Task: Find a one-way flight from Tyler to Raleigh for 7 people in business class on August 5th, with 6 checked bags, departing between 17:00 - 18:00 and arriving between 13:00 - 14:00.
Action: Mouse moved to (312, 102)
Screenshot: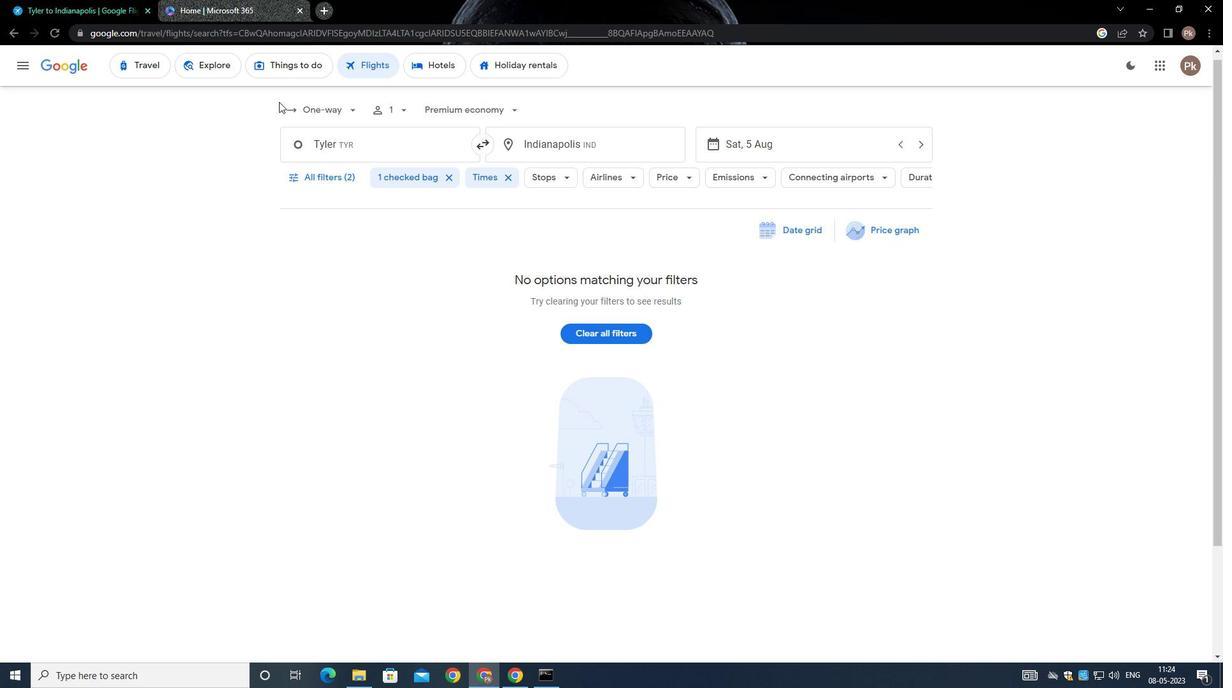 
Action: Mouse pressed left at (312, 102)
Screenshot: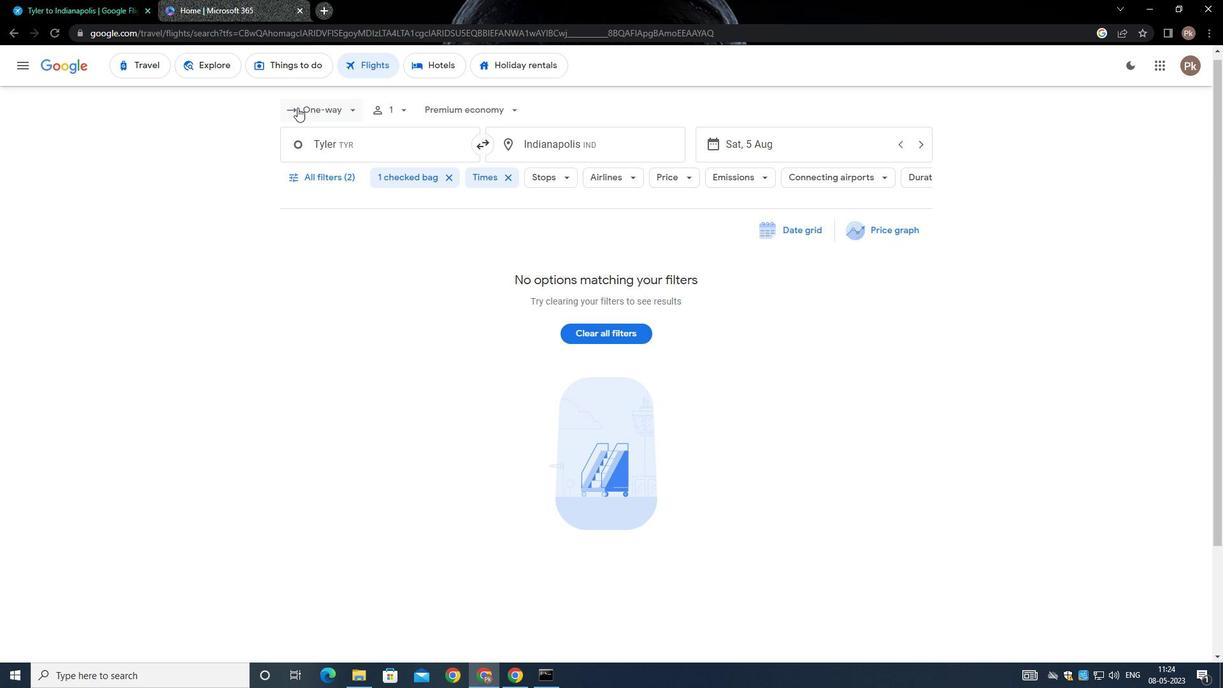 
Action: Mouse moved to (340, 167)
Screenshot: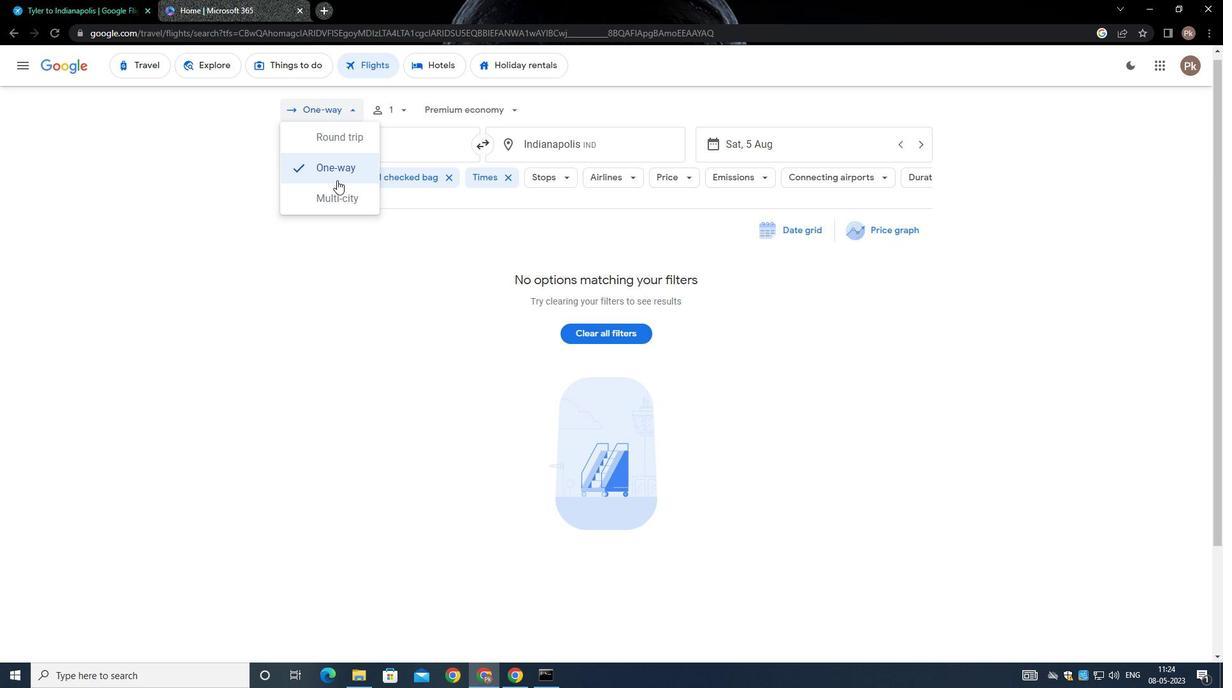 
Action: Mouse pressed left at (340, 167)
Screenshot: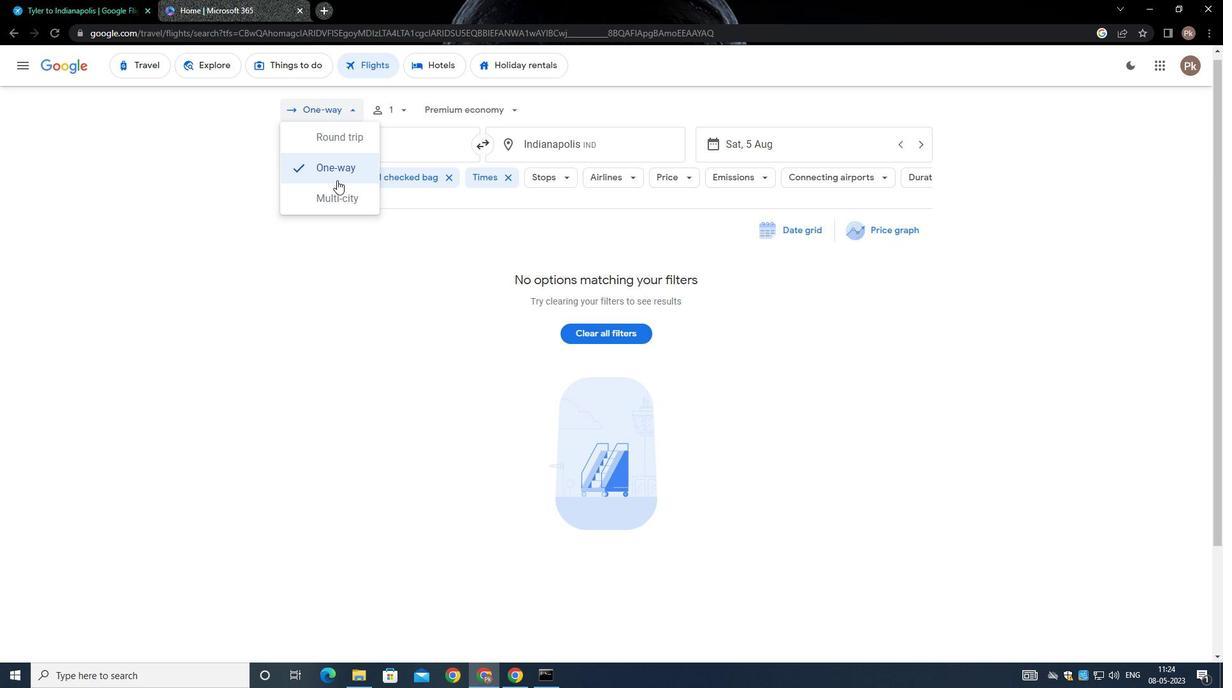 
Action: Mouse moved to (404, 101)
Screenshot: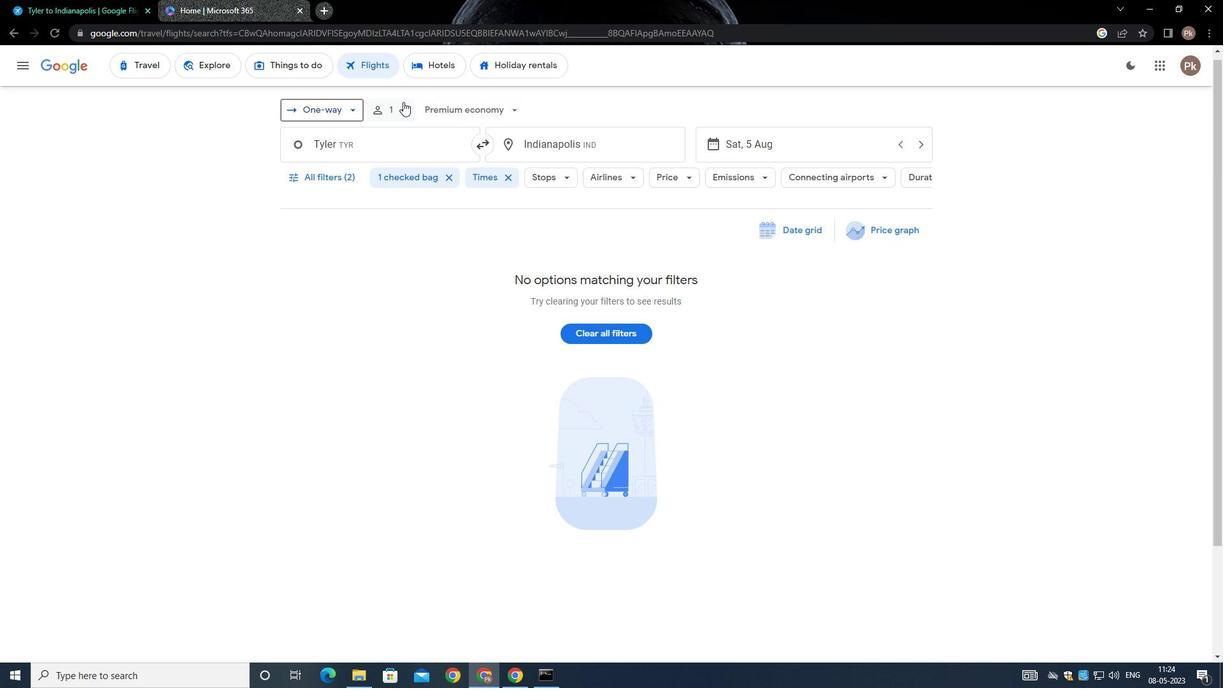 
Action: Mouse pressed left at (404, 101)
Screenshot: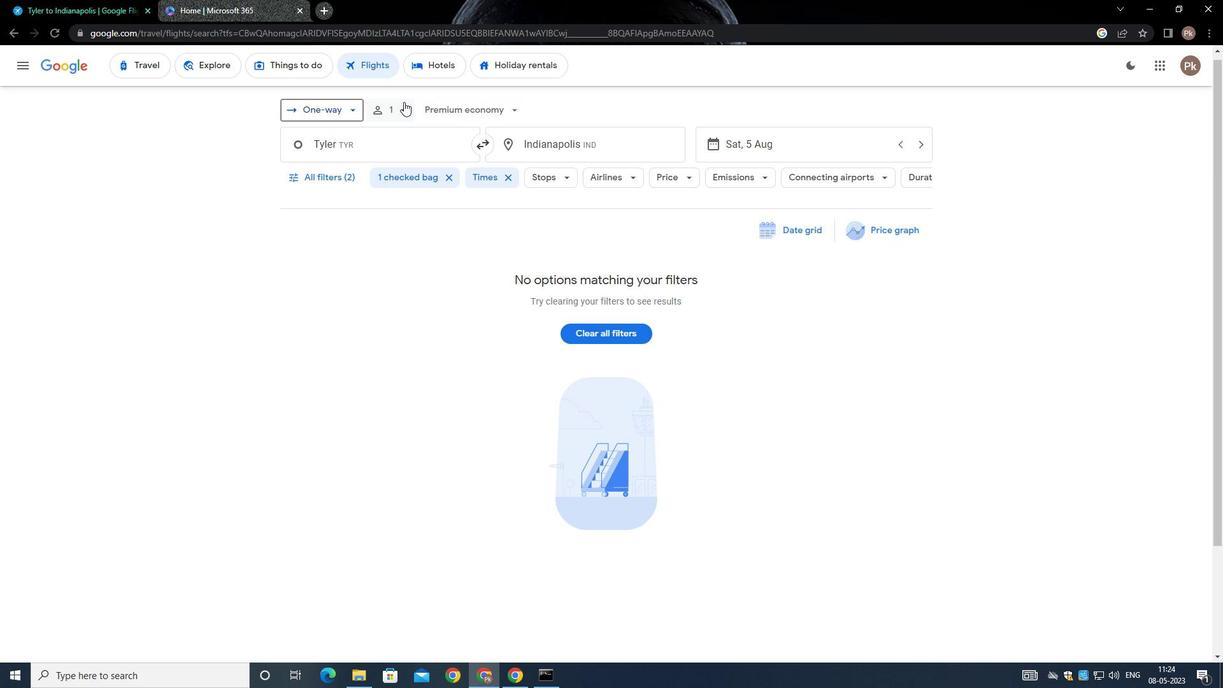 
Action: Mouse moved to (499, 144)
Screenshot: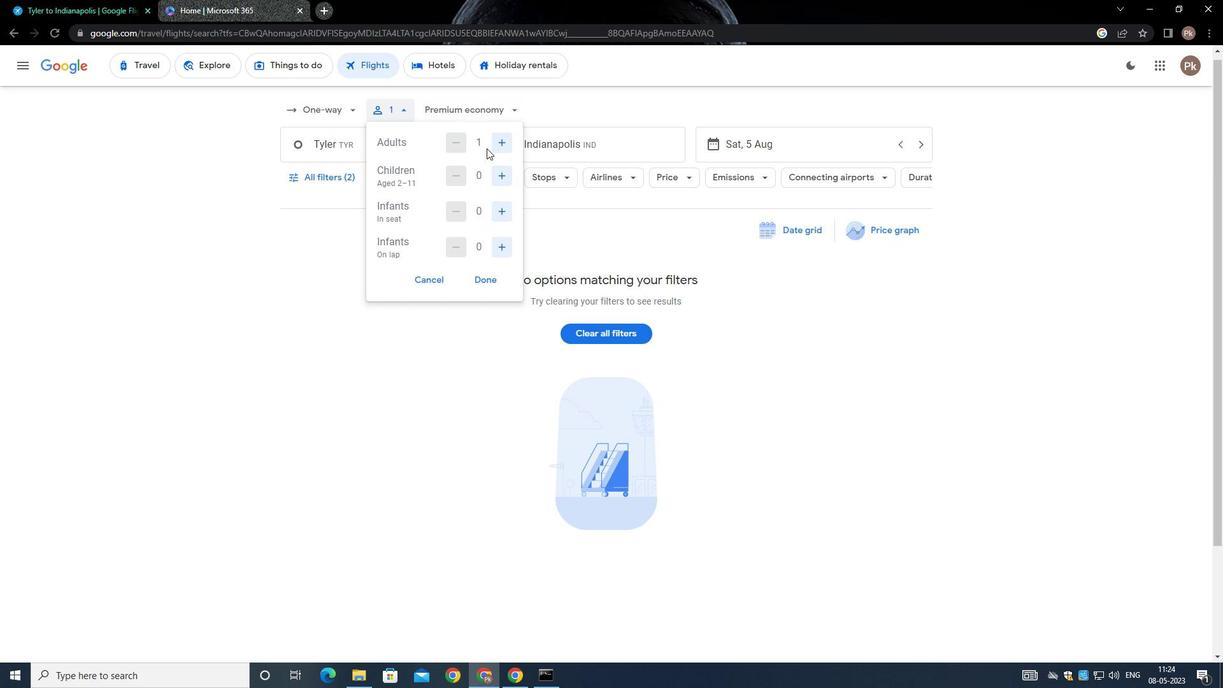 
Action: Mouse pressed left at (499, 144)
Screenshot: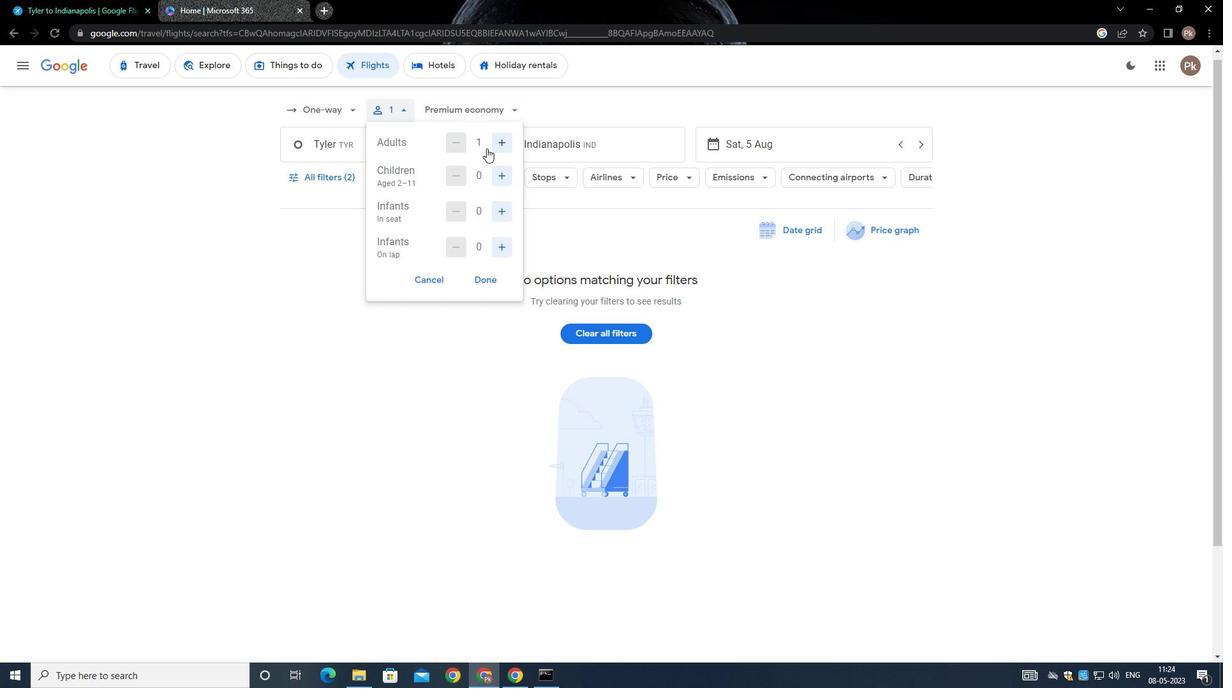
Action: Mouse moved to (502, 178)
Screenshot: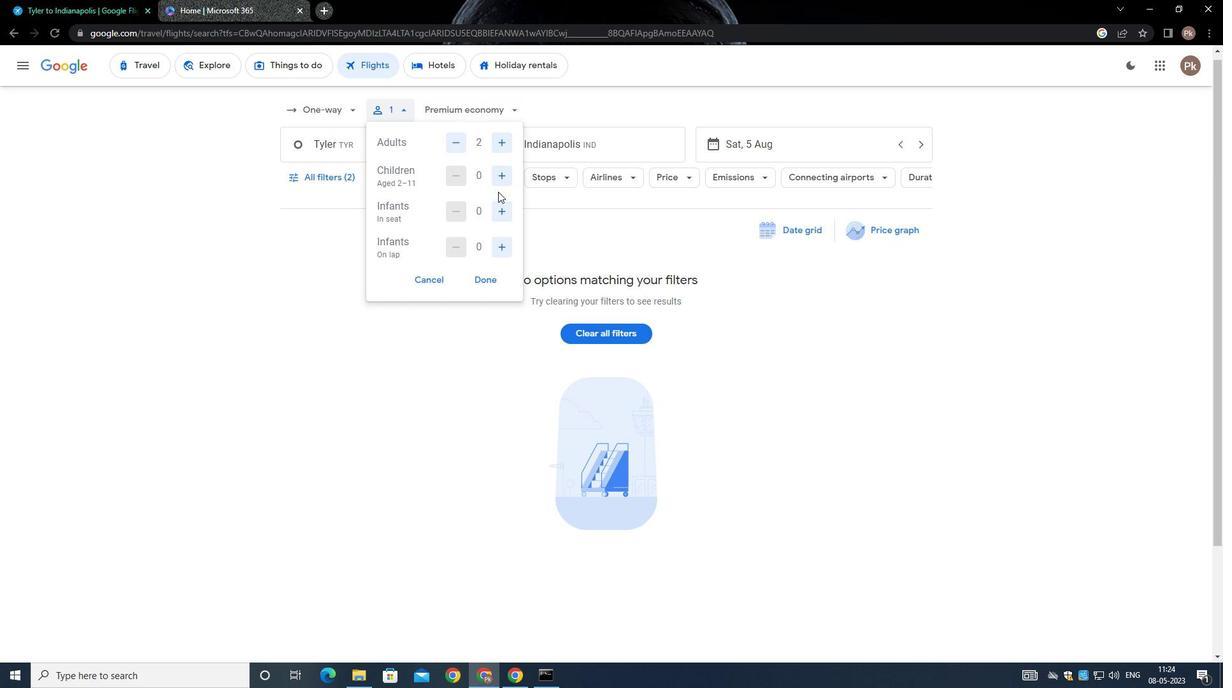
Action: Mouse pressed left at (502, 178)
Screenshot: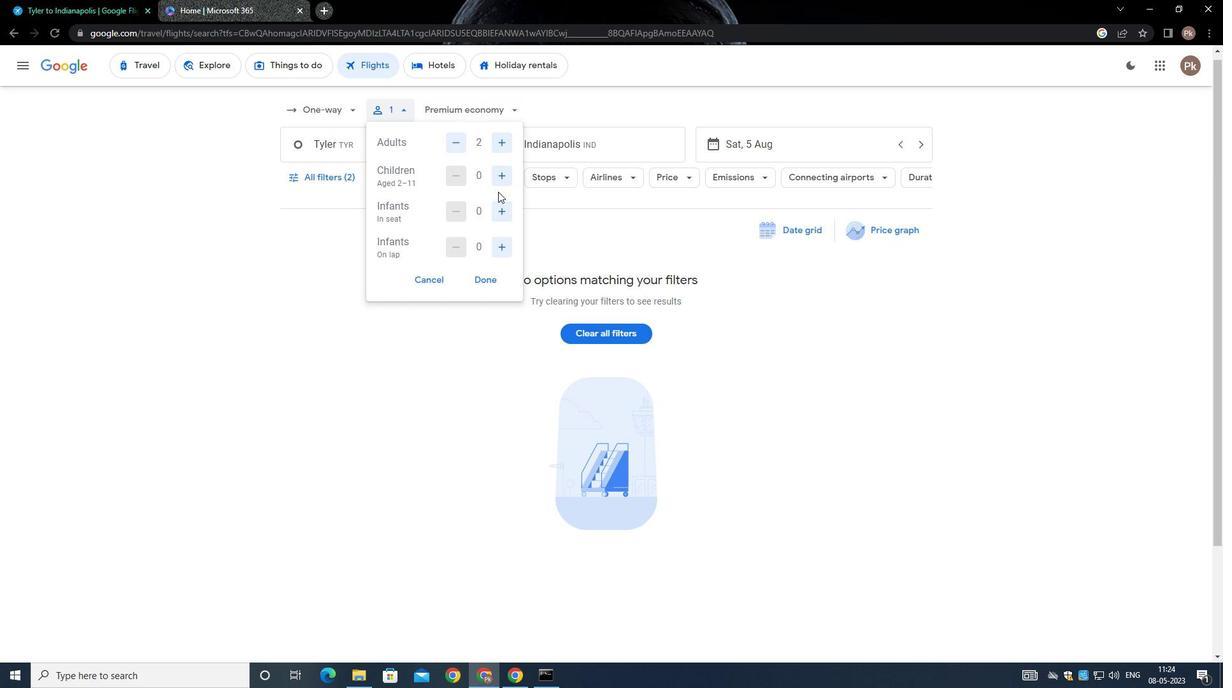 
Action: Mouse moved to (502, 177)
Screenshot: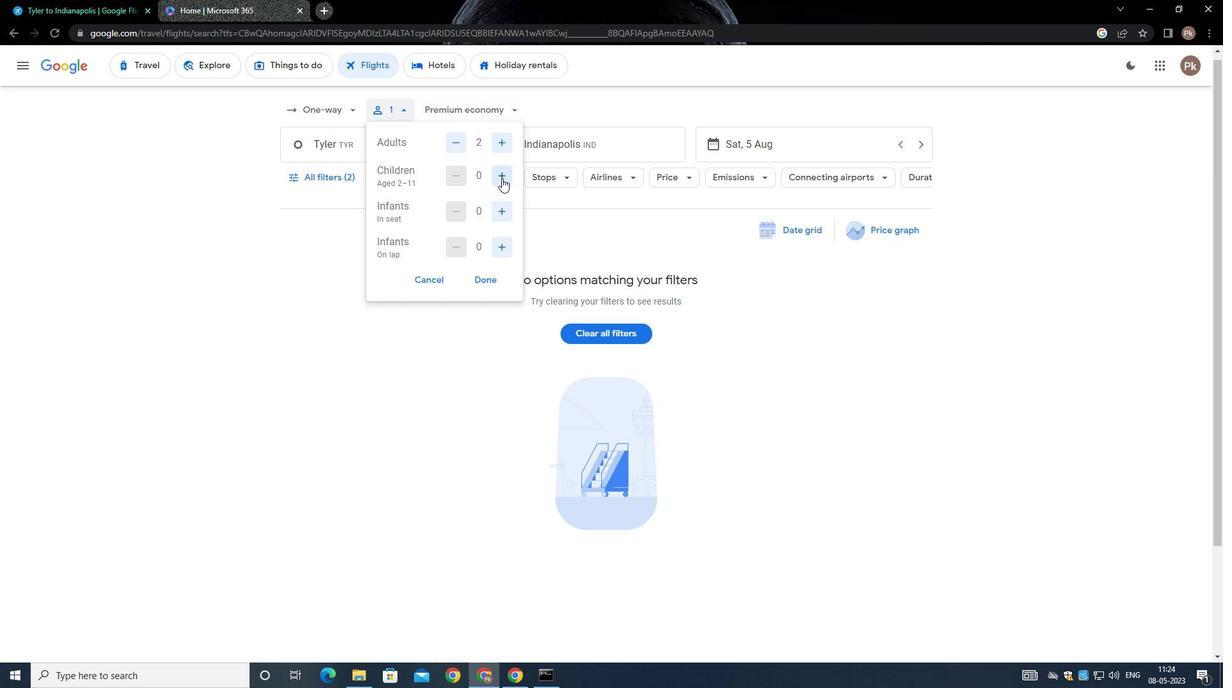 
Action: Mouse pressed left at (502, 177)
Screenshot: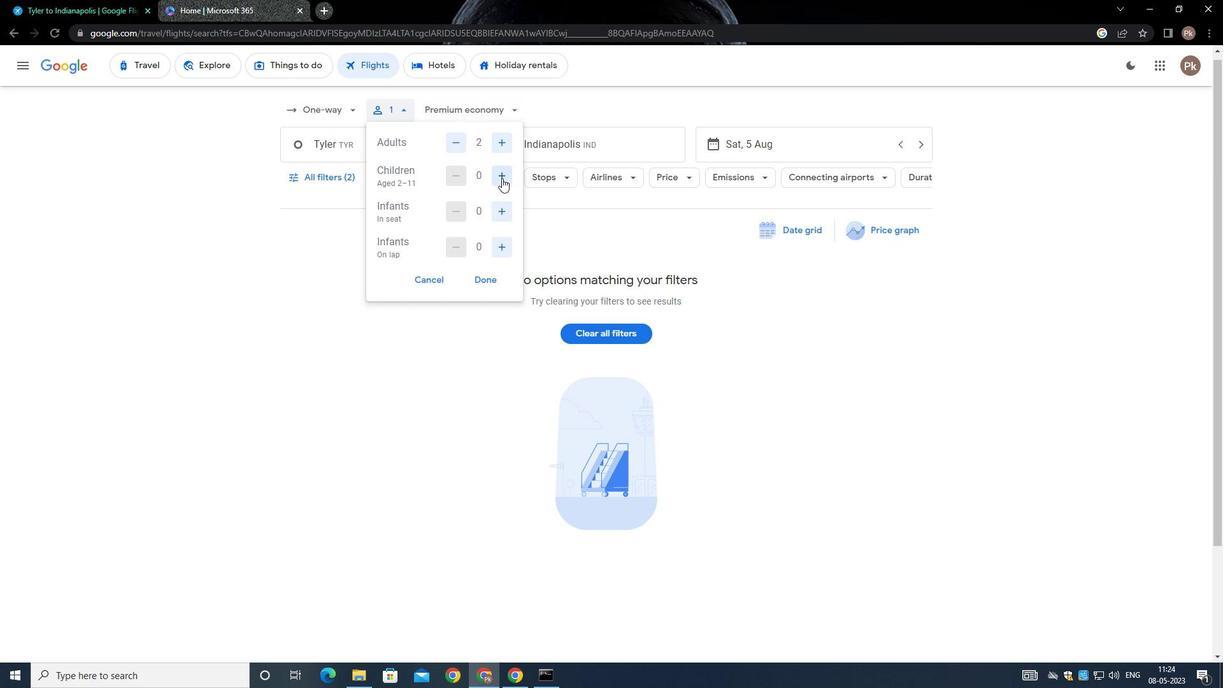 
Action: Mouse moved to (502, 177)
Screenshot: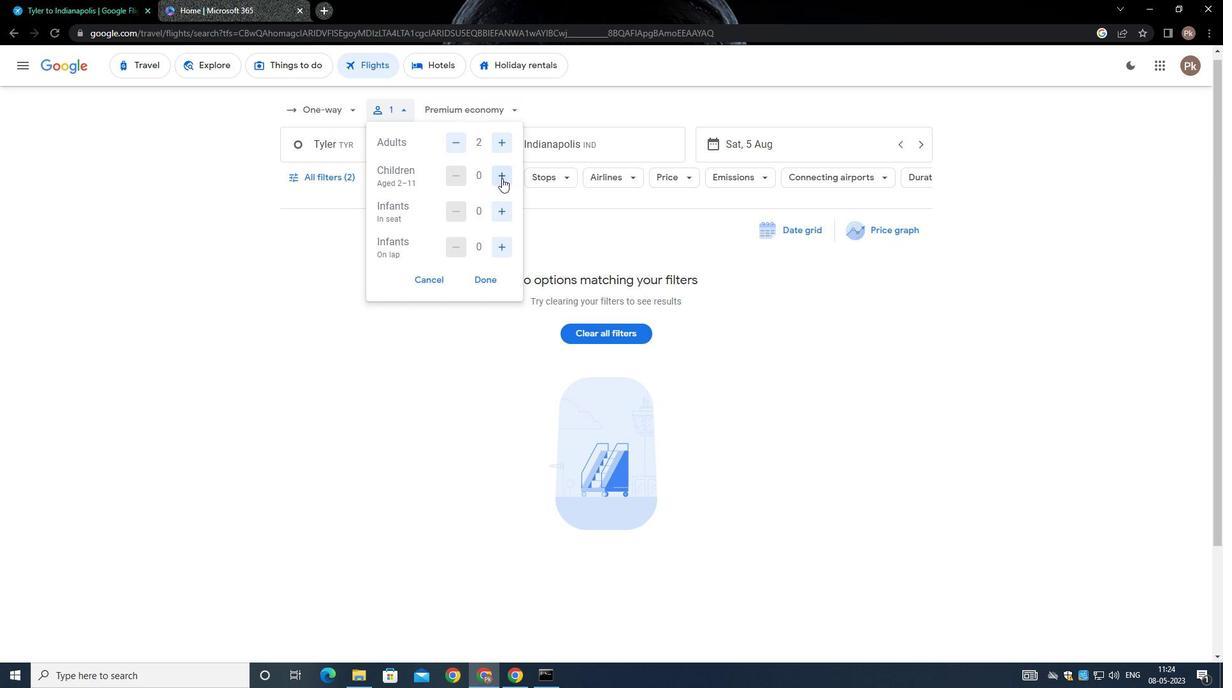 
Action: Mouse pressed left at (502, 177)
Screenshot: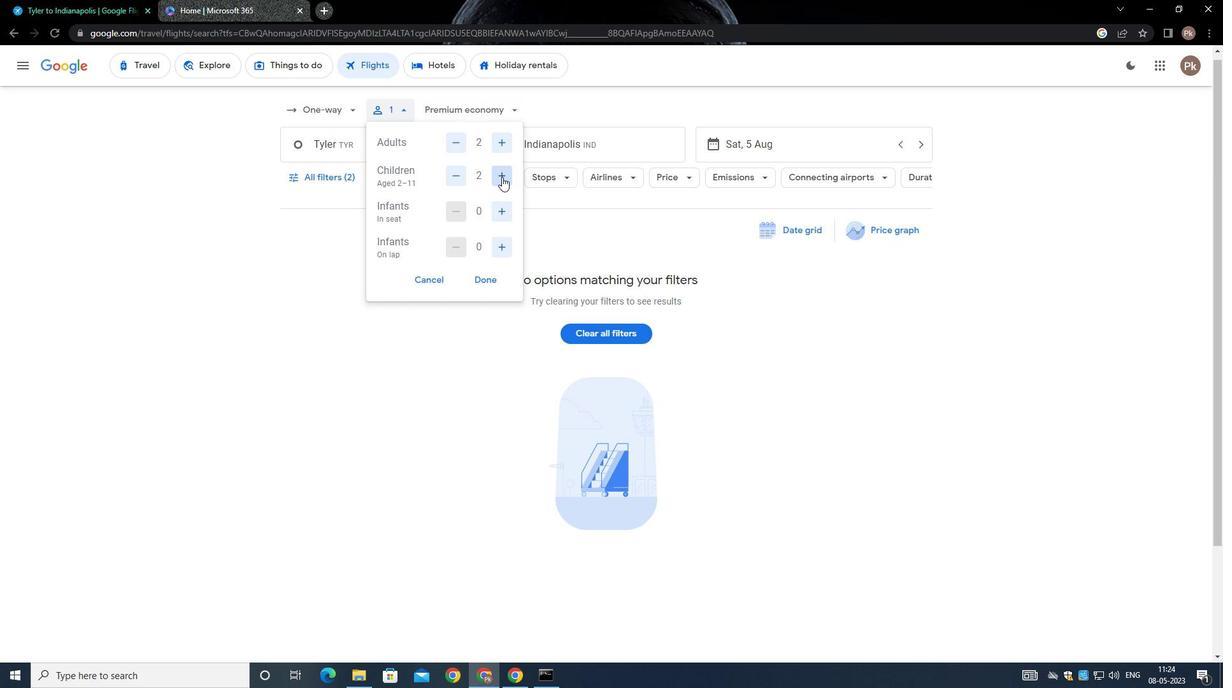 
Action: Mouse moved to (504, 174)
Screenshot: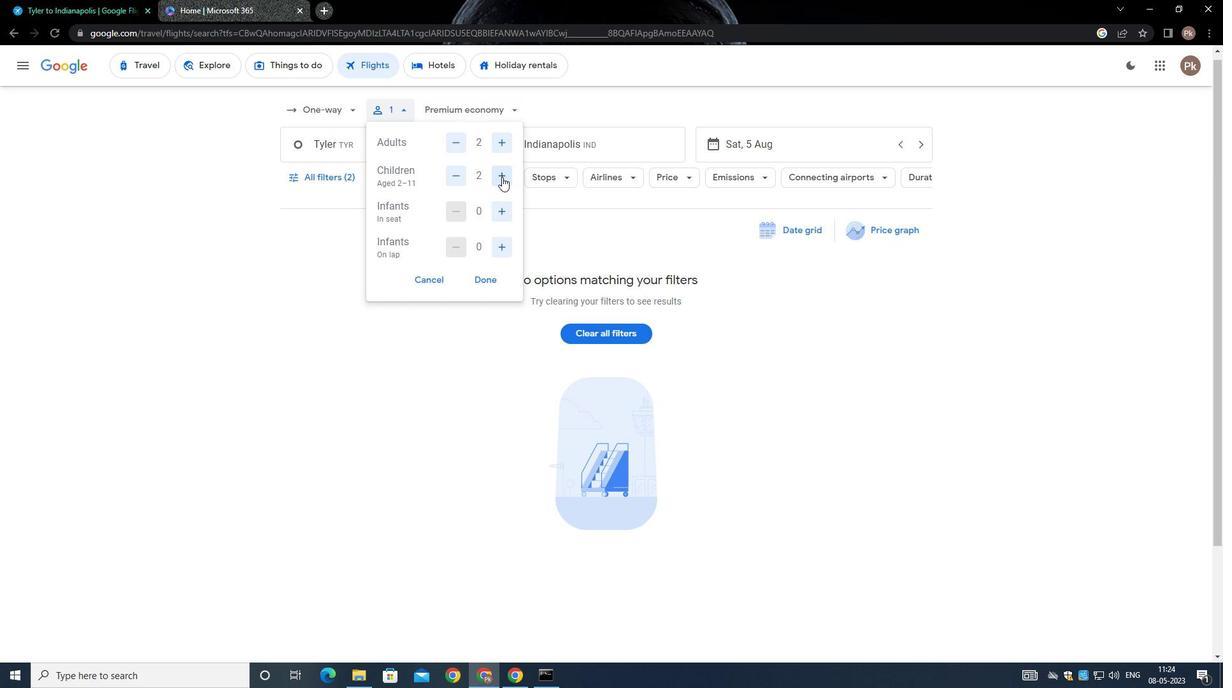 
Action: Mouse pressed left at (504, 174)
Screenshot: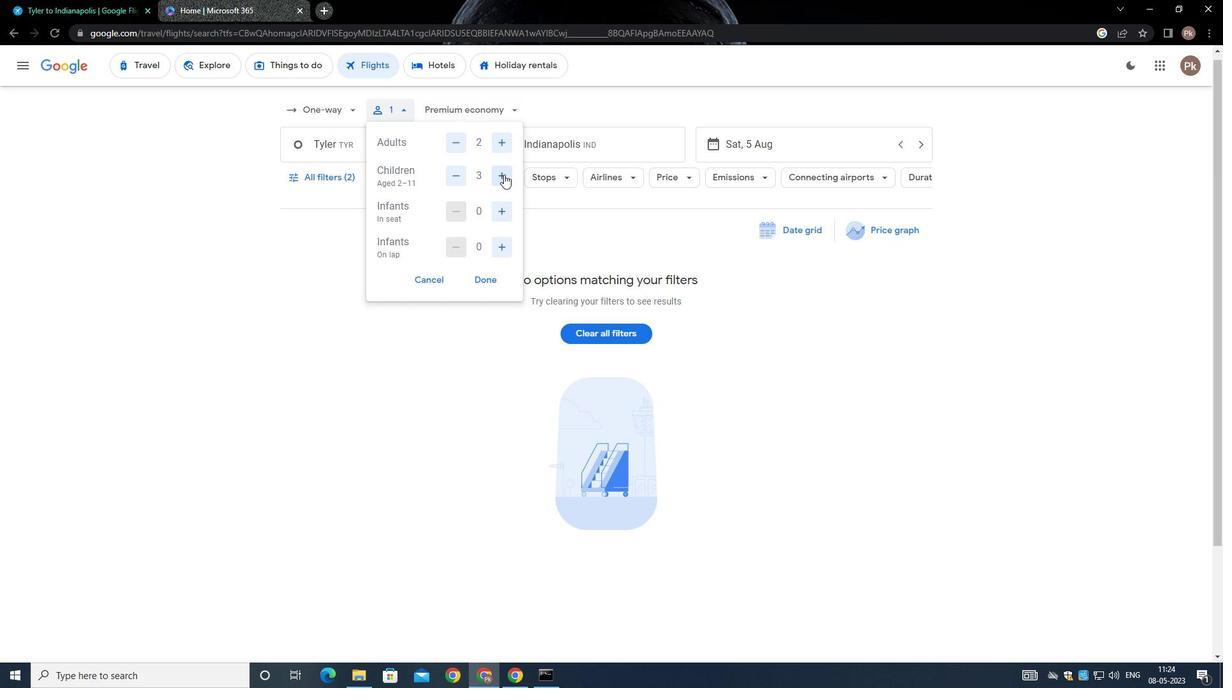 
Action: Mouse moved to (501, 250)
Screenshot: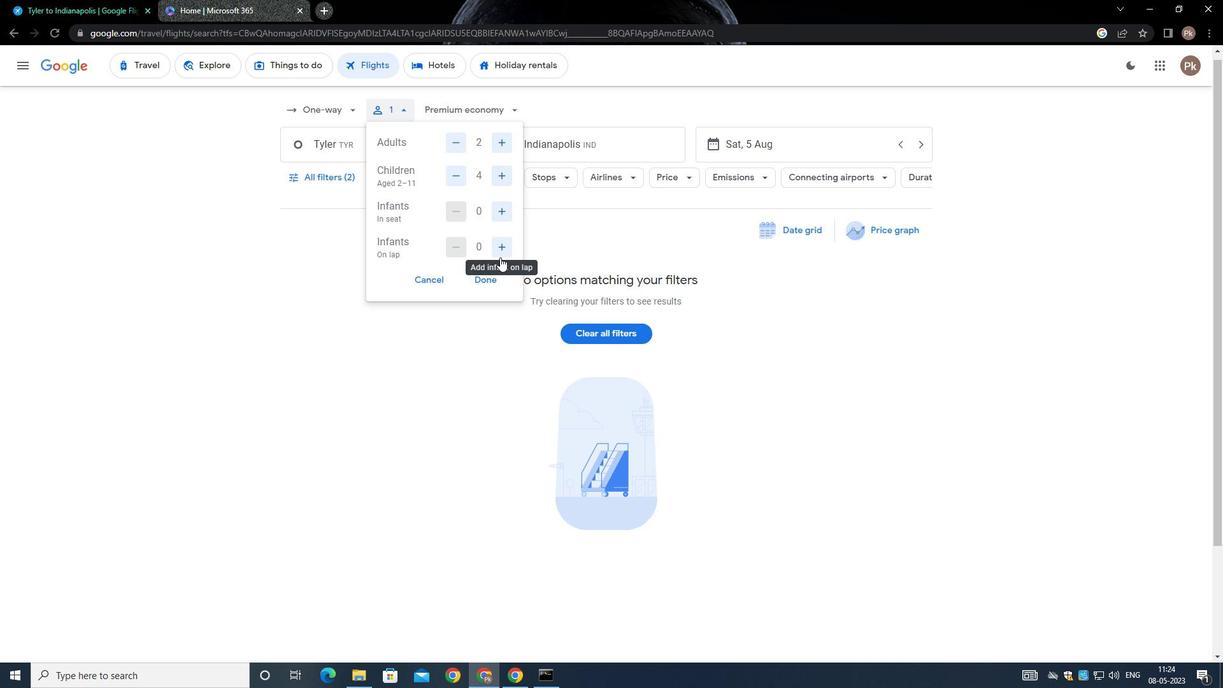 
Action: Mouse pressed left at (501, 250)
Screenshot: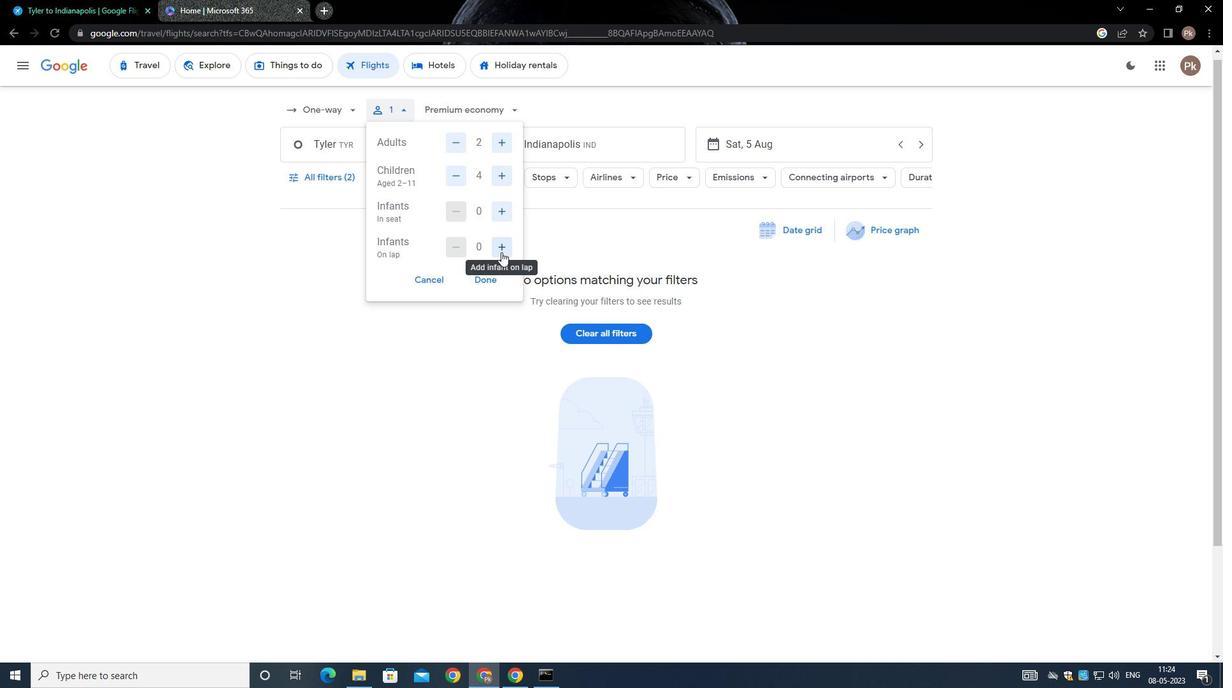 
Action: Mouse moved to (483, 277)
Screenshot: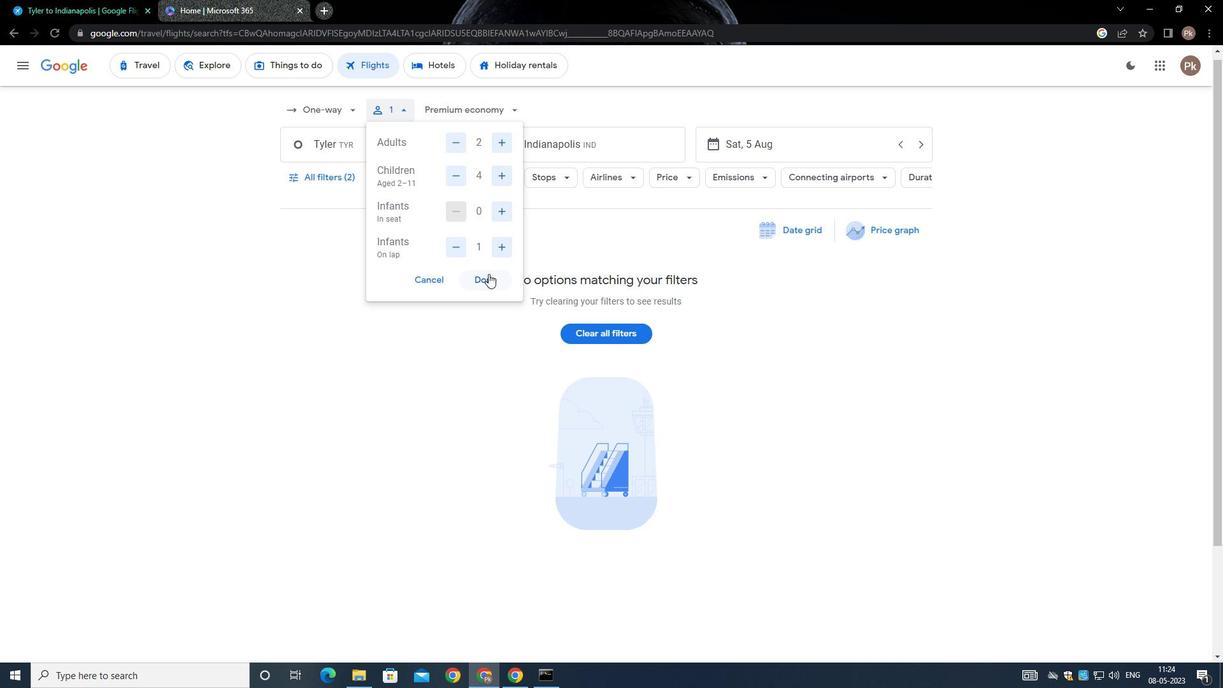 
Action: Mouse pressed left at (483, 277)
Screenshot: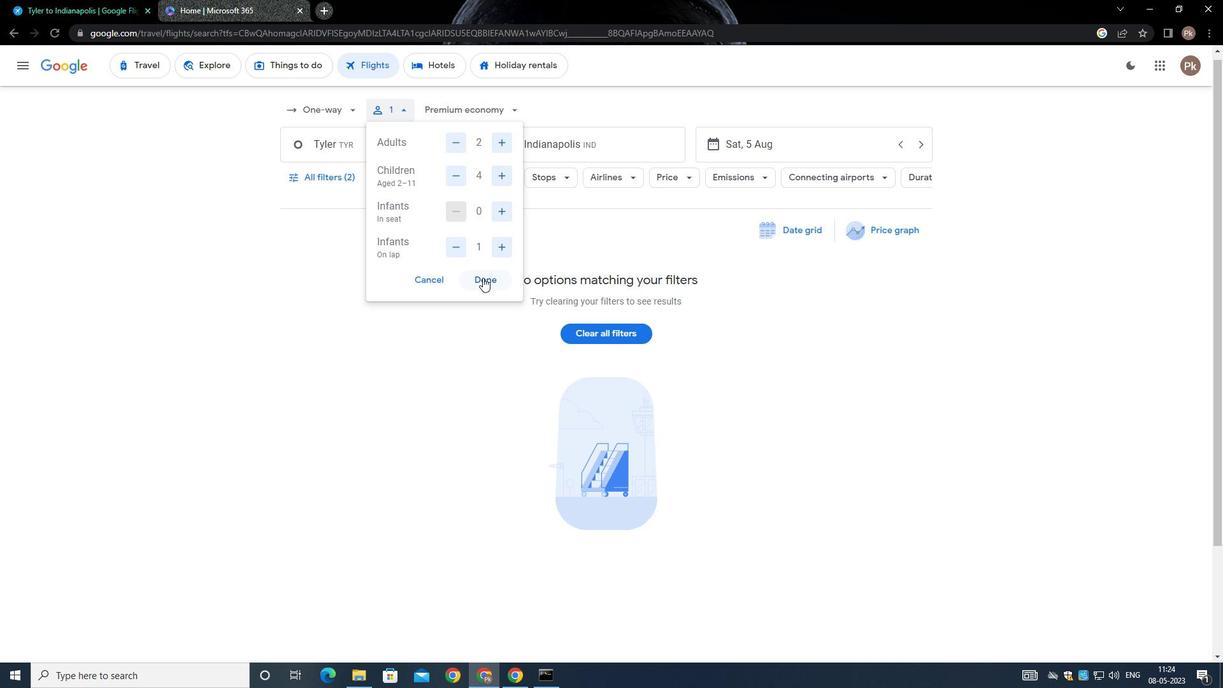 
Action: Mouse moved to (466, 101)
Screenshot: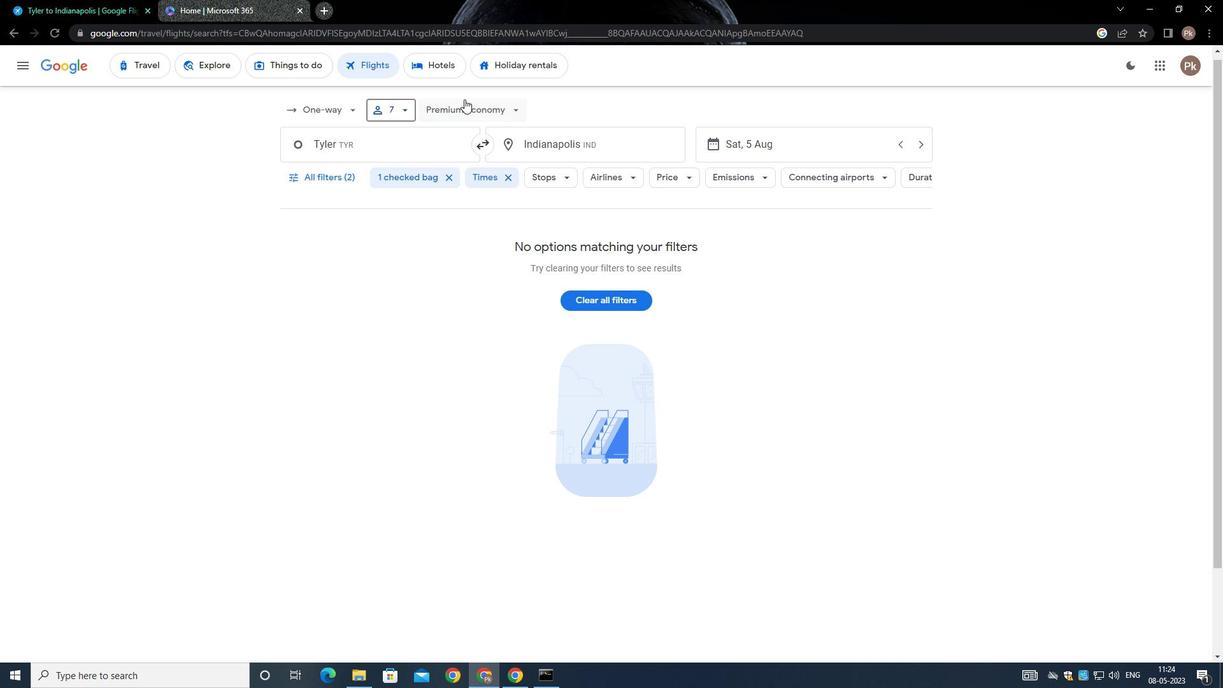 
Action: Mouse pressed left at (466, 101)
Screenshot: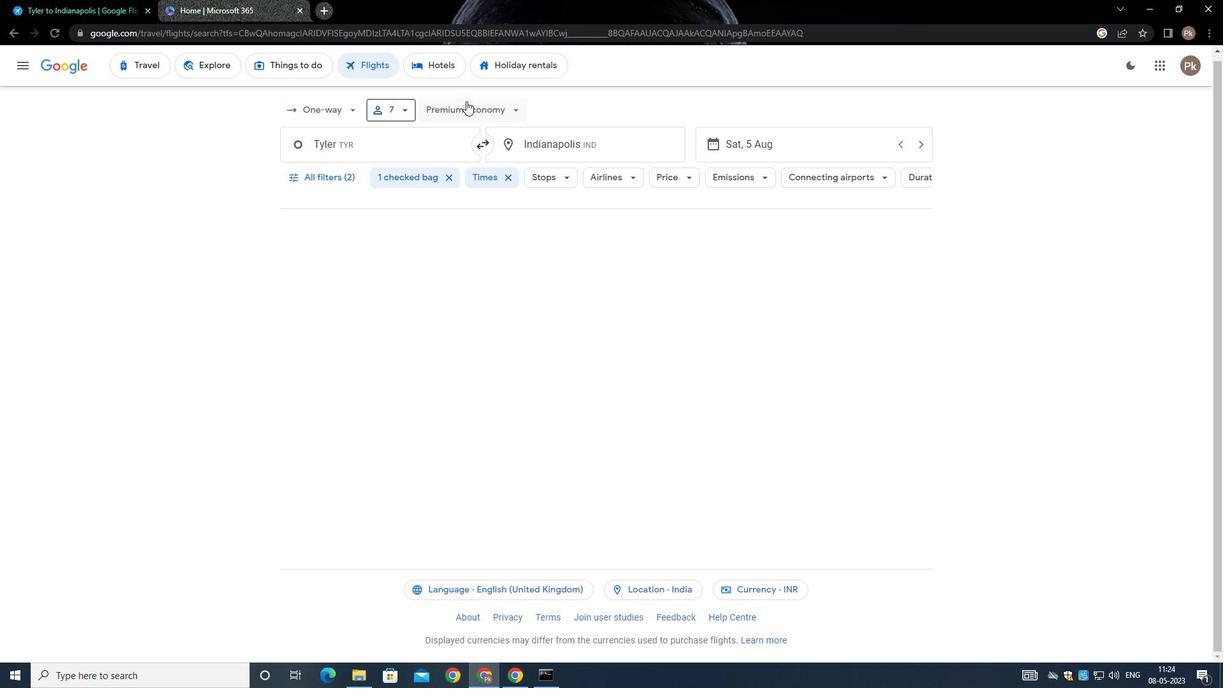 
Action: Mouse moved to (469, 199)
Screenshot: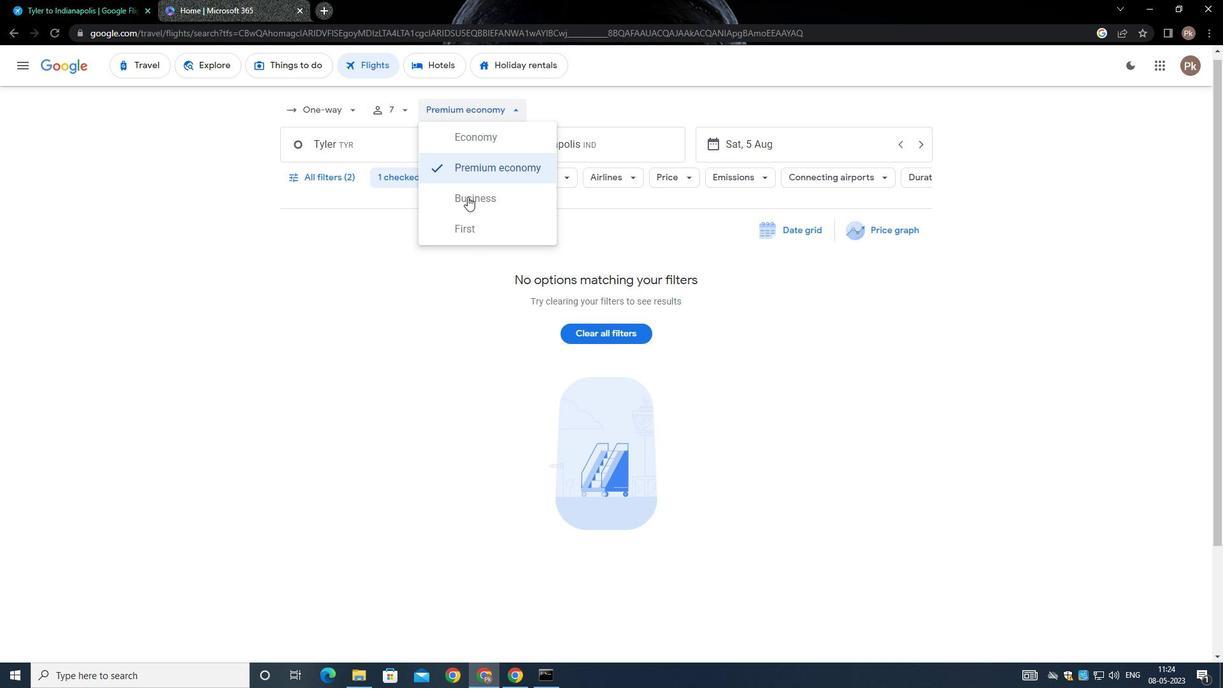
Action: Mouse pressed left at (469, 199)
Screenshot: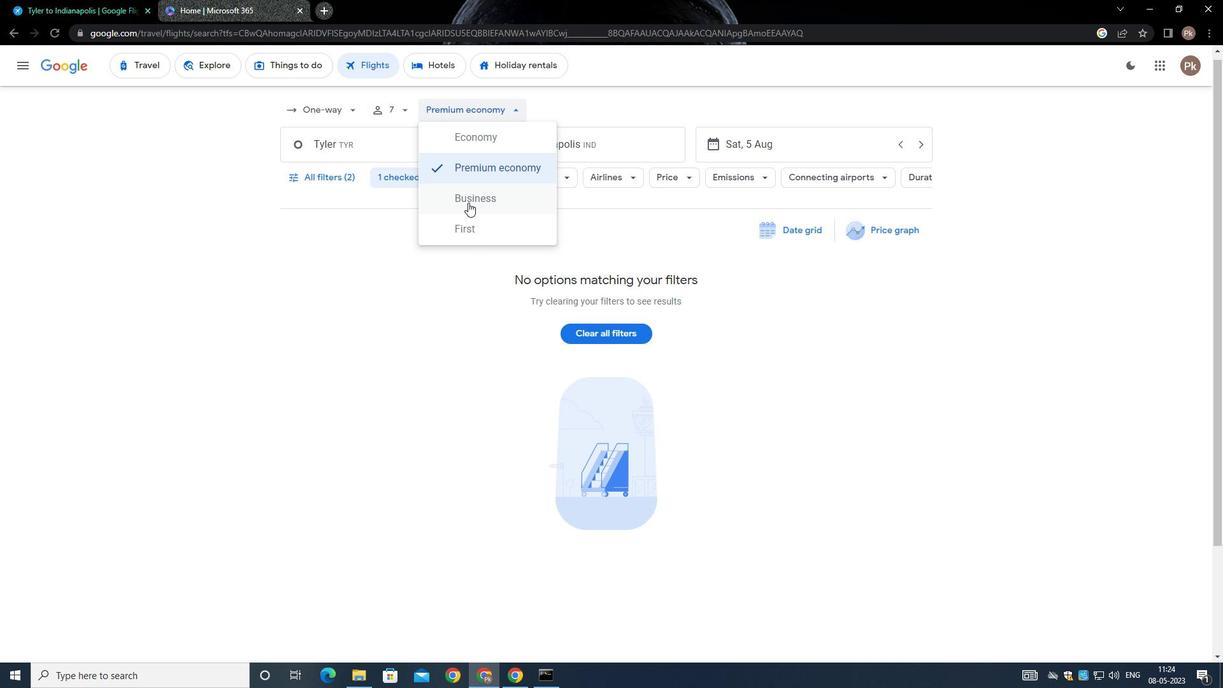 
Action: Mouse moved to (377, 141)
Screenshot: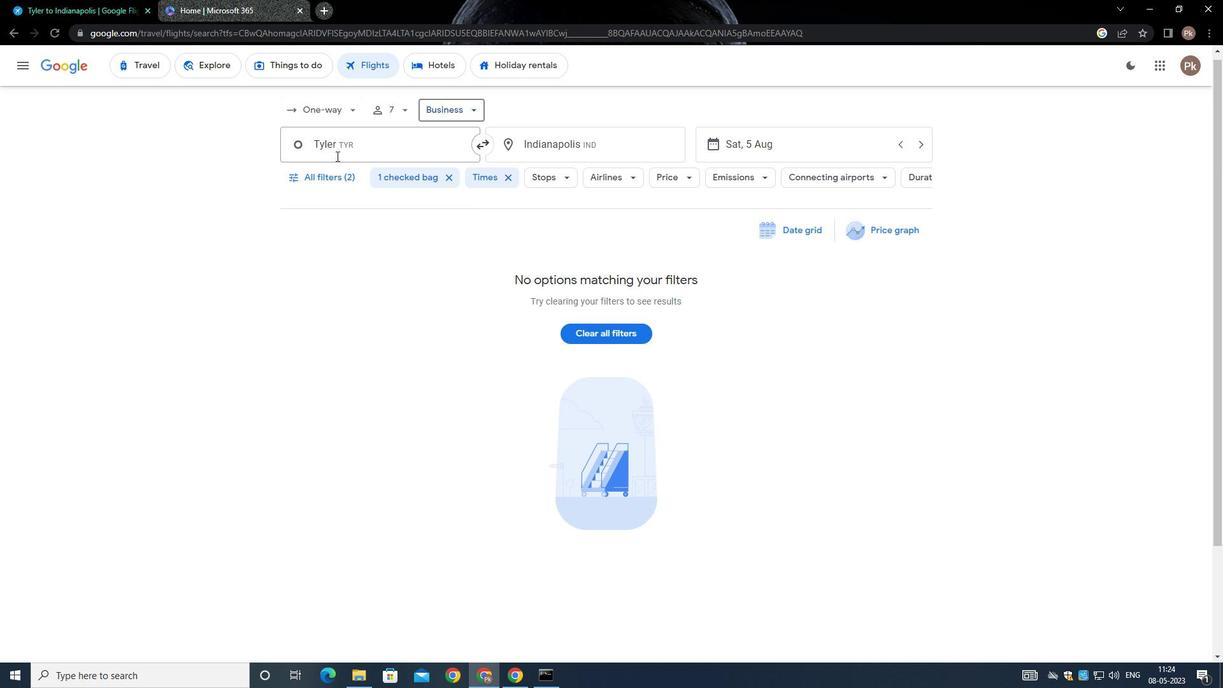 
Action: Mouse pressed left at (377, 141)
Screenshot: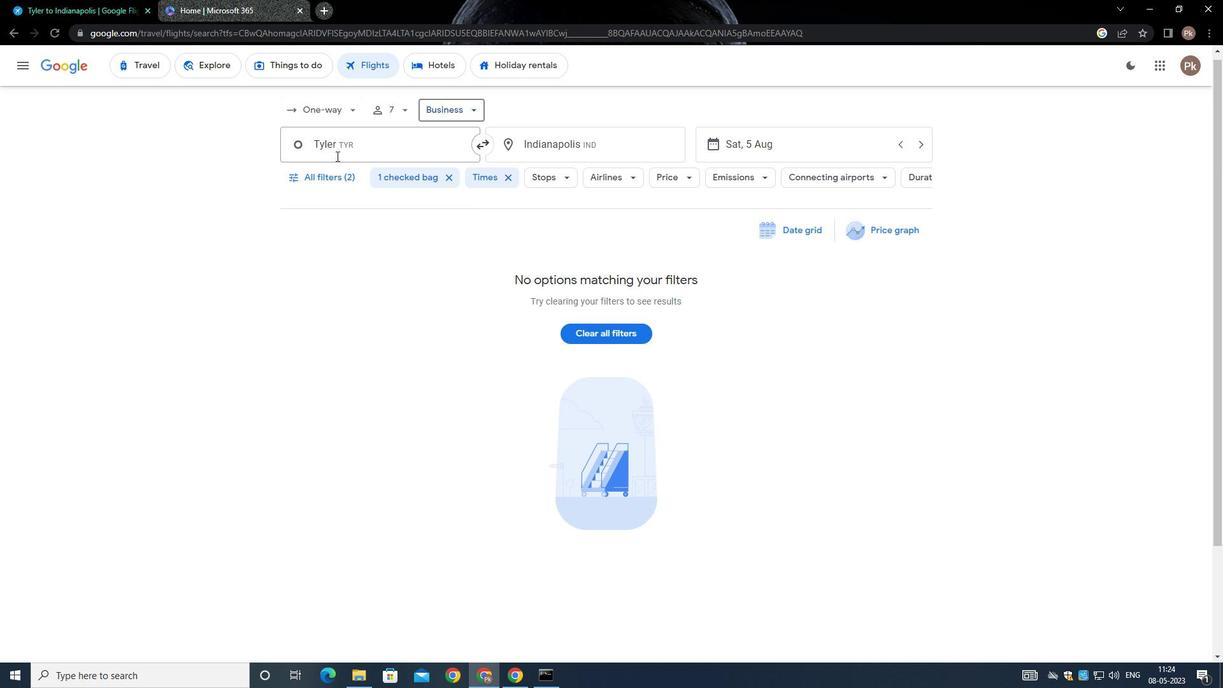 
Action: Mouse moved to (373, 282)
Screenshot: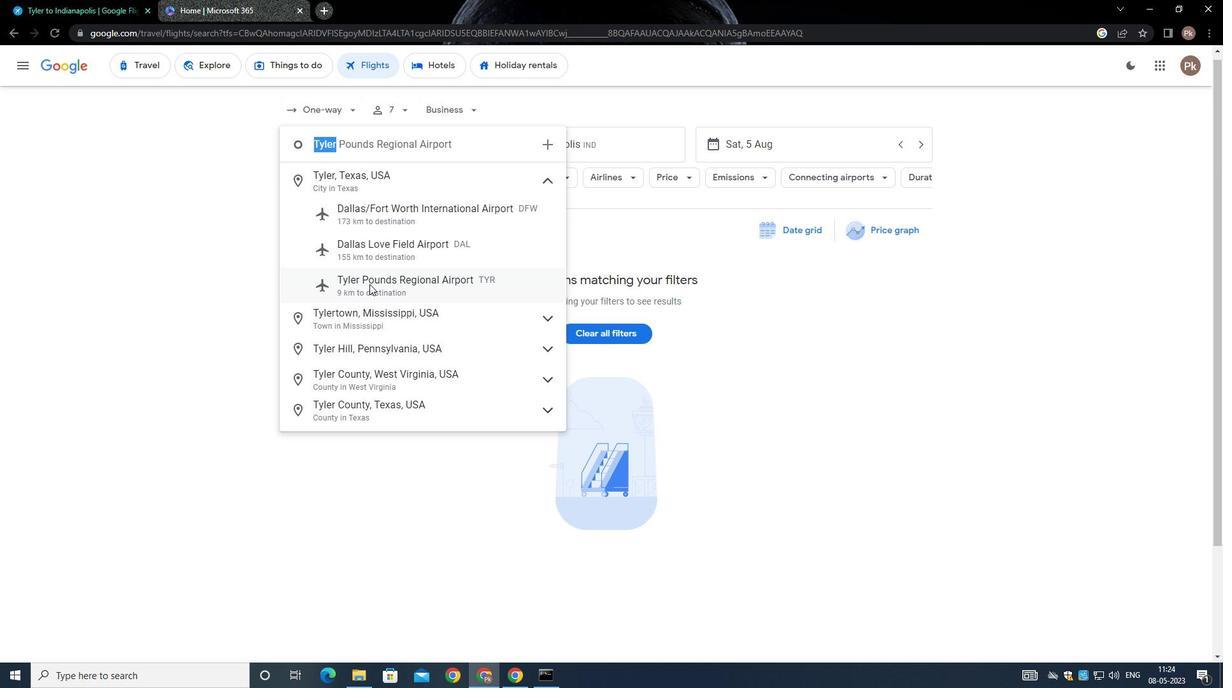 
Action: Mouse pressed left at (373, 282)
Screenshot: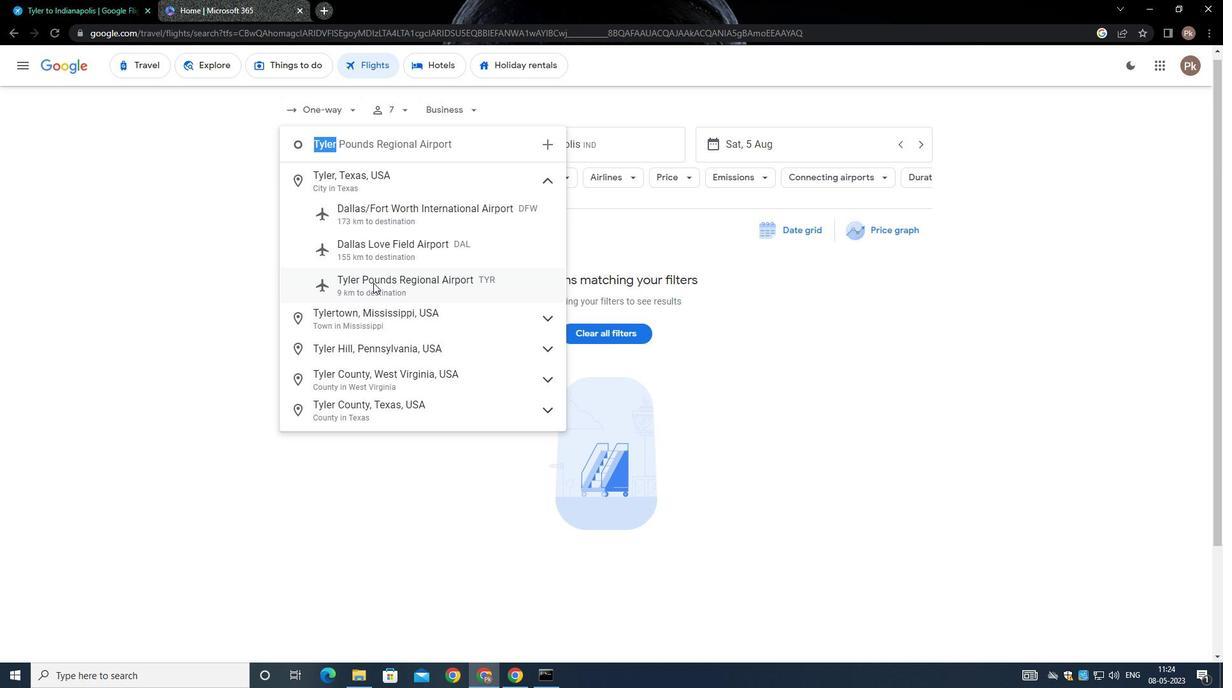 
Action: Mouse moved to (559, 144)
Screenshot: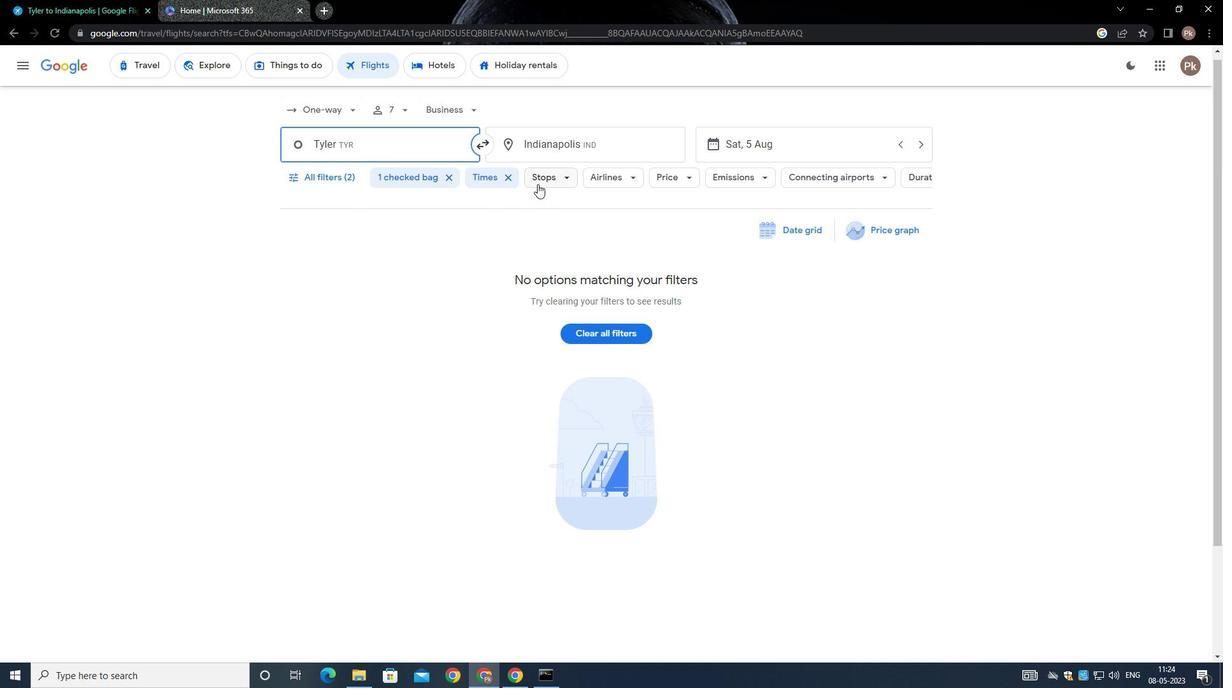 
Action: Mouse pressed left at (559, 144)
Screenshot: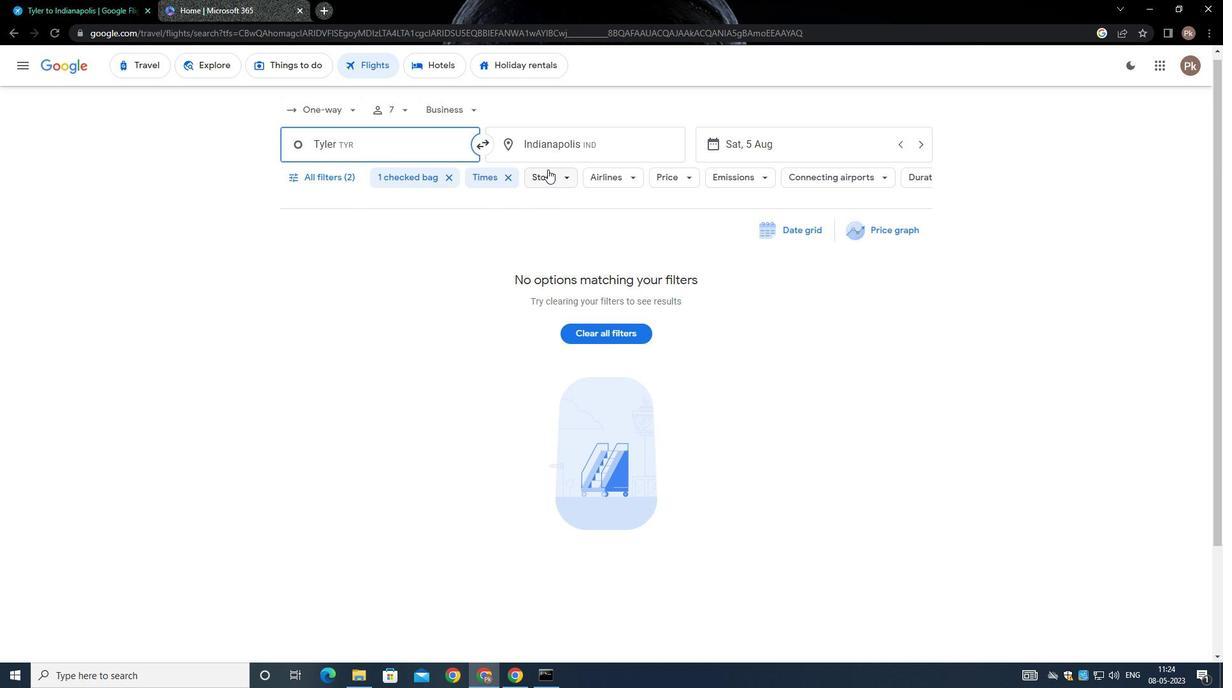 
Action: Mouse moved to (541, 136)
Screenshot: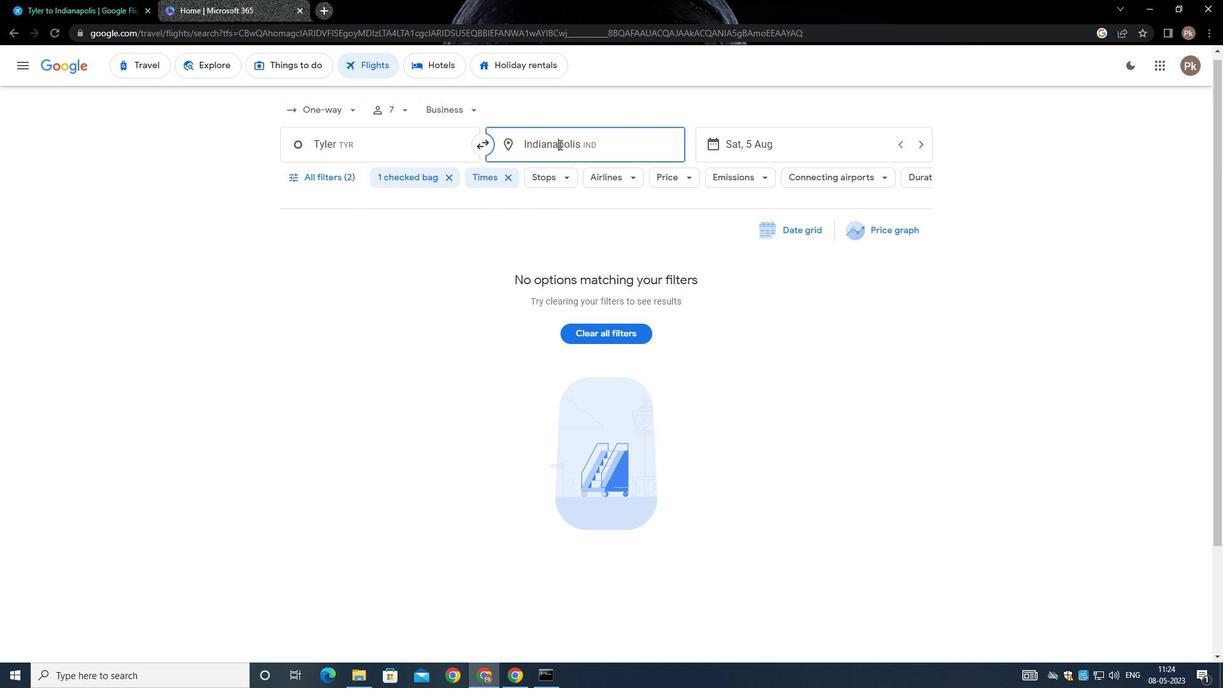 
Action: Key pressed <Key.backspace><Key.shift><Key.shift>RAK<Key.backspace>LEI
Screenshot: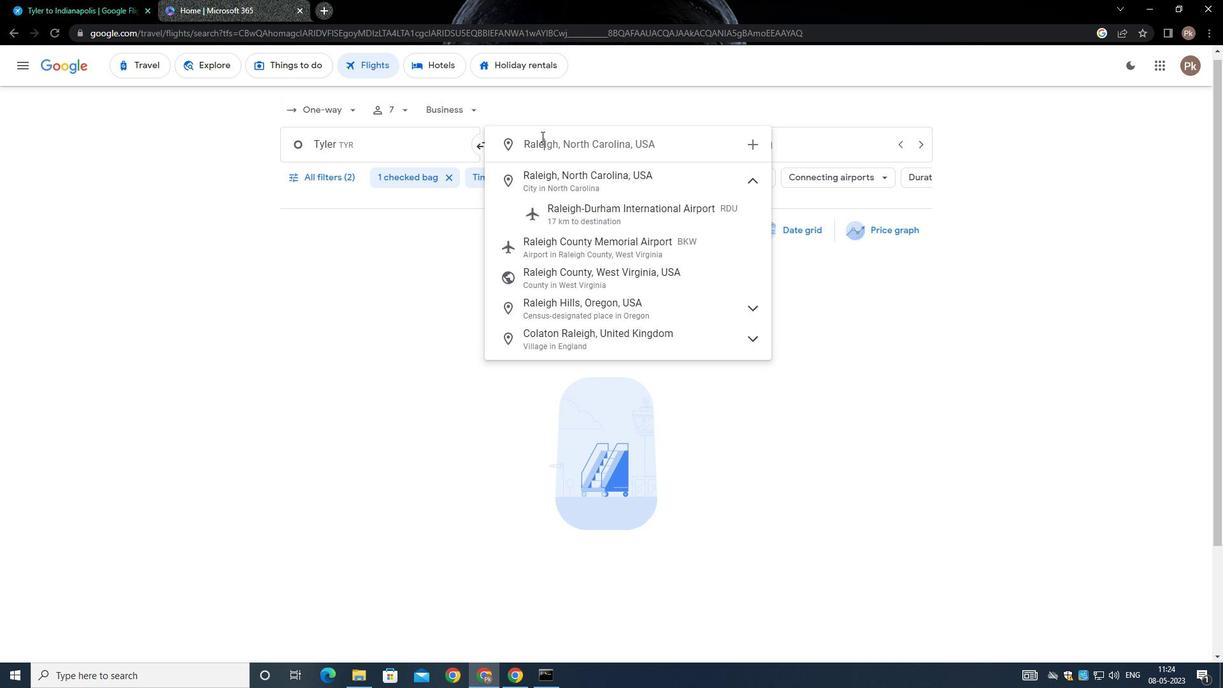 
Action: Mouse moved to (636, 205)
Screenshot: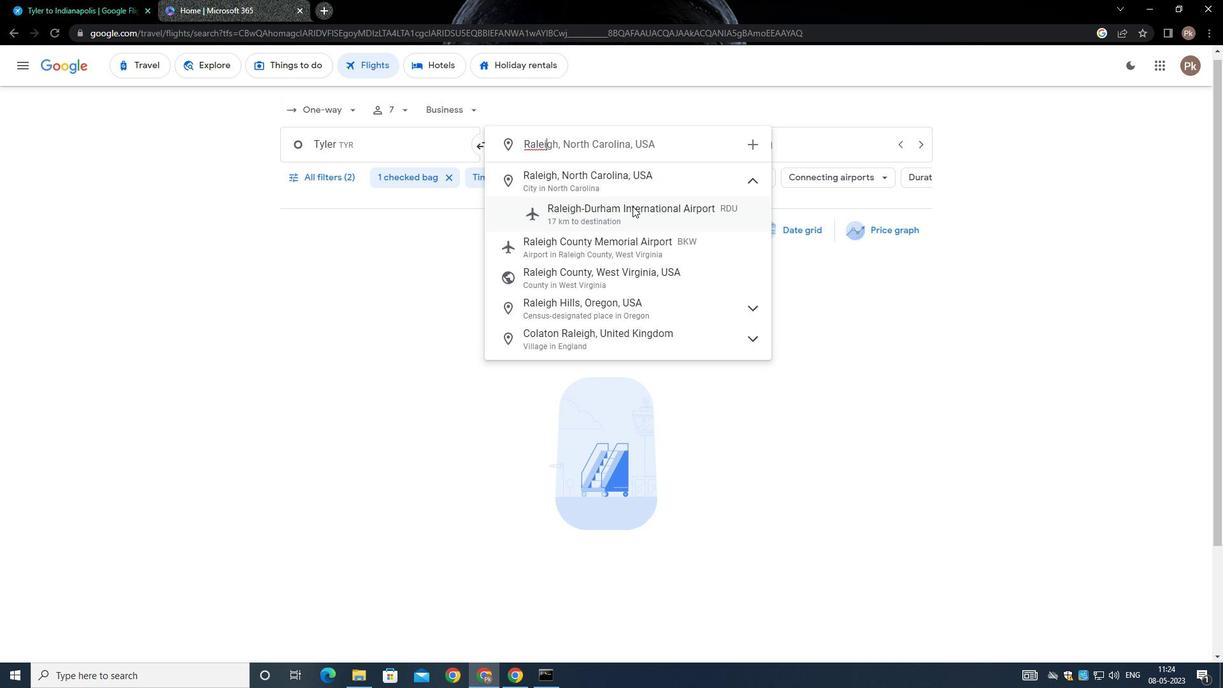 
Action: Mouse pressed left at (636, 205)
Screenshot: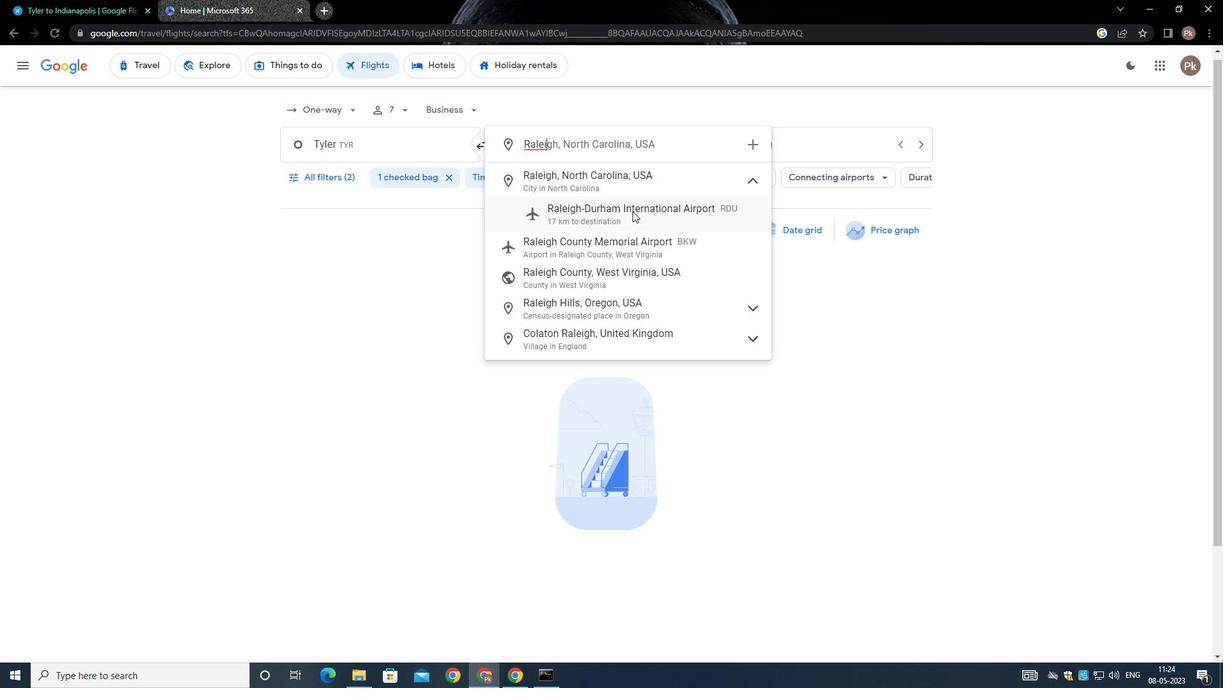 
Action: Mouse moved to (784, 139)
Screenshot: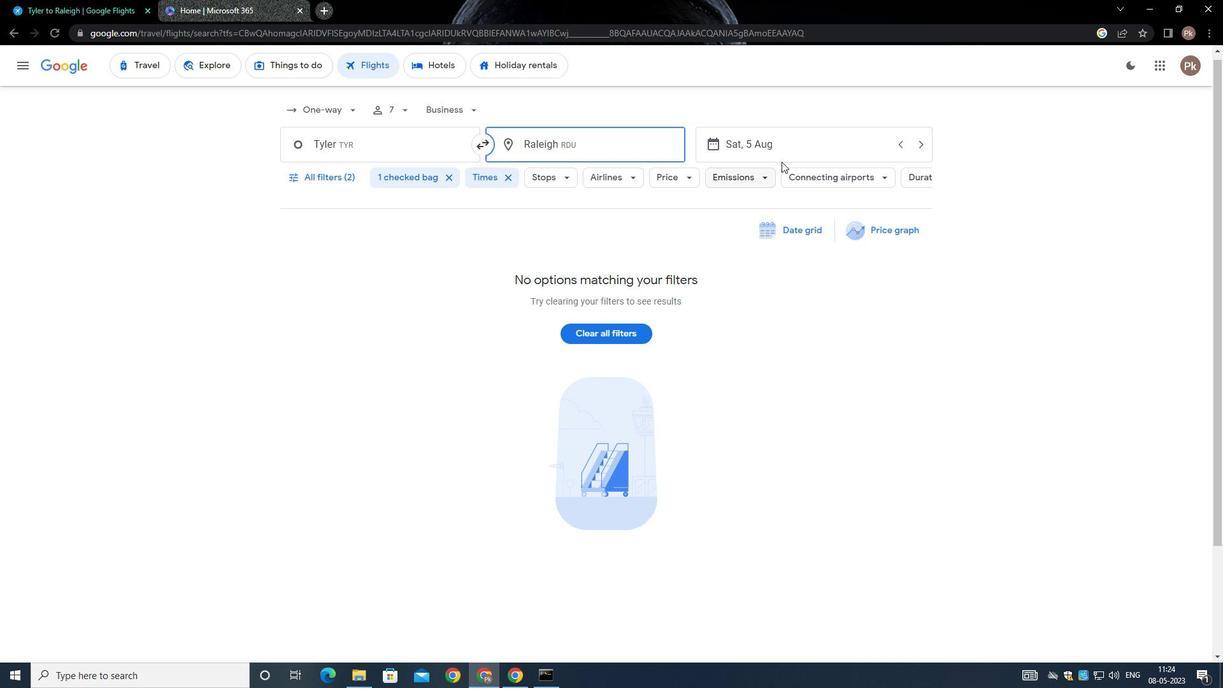 
Action: Mouse pressed left at (784, 139)
Screenshot: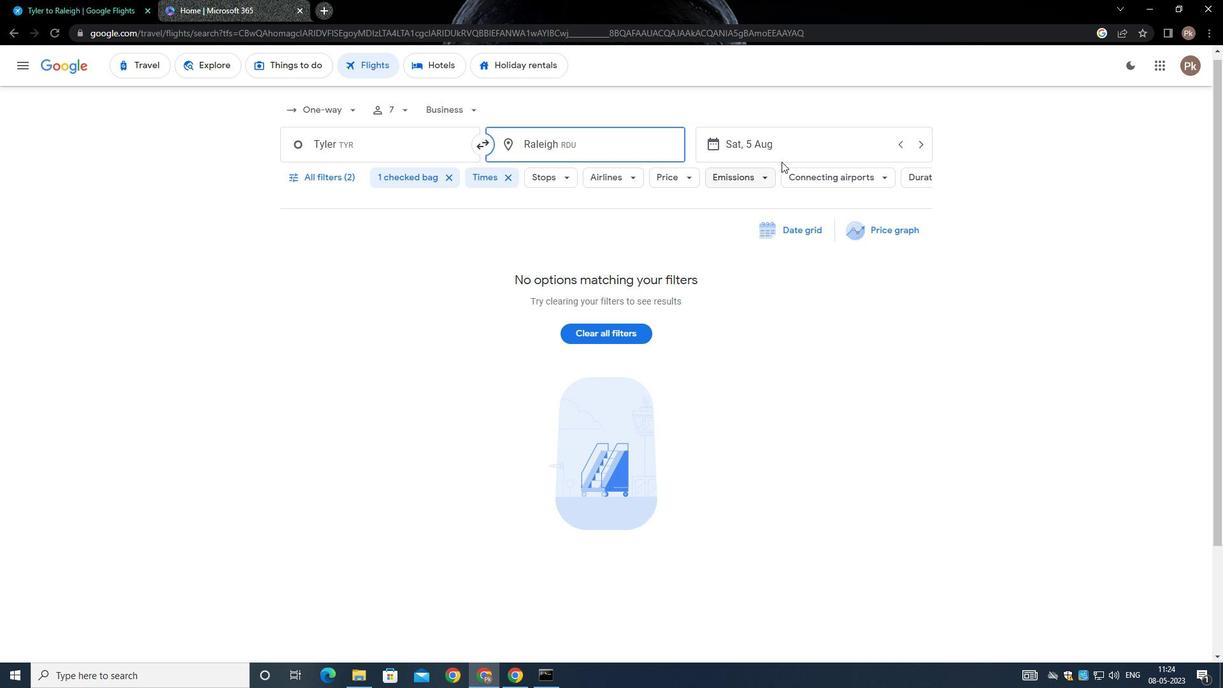 
Action: Mouse moved to (657, 251)
Screenshot: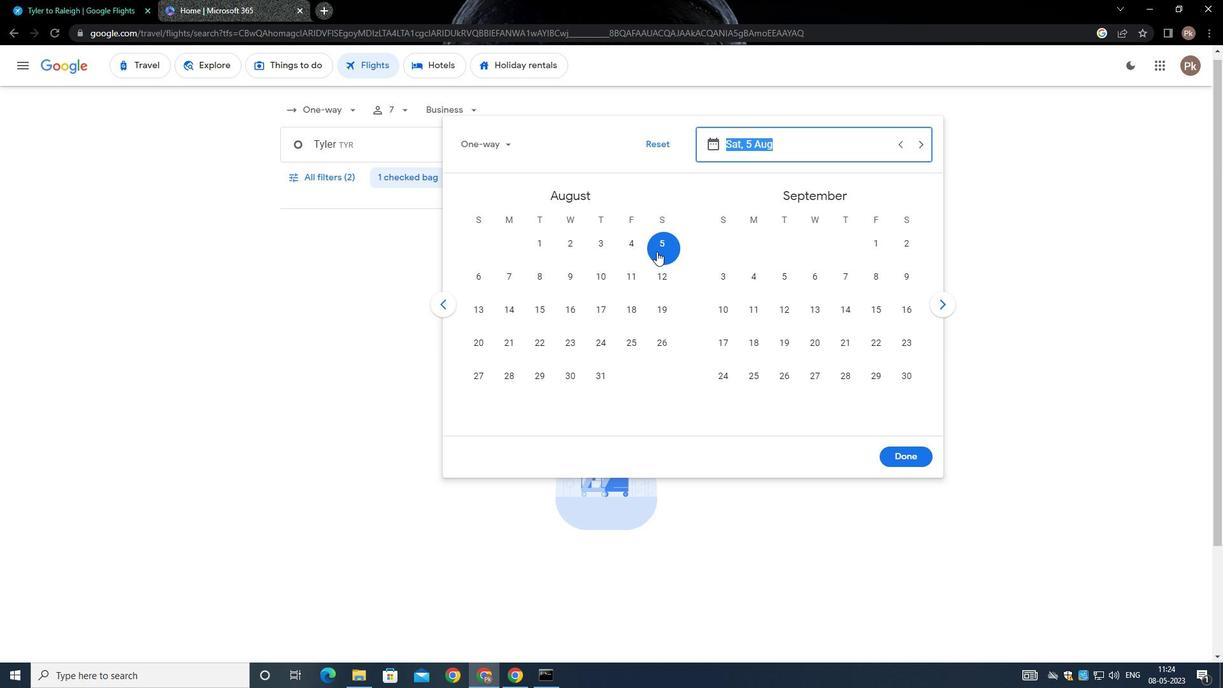 
Action: Mouse pressed left at (657, 251)
Screenshot: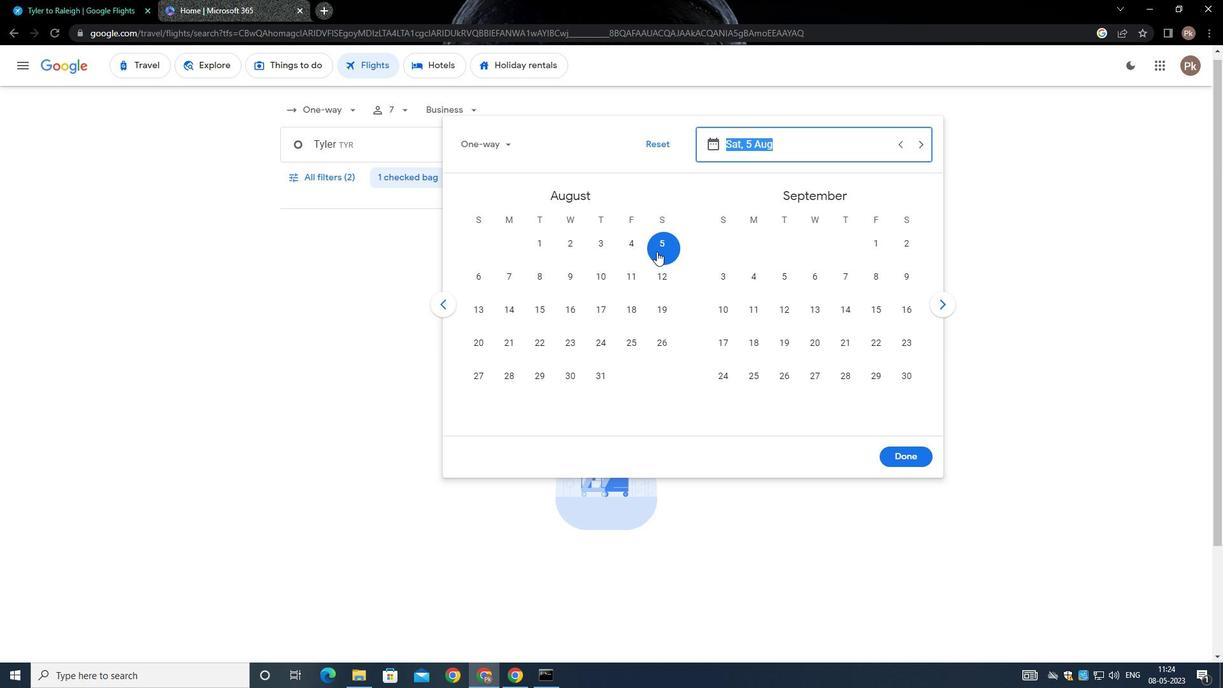 
Action: Mouse moved to (920, 456)
Screenshot: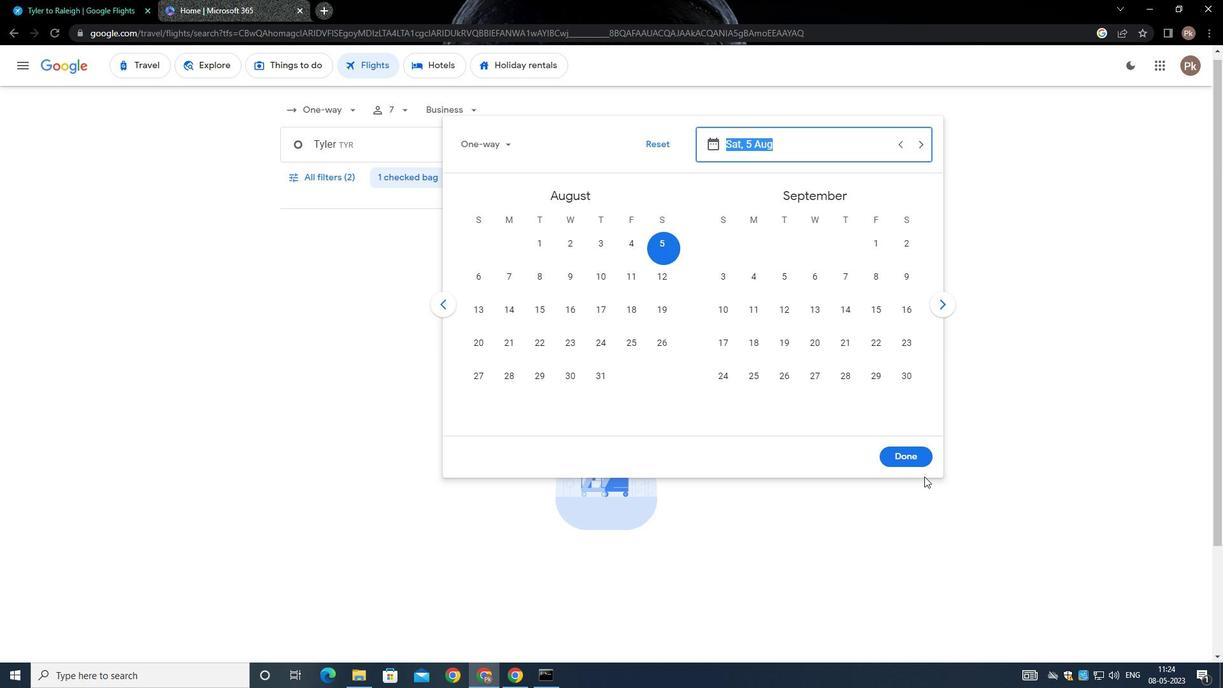 
Action: Mouse pressed left at (920, 456)
Screenshot: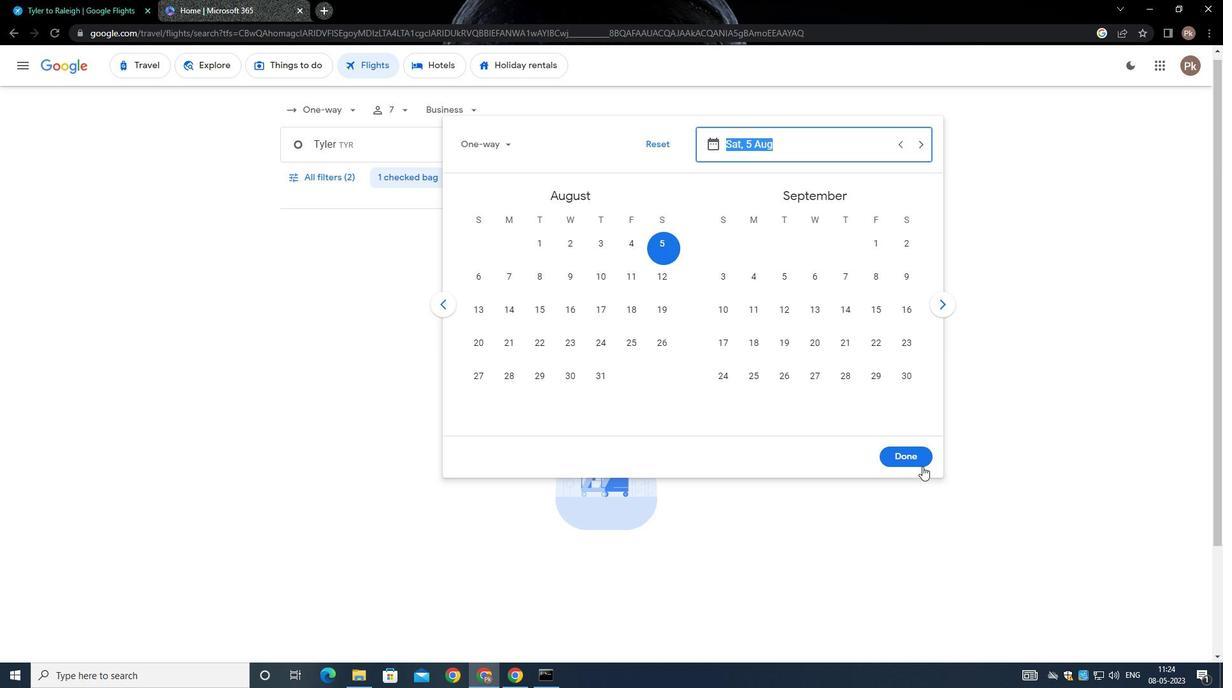 
Action: Mouse moved to (332, 182)
Screenshot: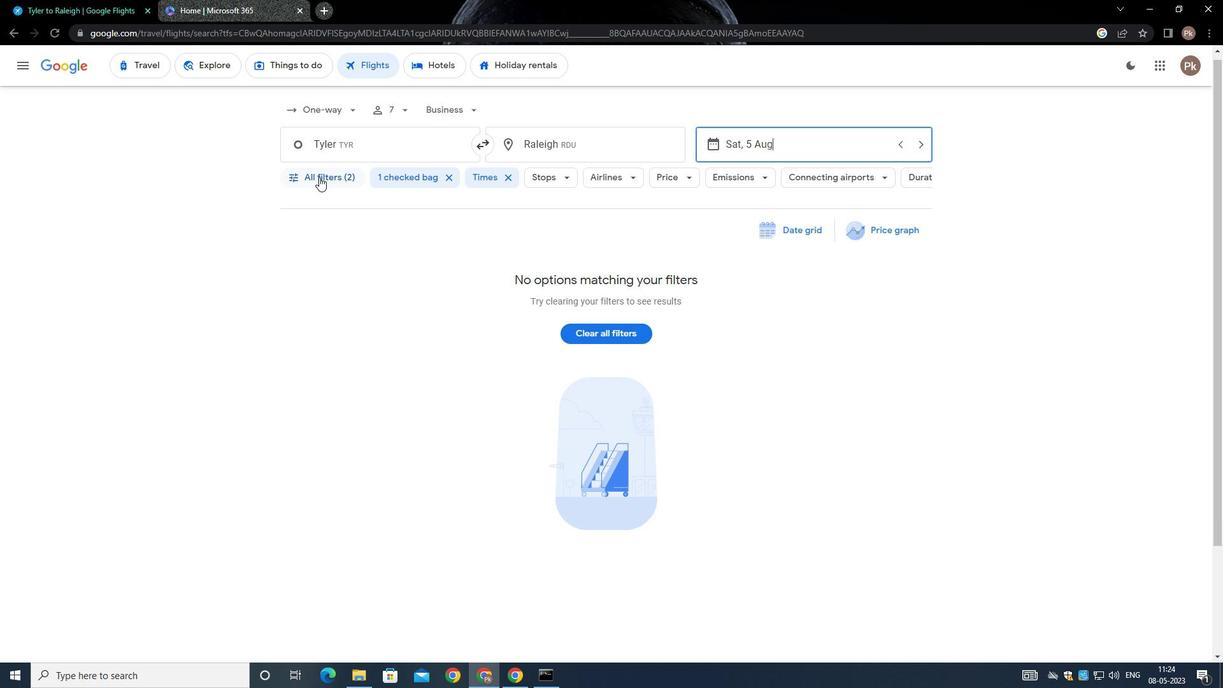 
Action: Mouse pressed left at (332, 182)
Screenshot: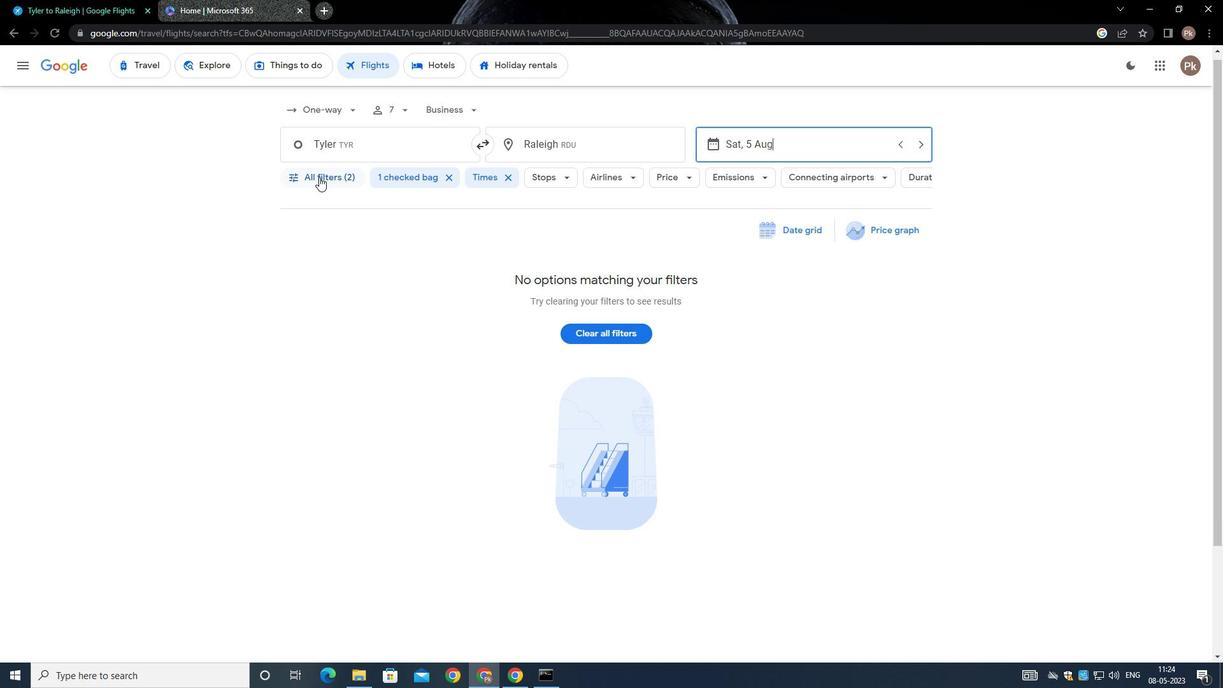 
Action: Mouse moved to (463, 448)
Screenshot: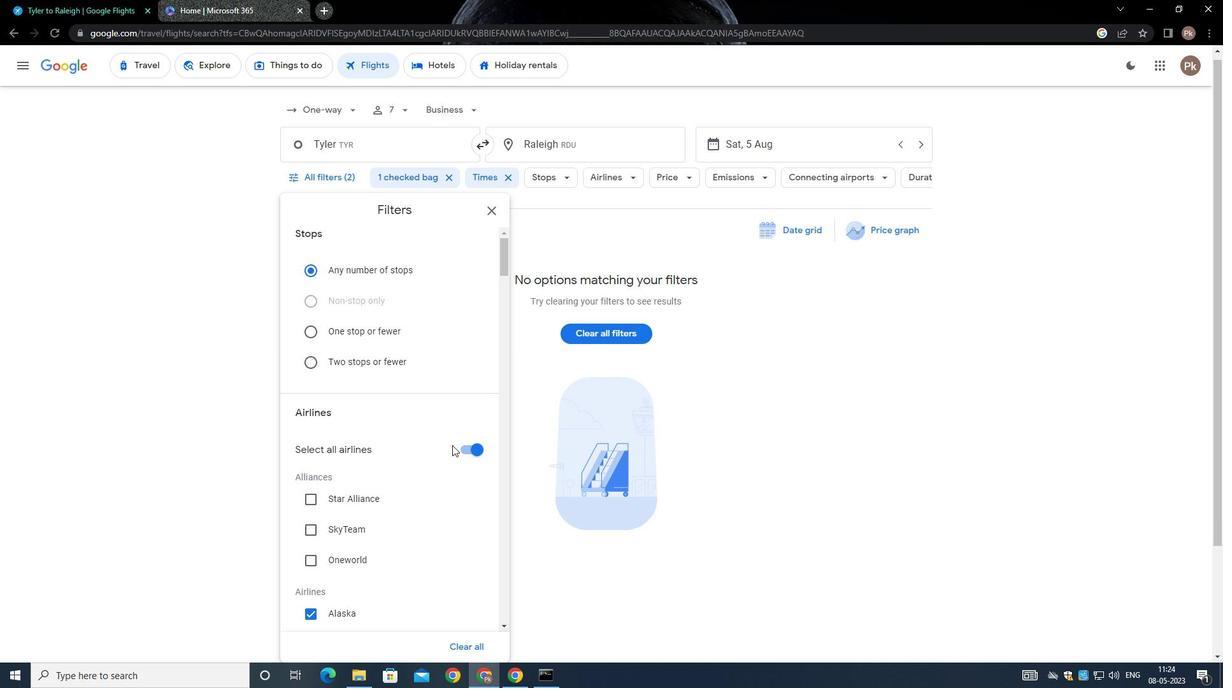 
Action: Mouse pressed left at (463, 448)
Screenshot: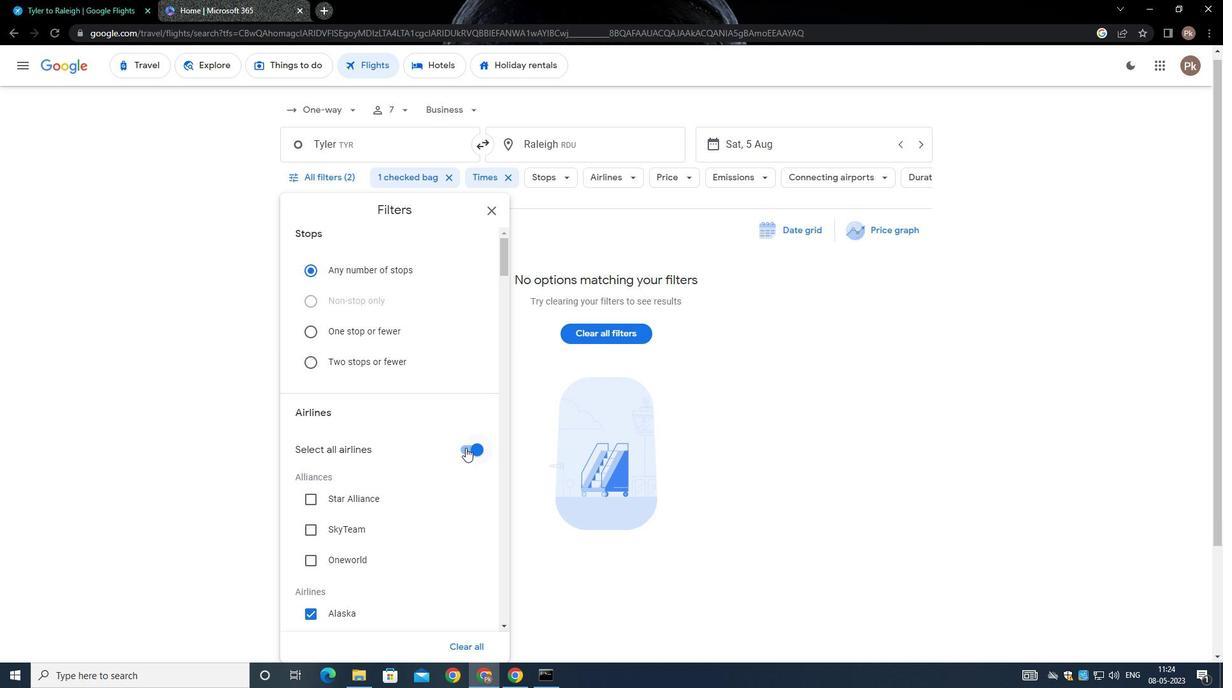
Action: Mouse moved to (456, 443)
Screenshot: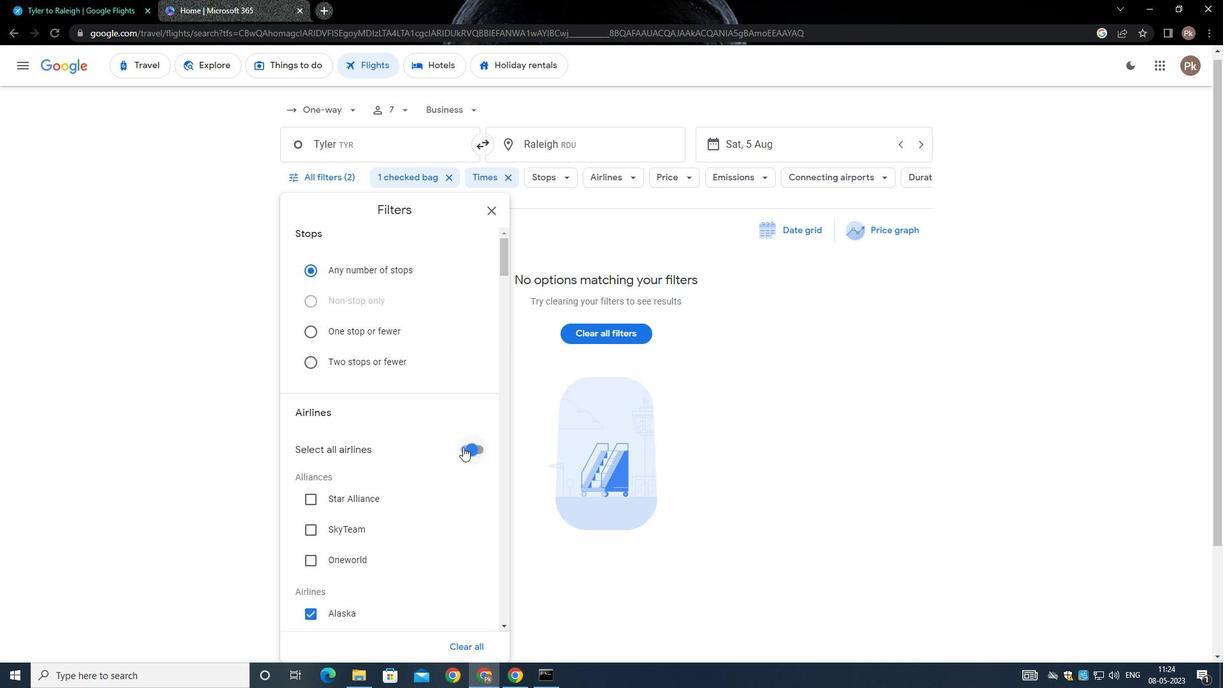 
Action: Mouse scrolled (456, 442) with delta (0, 0)
Screenshot: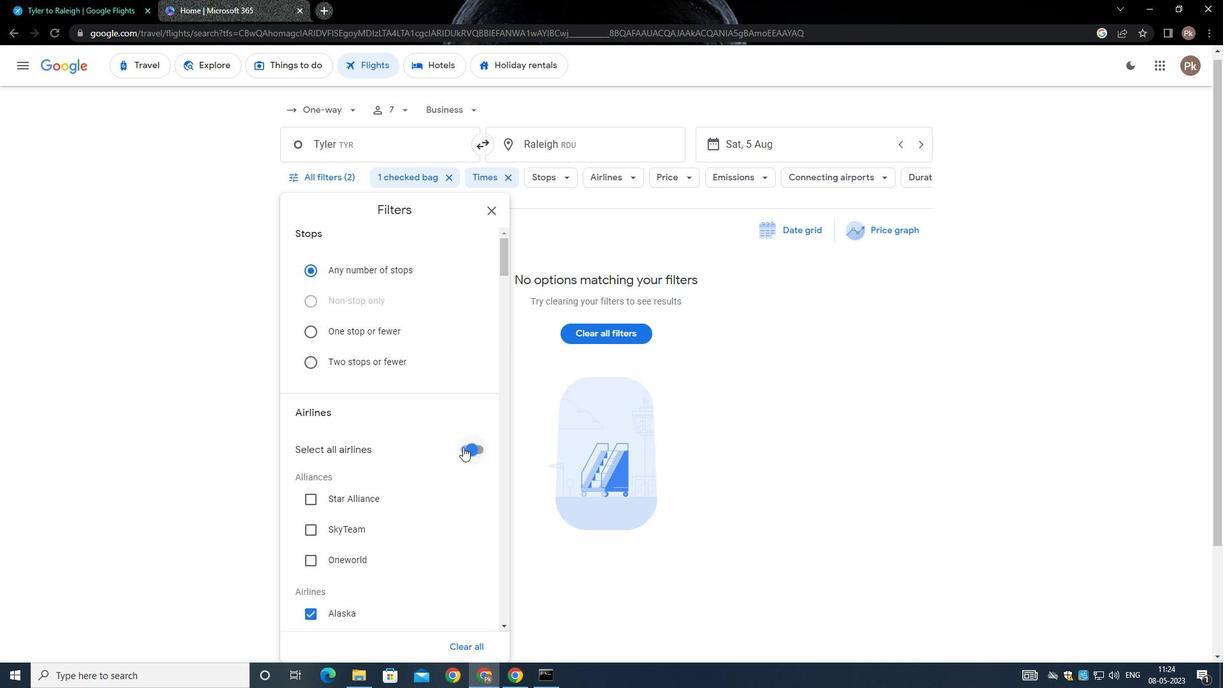 
Action: Mouse moved to (455, 443)
Screenshot: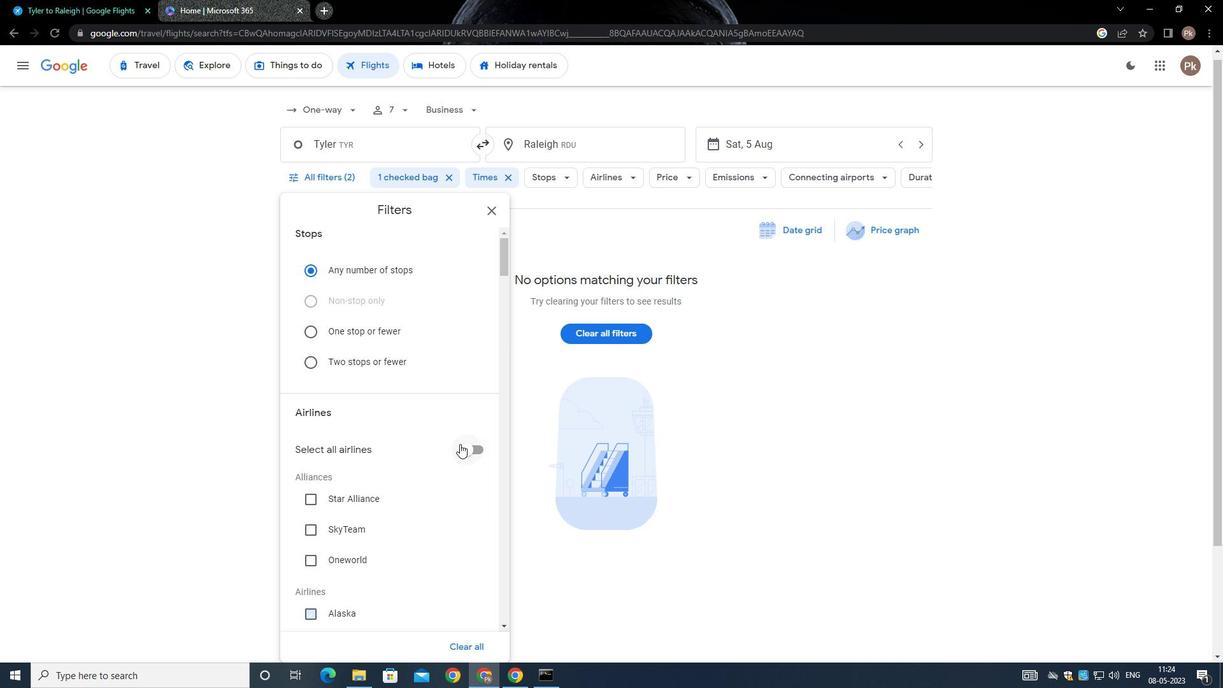 
Action: Mouse scrolled (455, 442) with delta (0, 0)
Screenshot: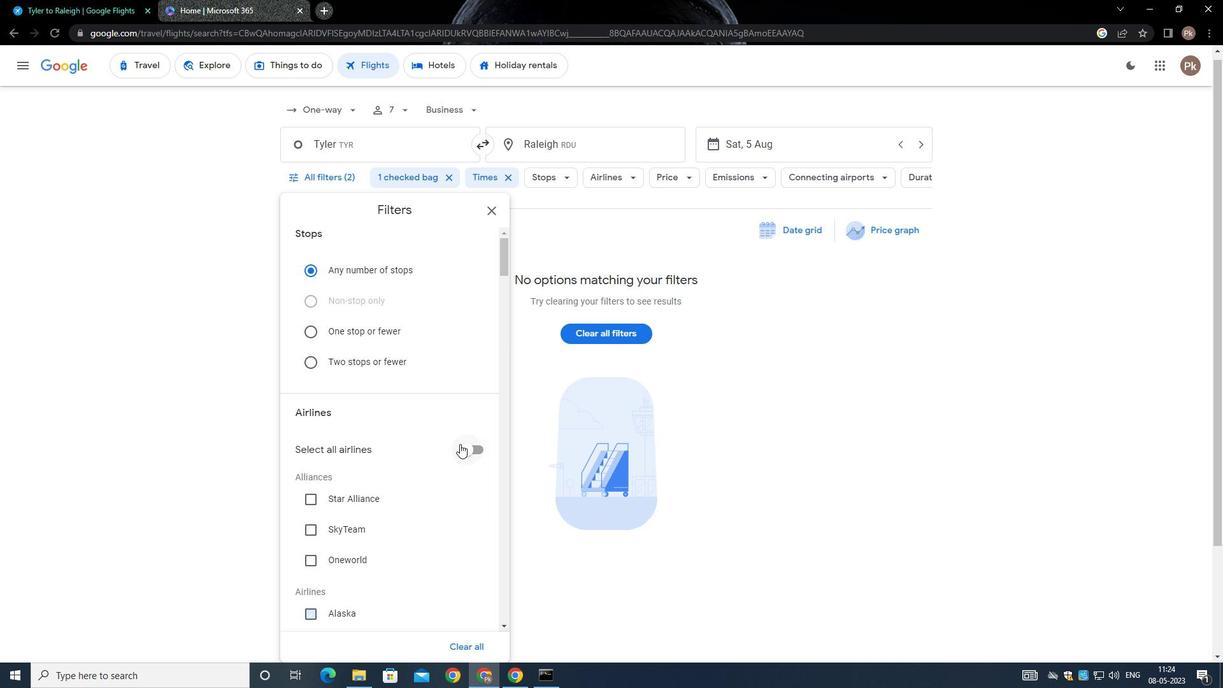 
Action: Mouse moved to (452, 444)
Screenshot: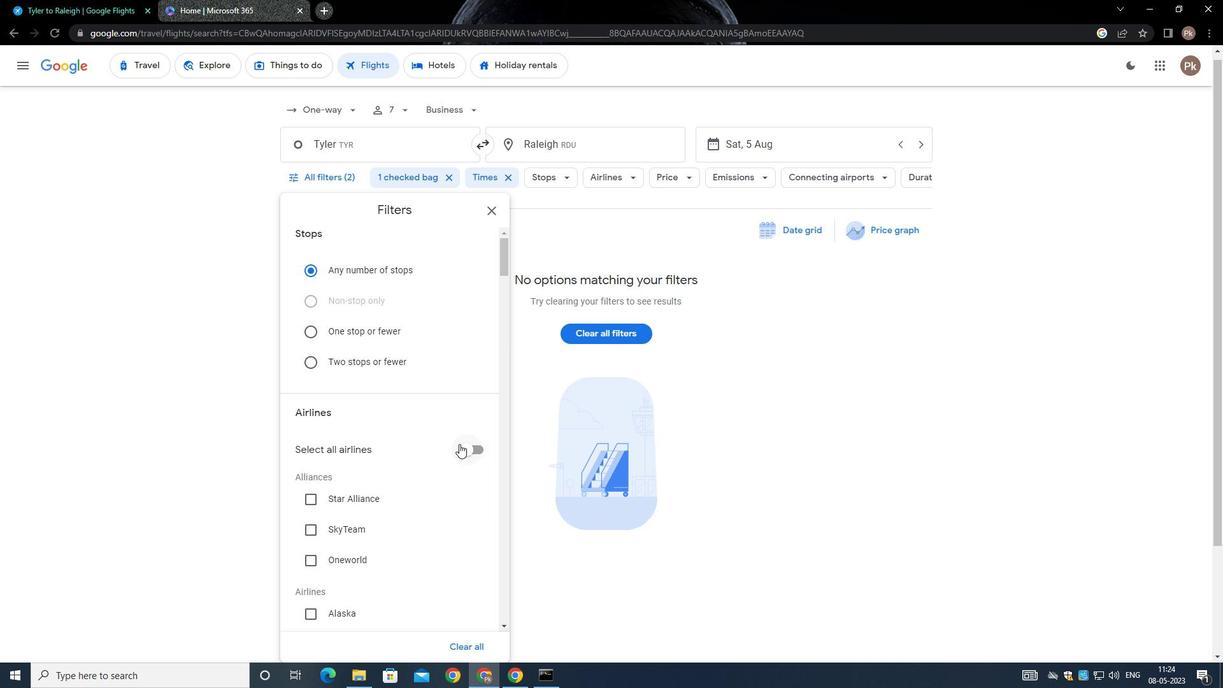 
Action: Mouse scrolled (452, 443) with delta (0, 0)
Screenshot: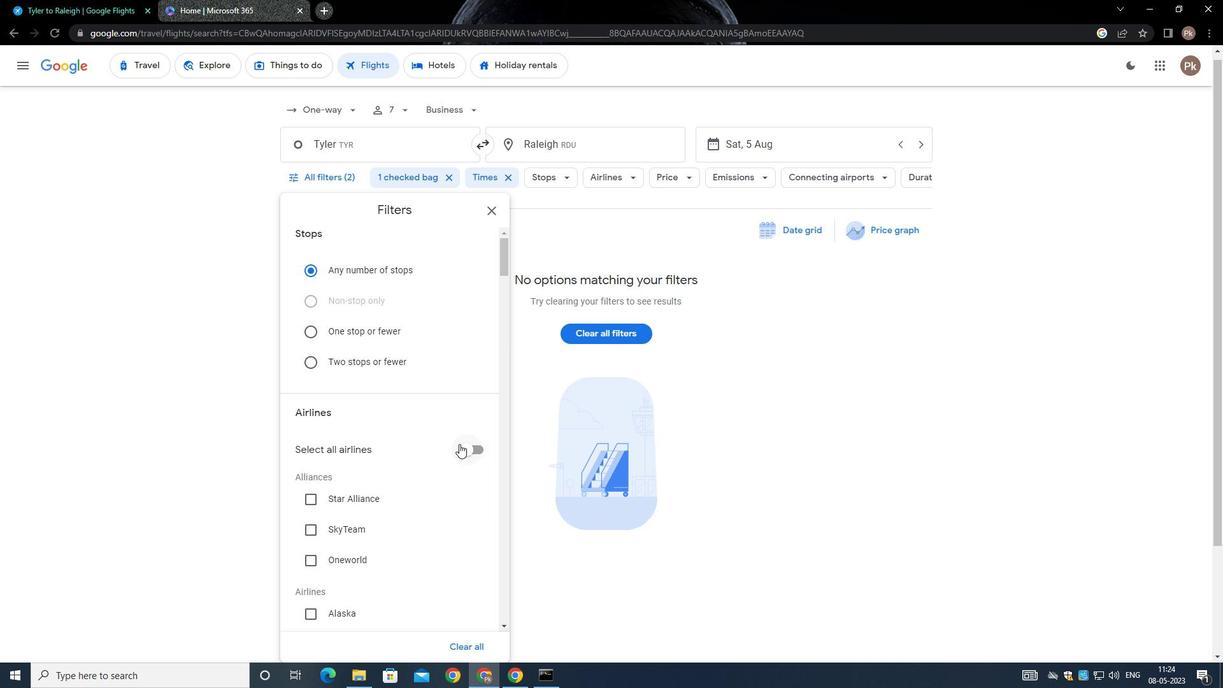 
Action: Mouse moved to (452, 444)
Screenshot: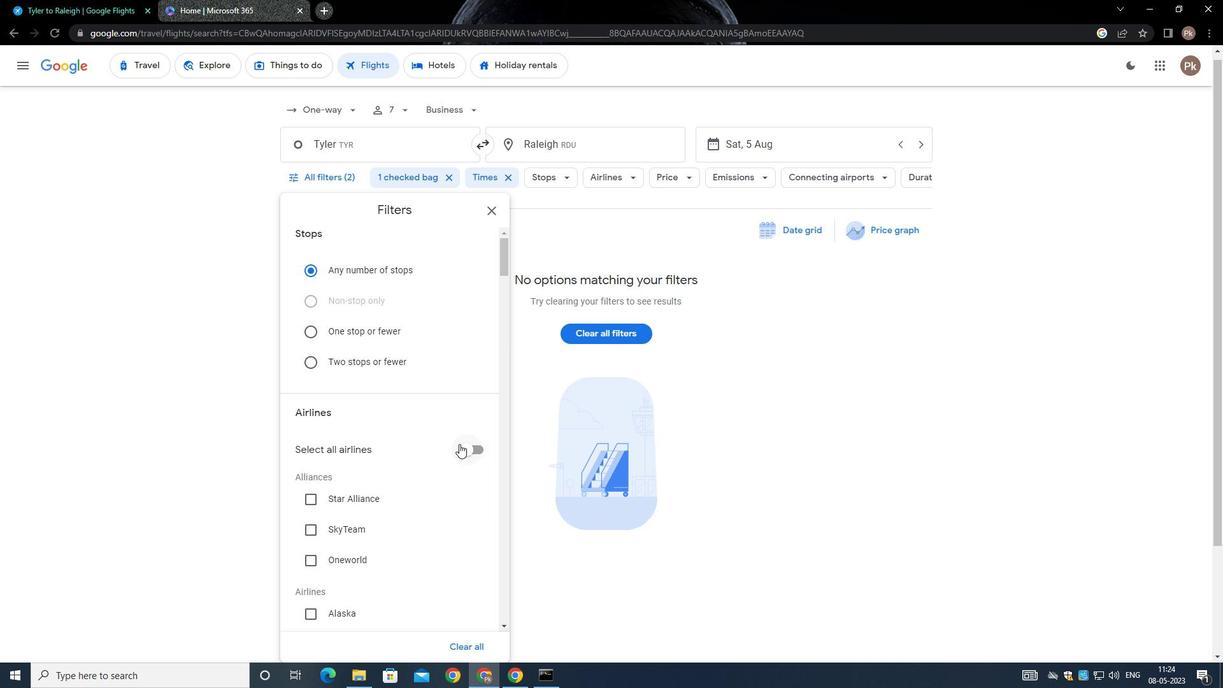 
Action: Mouse scrolled (452, 444) with delta (0, 0)
Screenshot: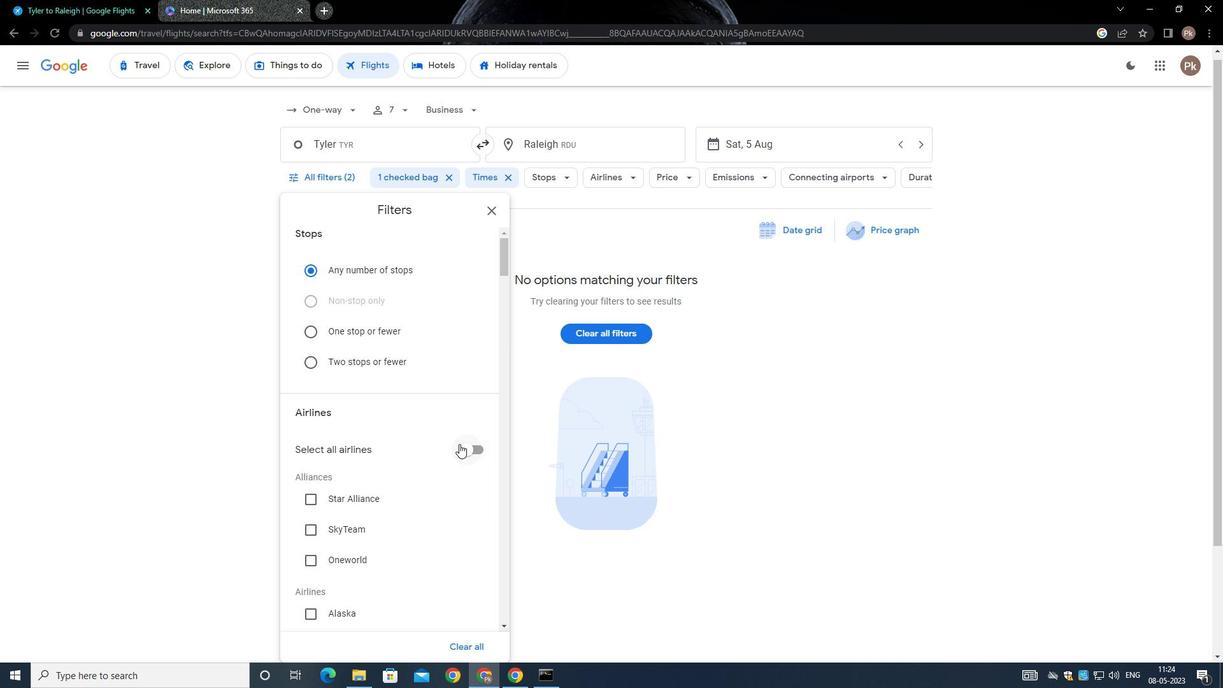 
Action: Mouse moved to (451, 444)
Screenshot: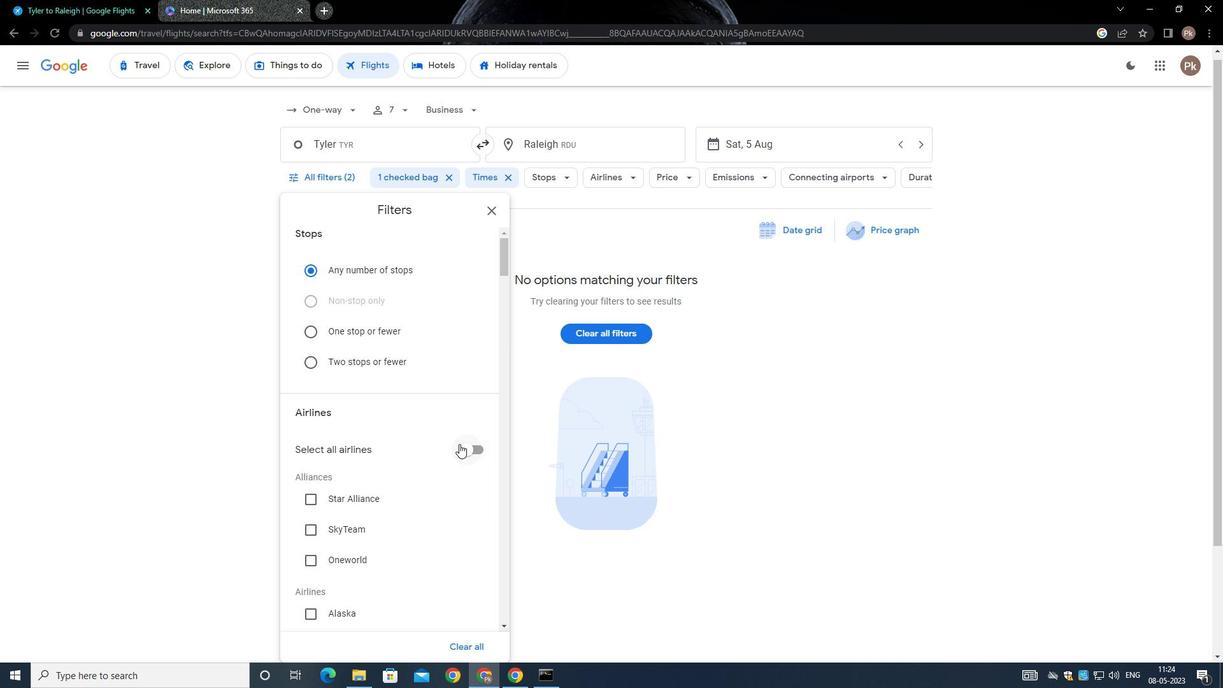 
Action: Mouse scrolled (451, 444) with delta (0, 0)
Screenshot: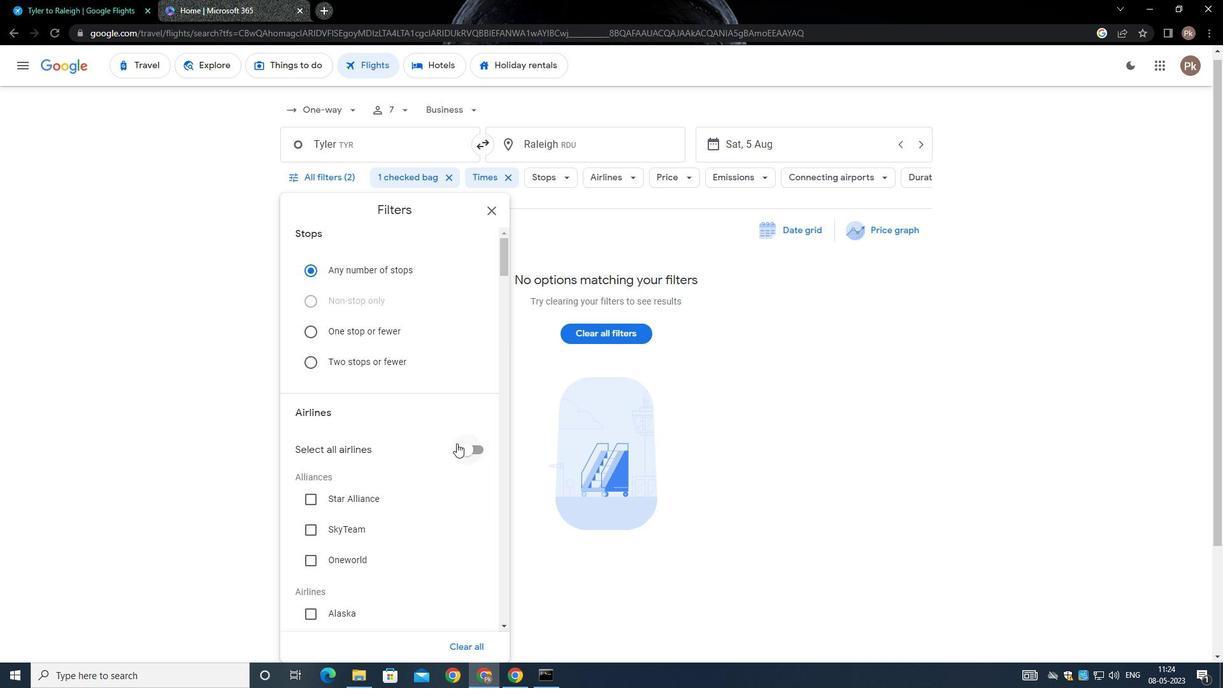 
Action: Mouse moved to (450, 444)
Screenshot: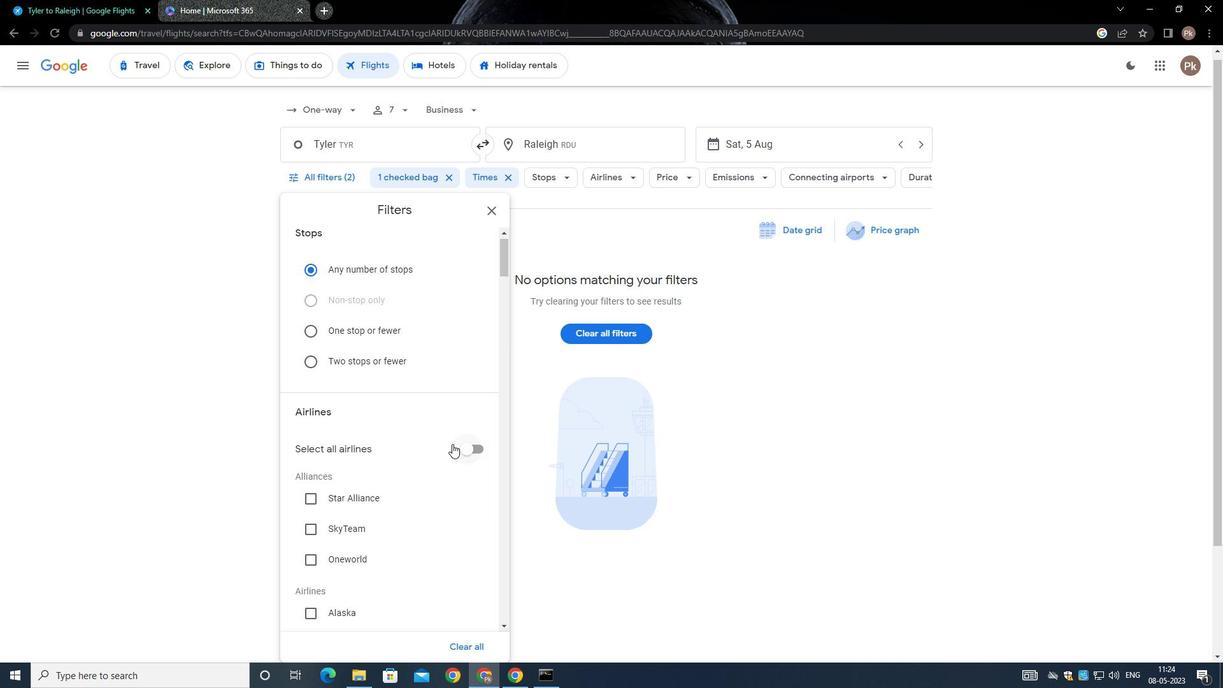 
Action: Mouse scrolled (450, 444) with delta (0, 0)
Screenshot: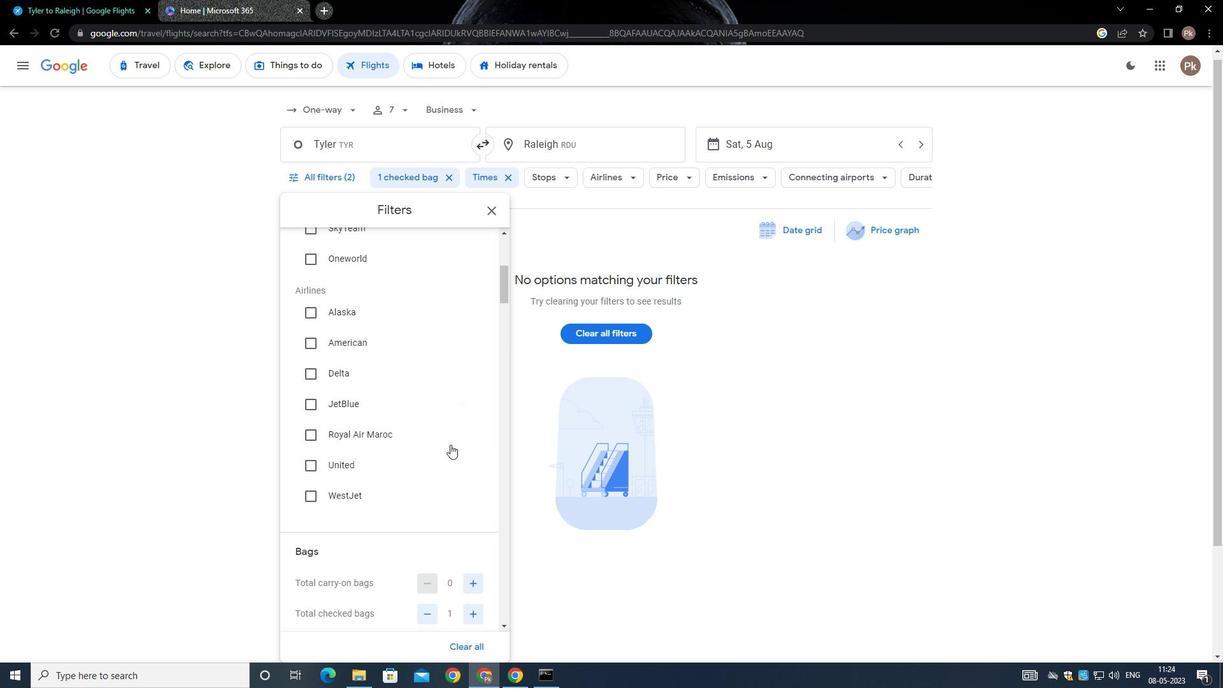 
Action: Mouse scrolled (450, 444) with delta (0, 0)
Screenshot: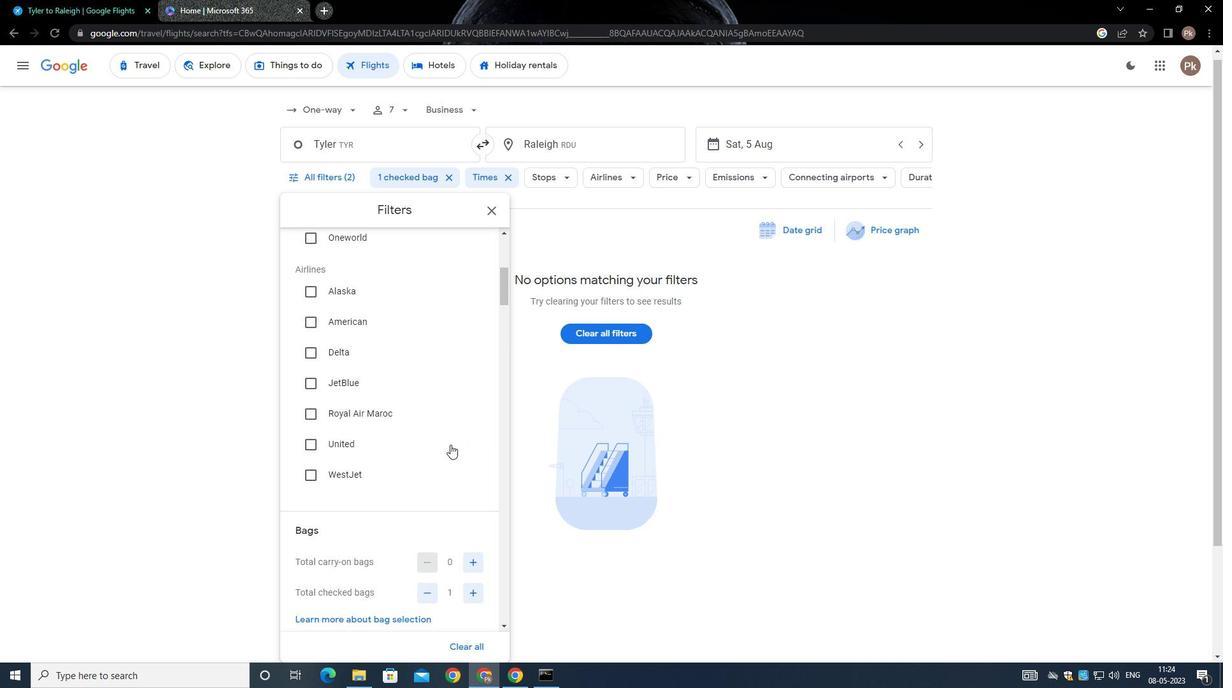 
Action: Mouse moved to (476, 467)
Screenshot: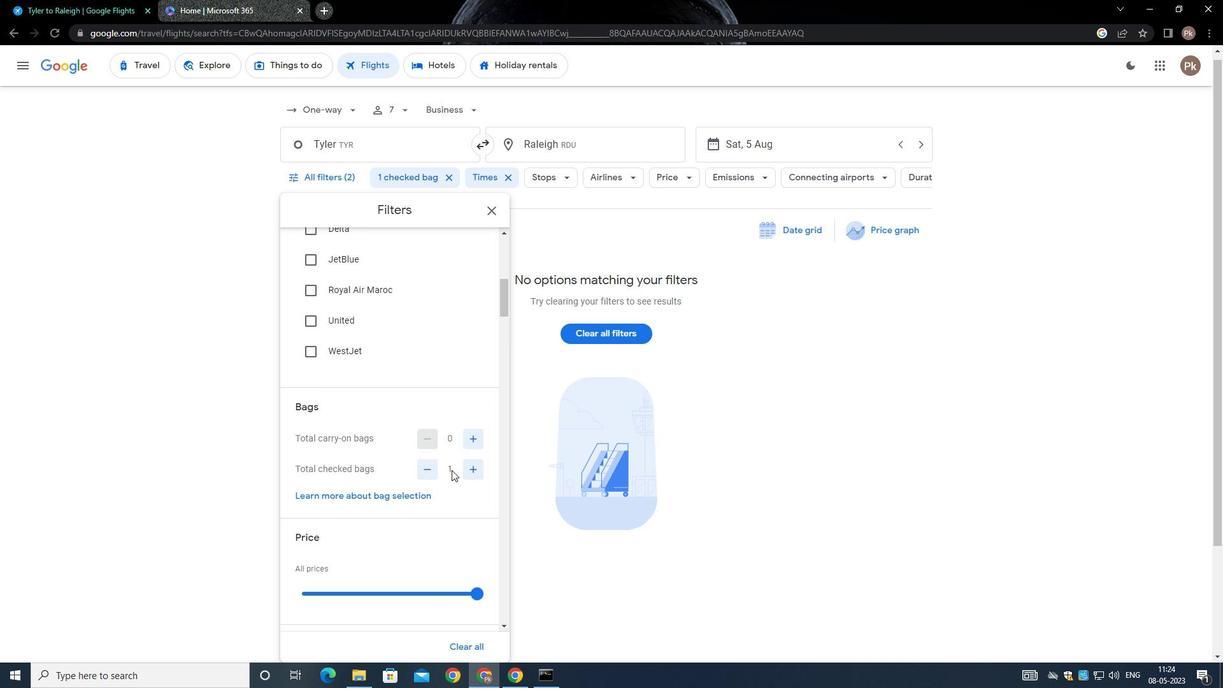 
Action: Mouse pressed left at (476, 467)
Screenshot: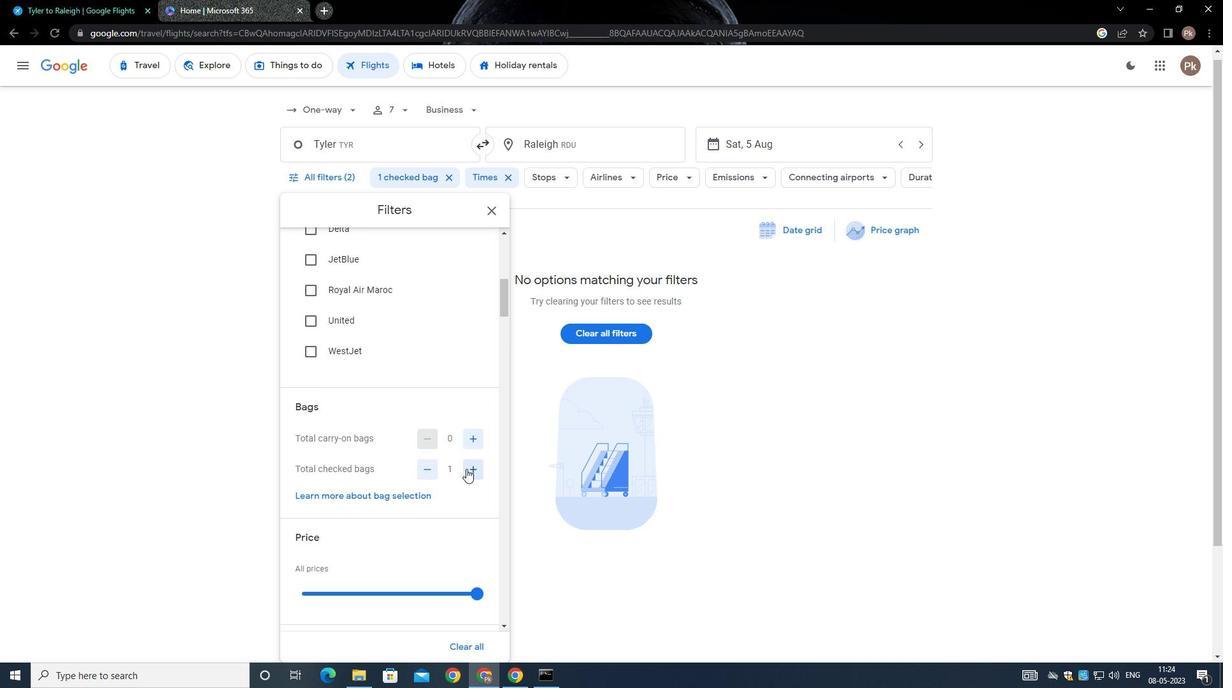 
Action: Mouse pressed left at (476, 467)
Screenshot: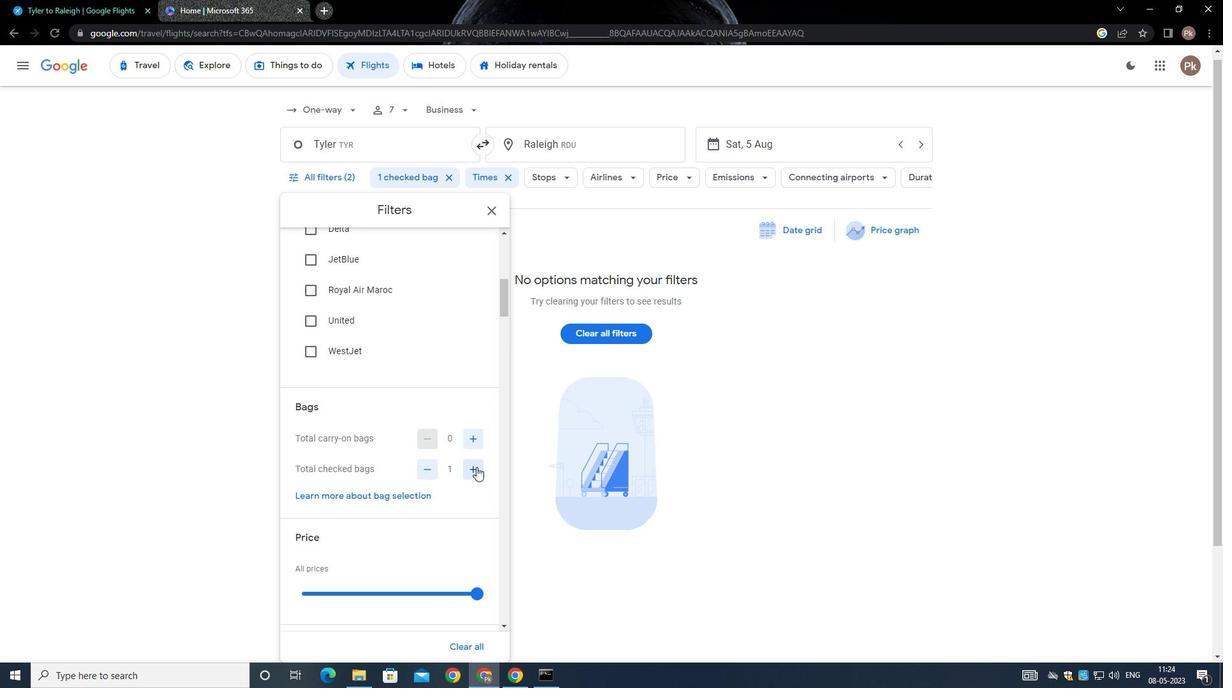 
Action: Mouse pressed left at (476, 467)
Screenshot: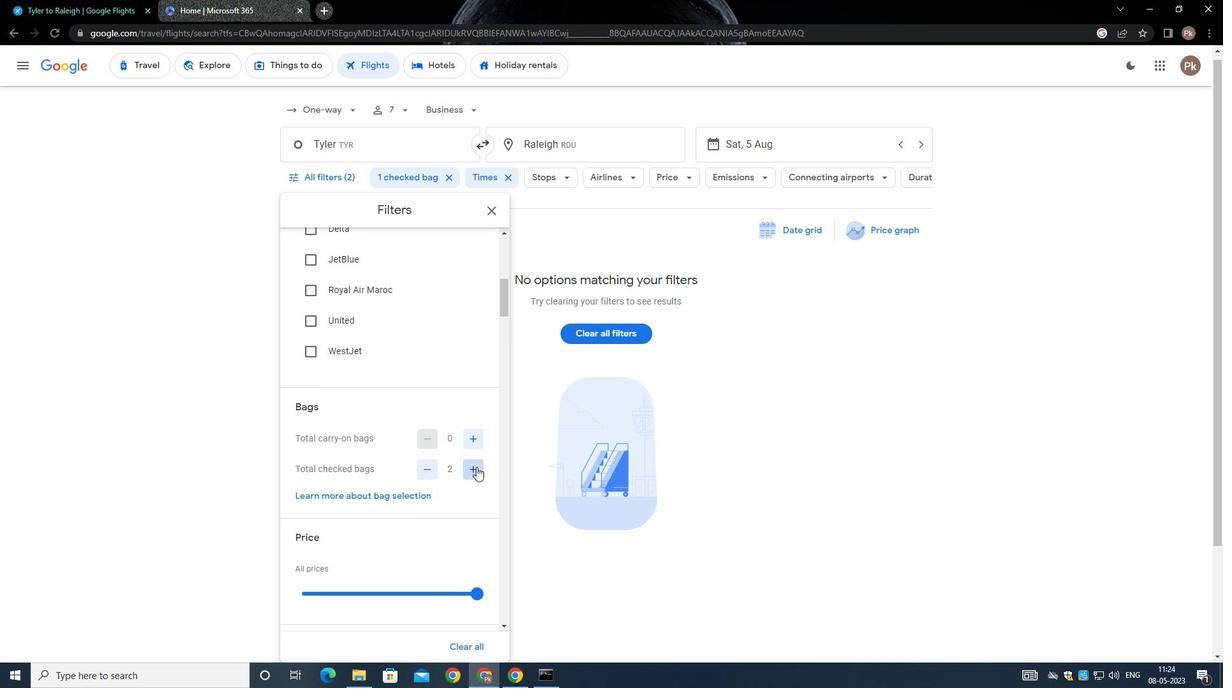 
Action: Mouse pressed left at (476, 467)
Screenshot: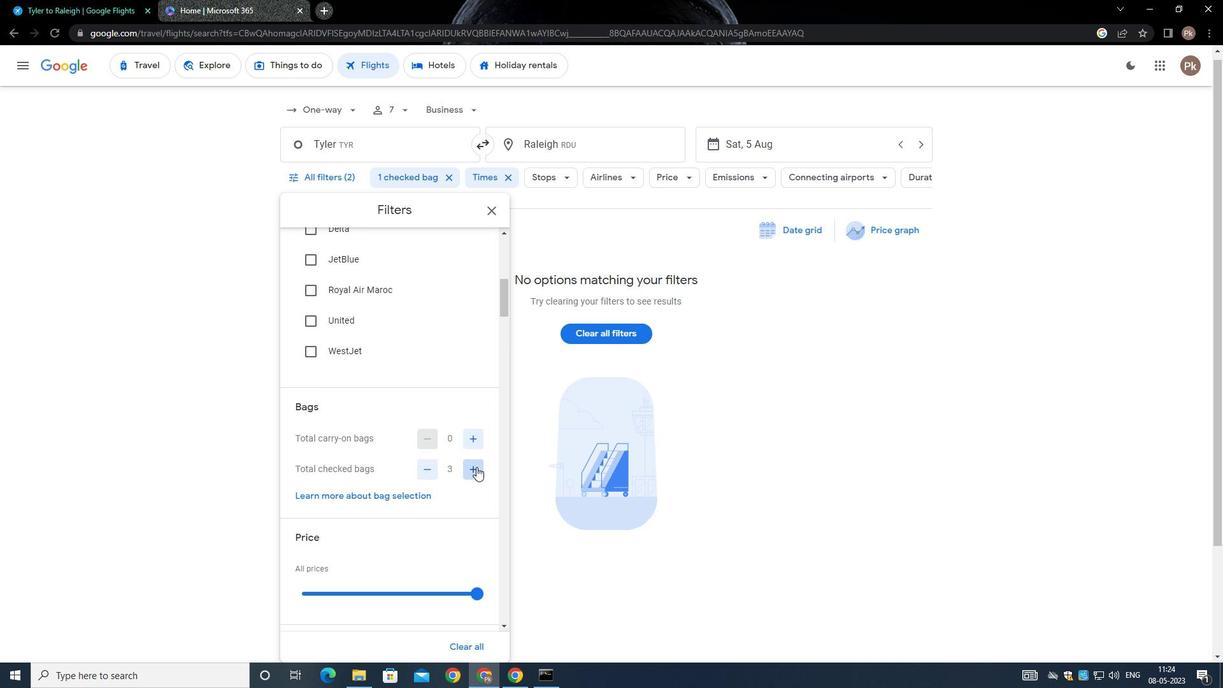 
Action: Mouse pressed left at (476, 467)
Screenshot: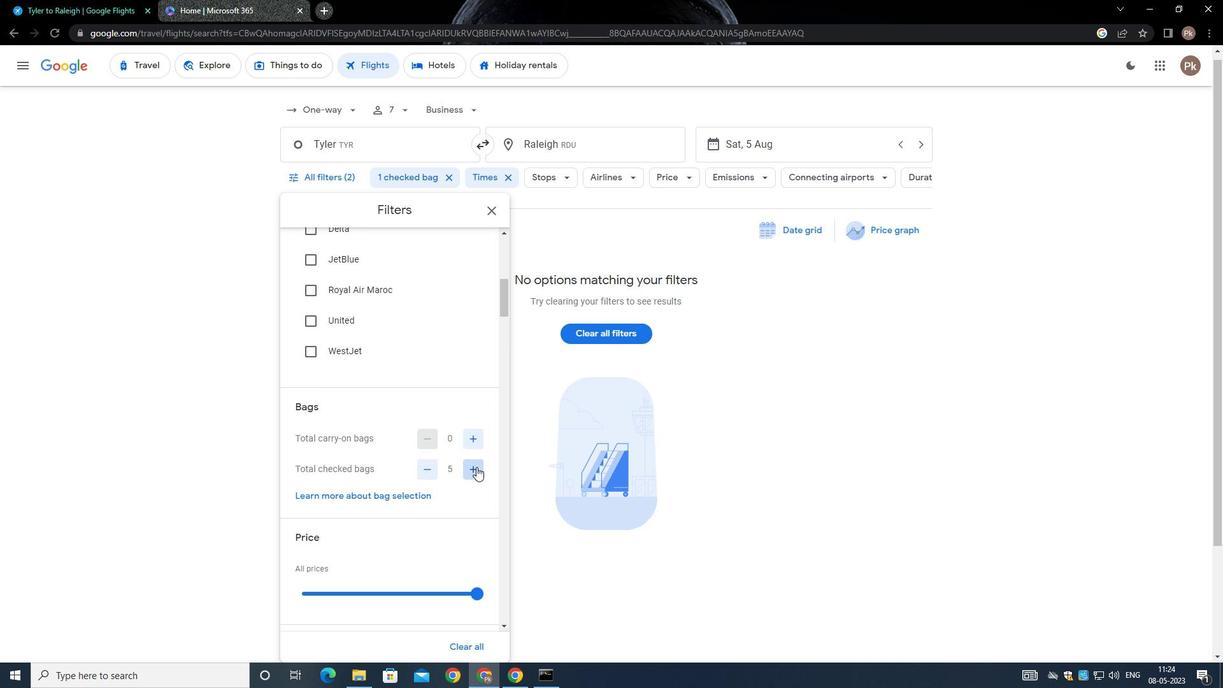 
Action: Mouse moved to (470, 487)
Screenshot: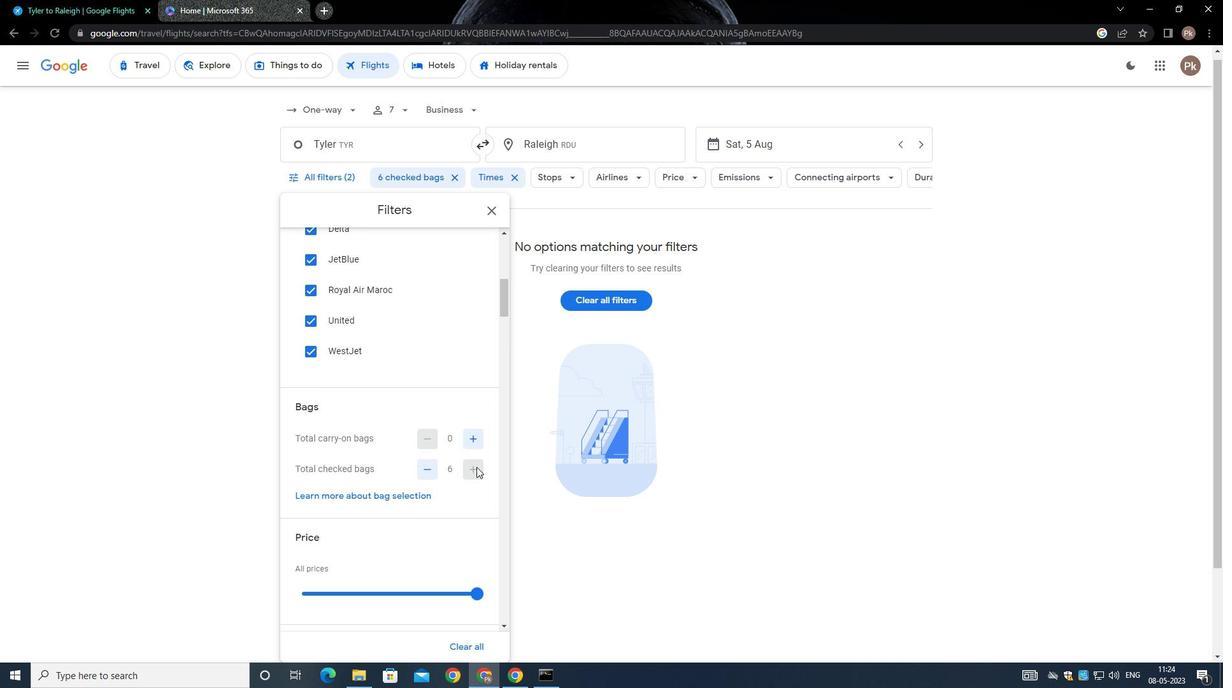 
Action: Mouse scrolled (470, 486) with delta (0, 0)
Screenshot: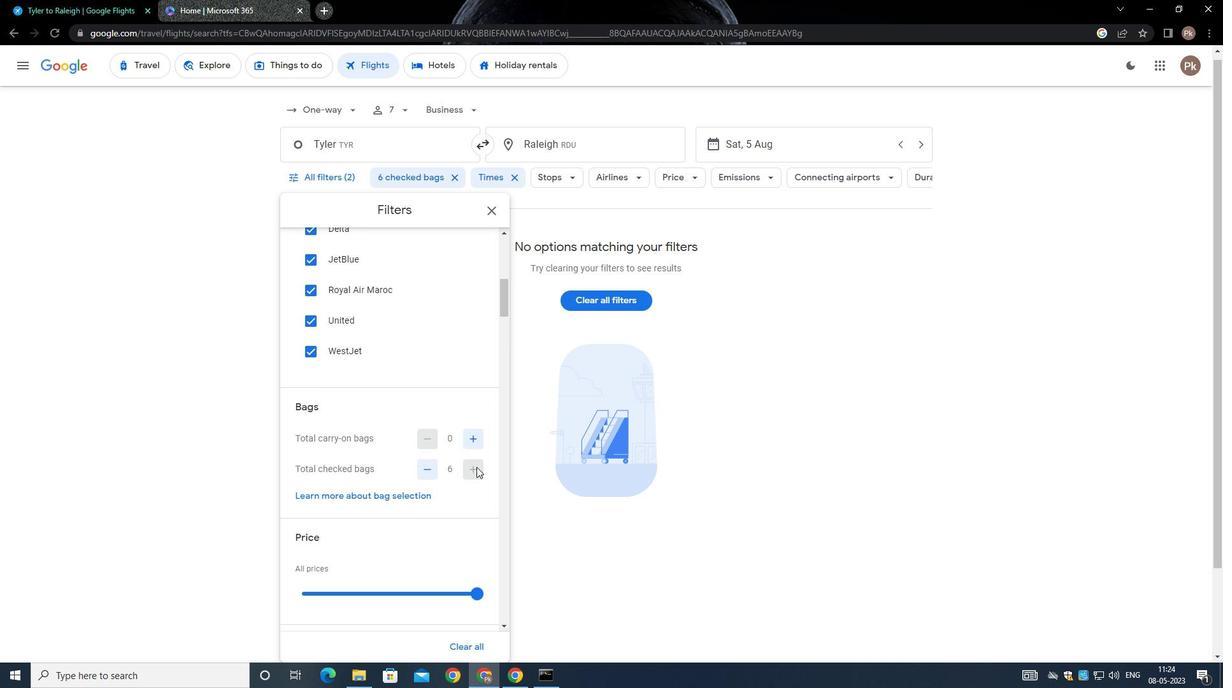 
Action: Mouse moved to (468, 493)
Screenshot: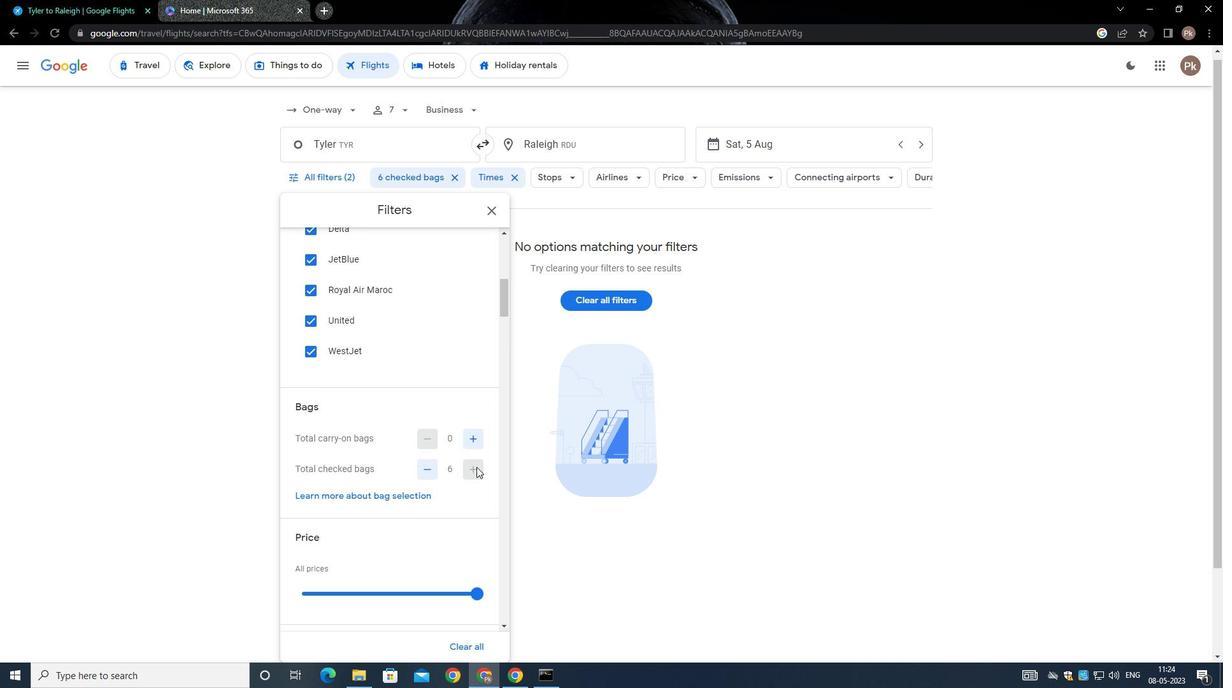 
Action: Mouse scrolled (468, 492) with delta (0, 0)
Screenshot: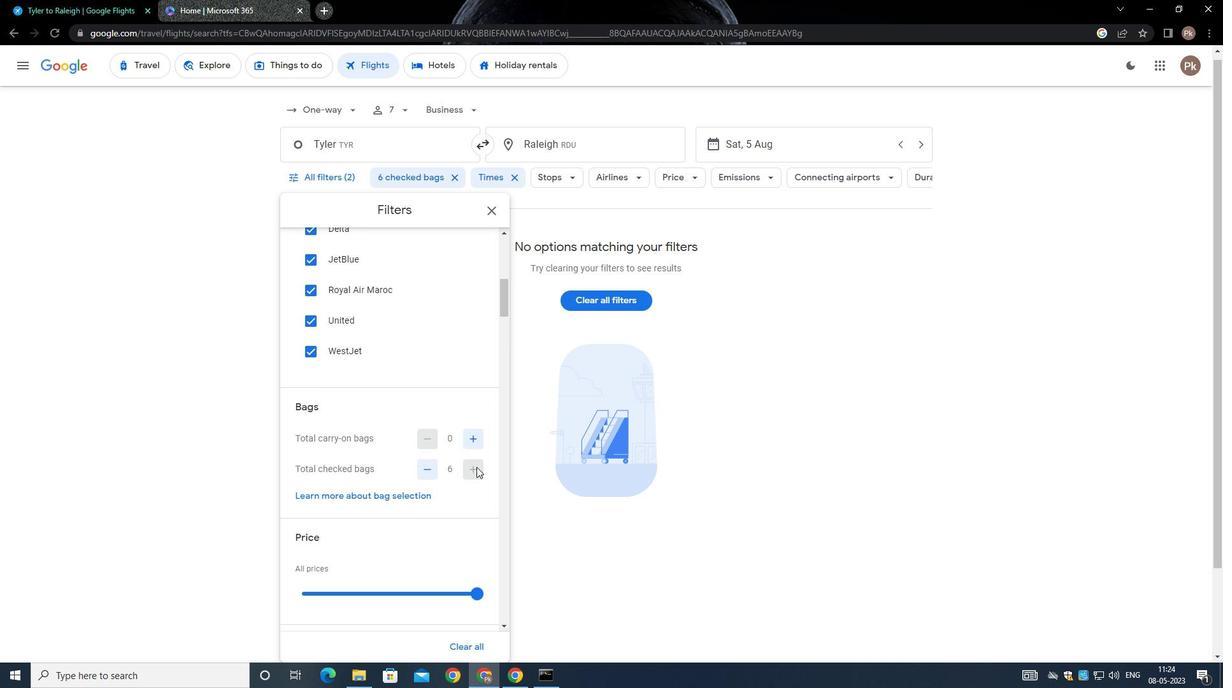 
Action: Mouse moved to (479, 467)
Screenshot: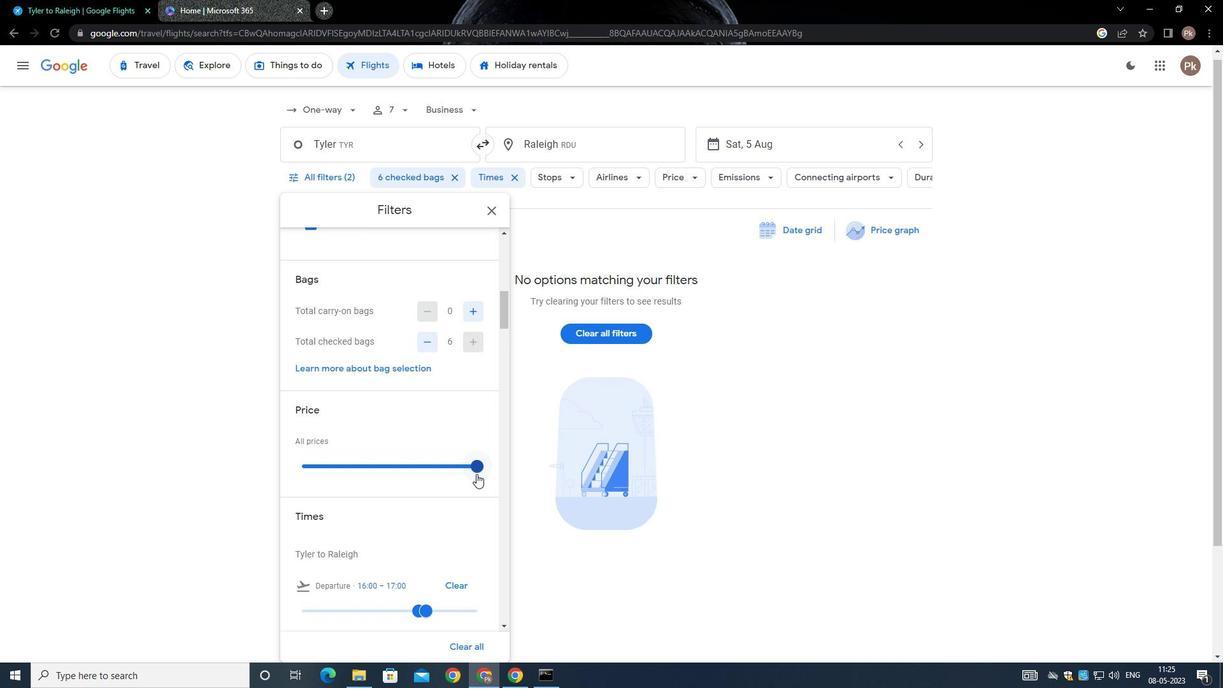 
Action: Mouse pressed left at (479, 467)
Screenshot: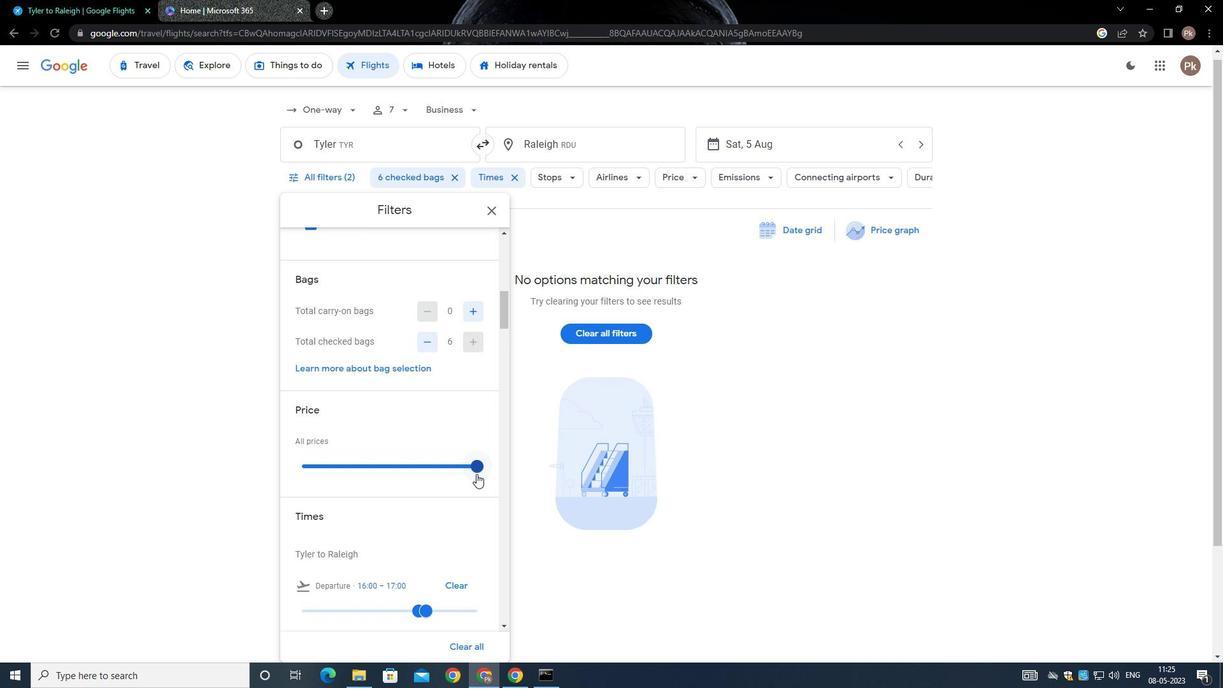 
Action: Mouse moved to (420, 567)
Screenshot: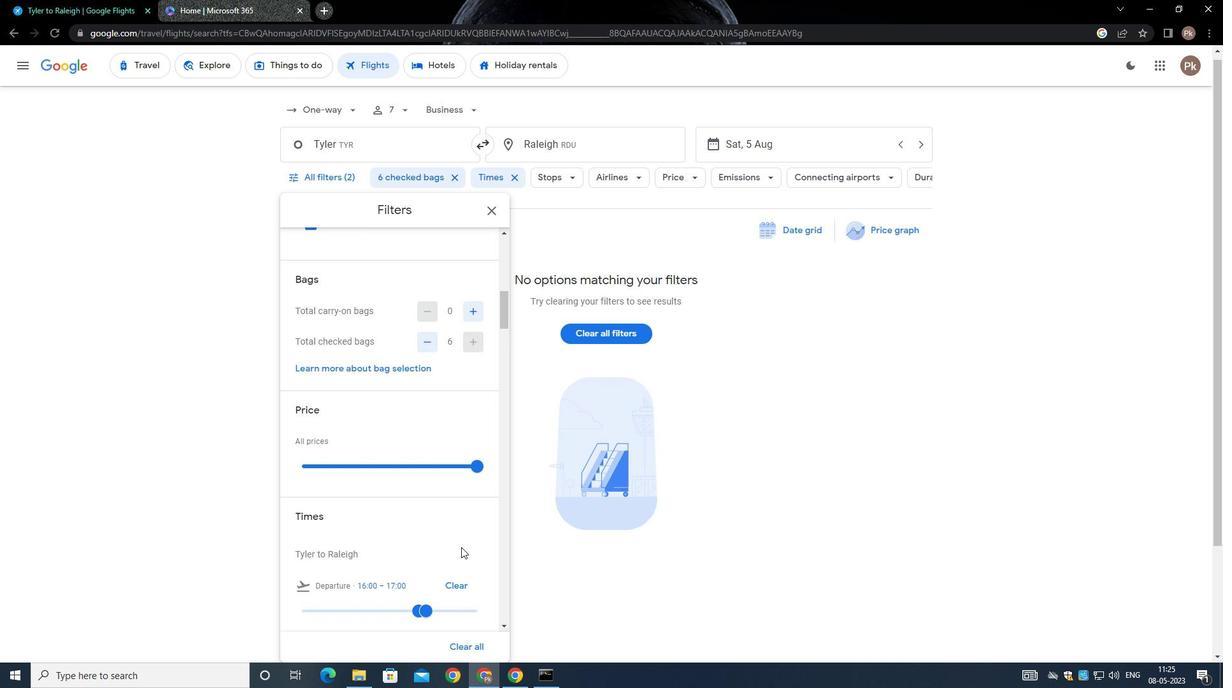 
Action: Mouse scrolled (420, 567) with delta (0, 0)
Screenshot: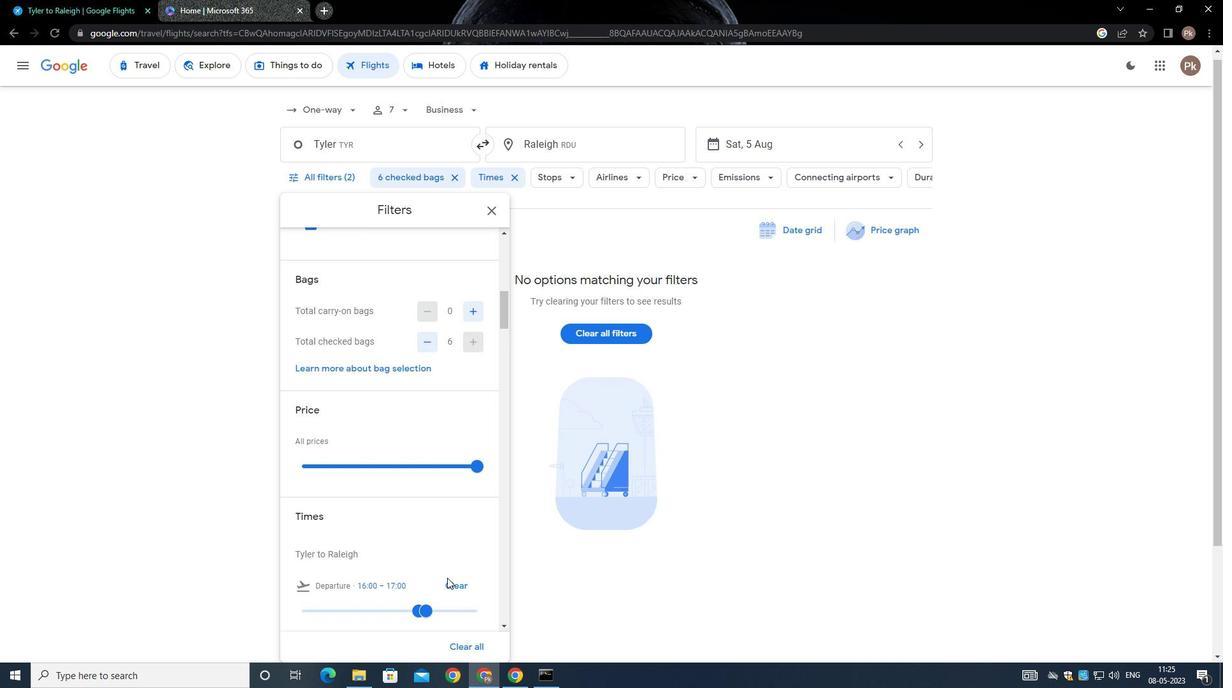 
Action: Mouse moved to (419, 567)
Screenshot: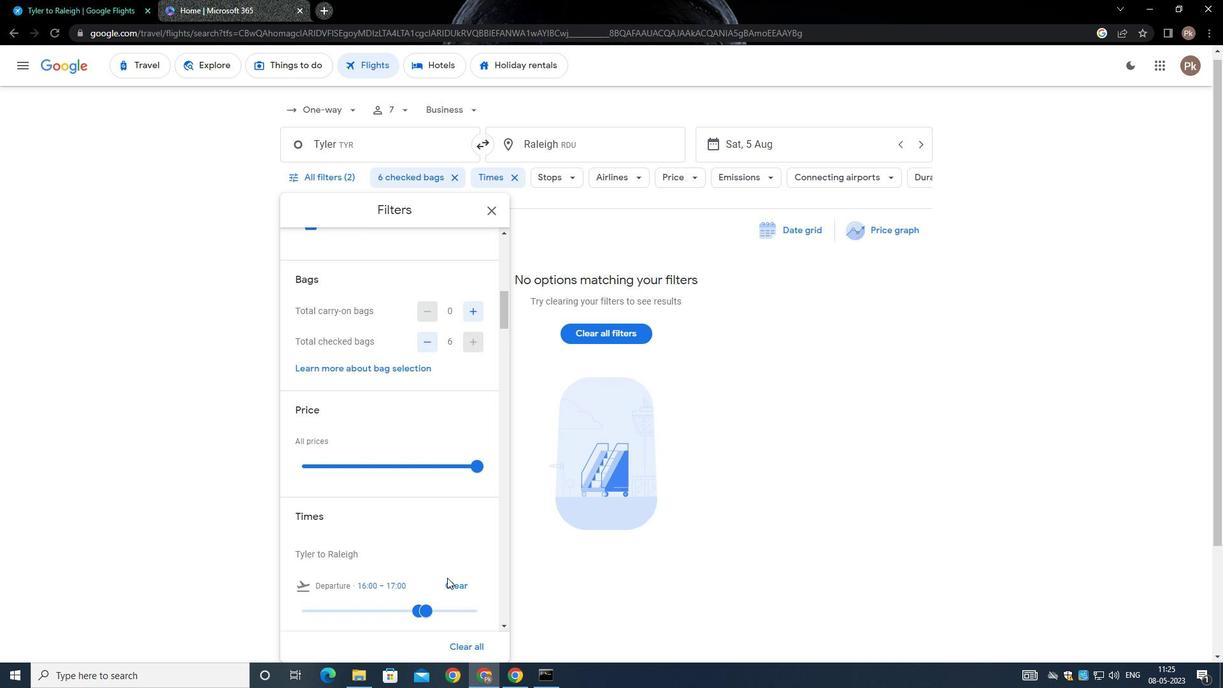 
Action: Mouse scrolled (419, 567) with delta (0, 0)
Screenshot: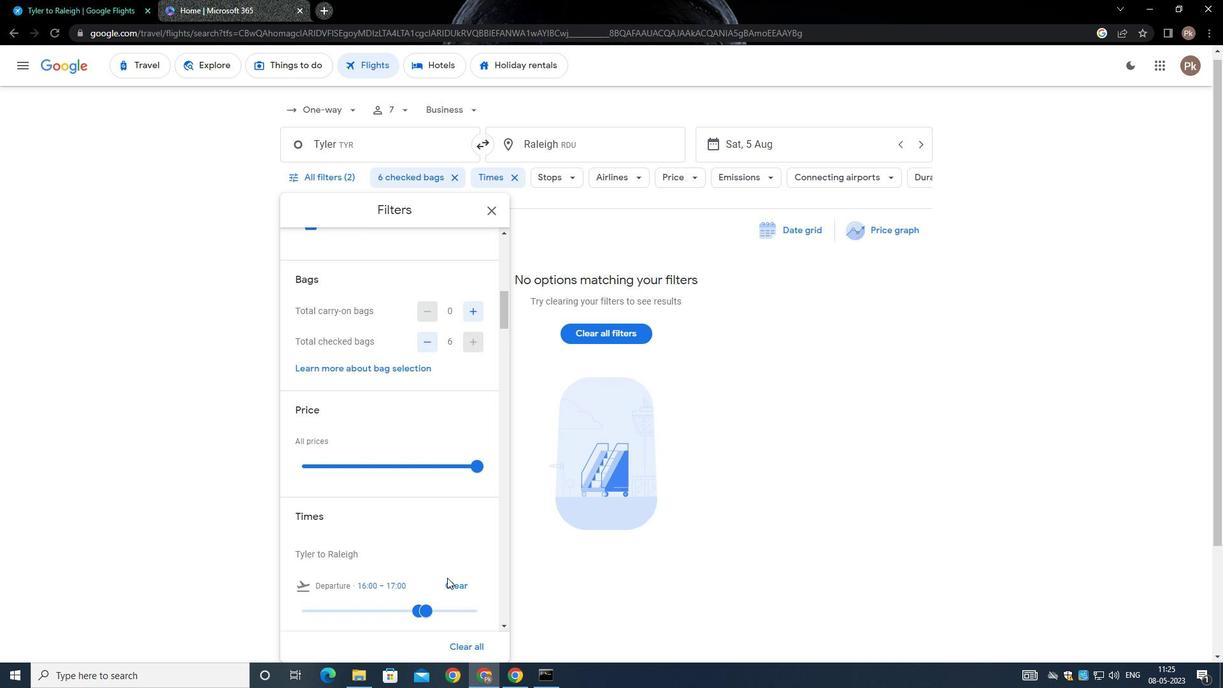 
Action: Mouse moved to (448, 487)
Screenshot: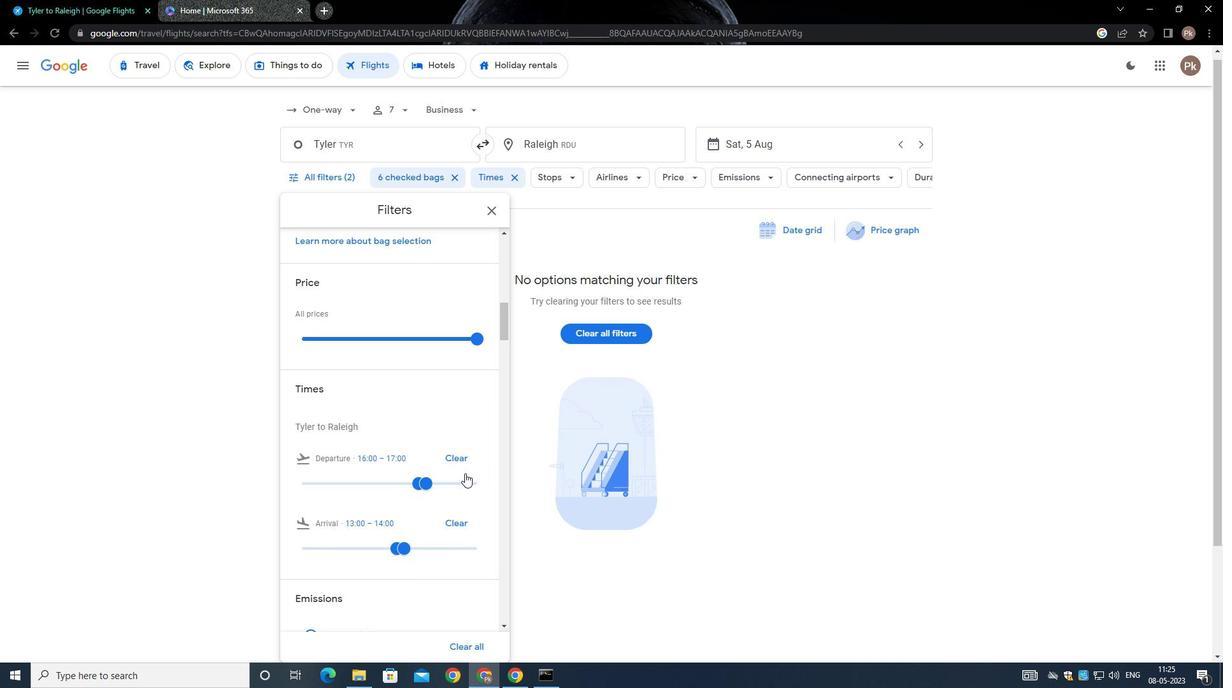 
Action: Mouse pressed left at (448, 487)
Screenshot: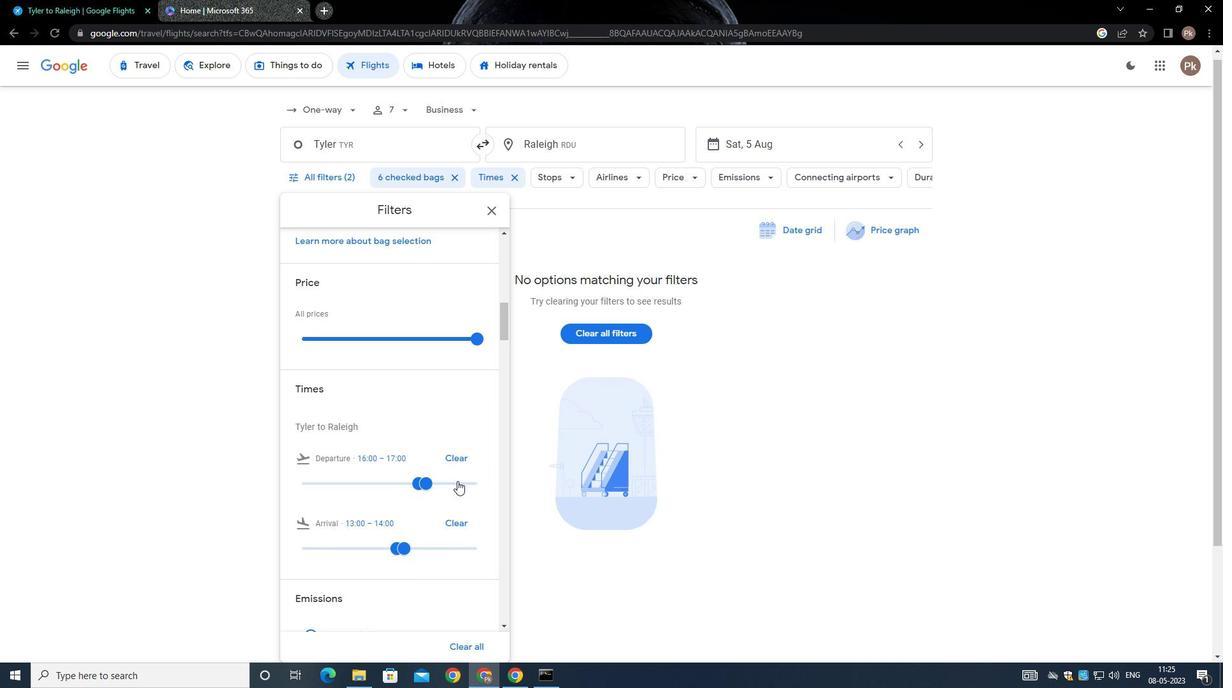 
Action: Mouse moved to (428, 483)
Screenshot: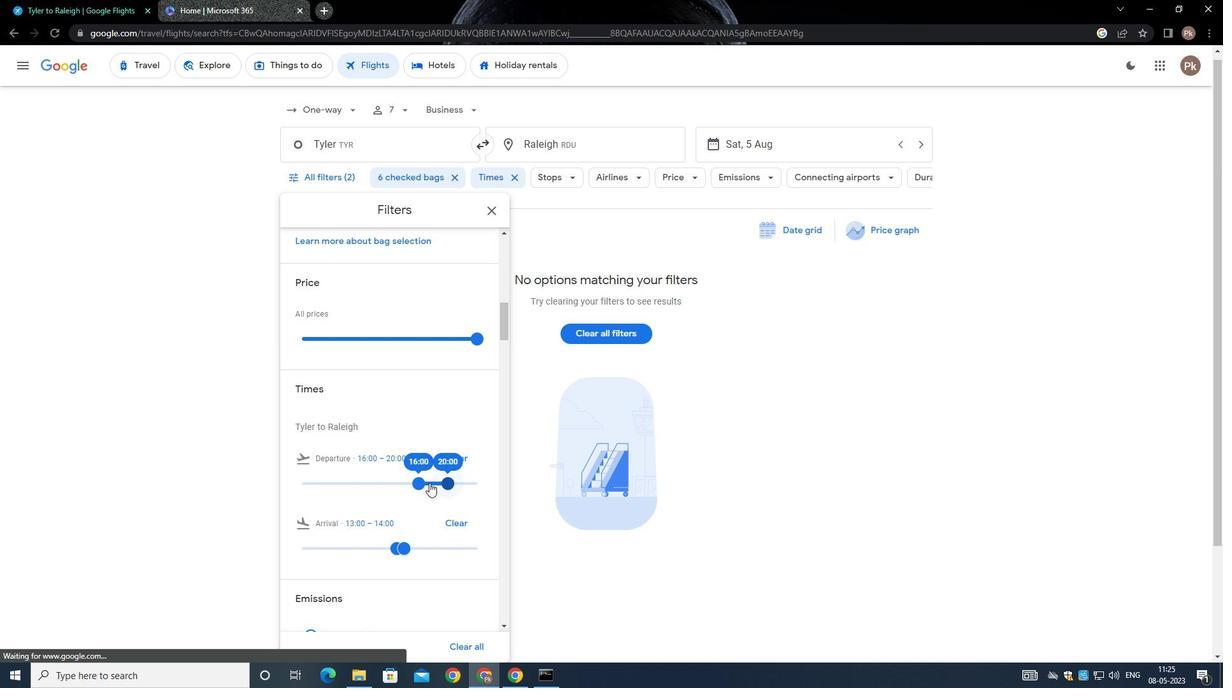 
Action: Mouse pressed left at (428, 483)
Screenshot: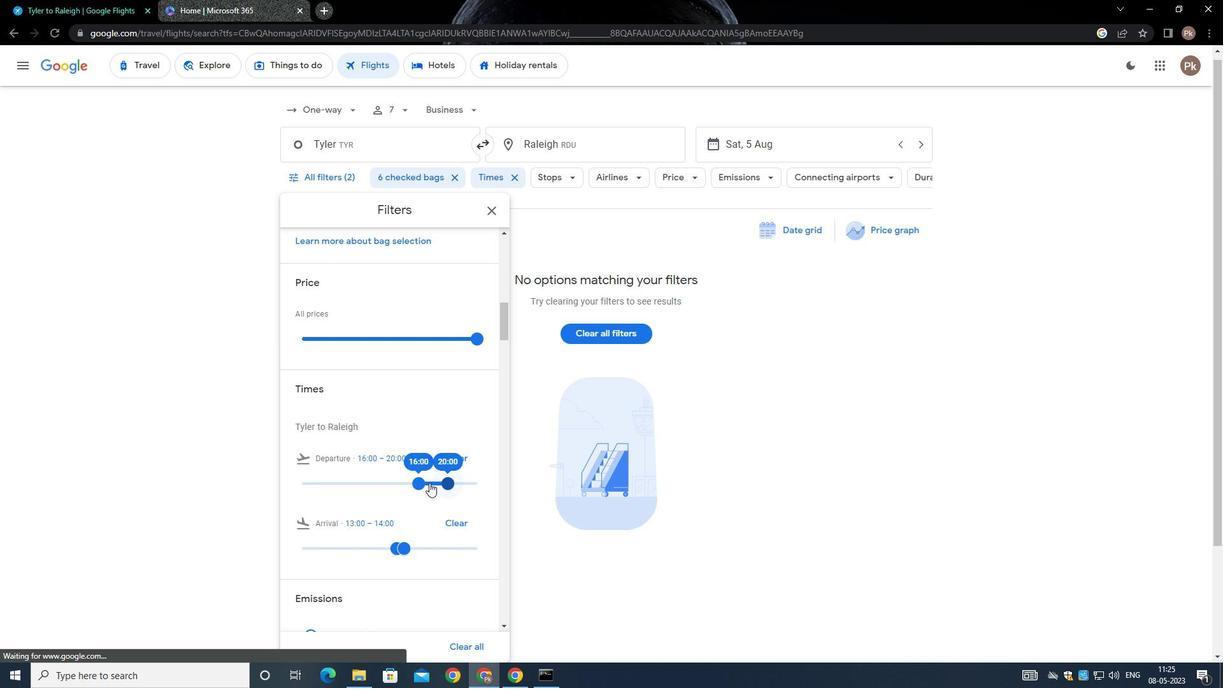 
Action: Mouse moved to (448, 479)
Screenshot: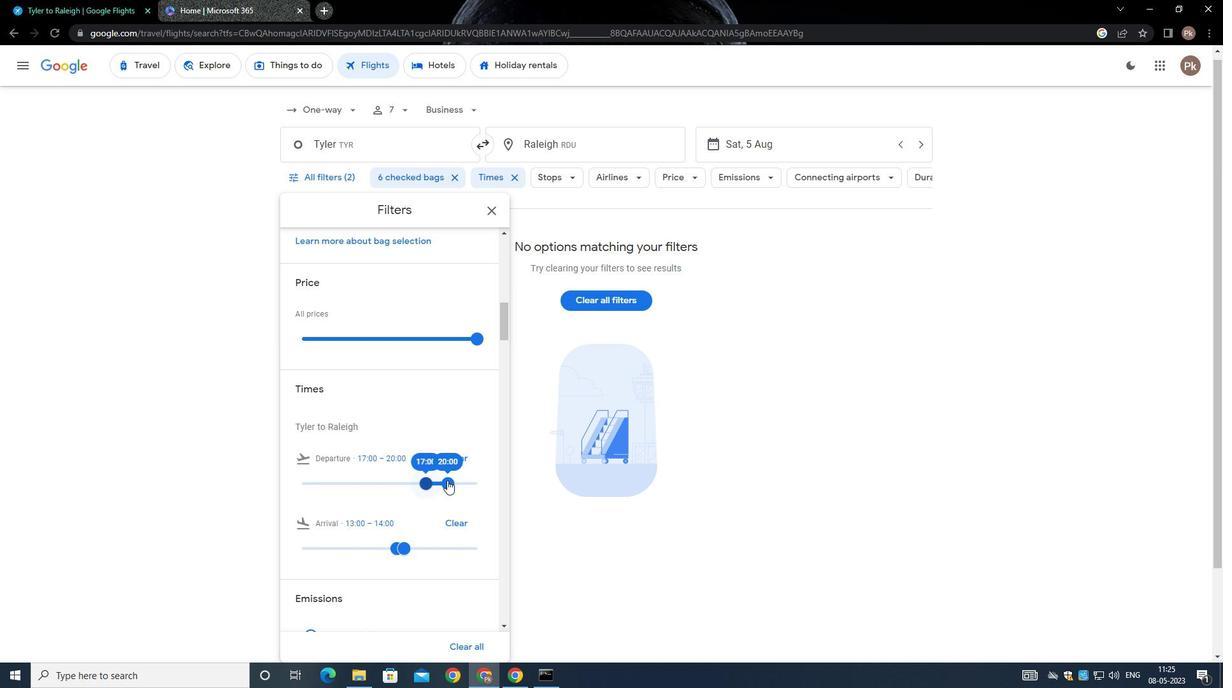 
Action: Mouse pressed left at (448, 479)
Screenshot: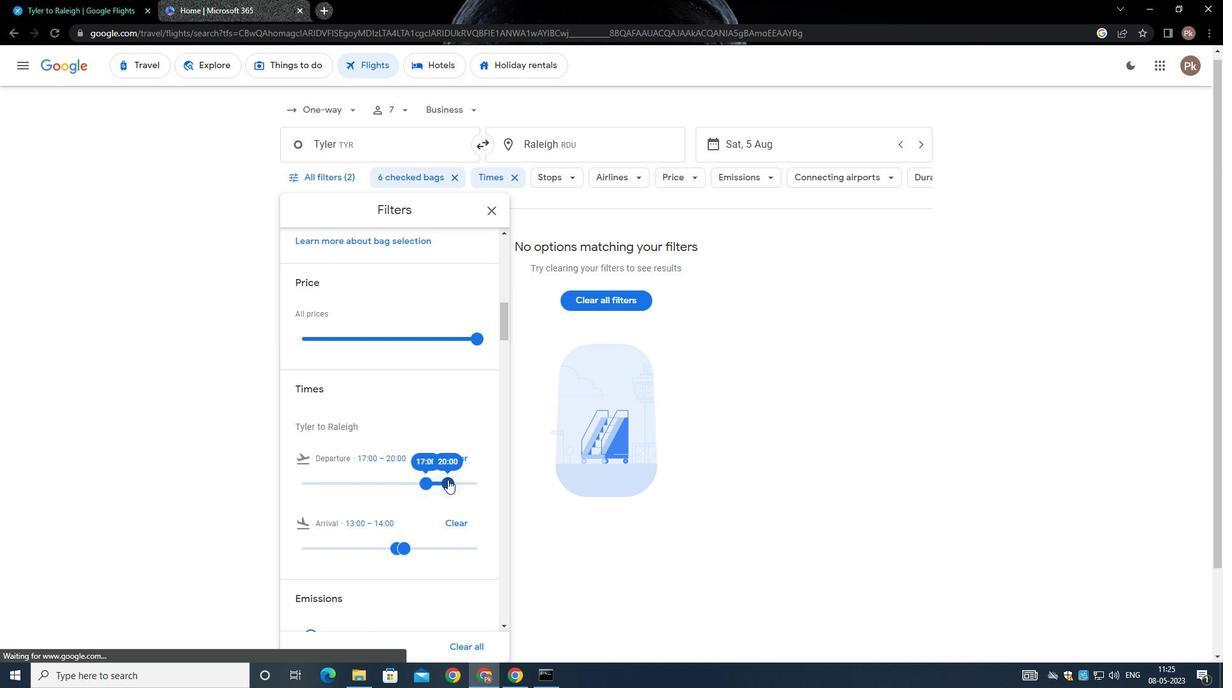 
Action: Mouse moved to (398, 470)
Screenshot: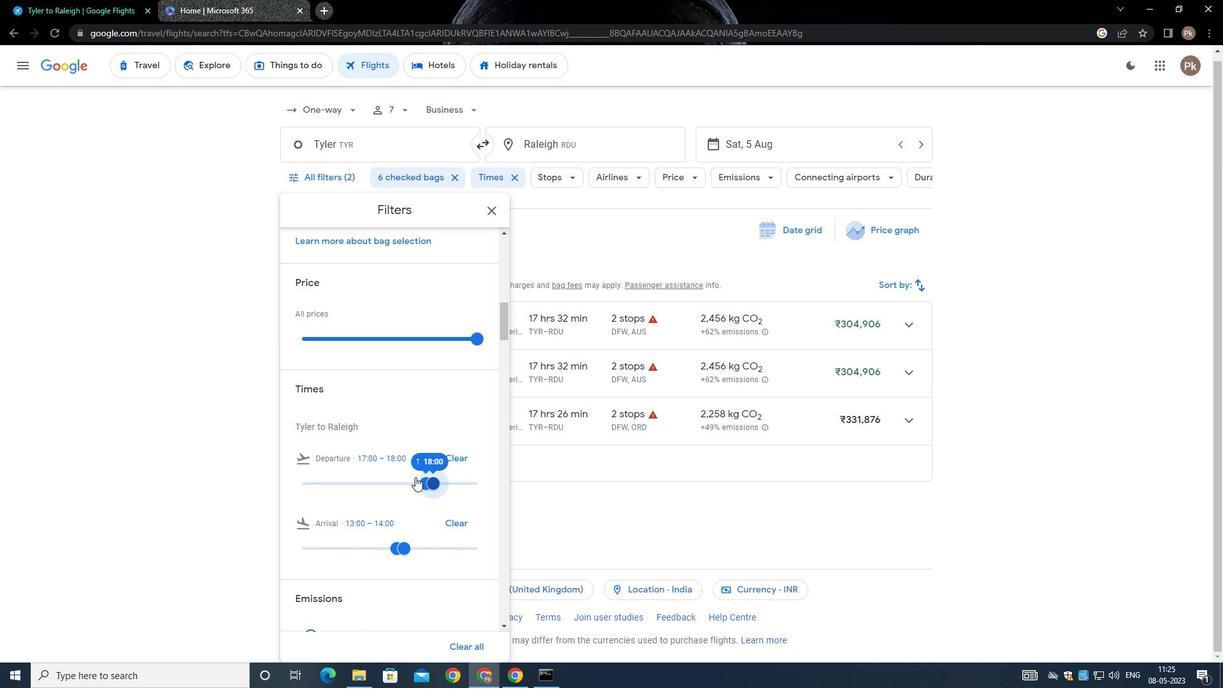 
Action: Mouse scrolled (398, 470) with delta (0, 0)
Screenshot: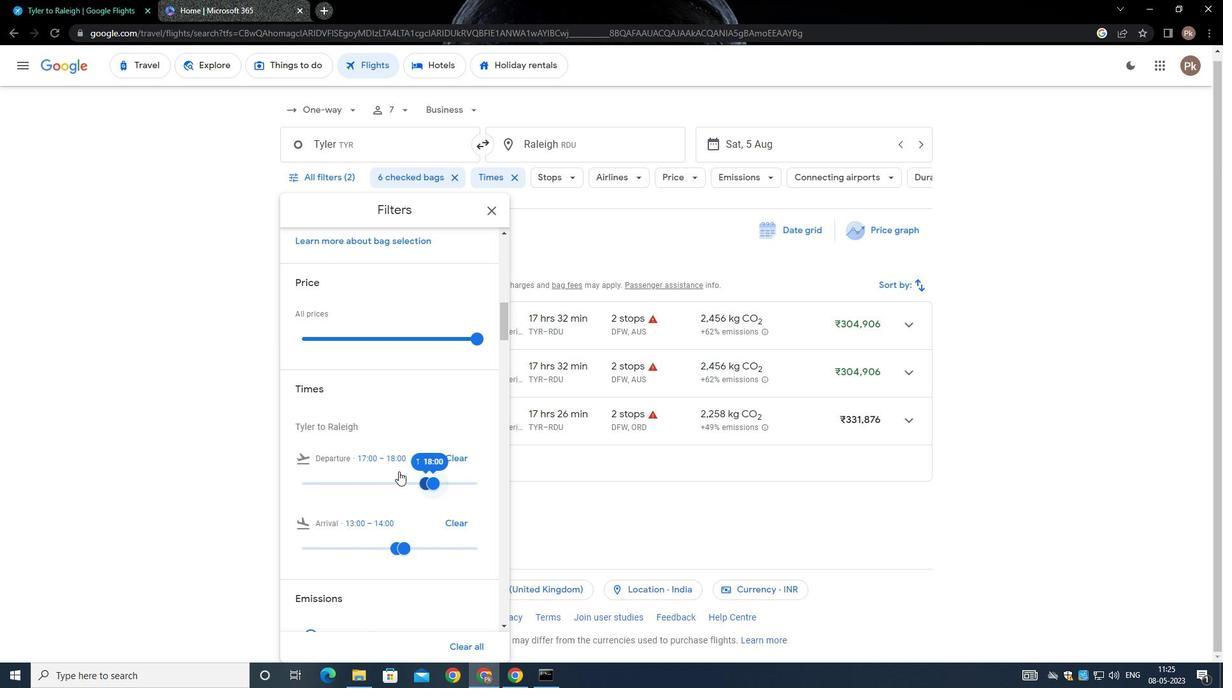 
Action: Mouse moved to (397, 472)
Screenshot: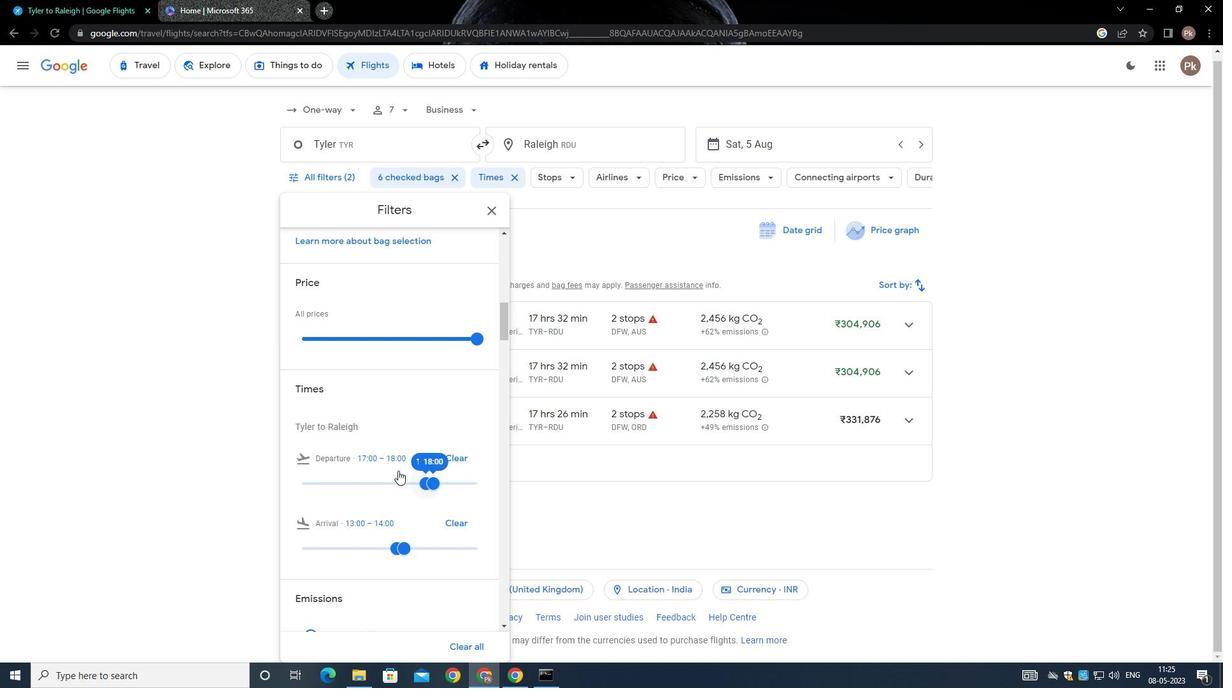 
Action: Mouse scrolled (397, 472) with delta (0, 0)
Screenshot: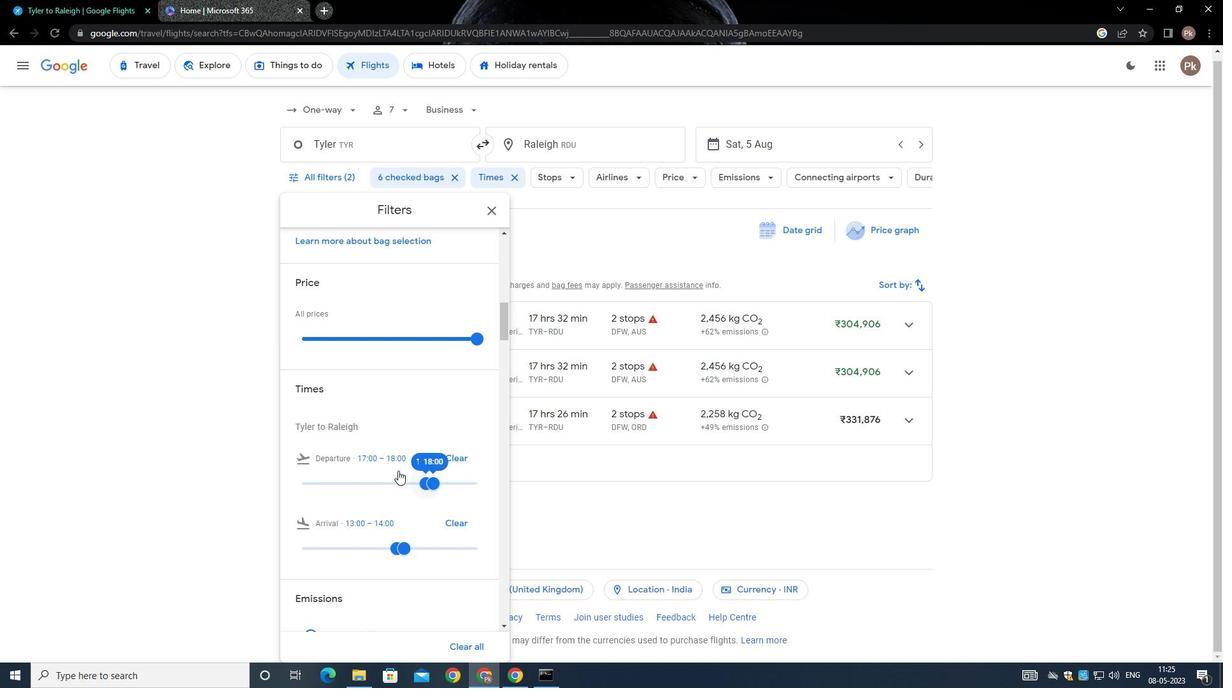 
Action: Mouse moved to (397, 476)
Screenshot: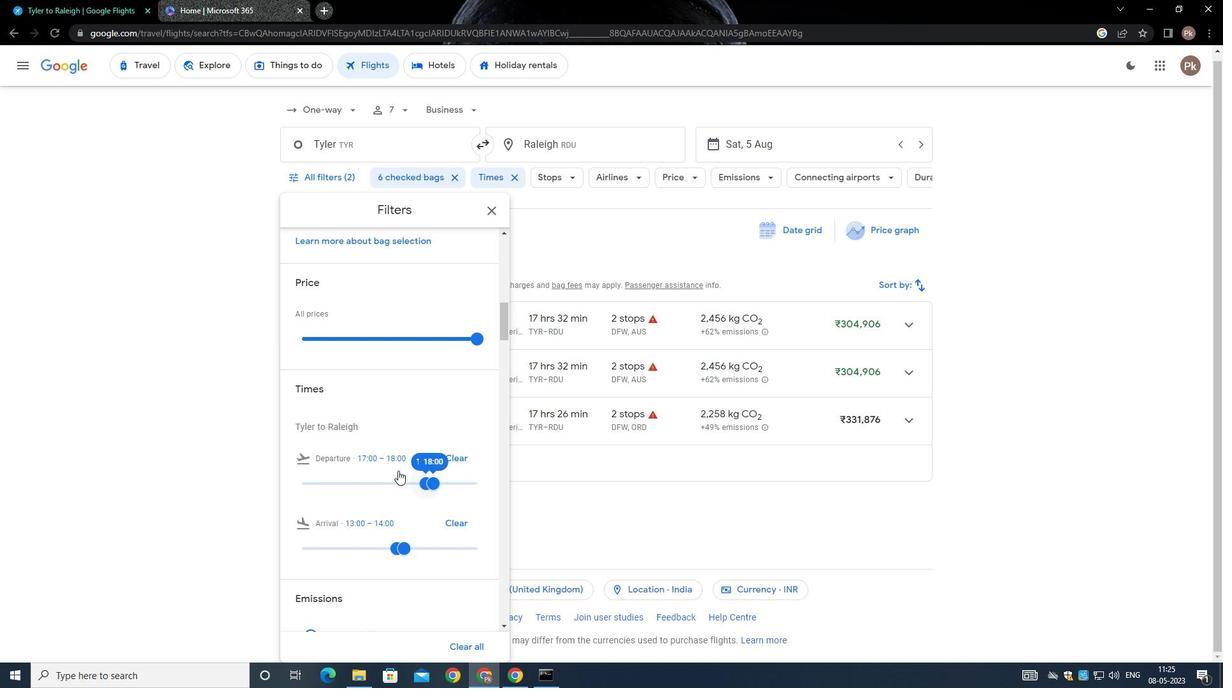 
Action: Mouse scrolled (397, 476) with delta (0, 0)
Screenshot: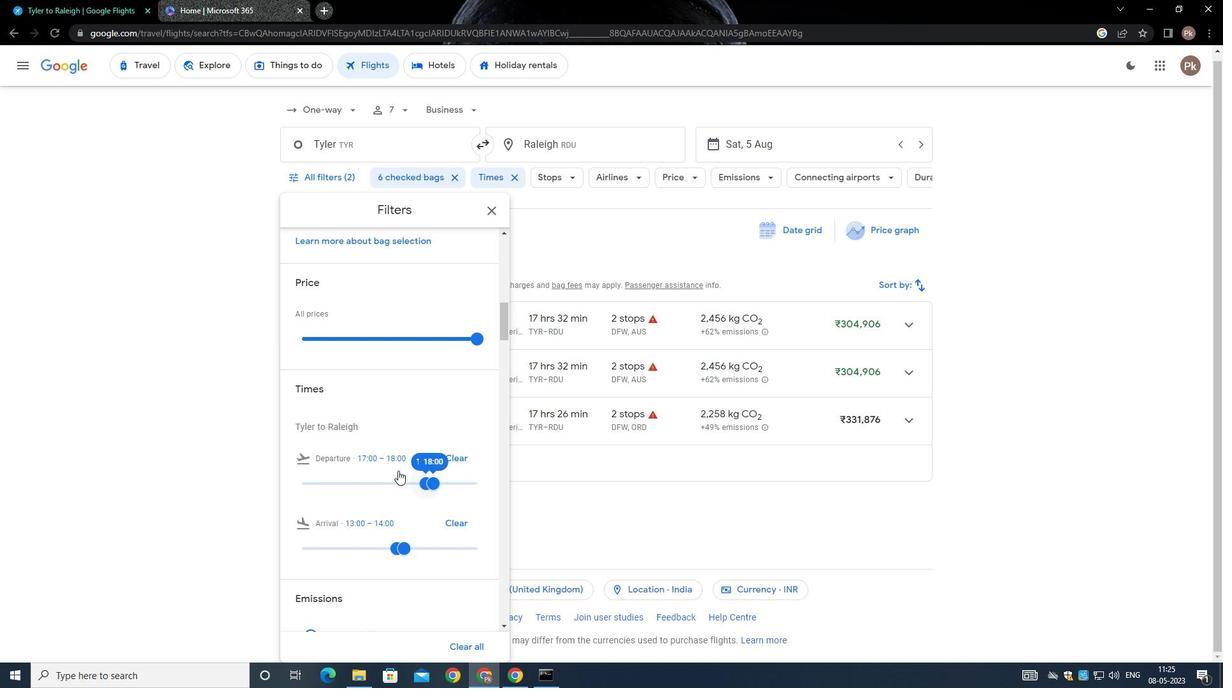 
Action: Mouse moved to (397, 477)
Screenshot: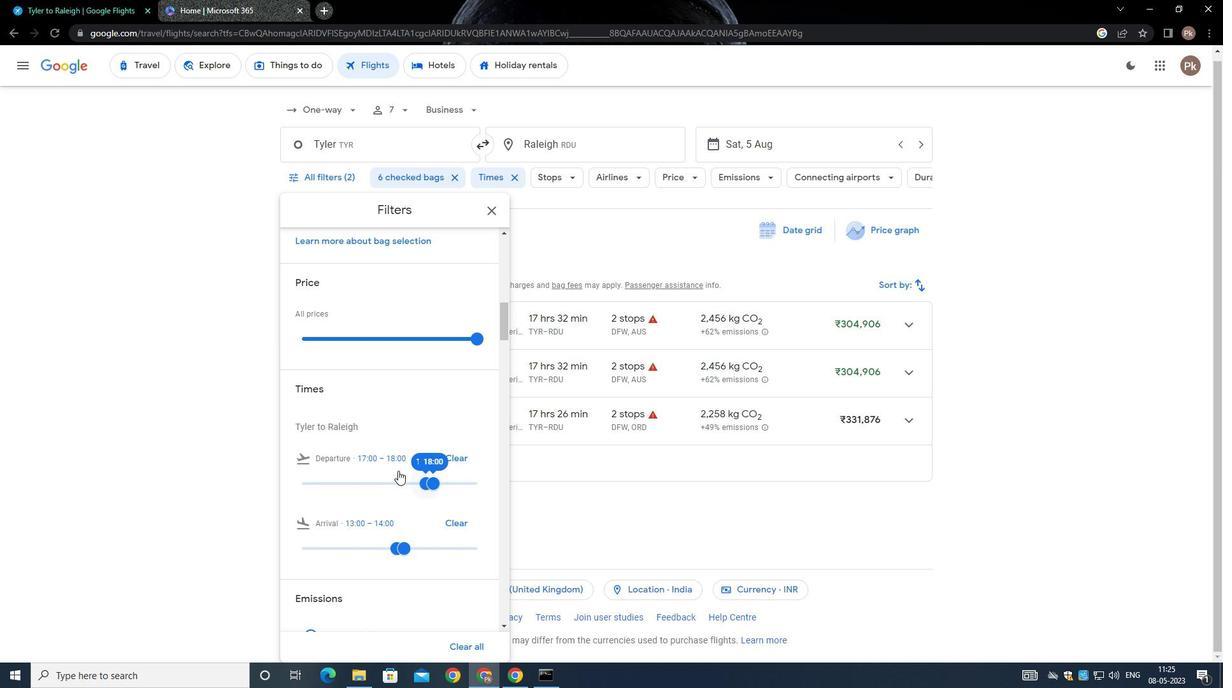 
Action: Mouse scrolled (397, 476) with delta (0, 0)
Screenshot: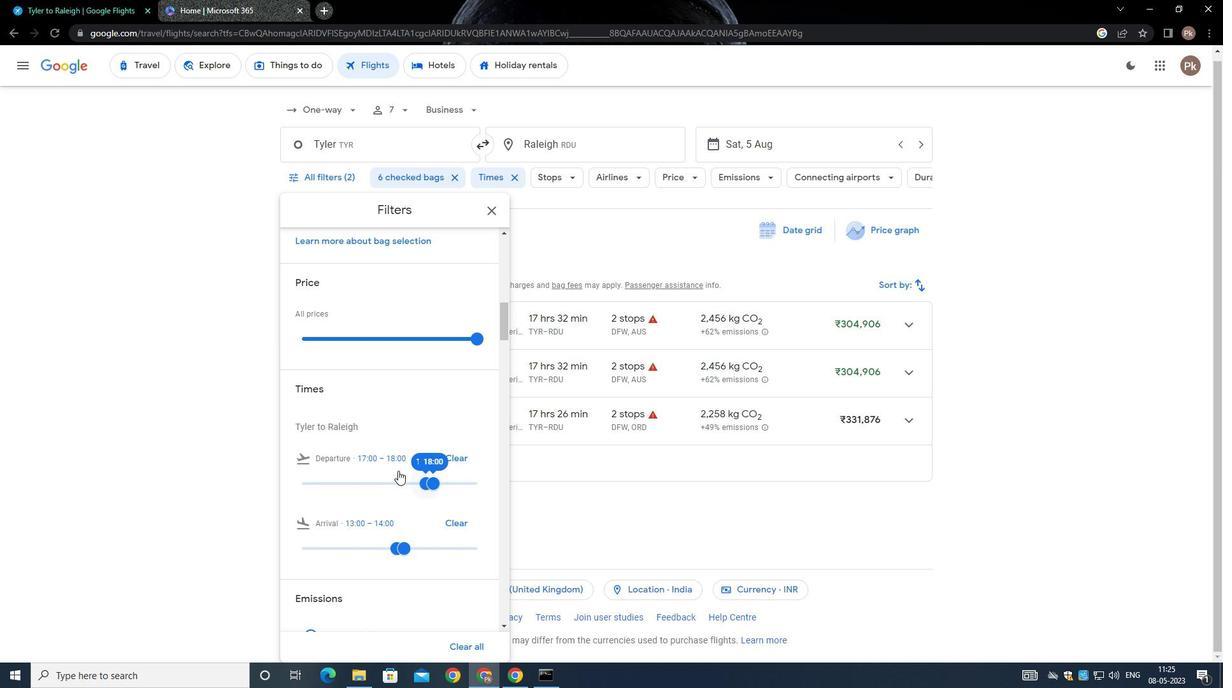 
Action: Mouse moved to (396, 478)
Screenshot: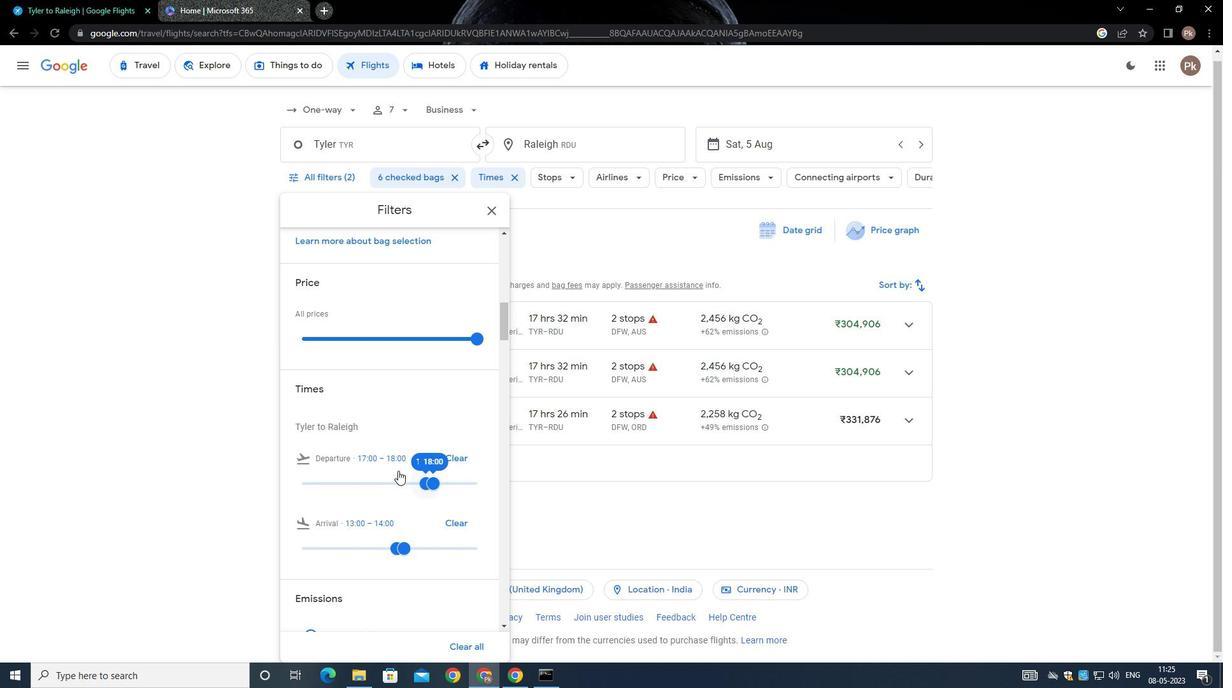 
Action: Mouse scrolled (396, 477) with delta (0, 0)
Screenshot: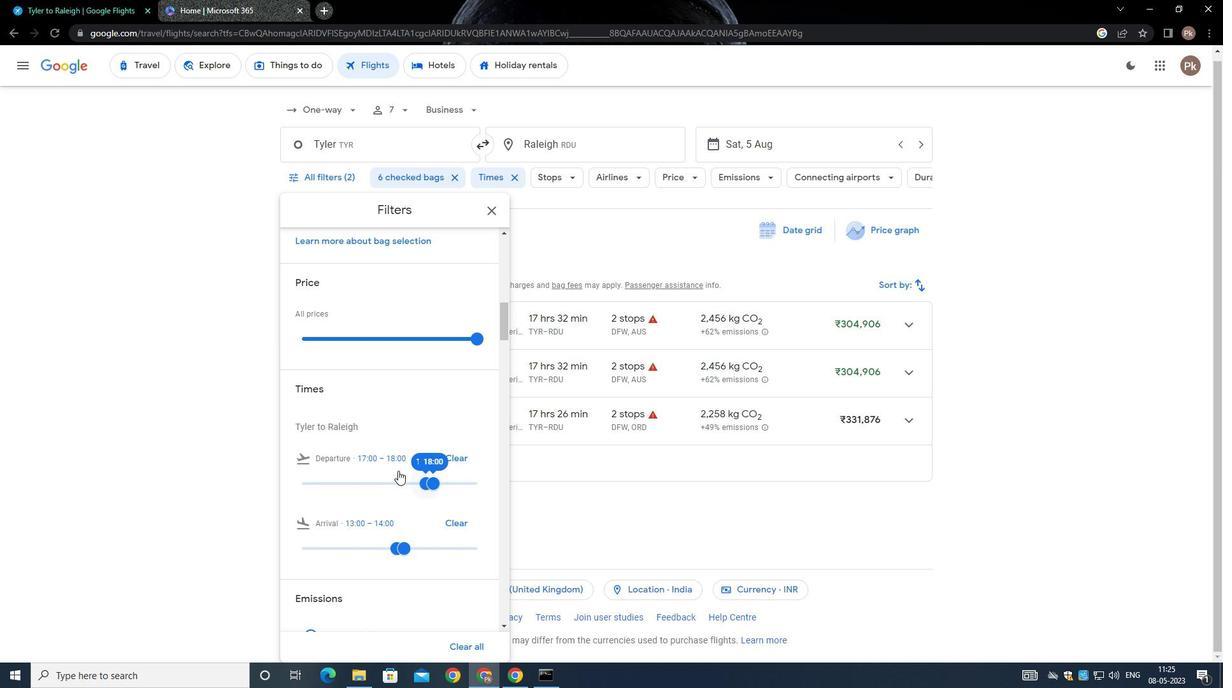 
Action: Mouse moved to (395, 479)
Screenshot: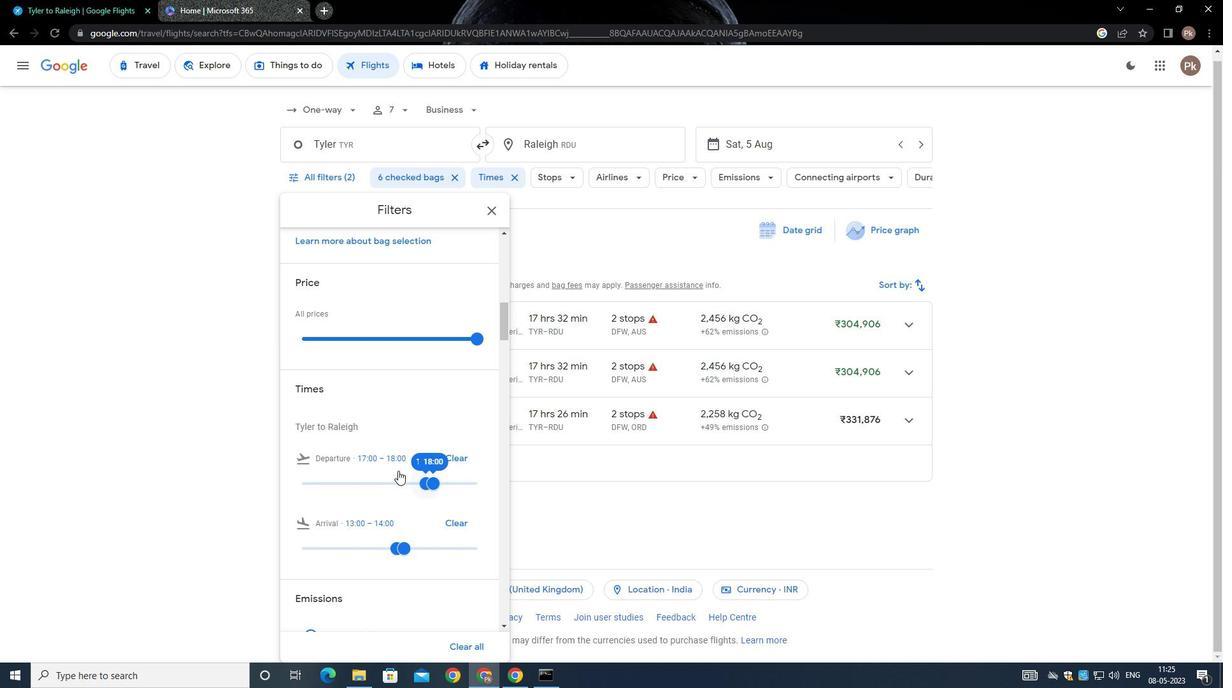 
Action: Mouse scrolled (395, 479) with delta (0, 0)
Screenshot: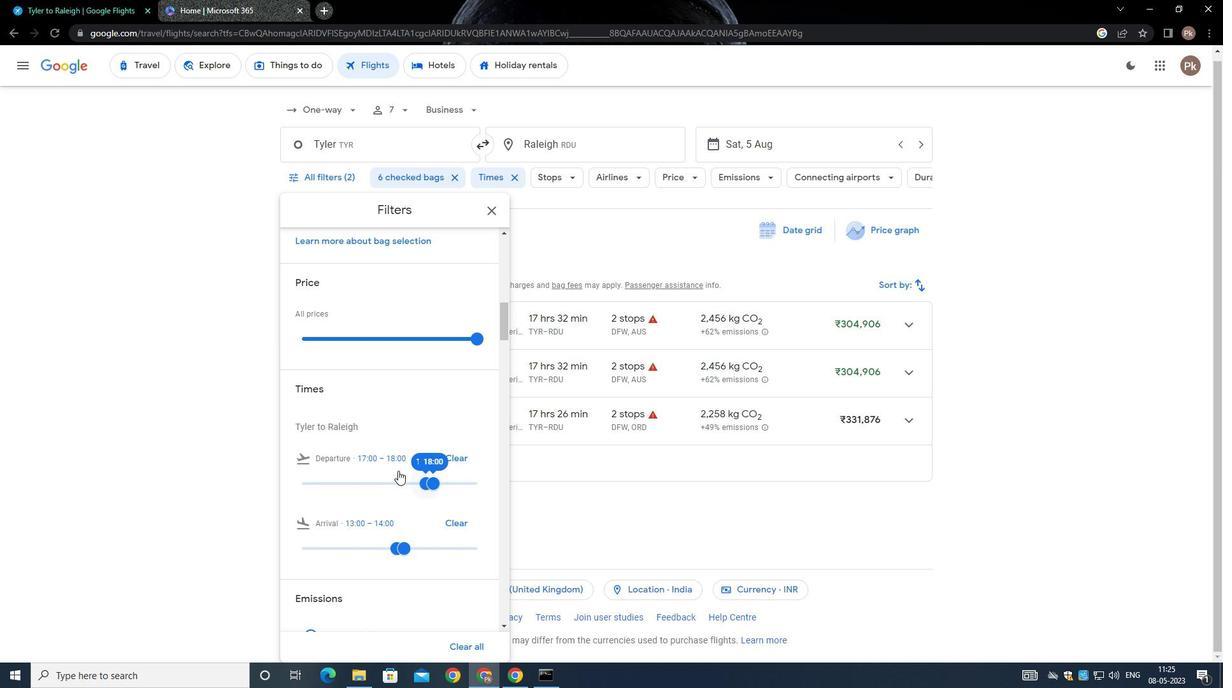 
Action: Mouse scrolled (395, 479) with delta (0, 0)
Screenshot: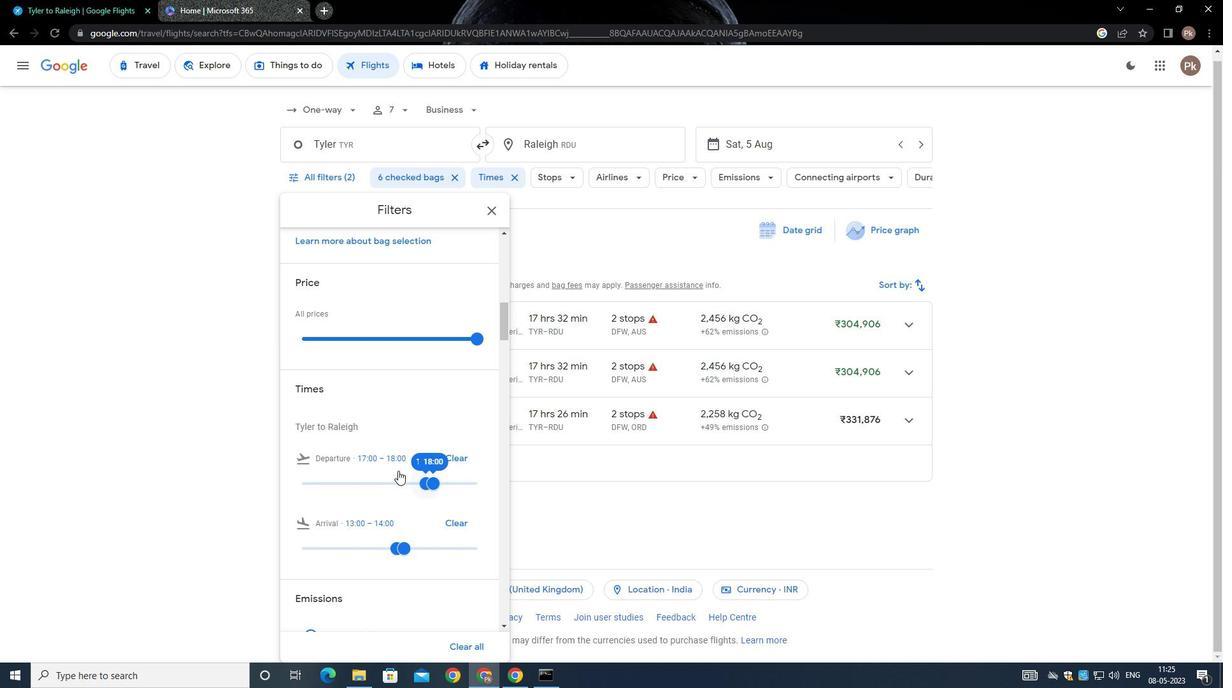 
Action: Mouse moved to (381, 476)
Screenshot: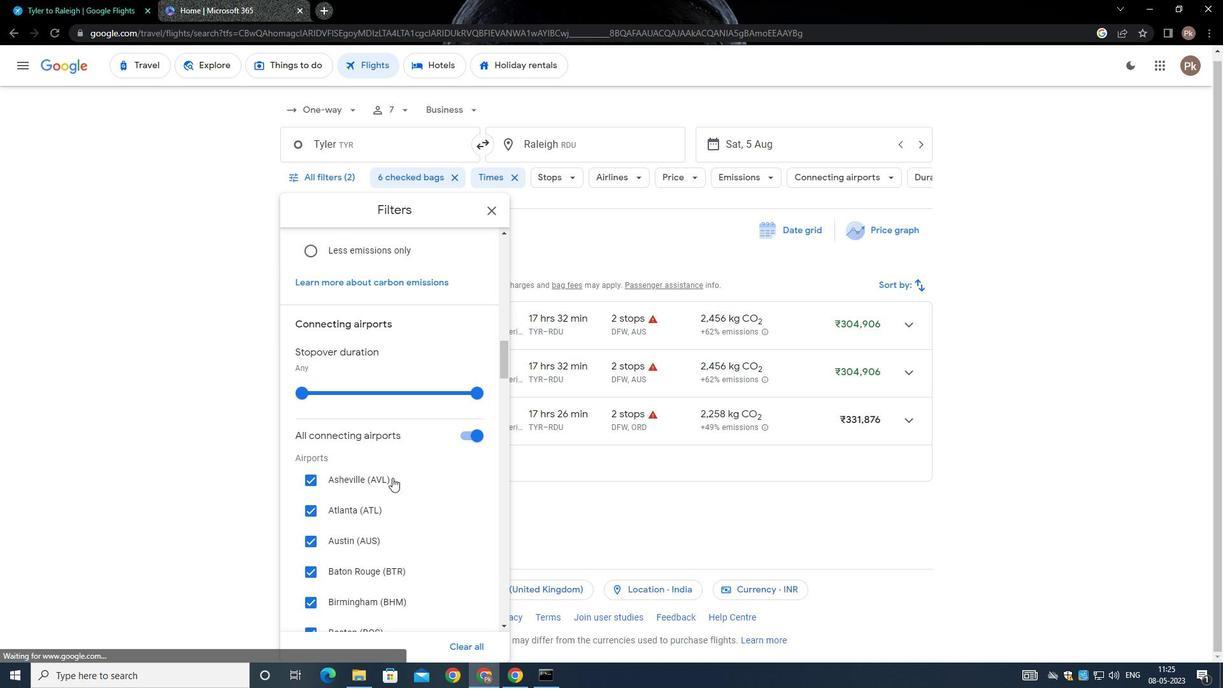
Action: Mouse scrolled (381, 475) with delta (0, 0)
Screenshot: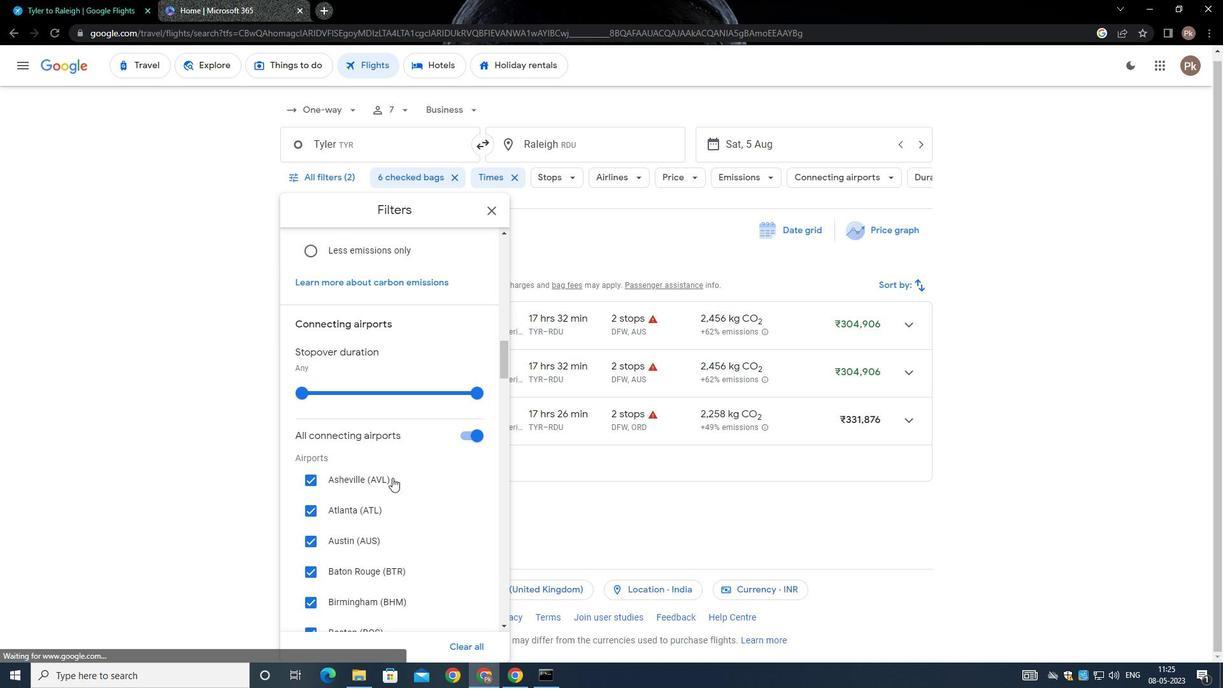 
Action: Mouse moved to (374, 478)
Screenshot: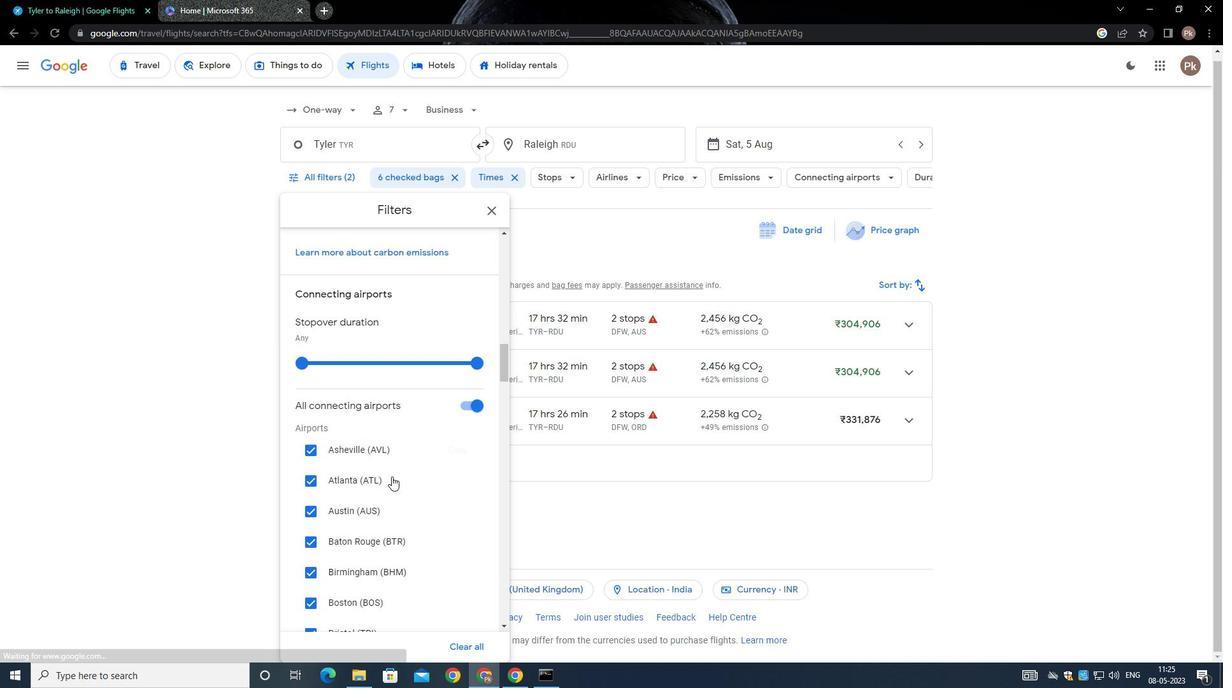 
Action: Mouse scrolled (374, 478) with delta (0, 0)
Screenshot: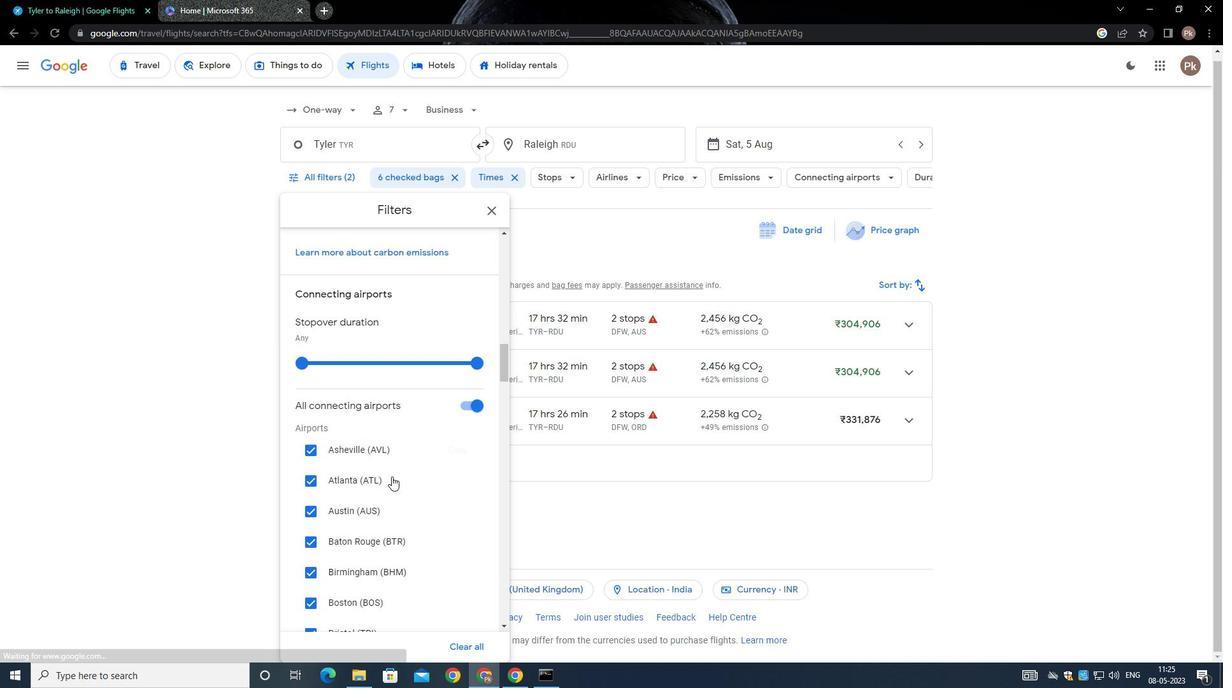 
Action: Mouse moved to (370, 481)
Screenshot: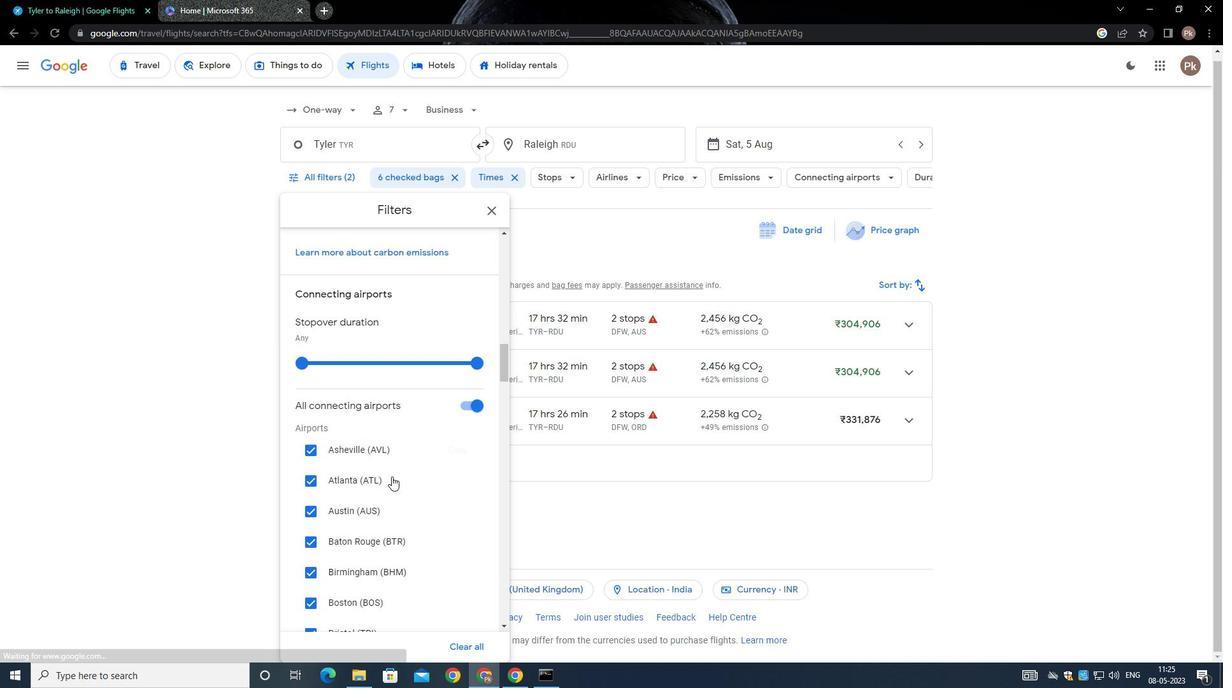 
Action: Mouse scrolled (370, 481) with delta (0, 0)
Screenshot: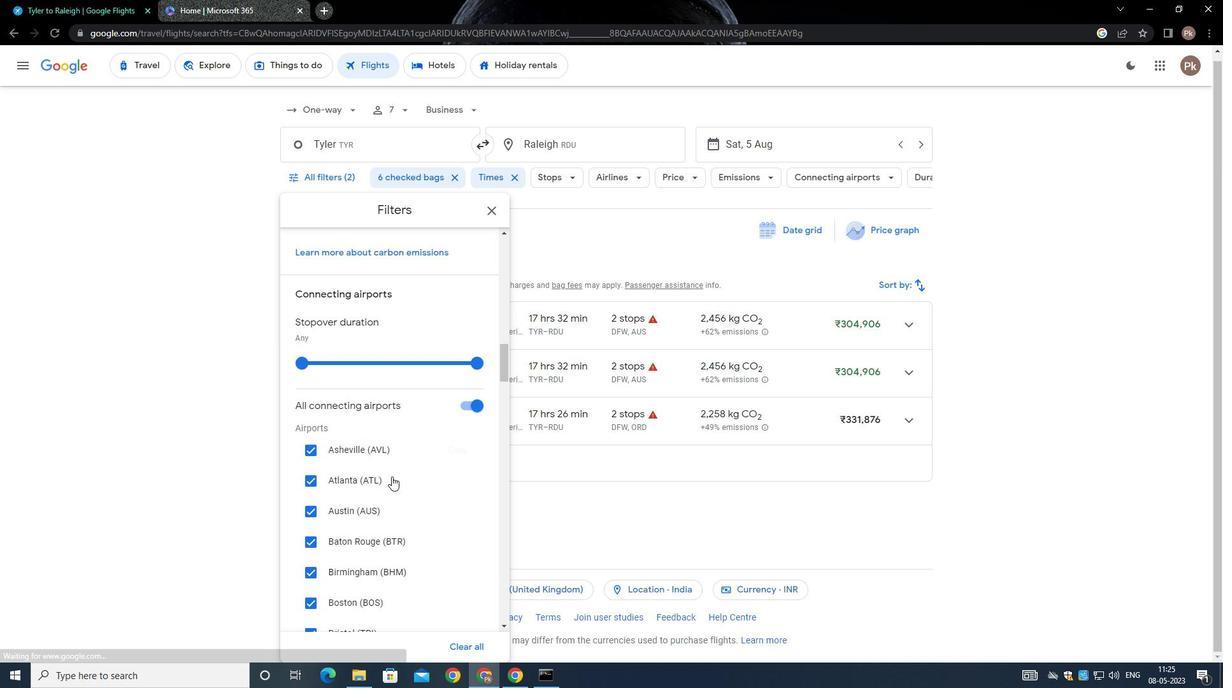 
Action: Mouse moved to (367, 485)
Screenshot: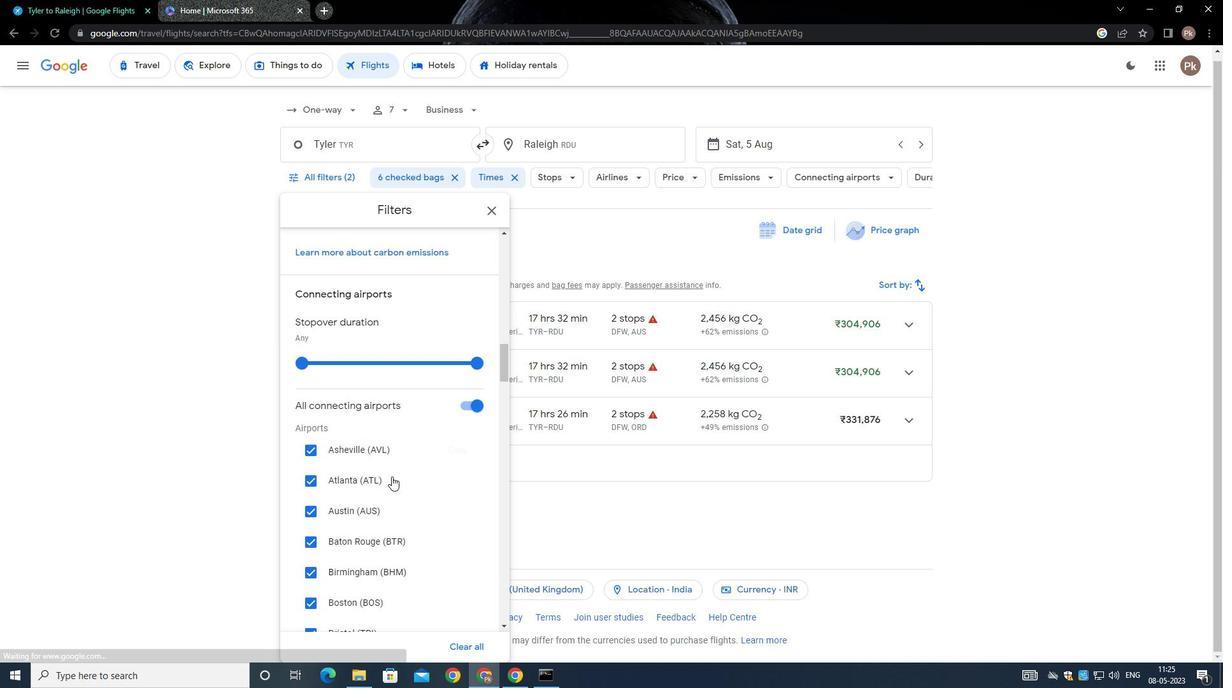 
Action: Mouse scrolled (367, 484) with delta (0, 0)
Screenshot: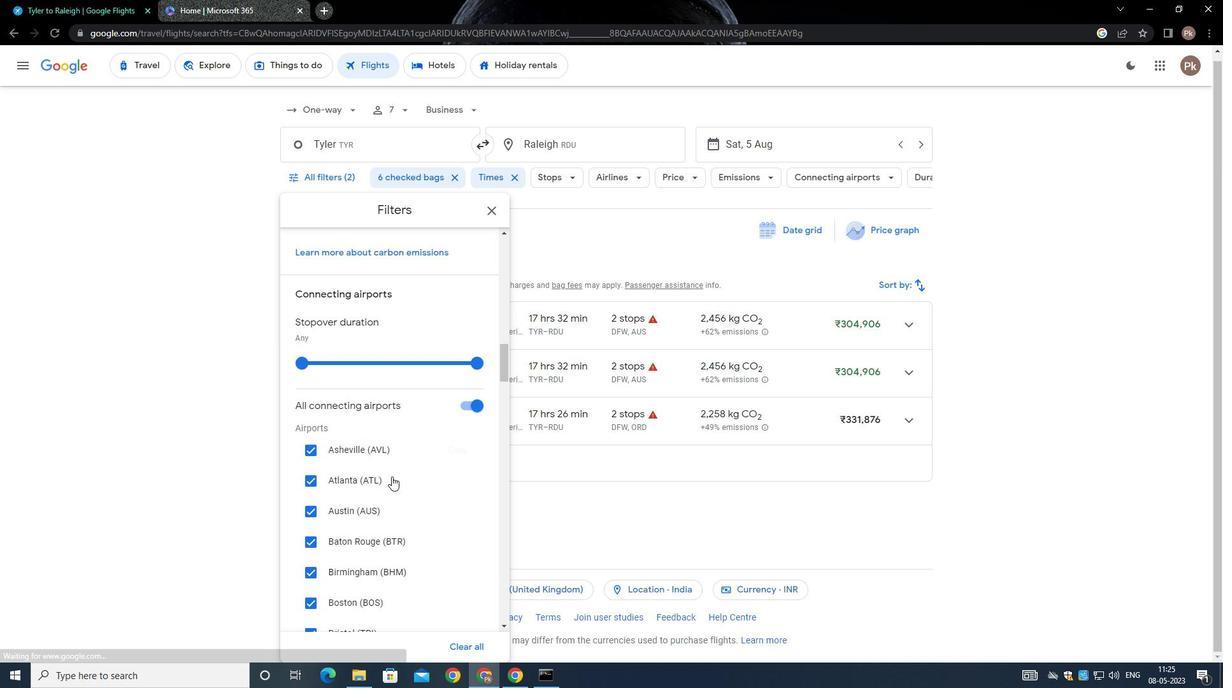 
Action: Mouse moved to (365, 485)
Screenshot: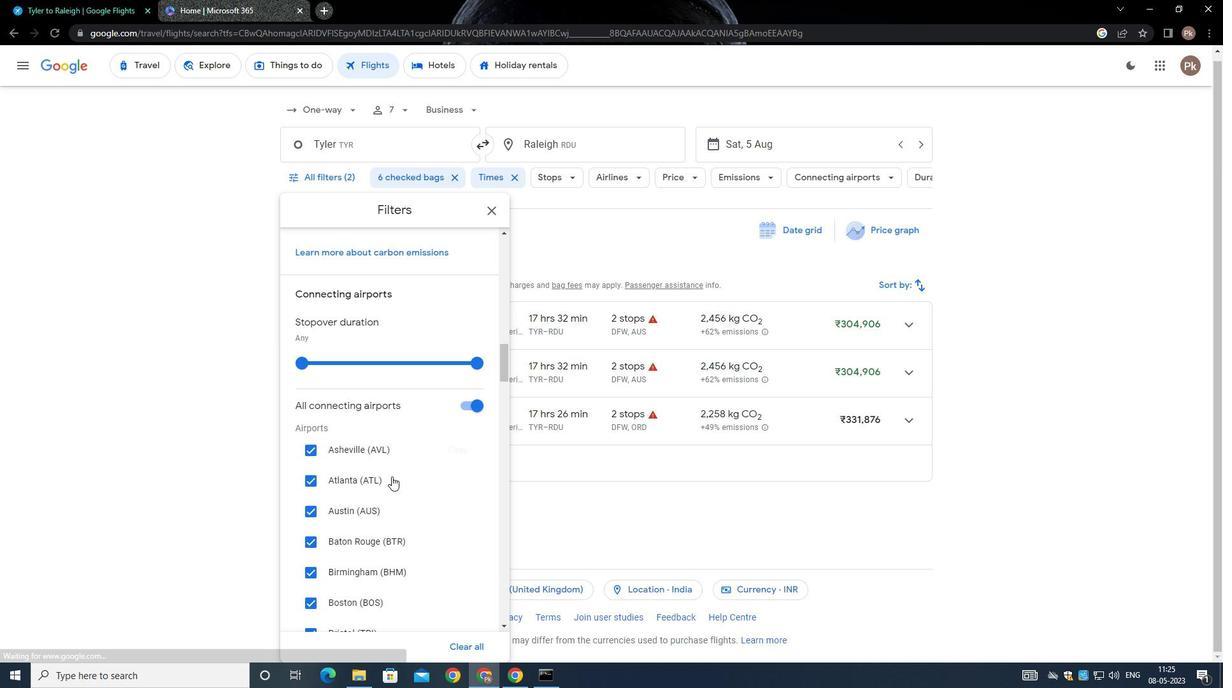 
Action: Mouse scrolled (365, 485) with delta (0, 0)
Screenshot: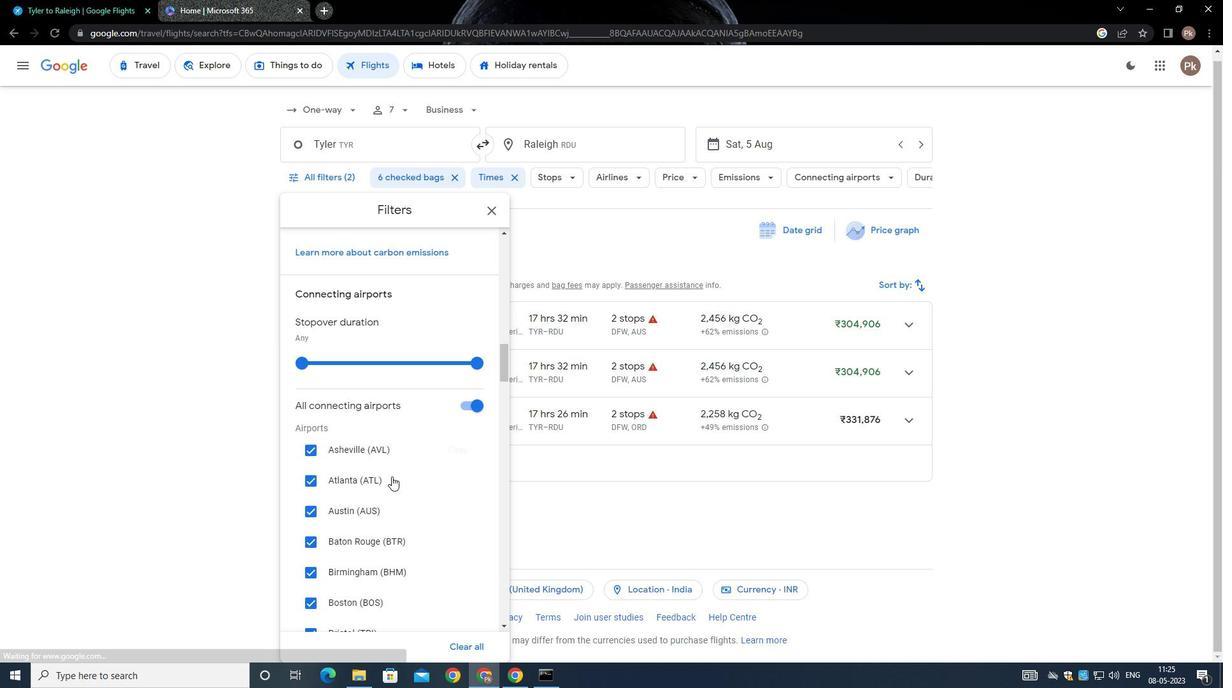 
Action: Mouse moved to (363, 486)
Screenshot: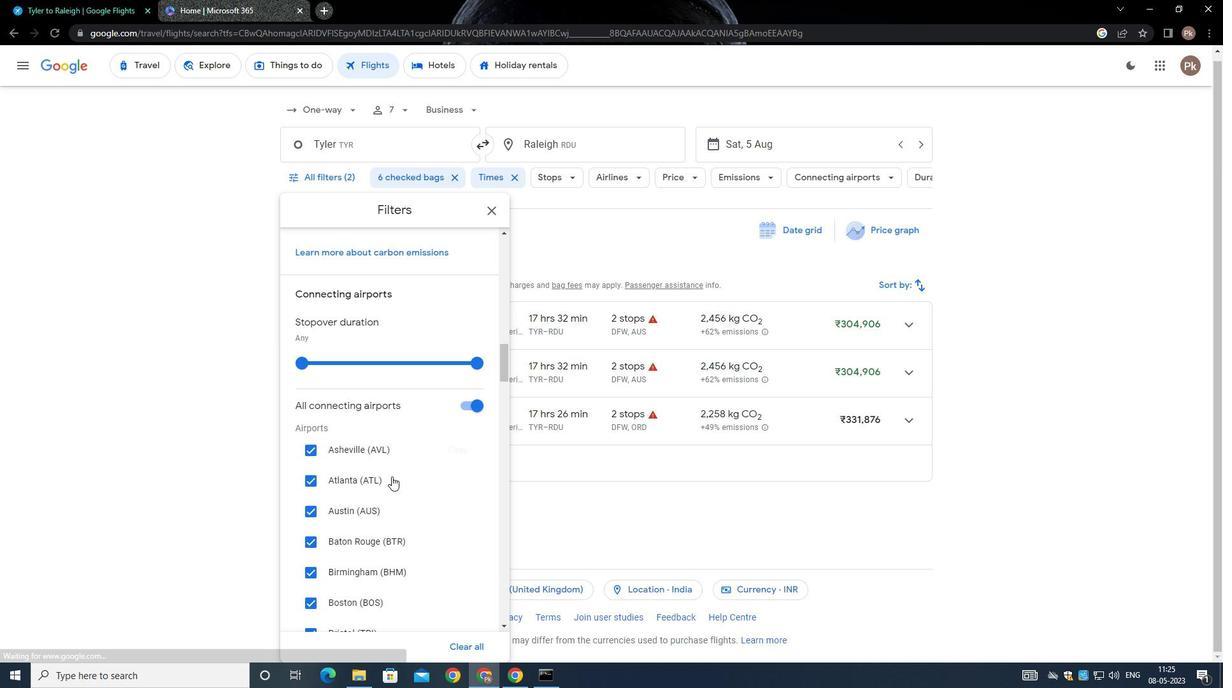 
Action: Mouse scrolled (363, 485) with delta (0, -1)
Screenshot: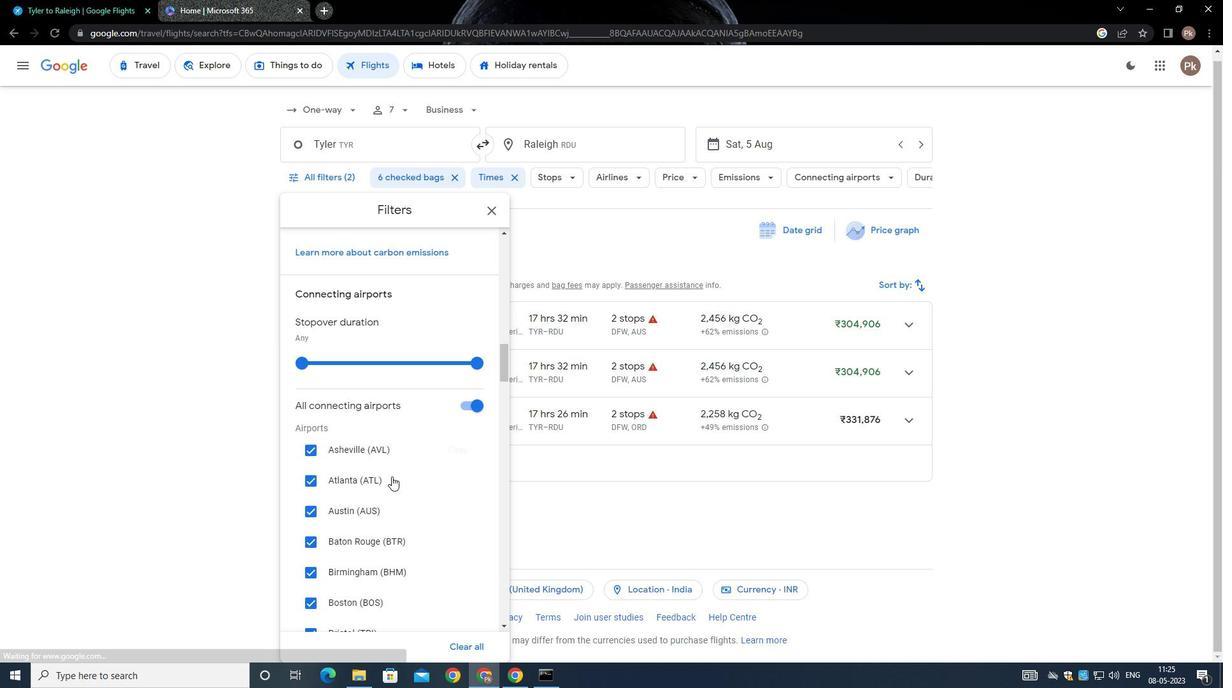 
Action: Mouse moved to (334, 475)
Screenshot: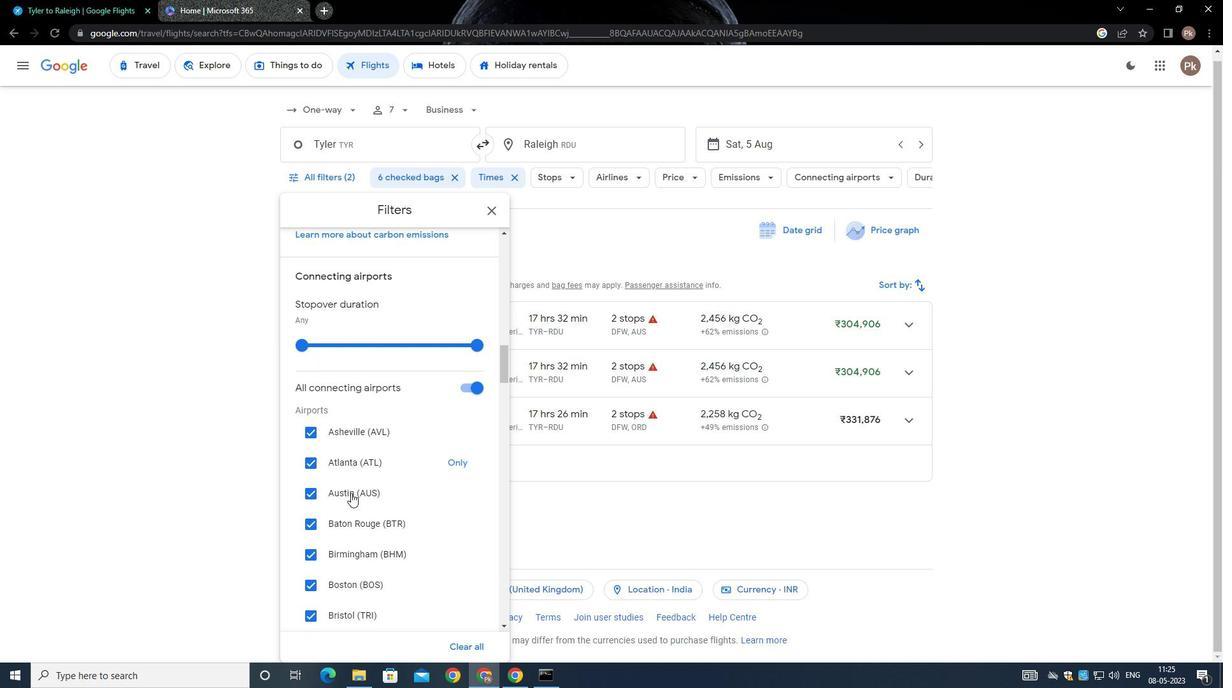 
Action: Mouse scrolled (334, 474) with delta (0, 0)
Screenshot: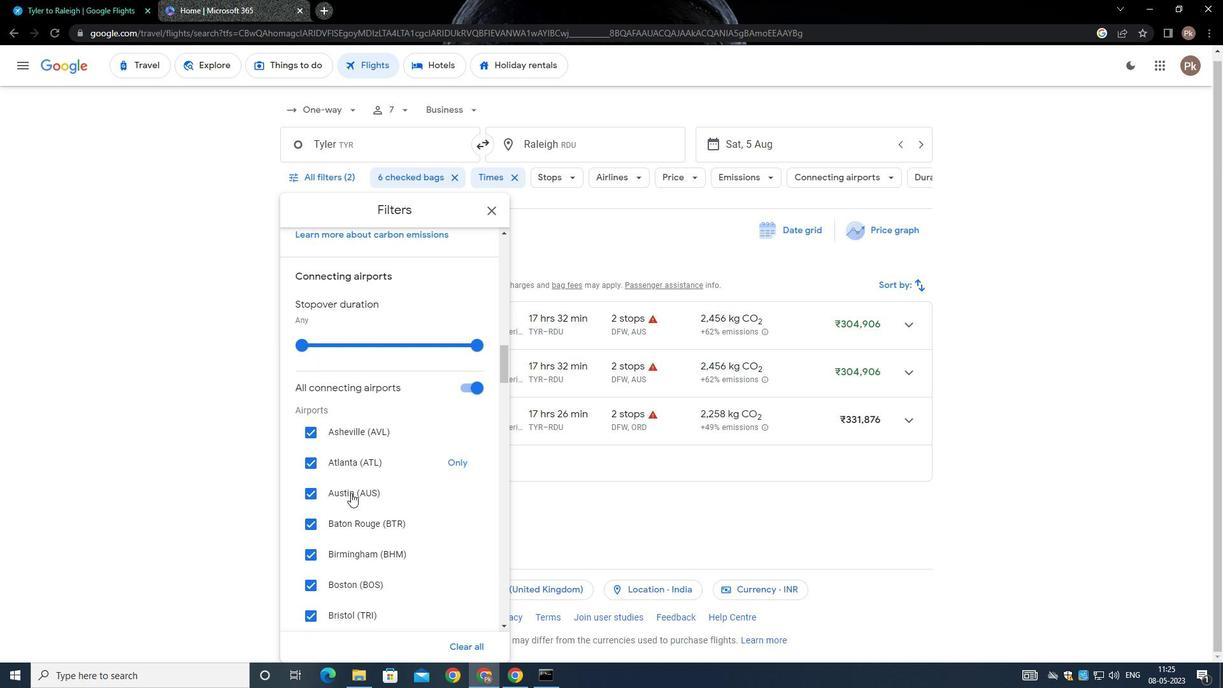 
Action: Mouse moved to (334, 476)
Screenshot: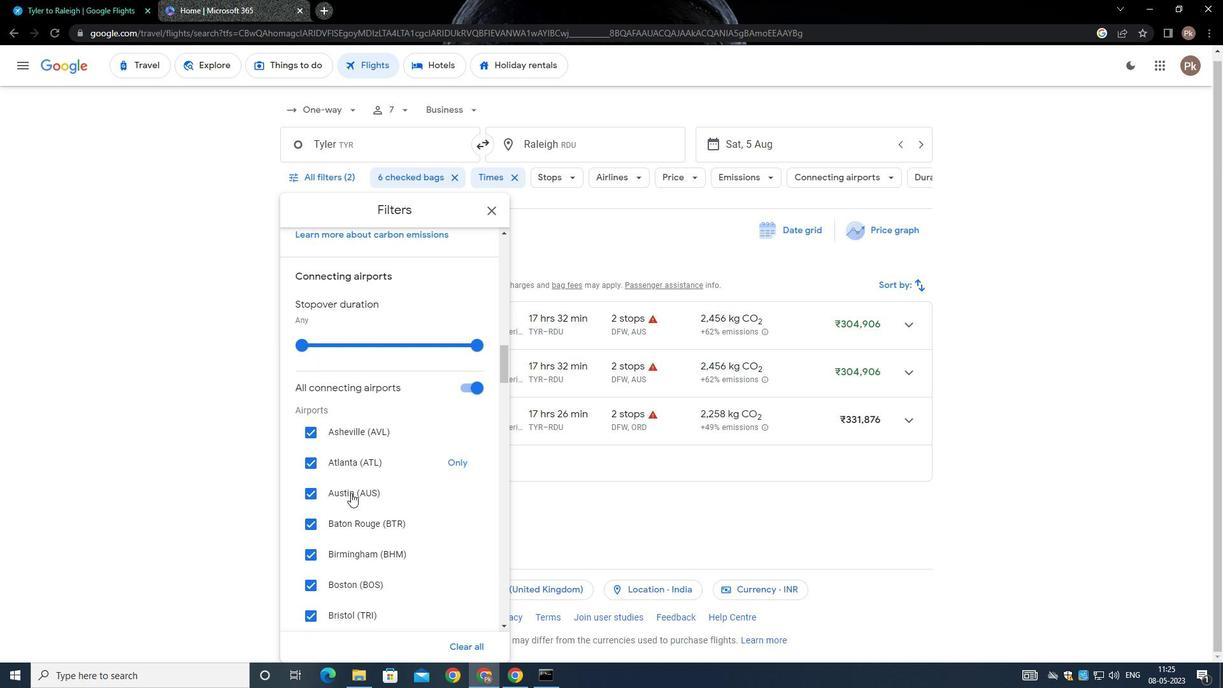
Action: Mouse scrolled (334, 476) with delta (0, 0)
Screenshot: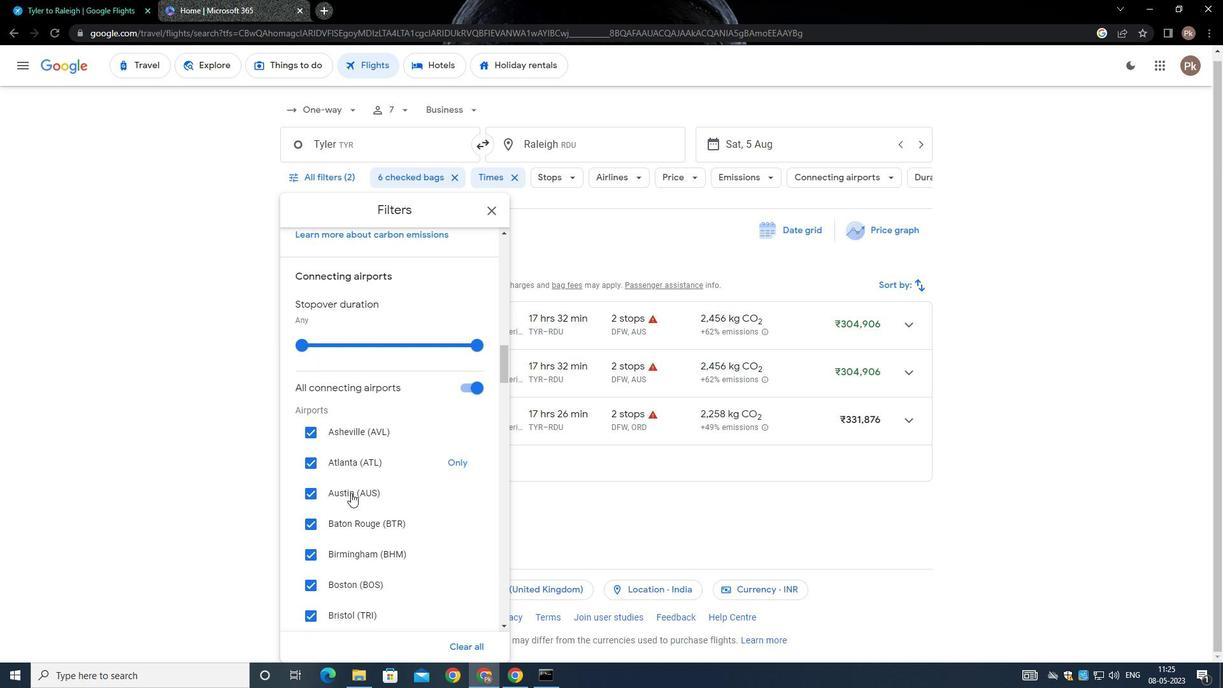
Action: Mouse moved to (334, 478)
Screenshot: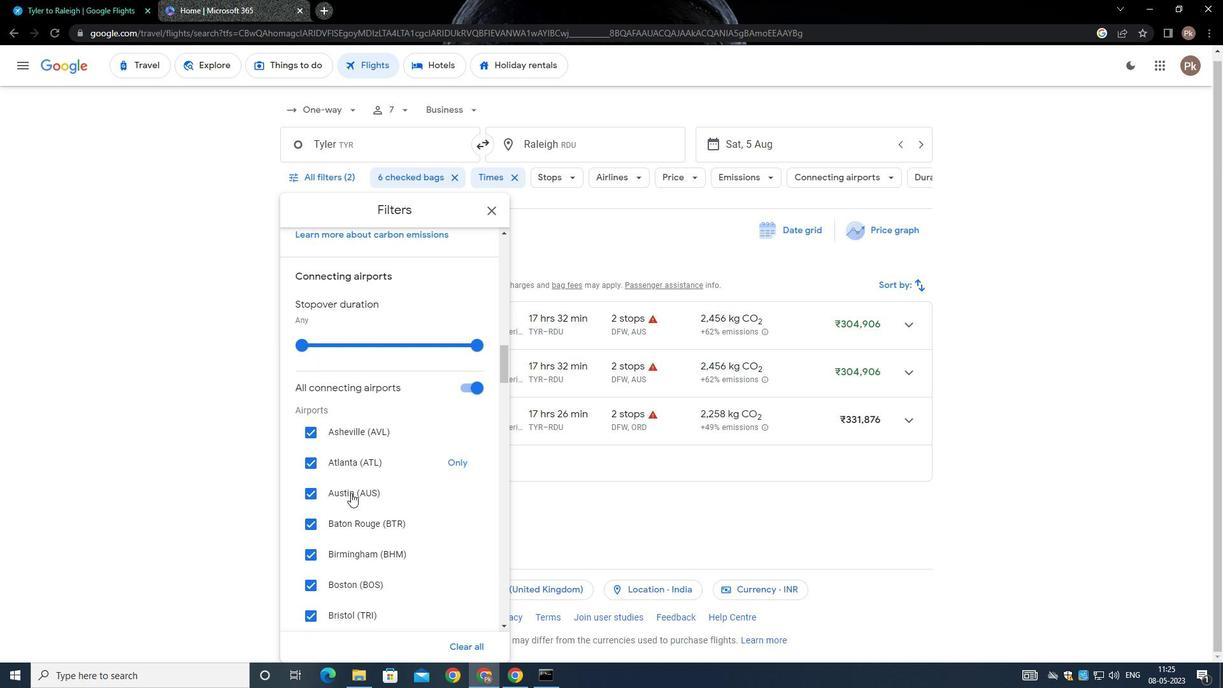 
Action: Mouse scrolled (334, 477) with delta (0, 0)
Screenshot: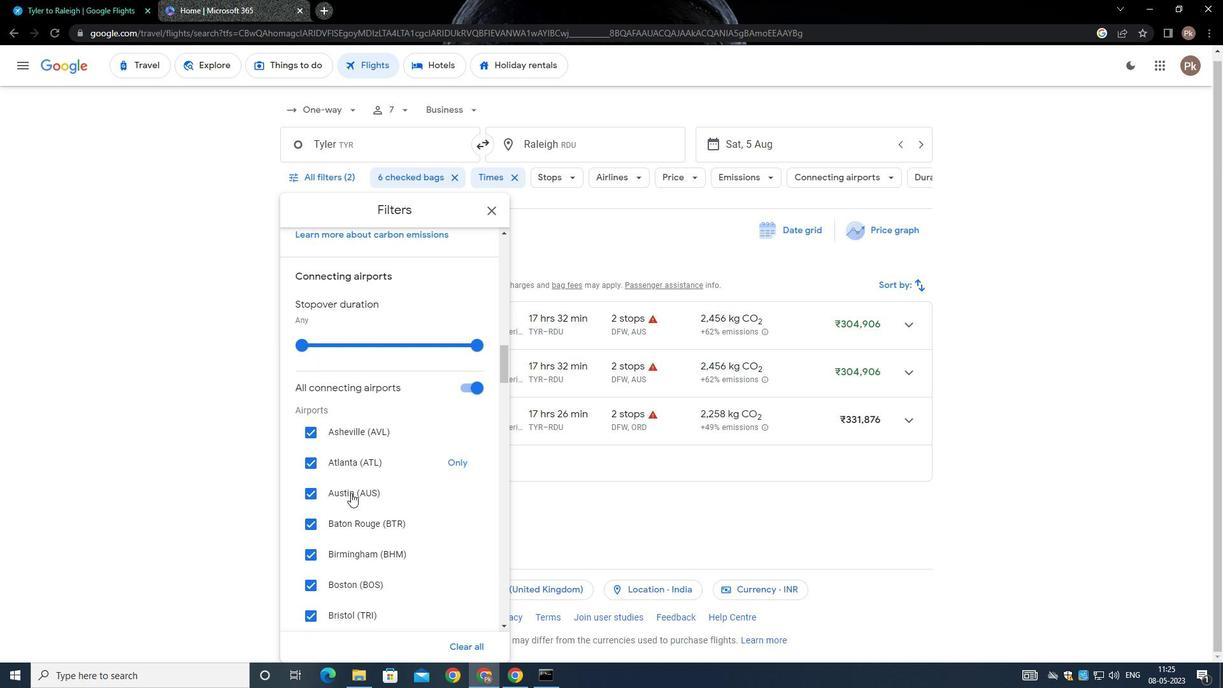 
Action: Mouse scrolled (334, 477) with delta (0, 0)
Screenshot: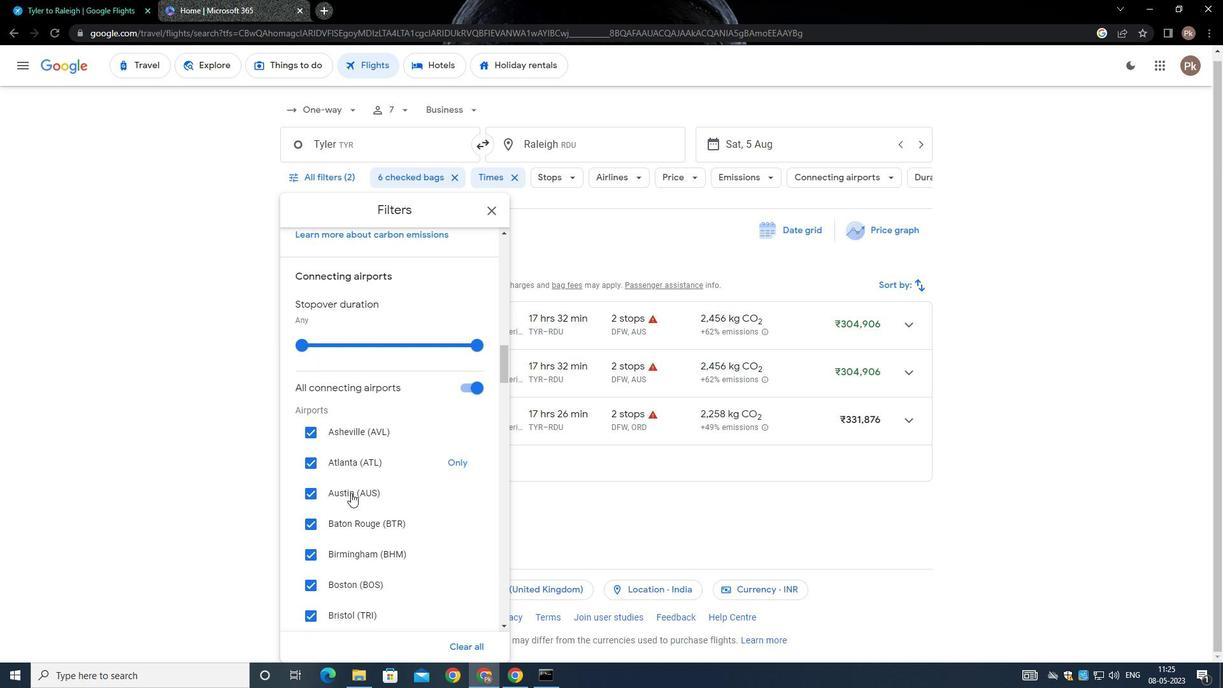 
Action: Mouse scrolled (334, 476) with delta (0, -1)
Screenshot: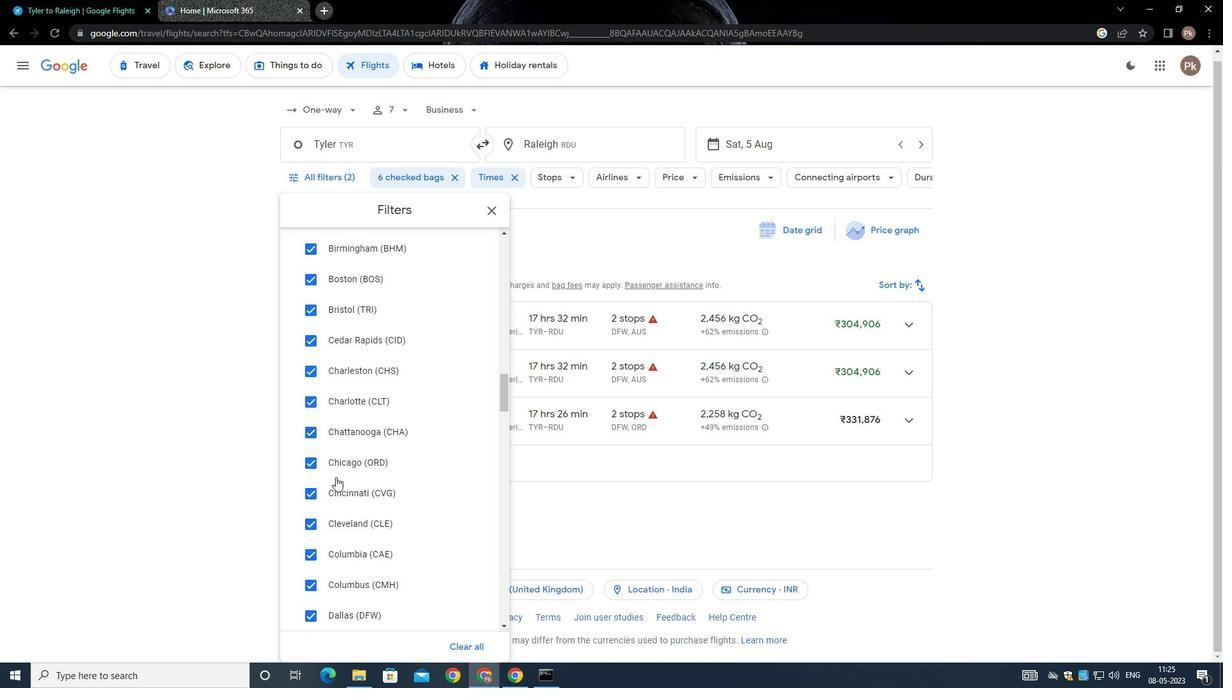 
Action: Mouse scrolled (334, 477) with delta (0, 0)
Screenshot: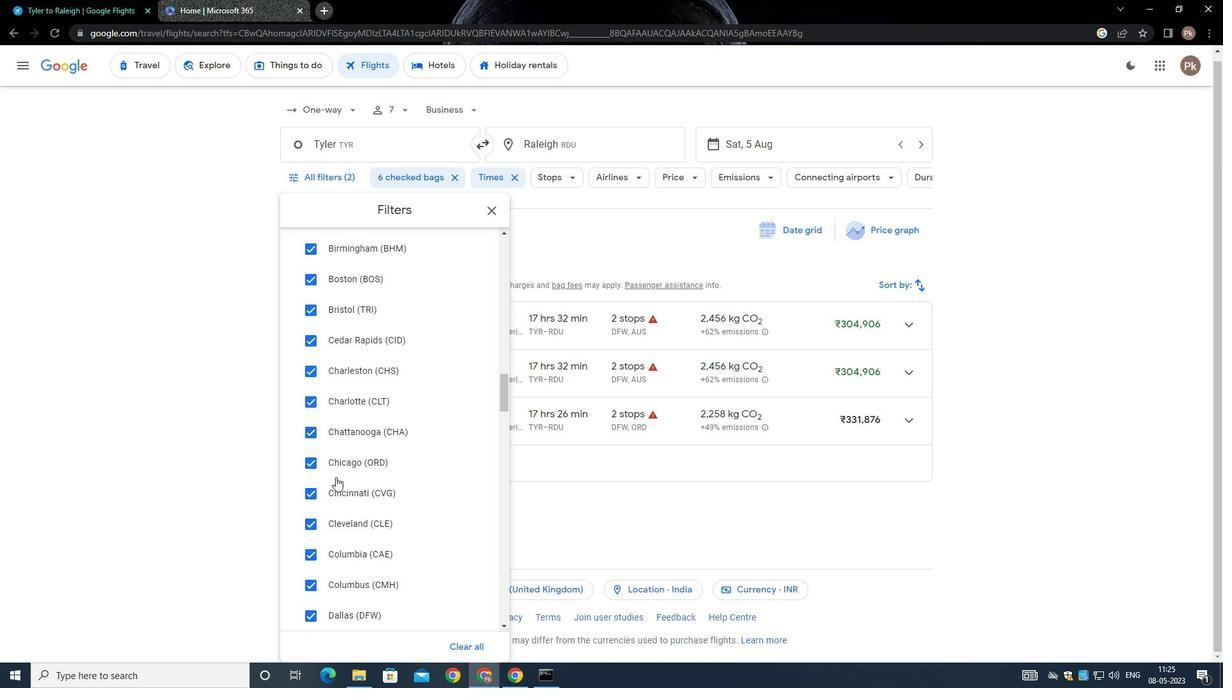 
Action: Mouse moved to (326, 471)
Screenshot: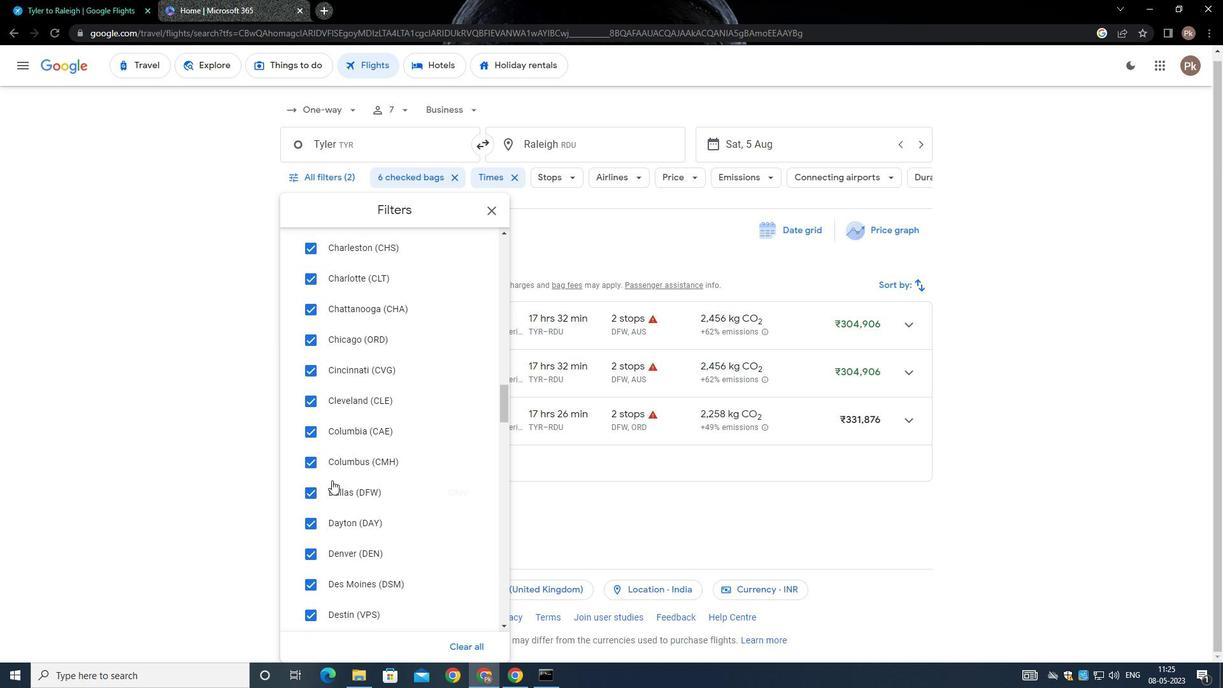 
Action: Mouse scrolled (326, 470) with delta (0, 0)
Screenshot: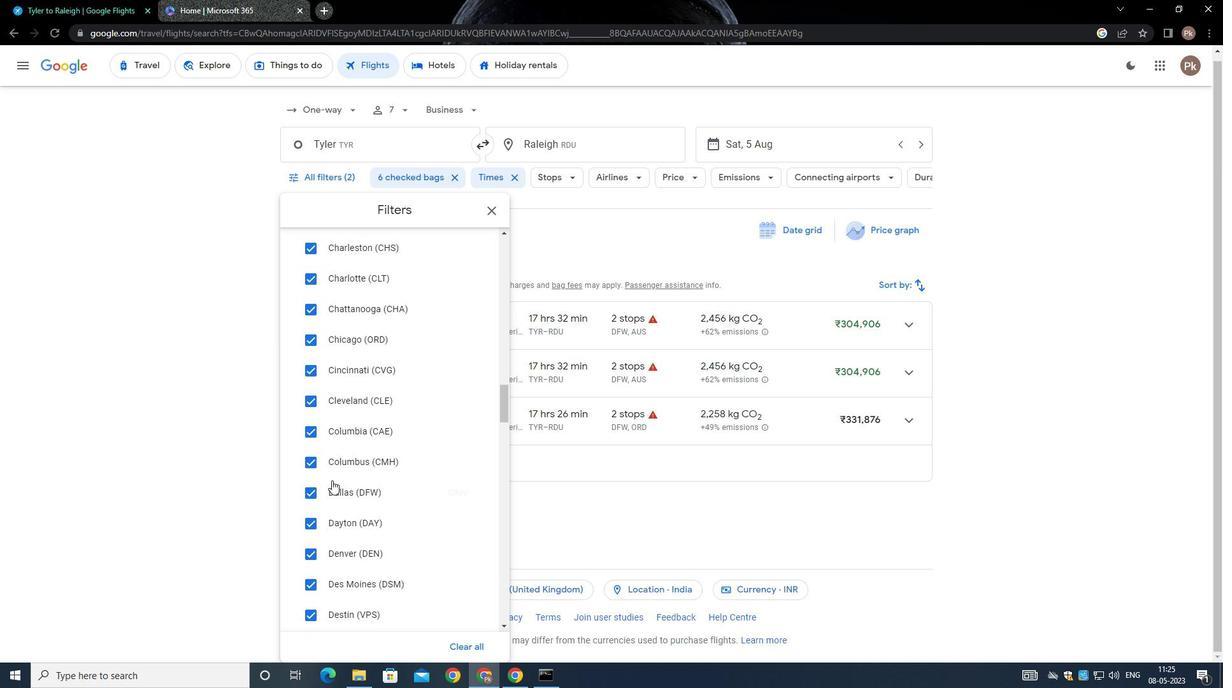 
Action: Mouse moved to (326, 472)
Screenshot: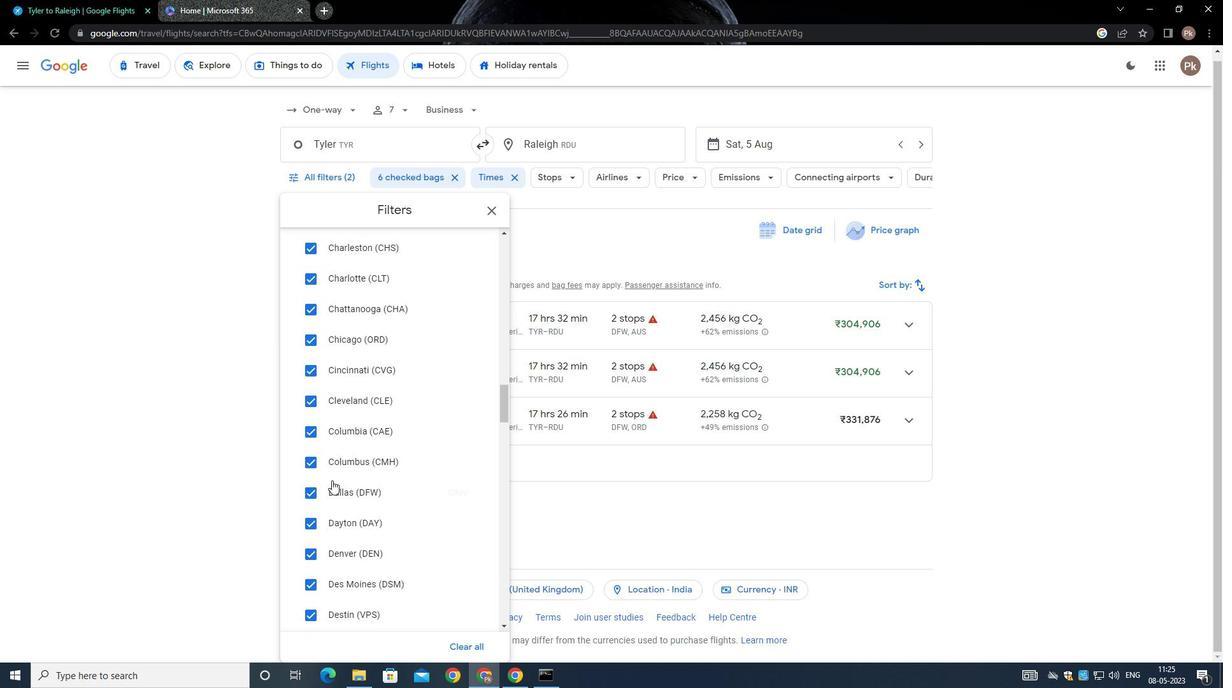
Action: Mouse scrolled (326, 472) with delta (0, 0)
Screenshot: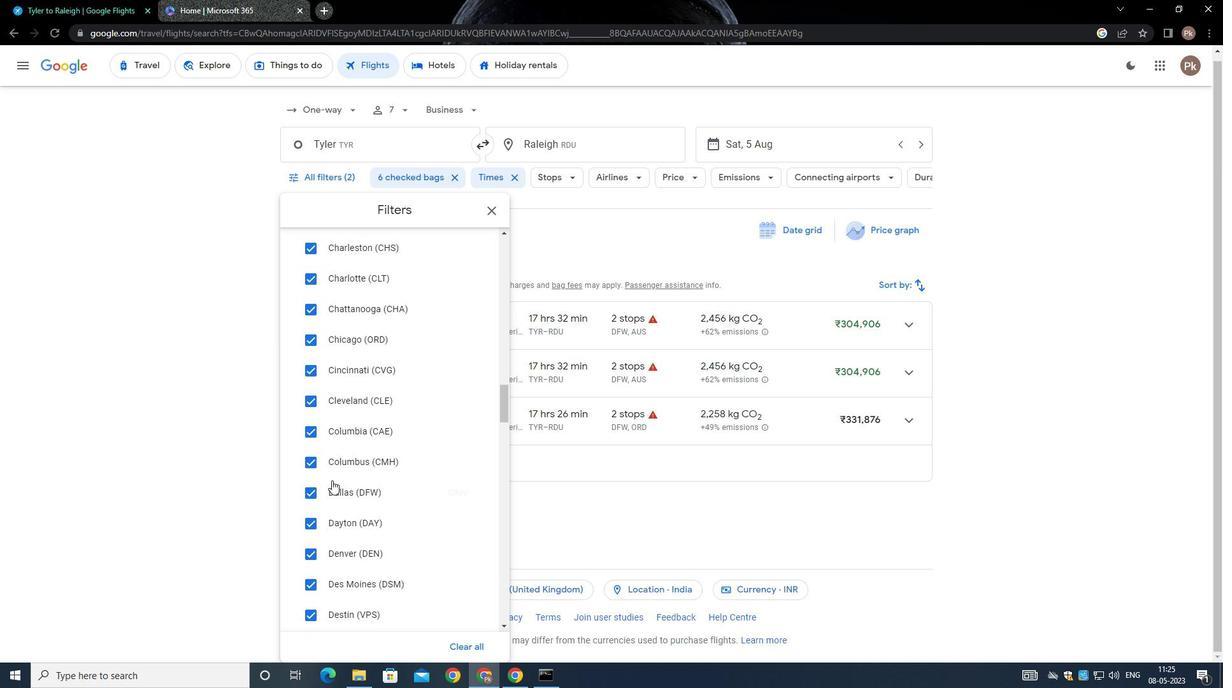 
Action: Mouse moved to (325, 474)
Screenshot: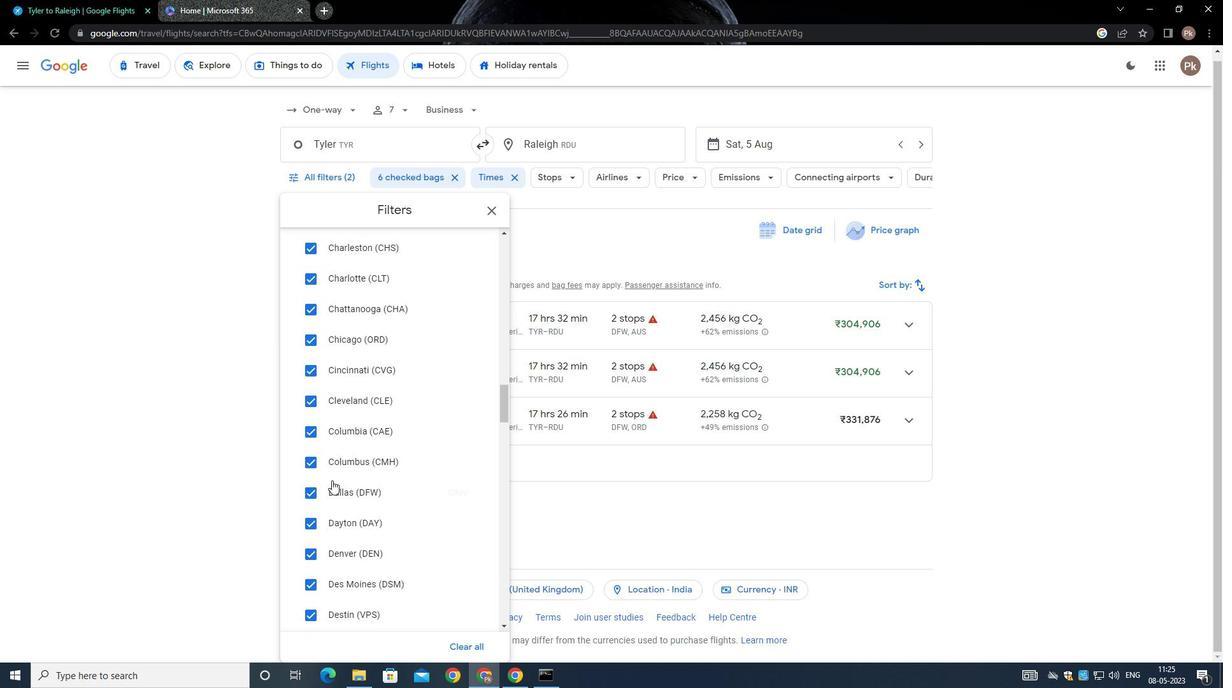 
Action: Mouse scrolled (325, 473) with delta (0, -1)
Screenshot: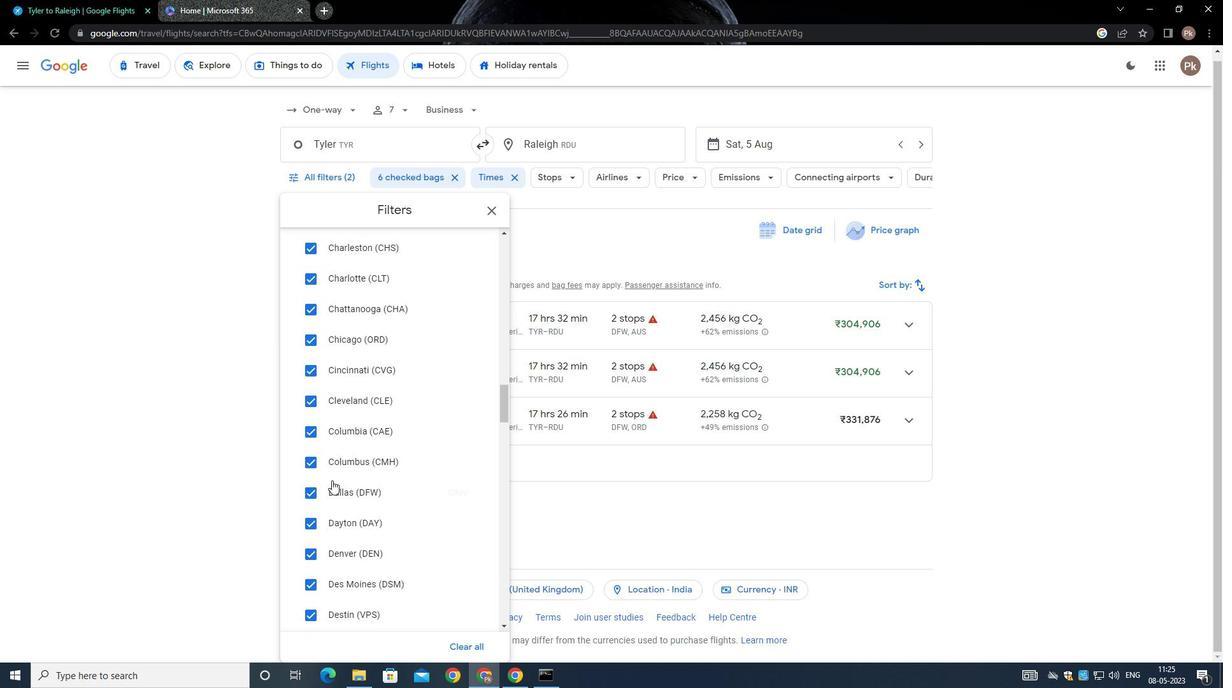 
Action: Mouse moved to (325, 475)
Screenshot: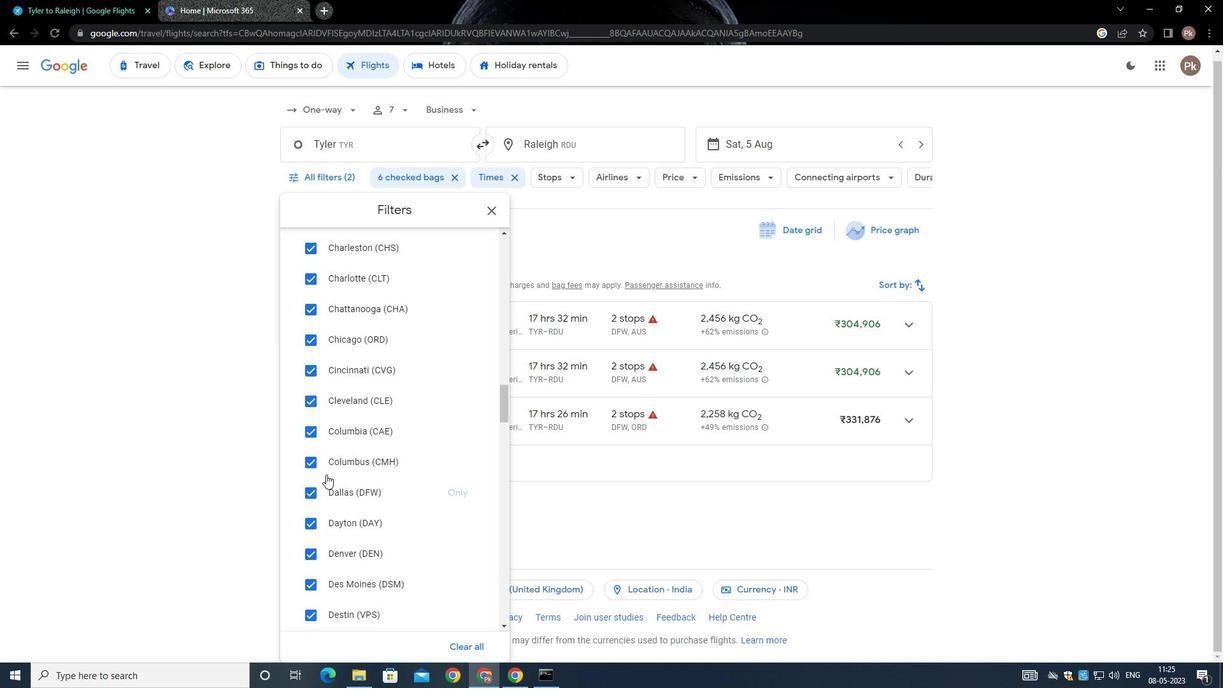 
Action: Mouse scrolled (325, 474) with delta (0, 0)
Screenshot: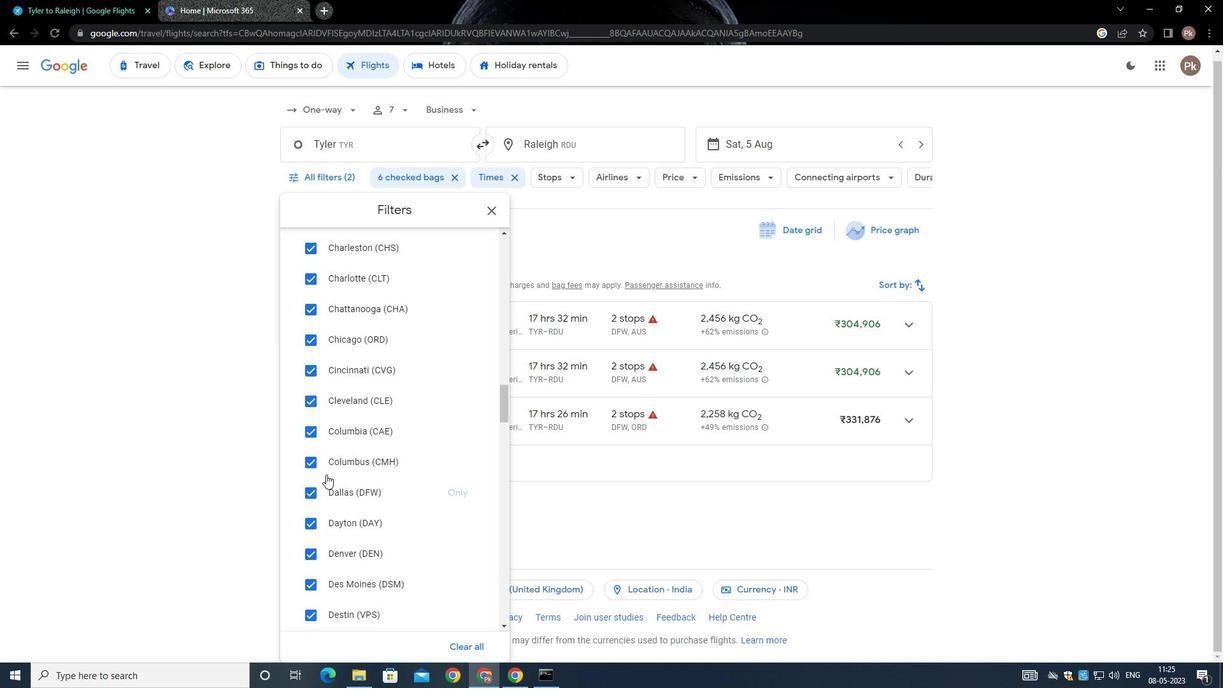 
Action: Mouse moved to (325, 476)
Screenshot: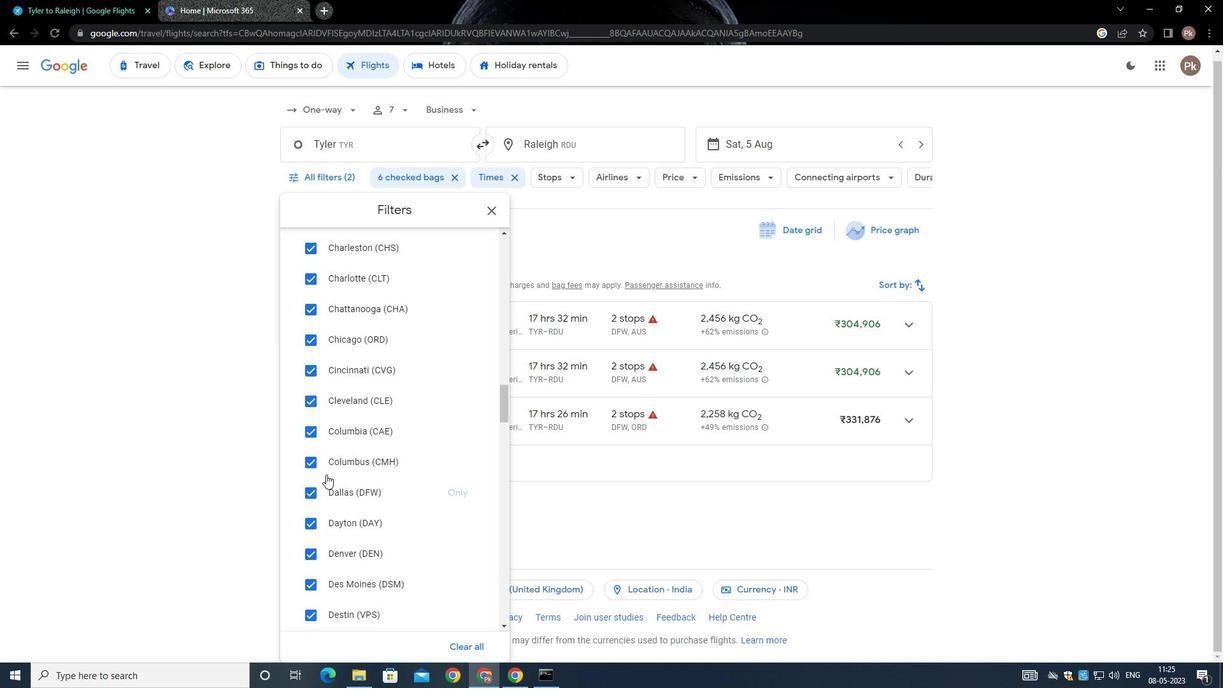 
Action: Mouse scrolled (325, 476) with delta (0, 0)
Screenshot: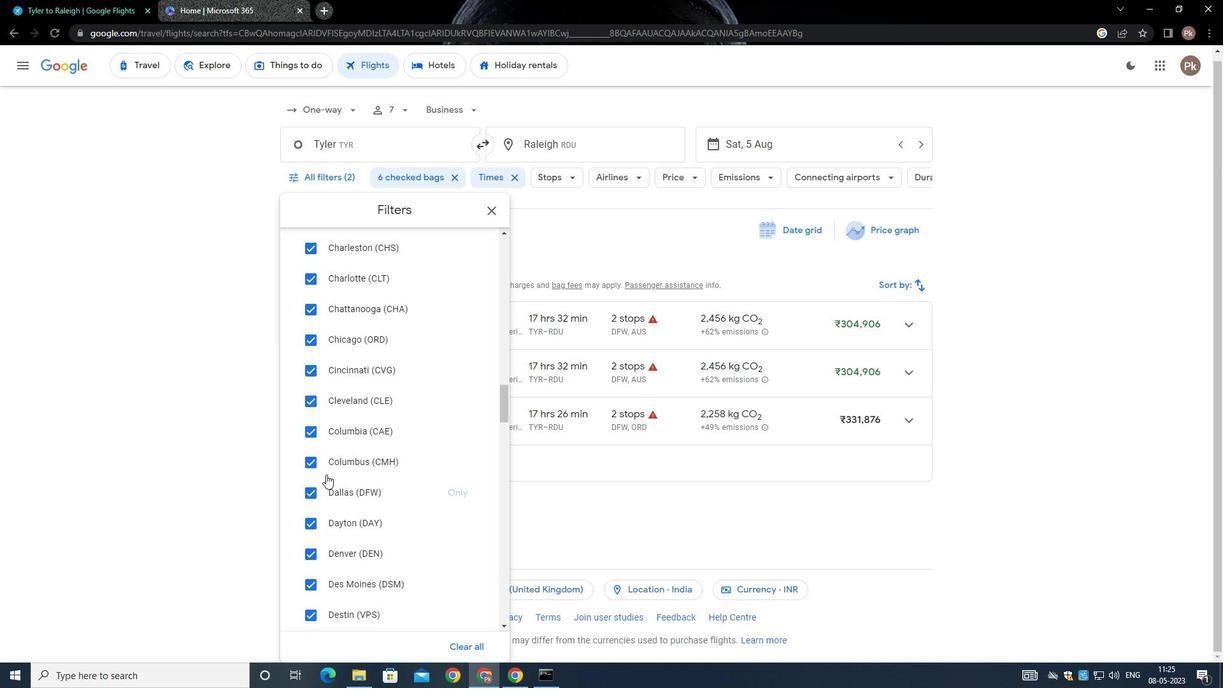 
Action: Mouse moved to (318, 474)
Screenshot: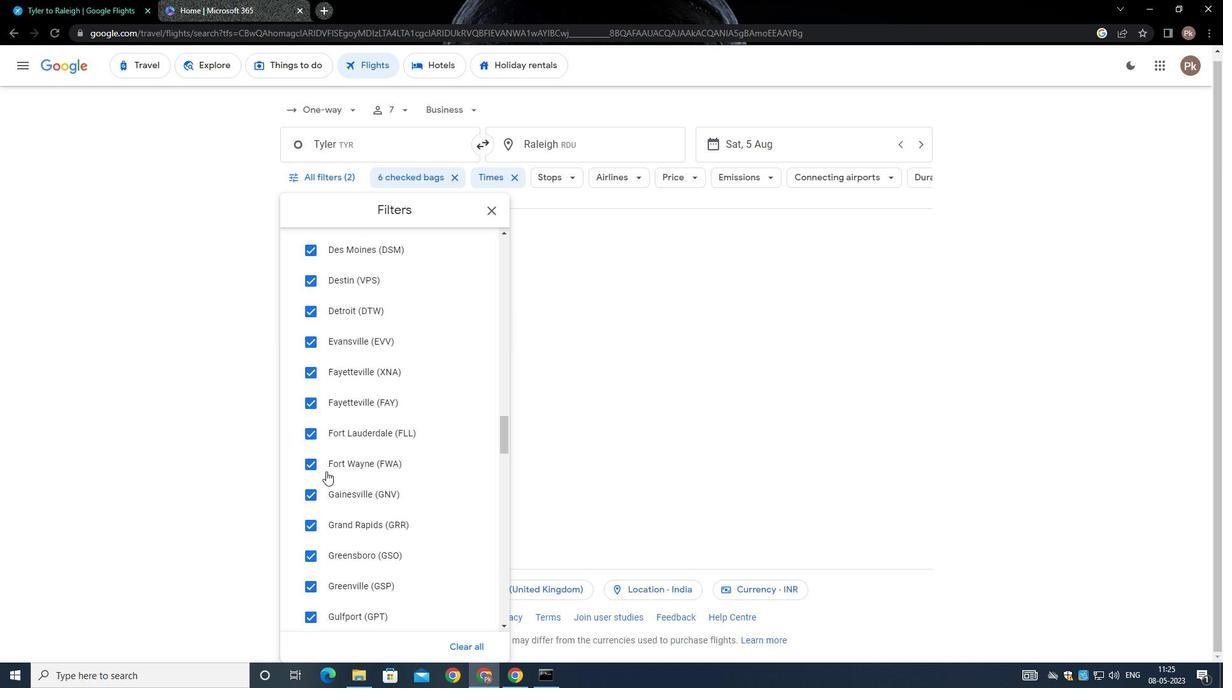 
Action: Mouse scrolled (318, 475) with delta (0, 0)
Screenshot: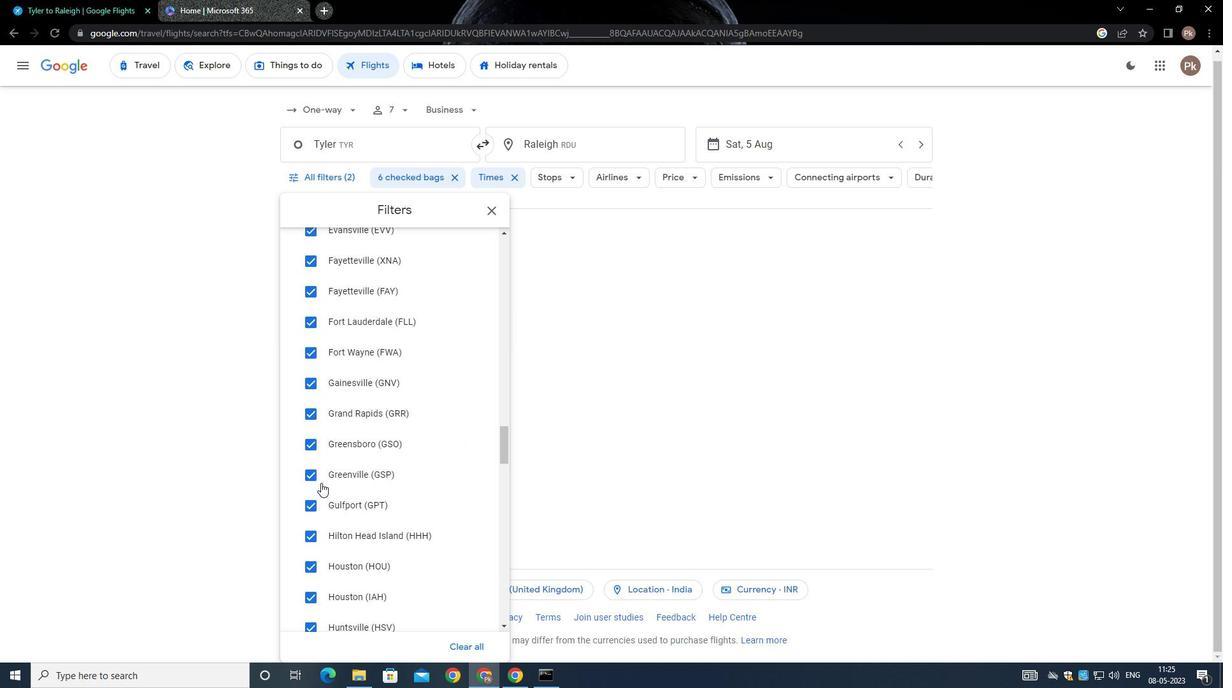 
Action: Mouse moved to (318, 474)
Screenshot: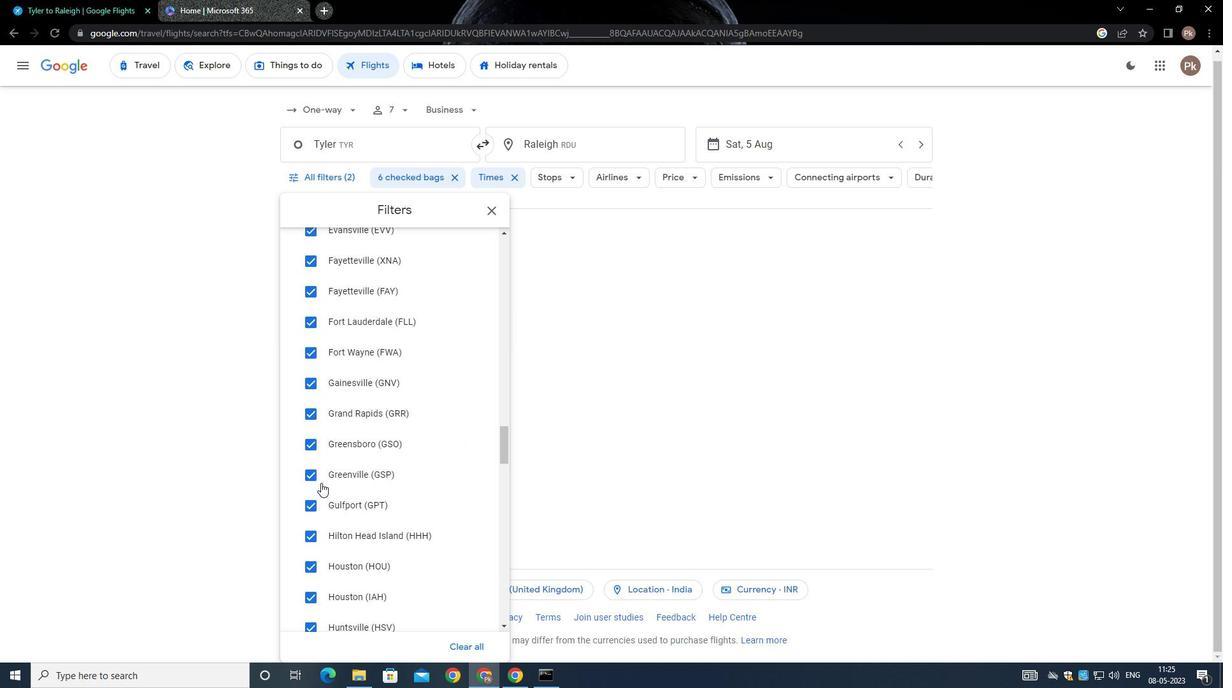 
Action: Mouse scrolled (318, 474) with delta (0, 0)
Screenshot: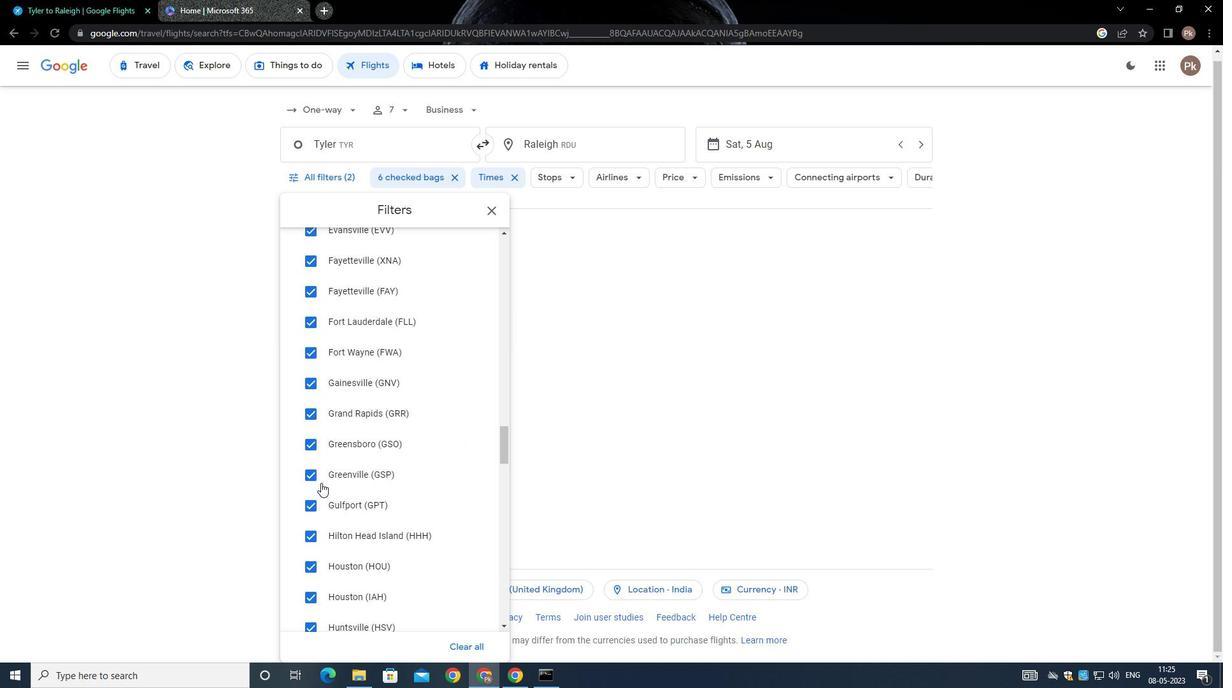 
Action: Mouse moved to (318, 477)
Screenshot: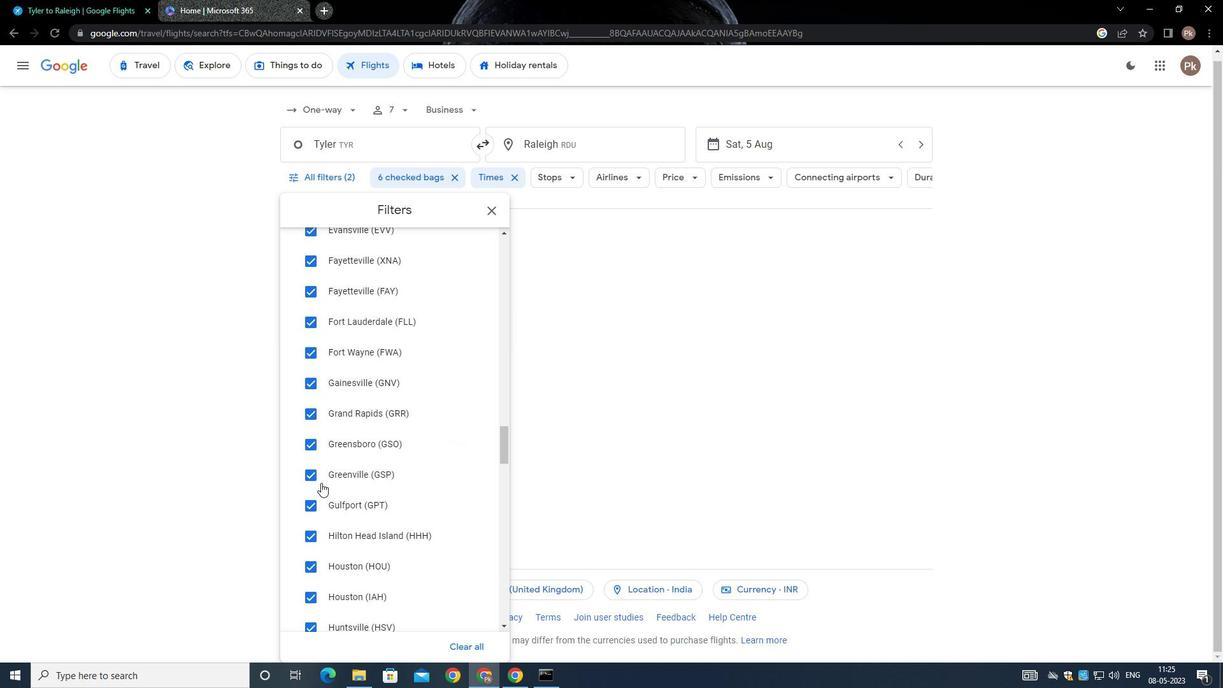 
Action: Mouse scrolled (318, 476) with delta (0, 0)
Screenshot: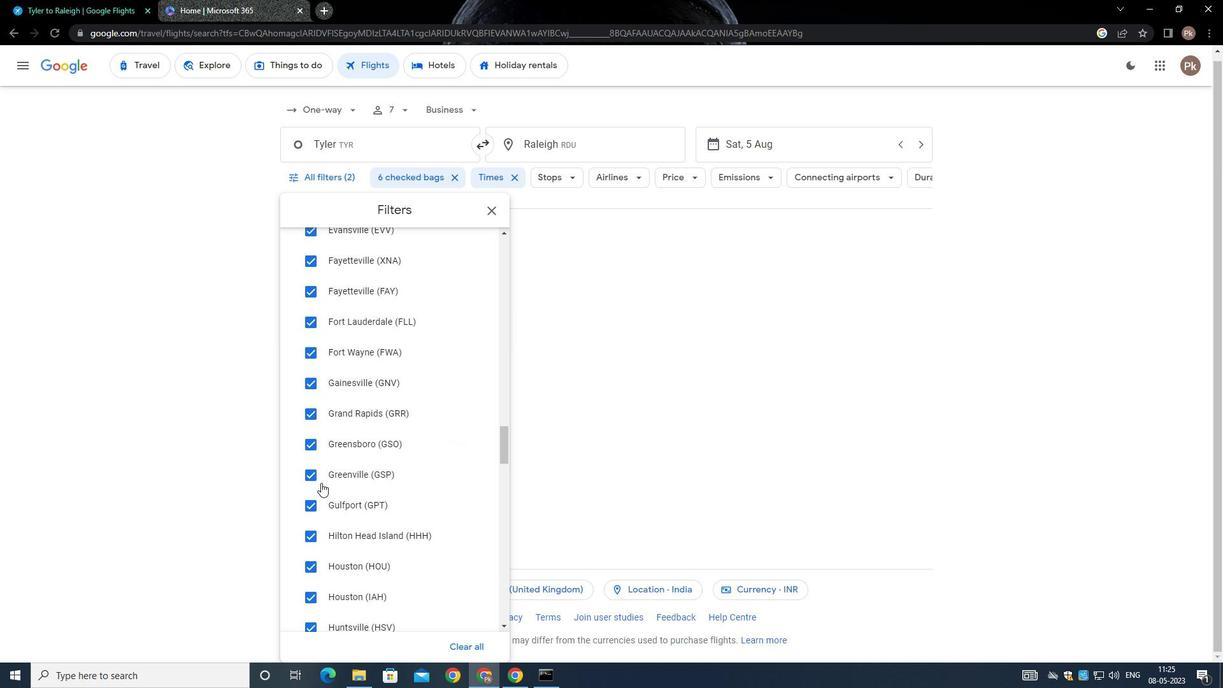 
Action: Mouse moved to (317, 479)
Screenshot: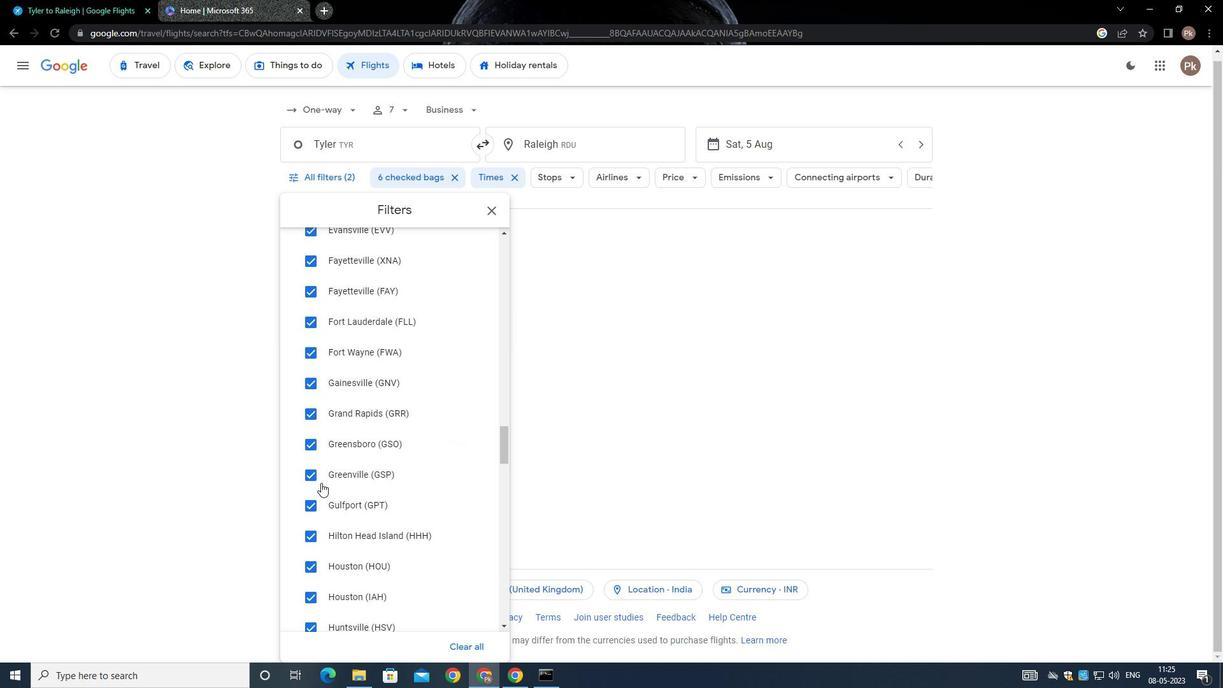 
Action: Mouse scrolled (317, 478) with delta (0, 0)
Screenshot: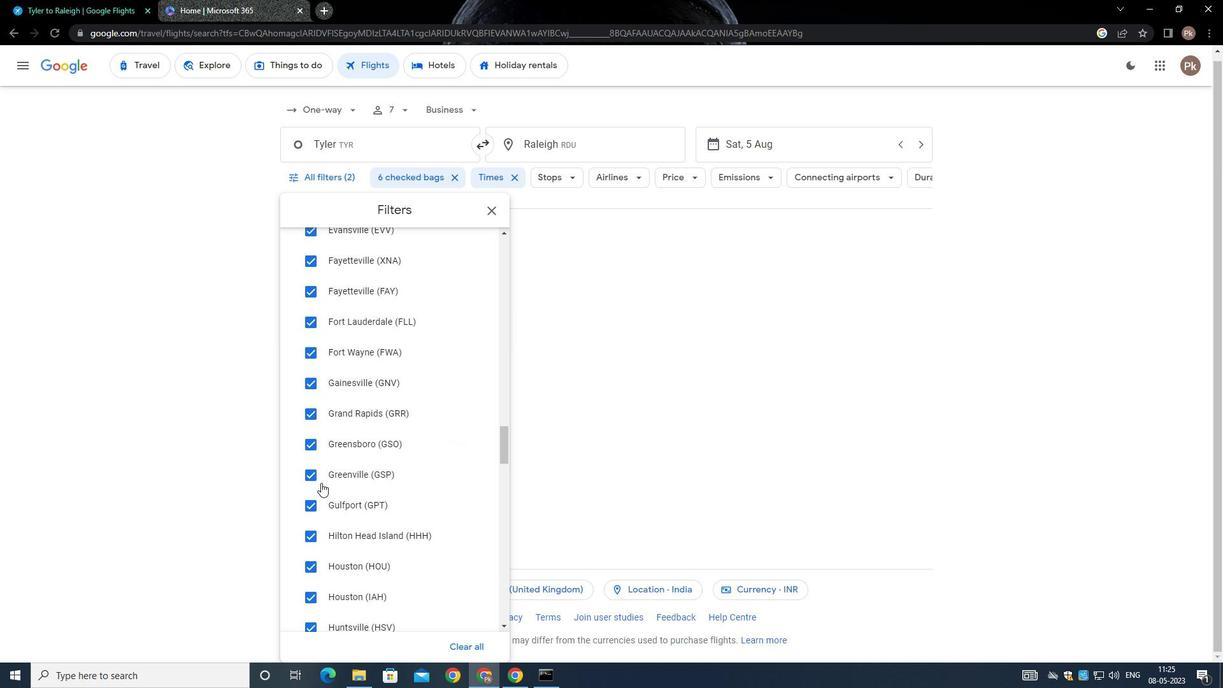 
Action: Mouse scrolled (317, 478) with delta (0, -1)
Screenshot: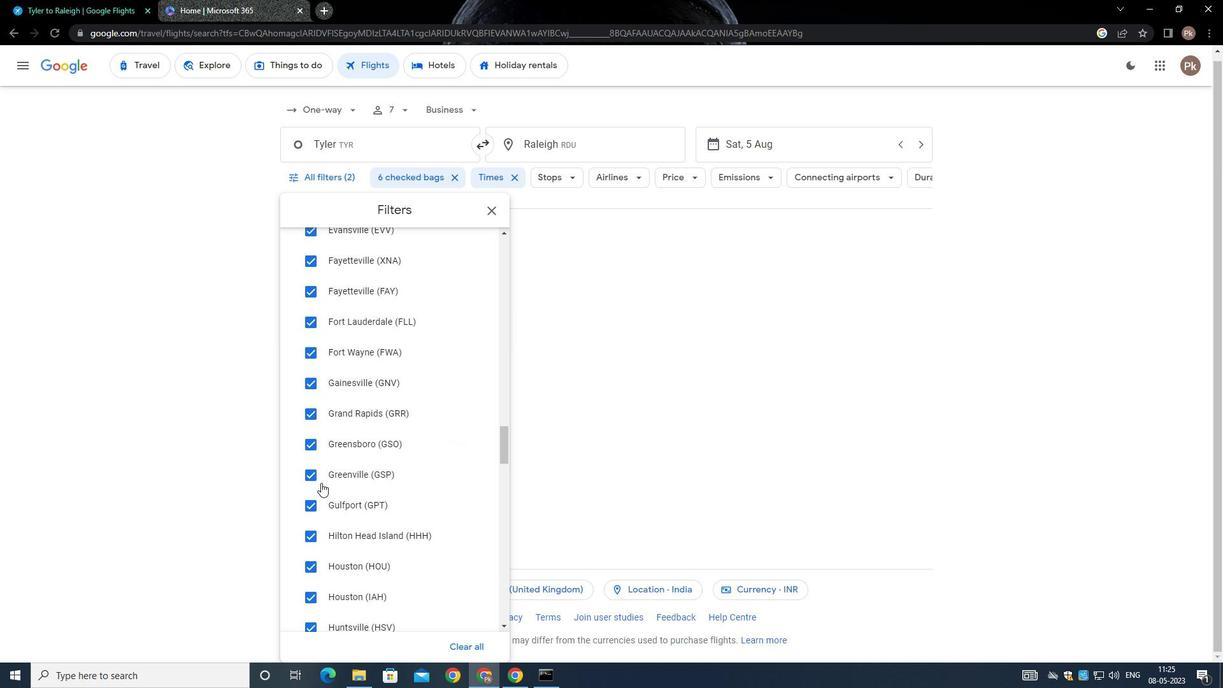 
Action: Mouse scrolled (317, 478) with delta (0, 0)
Screenshot: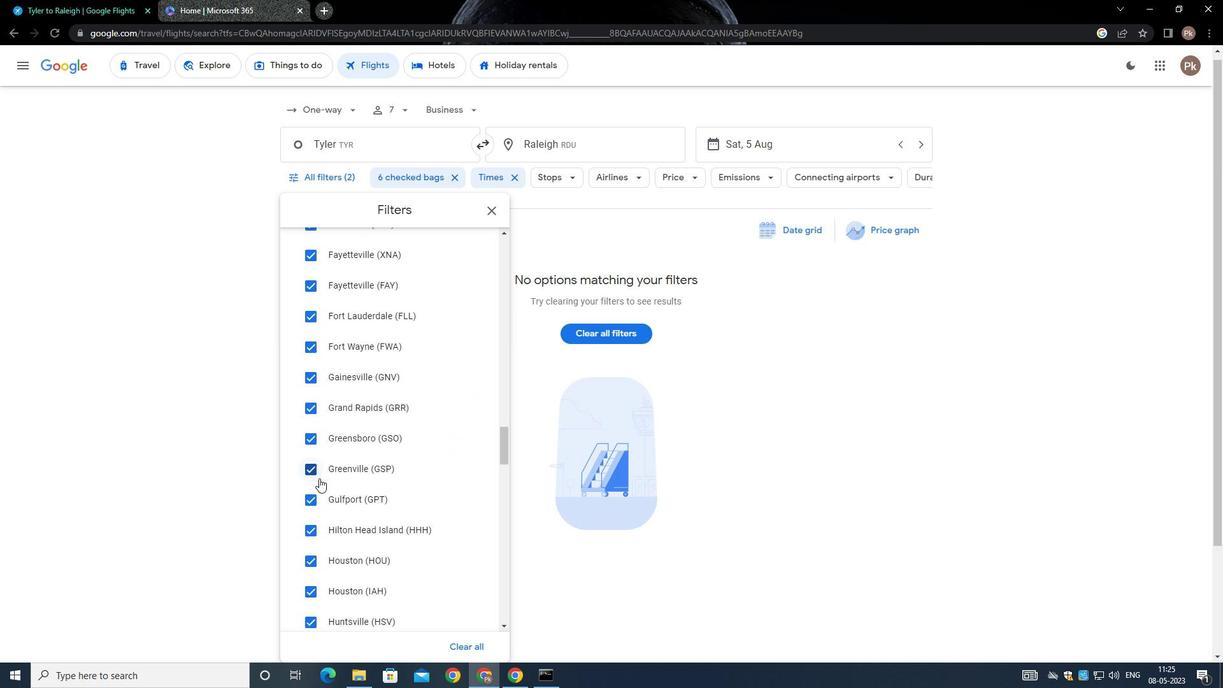 
Action: Mouse scrolled (317, 478) with delta (0, 0)
Screenshot: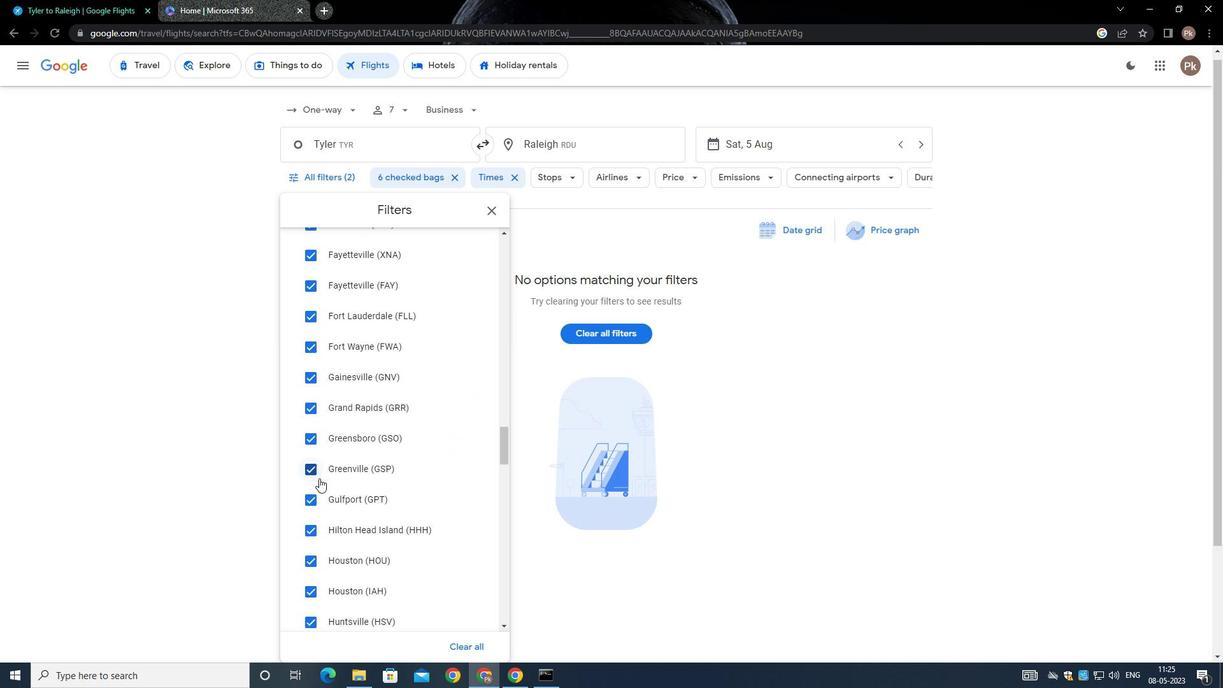 
Action: Mouse moved to (297, 466)
Screenshot: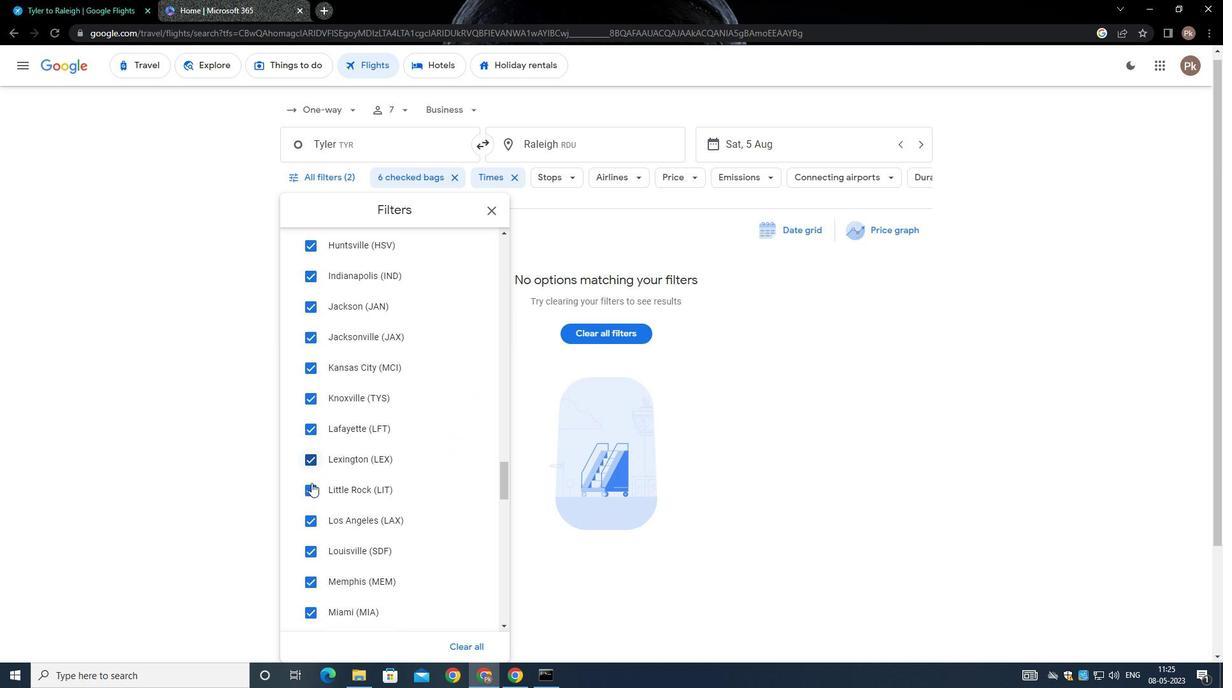 
Action: Mouse scrolled (297, 465) with delta (0, 0)
Screenshot: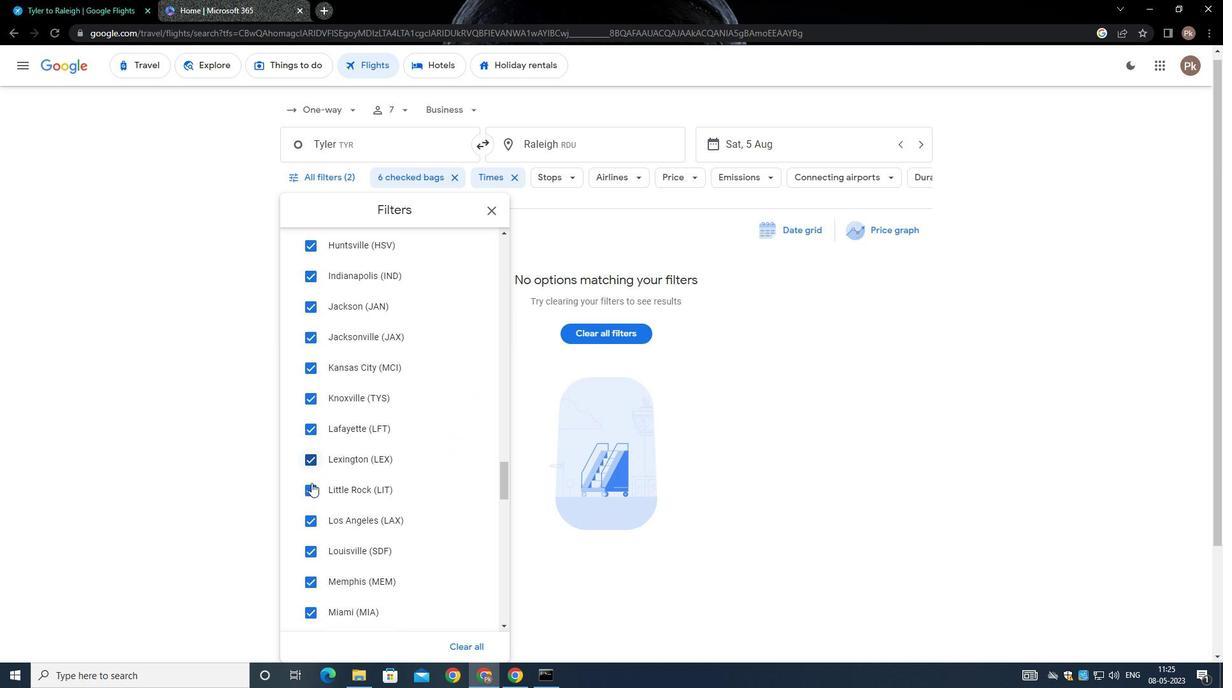 
Action: Mouse moved to (297, 469)
Screenshot: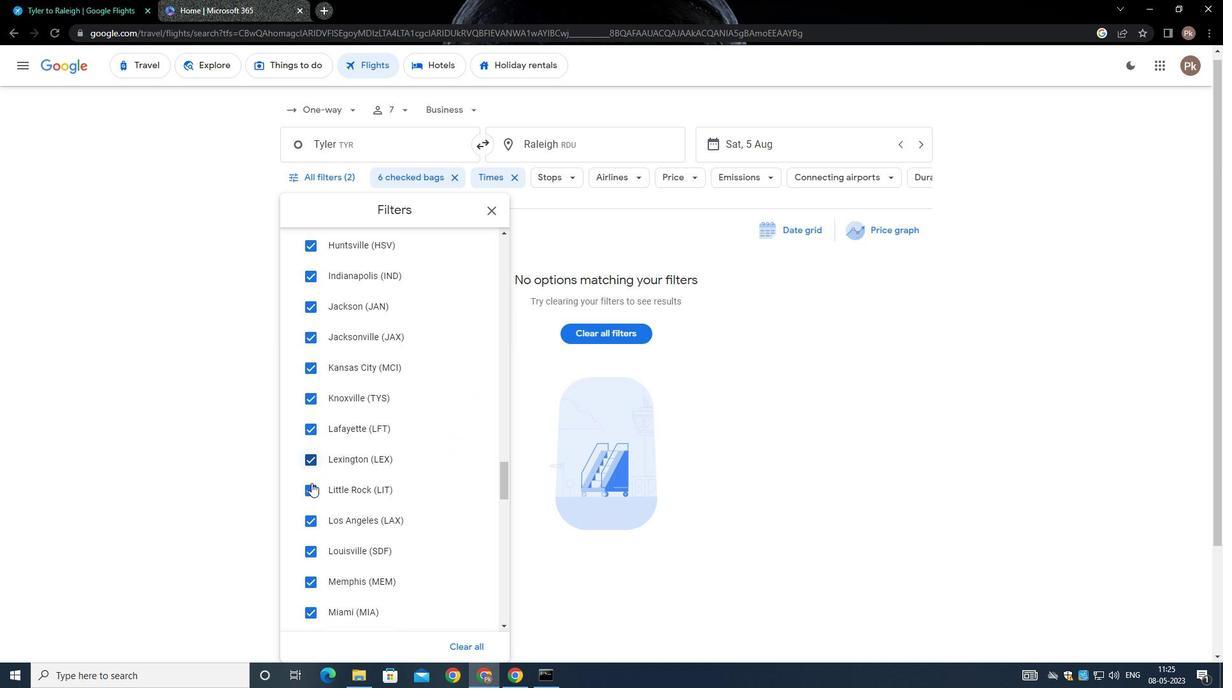 
Action: Mouse scrolled (297, 468) with delta (0, 0)
Screenshot: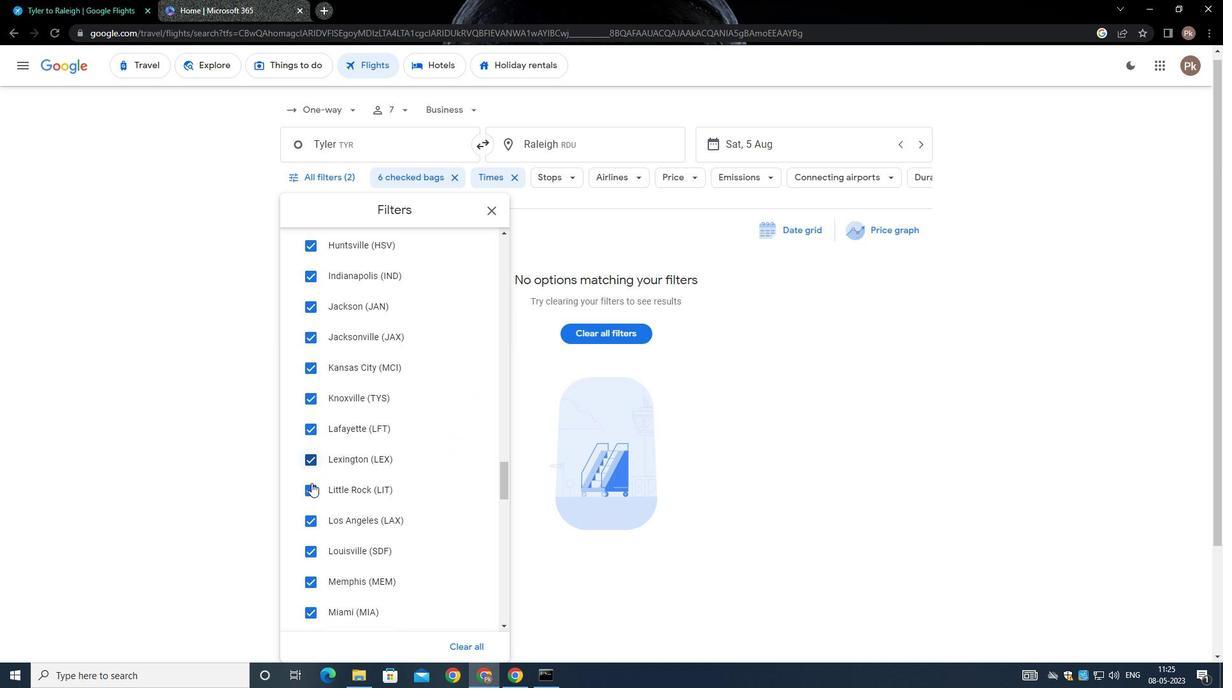 
Action: Mouse moved to (297, 469)
Screenshot: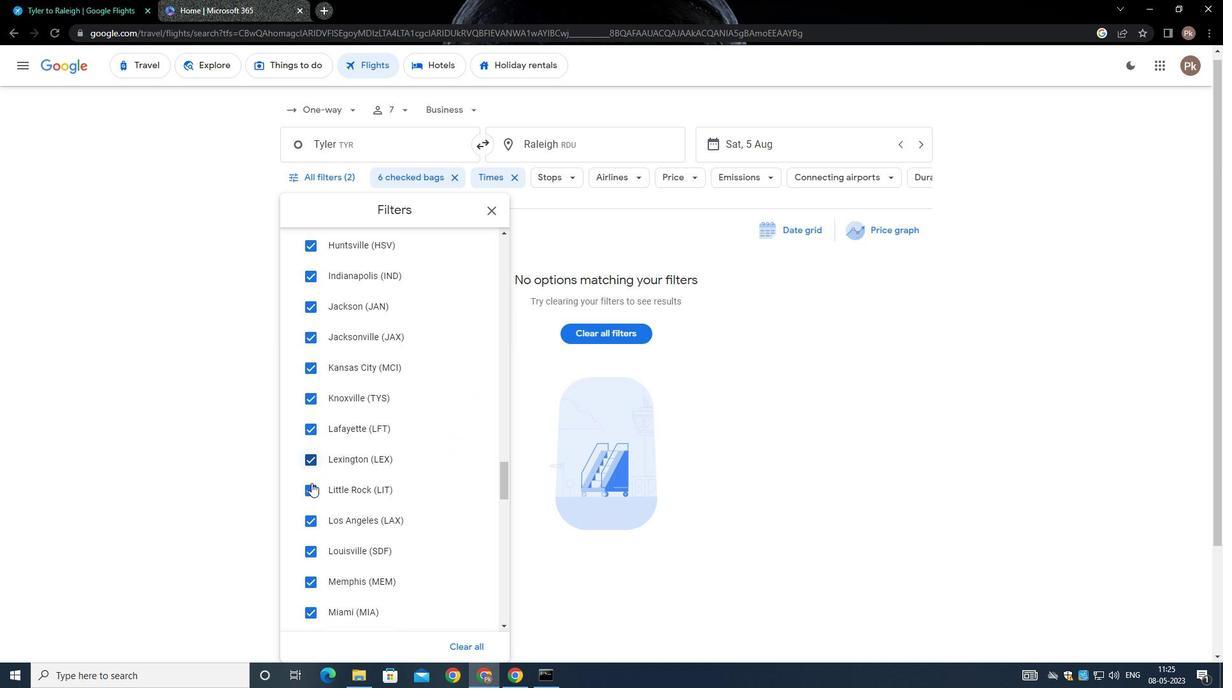 
Action: Mouse scrolled (297, 468) with delta (0, -1)
Screenshot: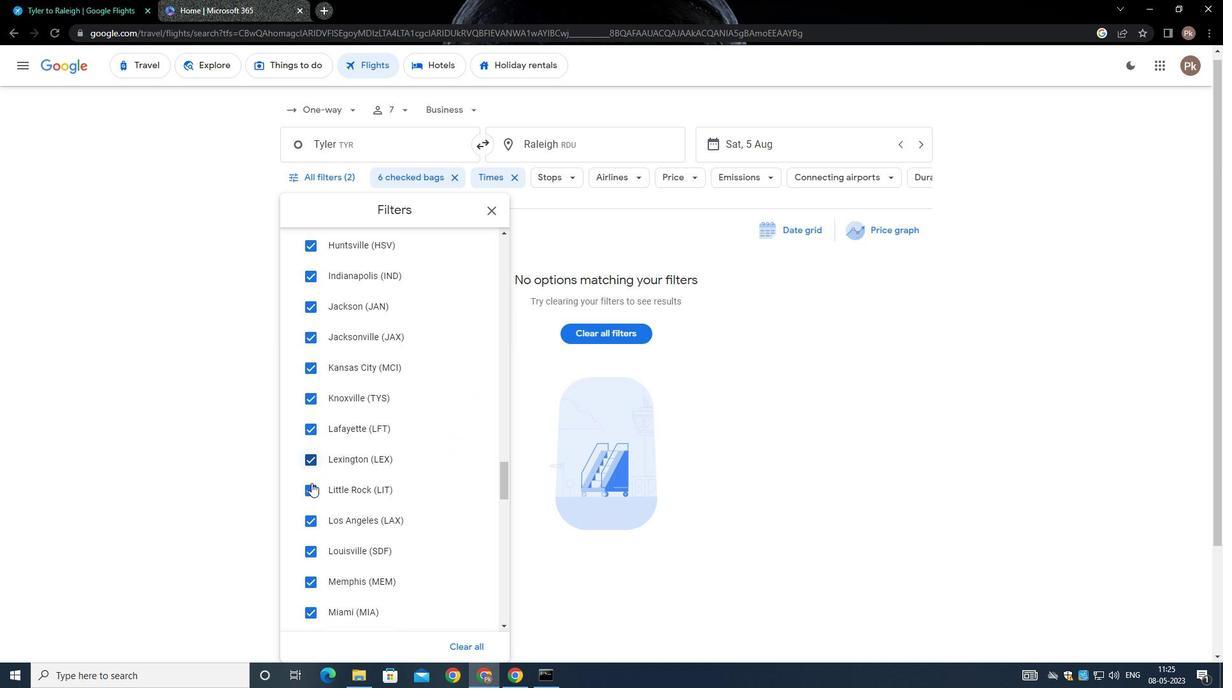 
Action: Mouse moved to (297, 470)
Screenshot: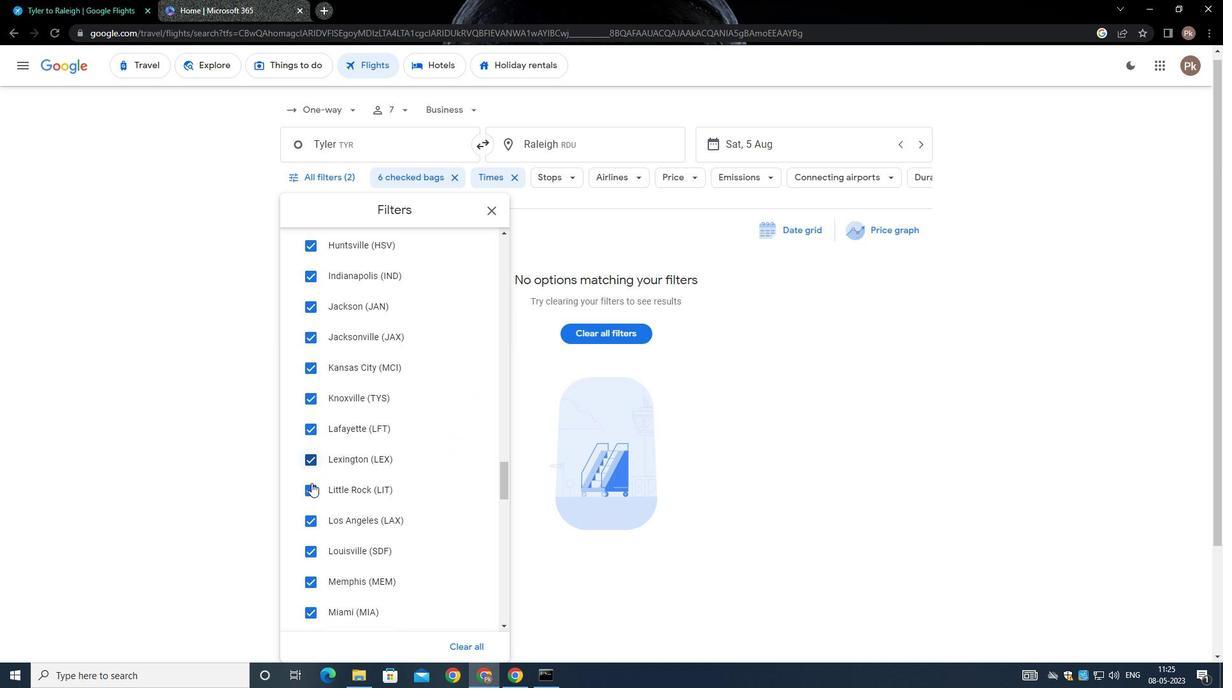 
Action: Mouse scrolled (297, 469) with delta (0, 0)
Screenshot: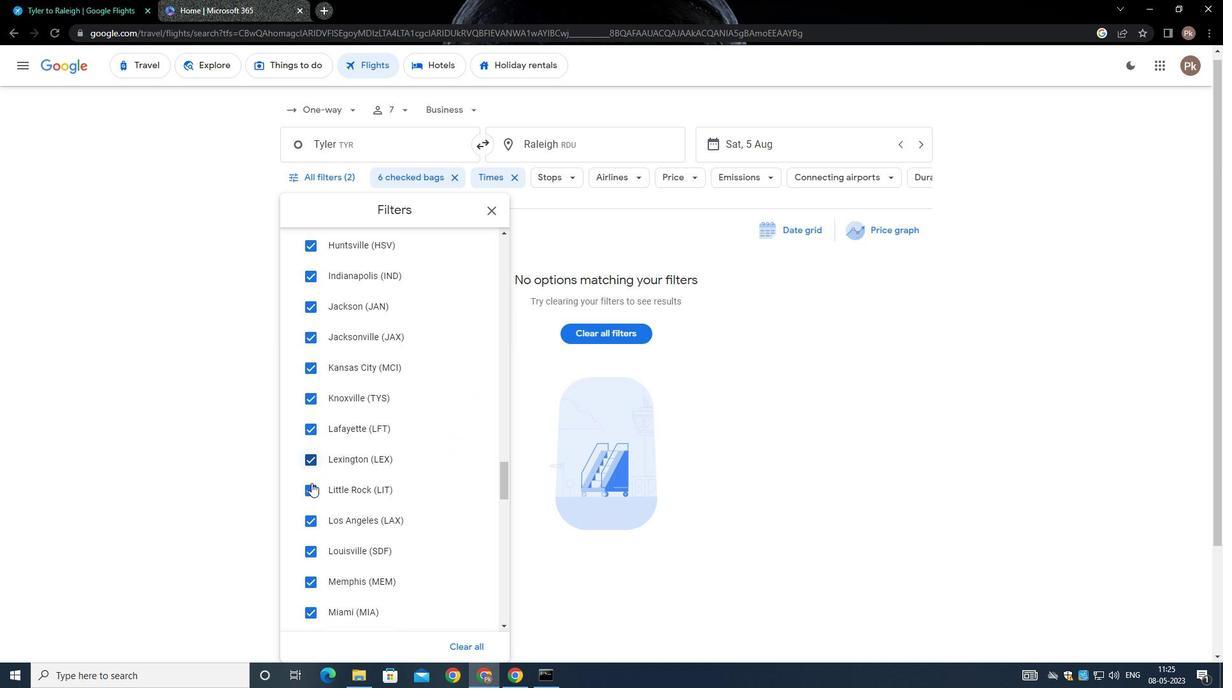 
Action: Mouse moved to (297, 471)
Screenshot: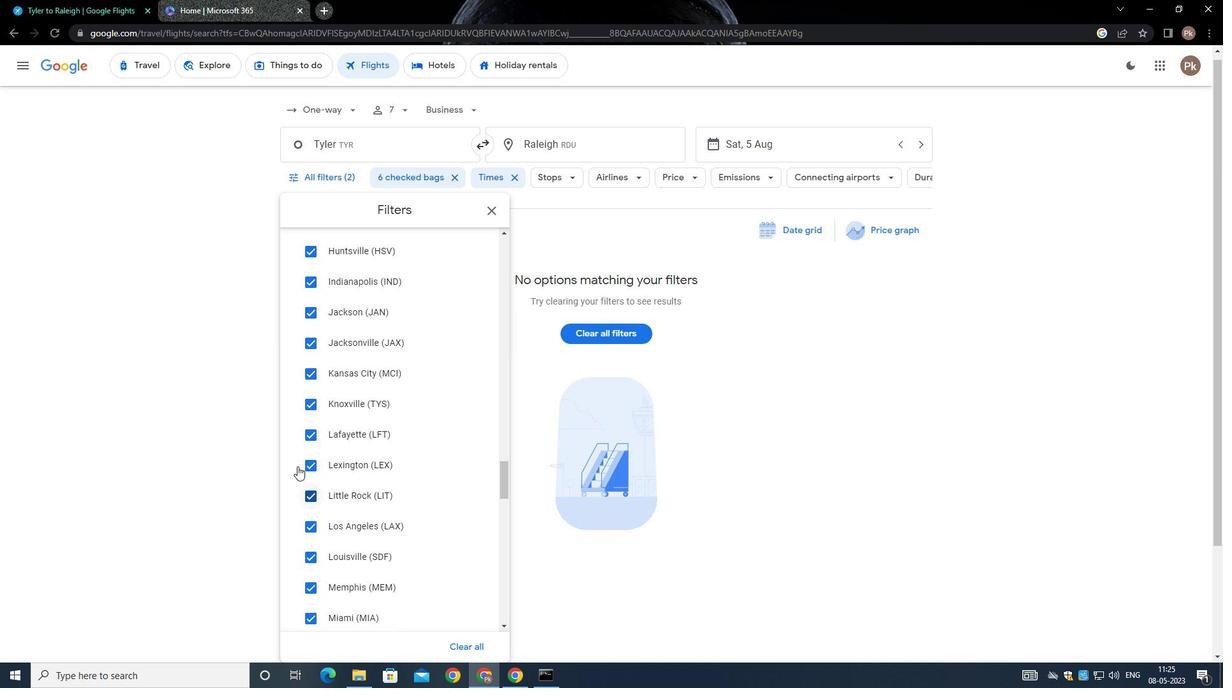 
Action: Mouse scrolled (297, 470) with delta (0, 0)
Screenshot: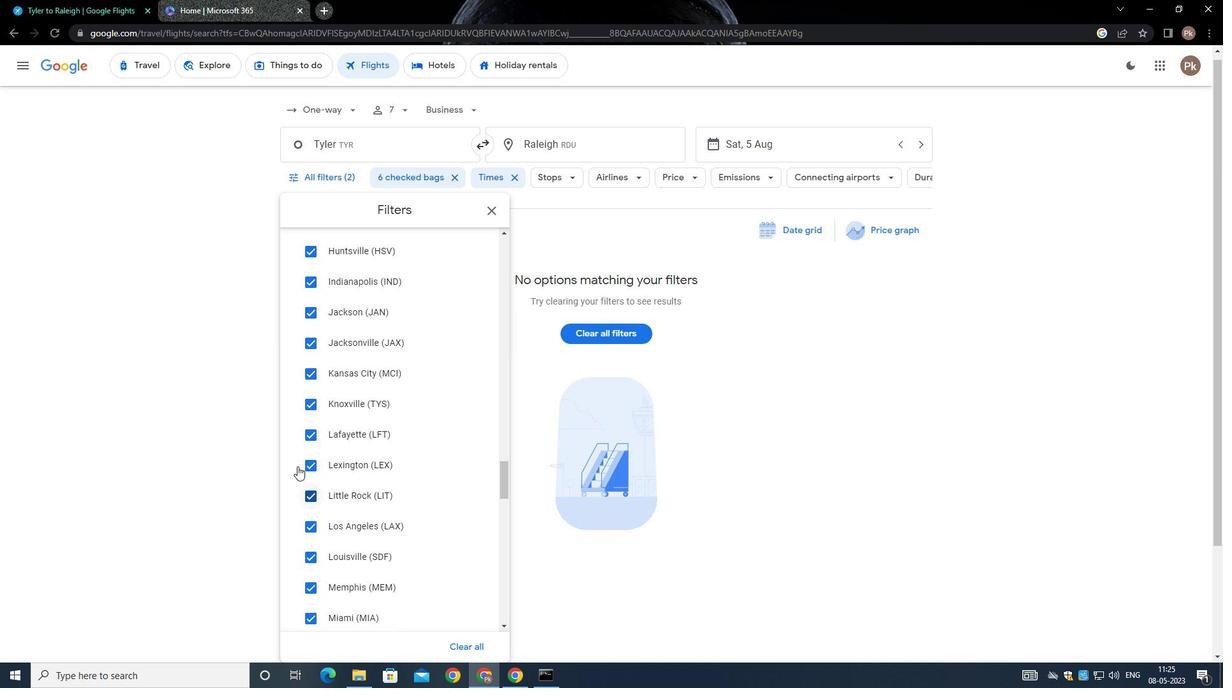 
Action: Mouse moved to (300, 456)
Screenshot: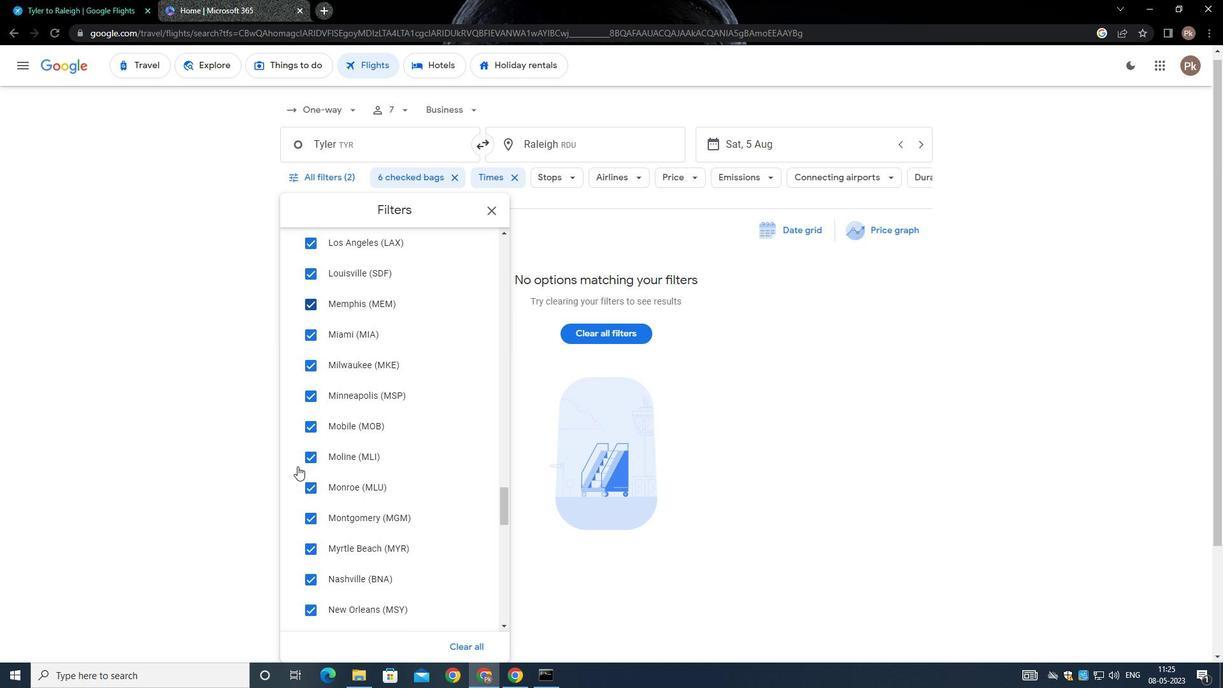 
Action: Mouse scrolled (300, 456) with delta (0, 0)
Screenshot: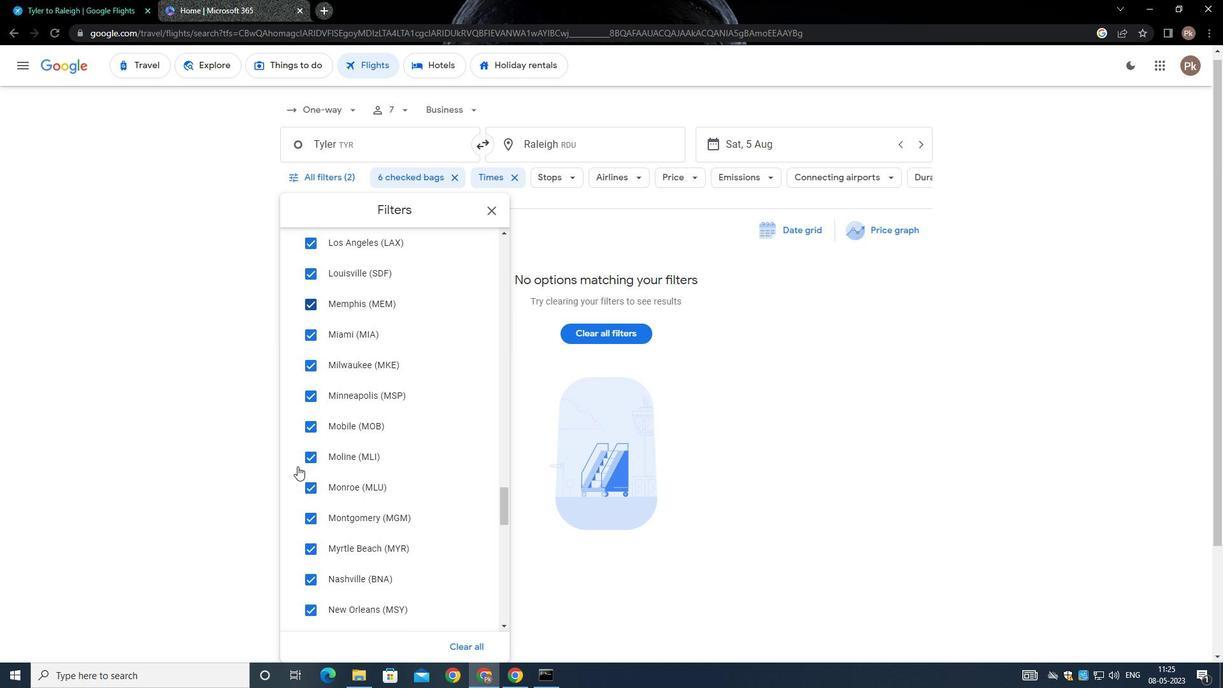 
Action: Mouse moved to (301, 457)
Screenshot: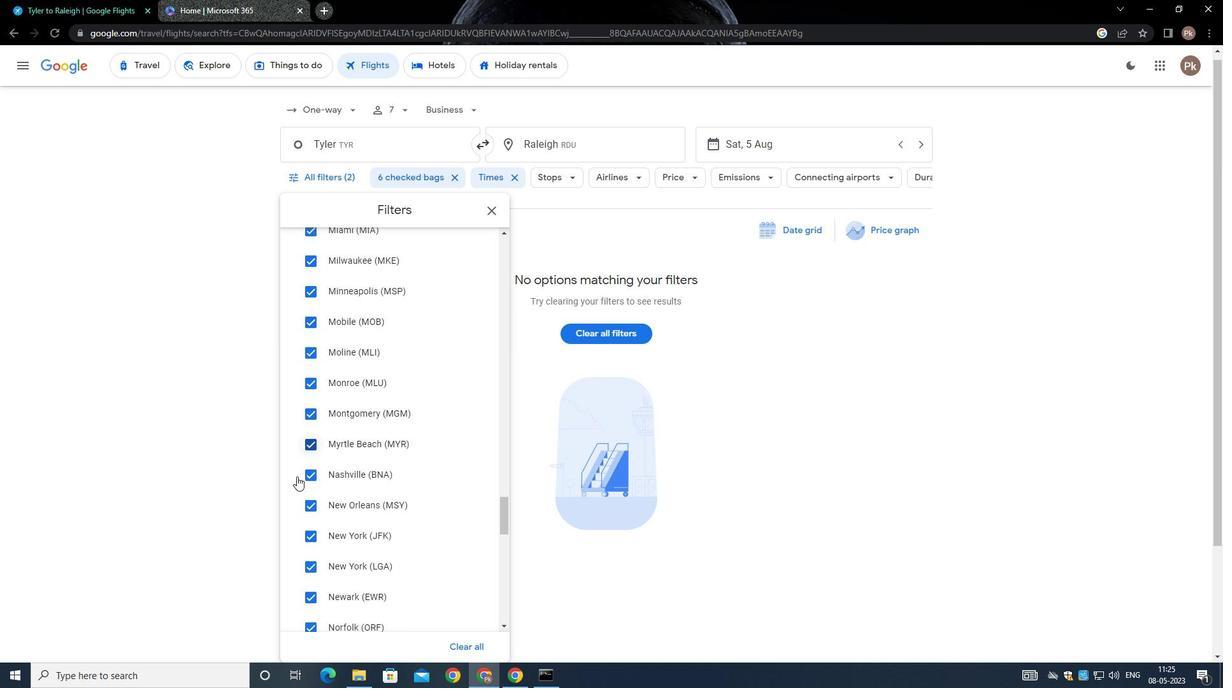 
Action: Mouse scrolled (301, 456) with delta (0, 0)
Screenshot: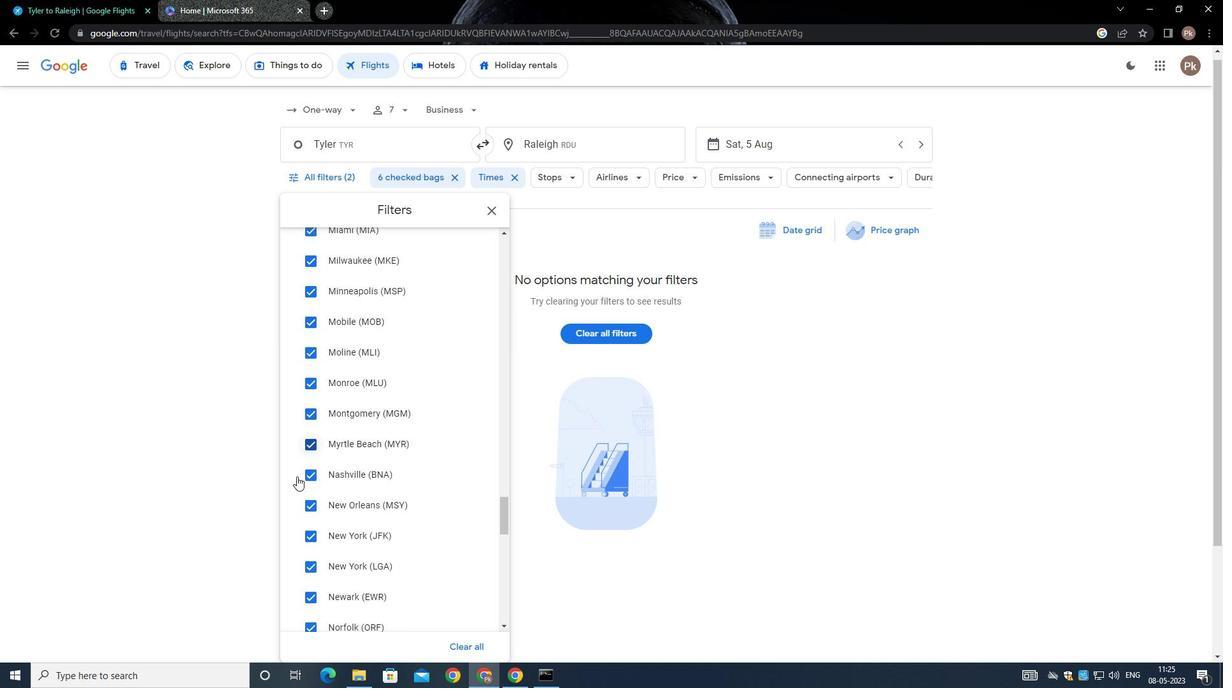 
Action: Mouse moved to (301, 460)
Screenshot: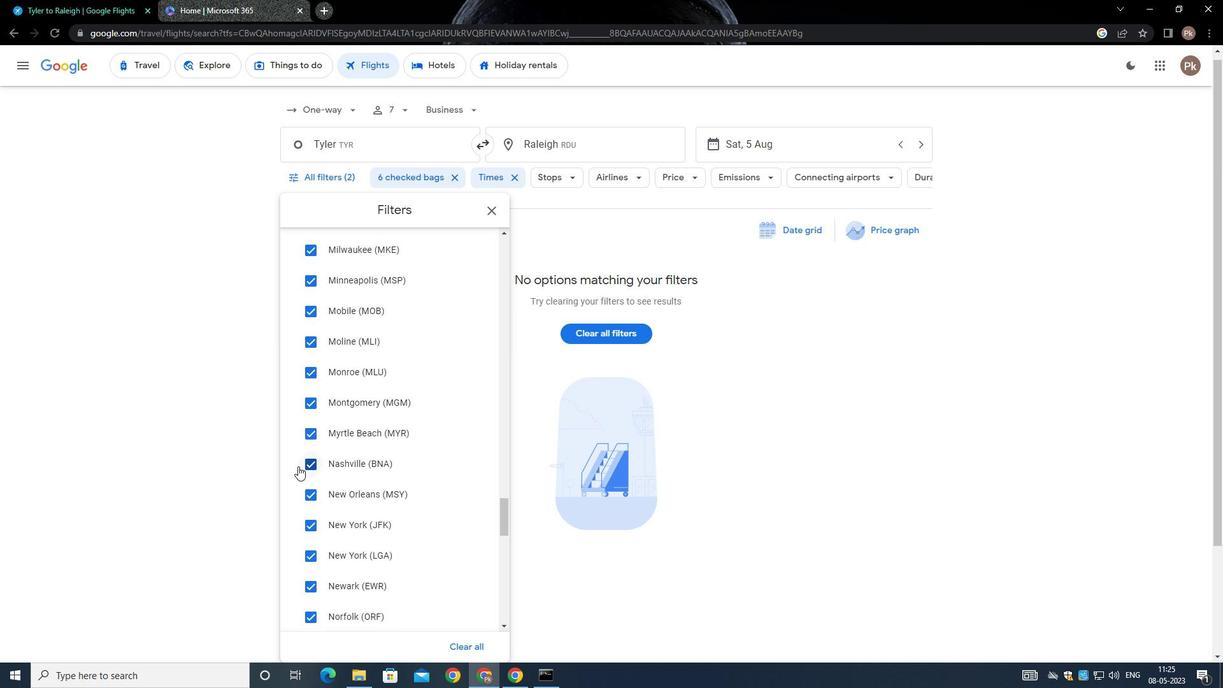 
Action: Mouse scrolled (301, 459) with delta (0, 0)
Screenshot: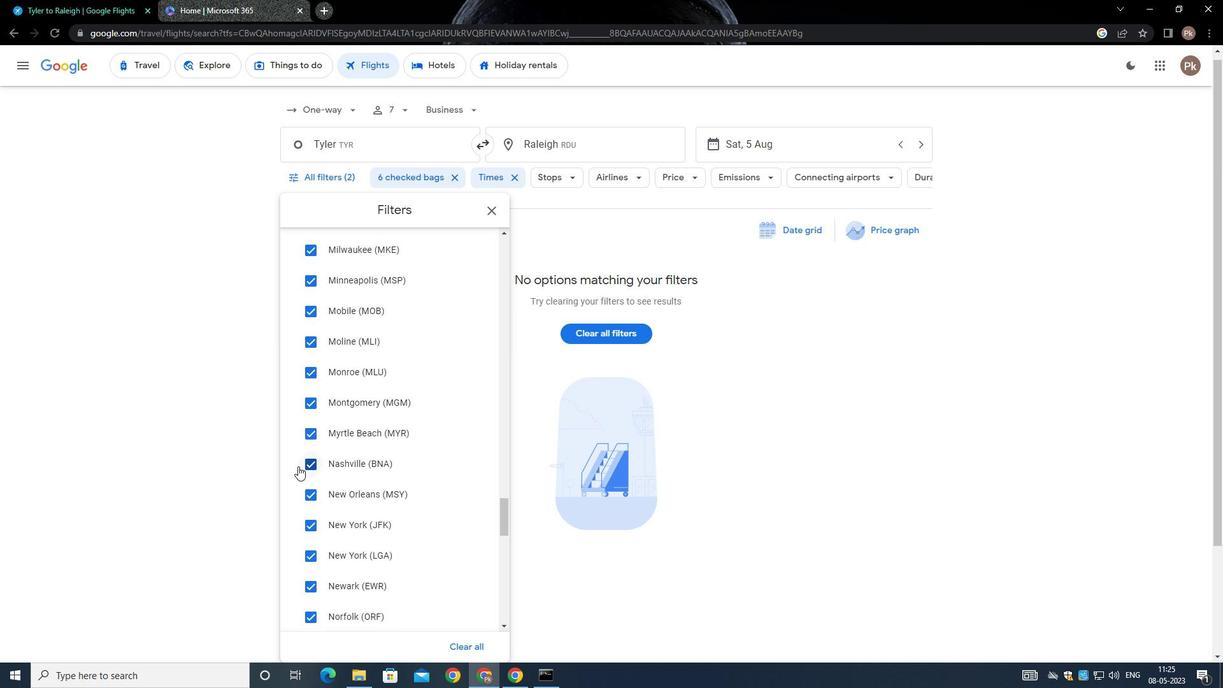 
Action: Mouse moved to (301, 461)
Screenshot: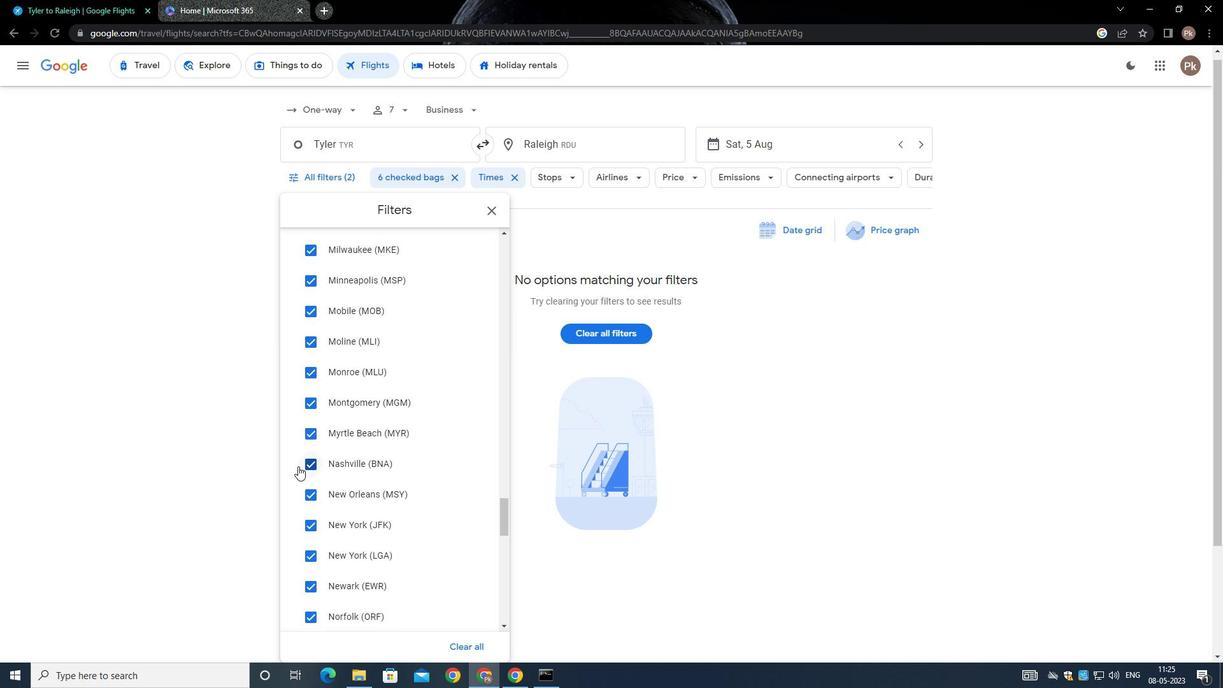 
Action: Mouse scrolled (301, 460) with delta (0, -1)
Screenshot: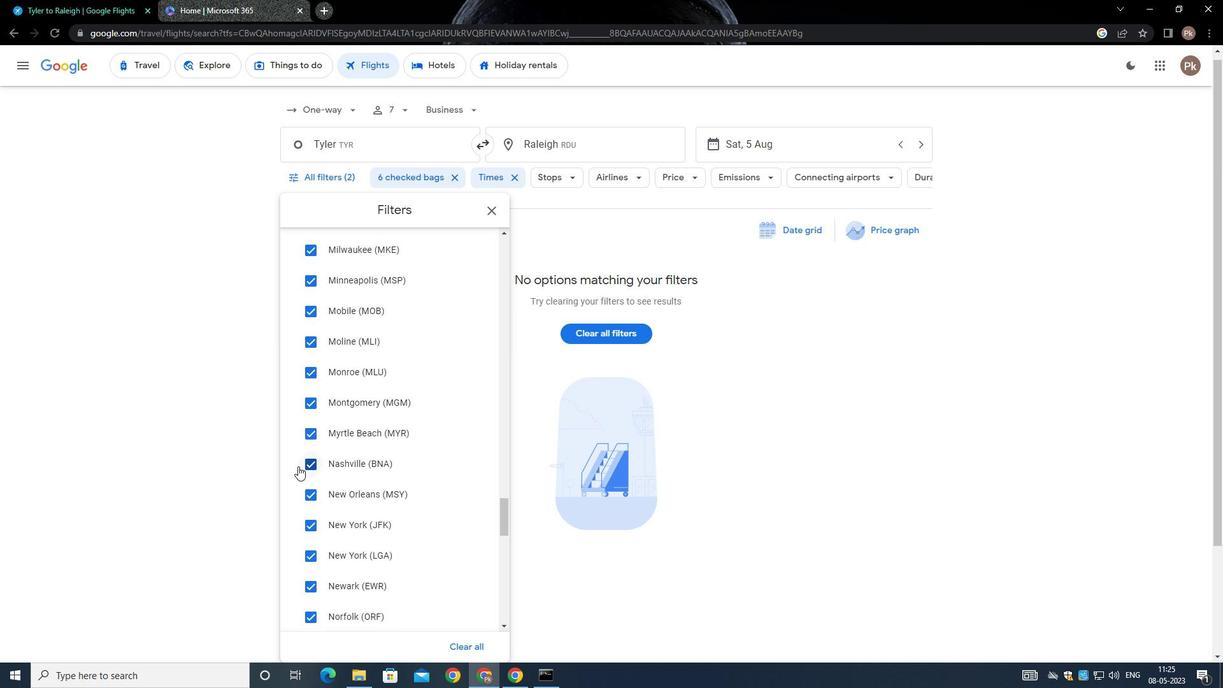 
Action: Mouse scrolled (301, 460) with delta (0, 0)
Screenshot: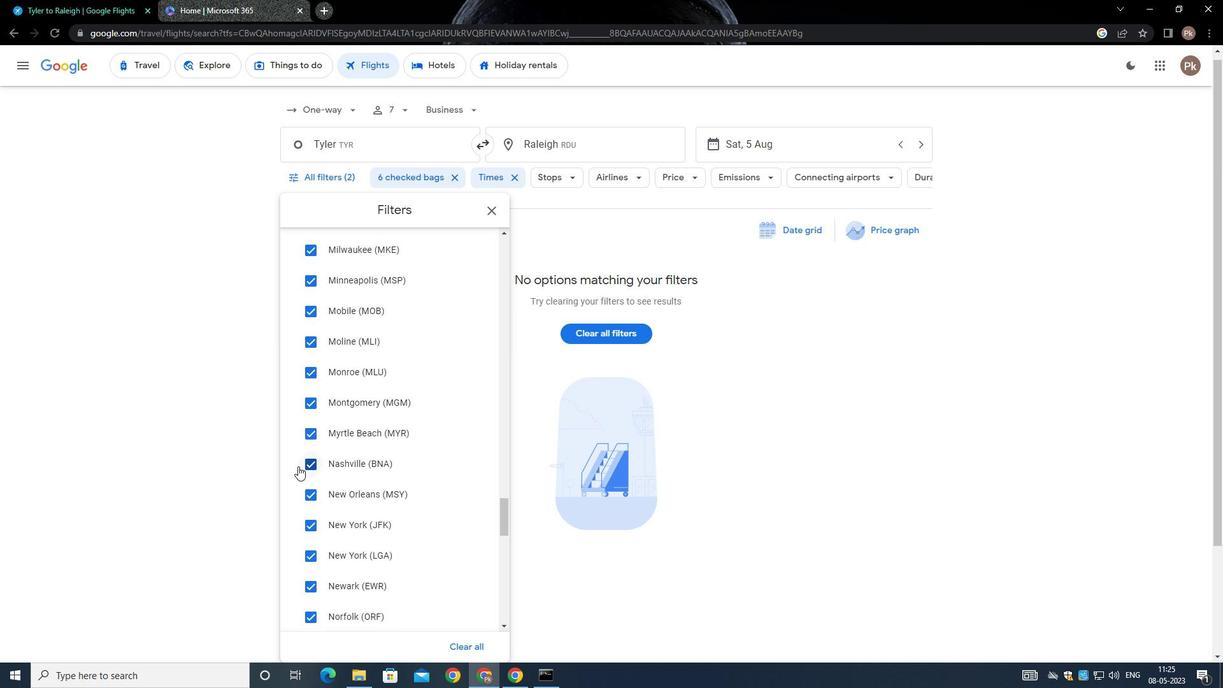 
Action: Mouse moved to (301, 462)
Screenshot: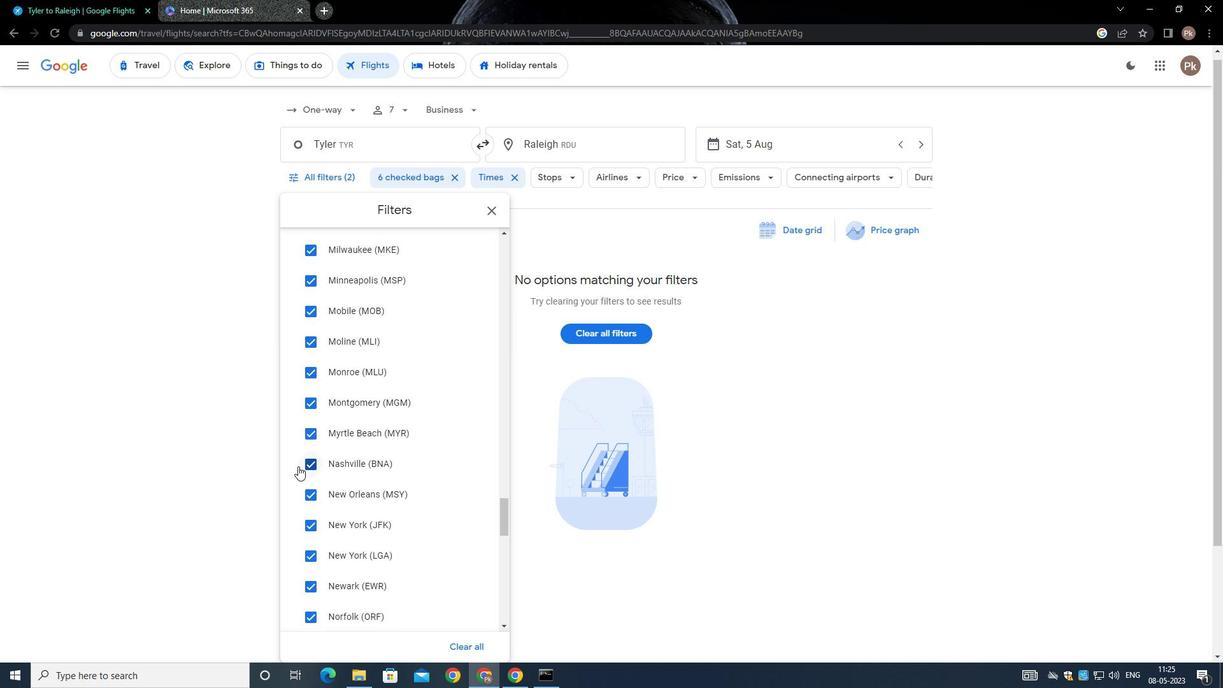 
Action: Mouse scrolled (301, 461) with delta (0, 0)
Screenshot: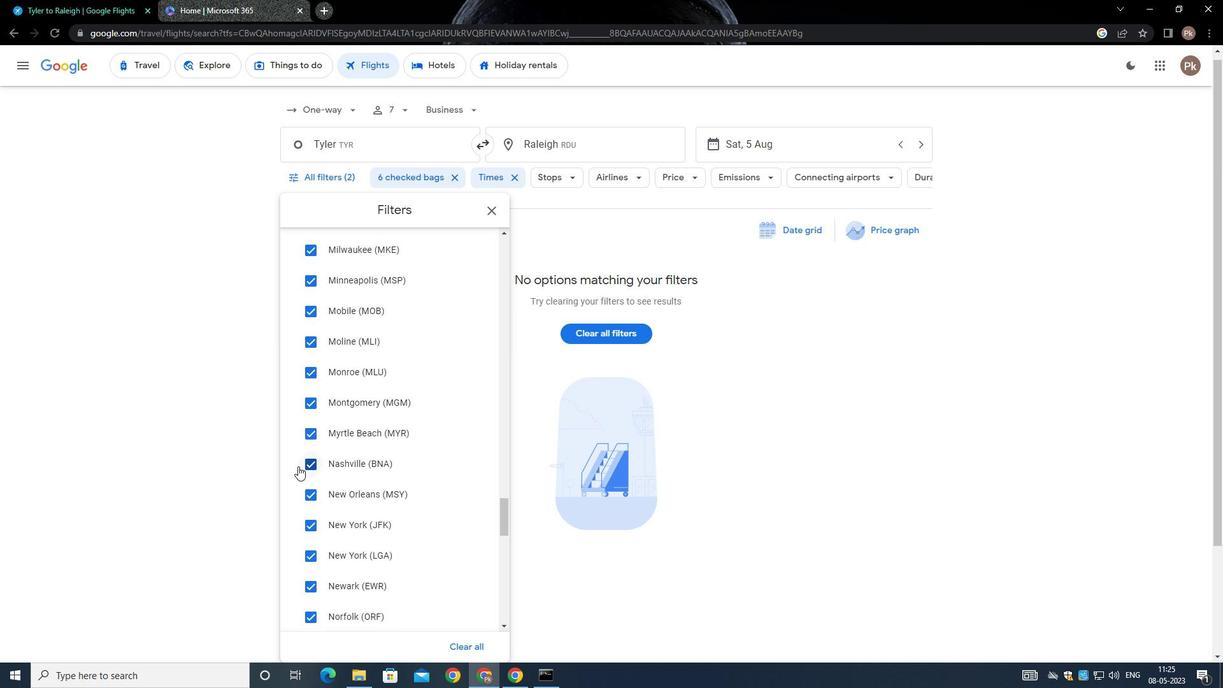 
Action: Mouse moved to (301, 463)
Screenshot: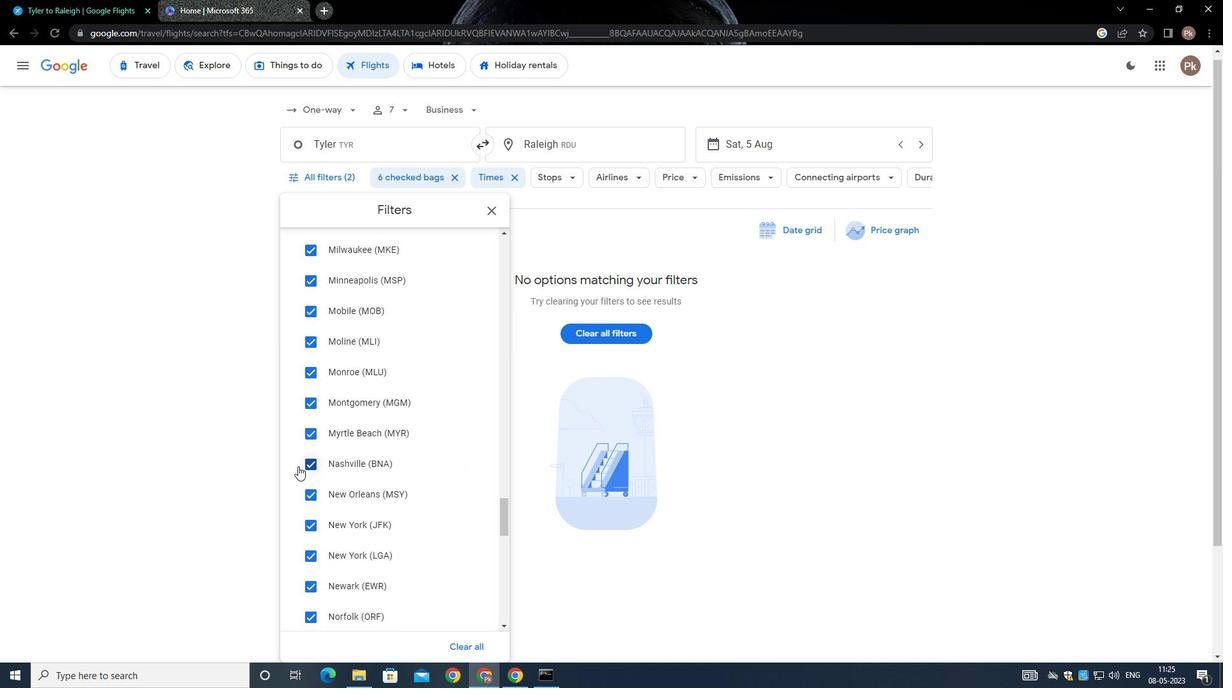 
Action: Mouse scrolled (301, 462) with delta (0, 0)
Screenshot: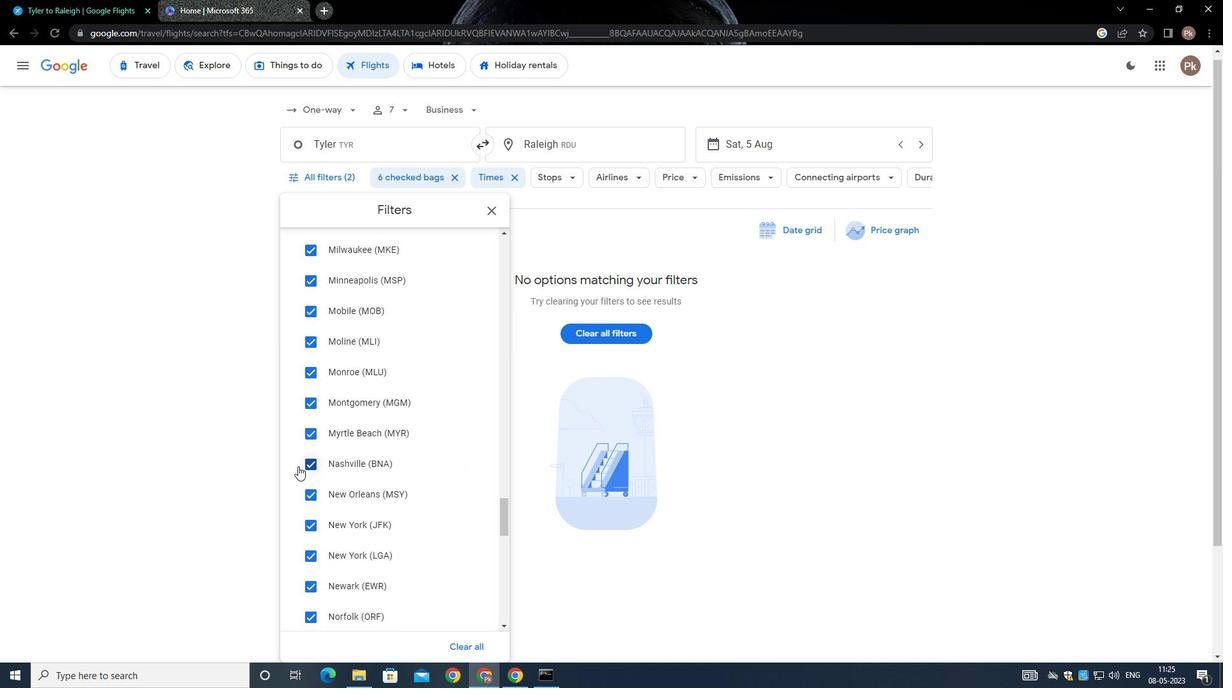 
Action: Mouse moved to (304, 453)
Screenshot: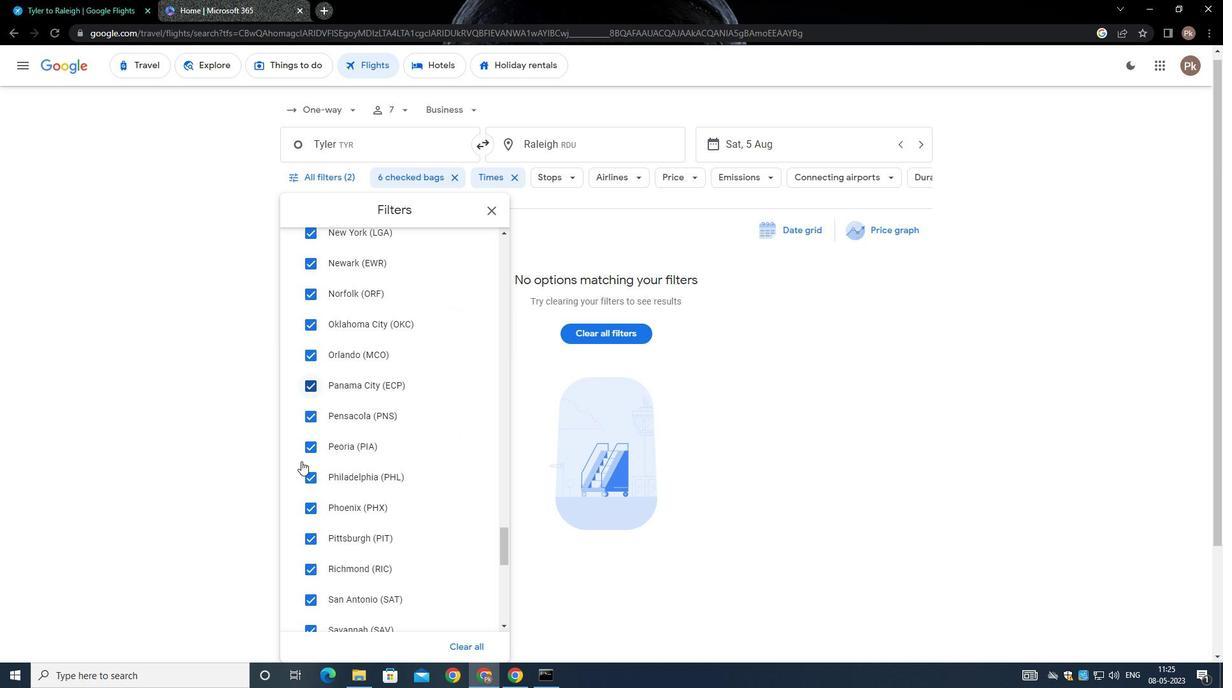 
Action: Mouse scrolled (304, 452) with delta (0, 0)
Screenshot: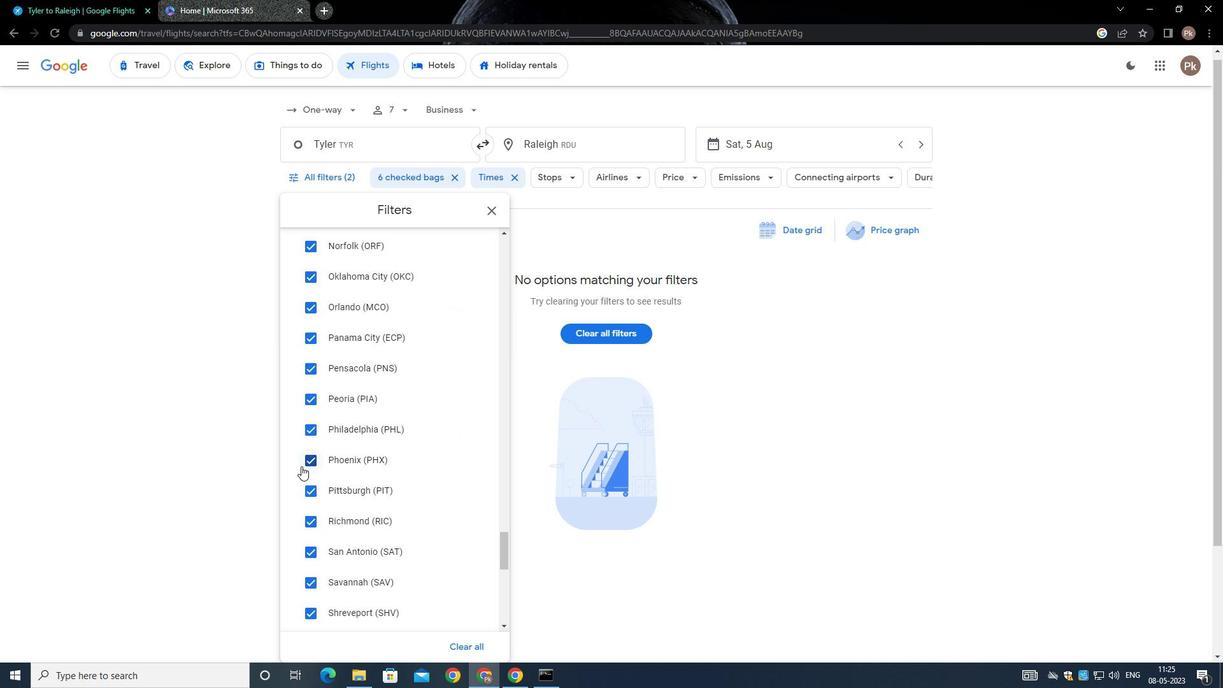 
Action: Mouse moved to (304, 453)
Screenshot: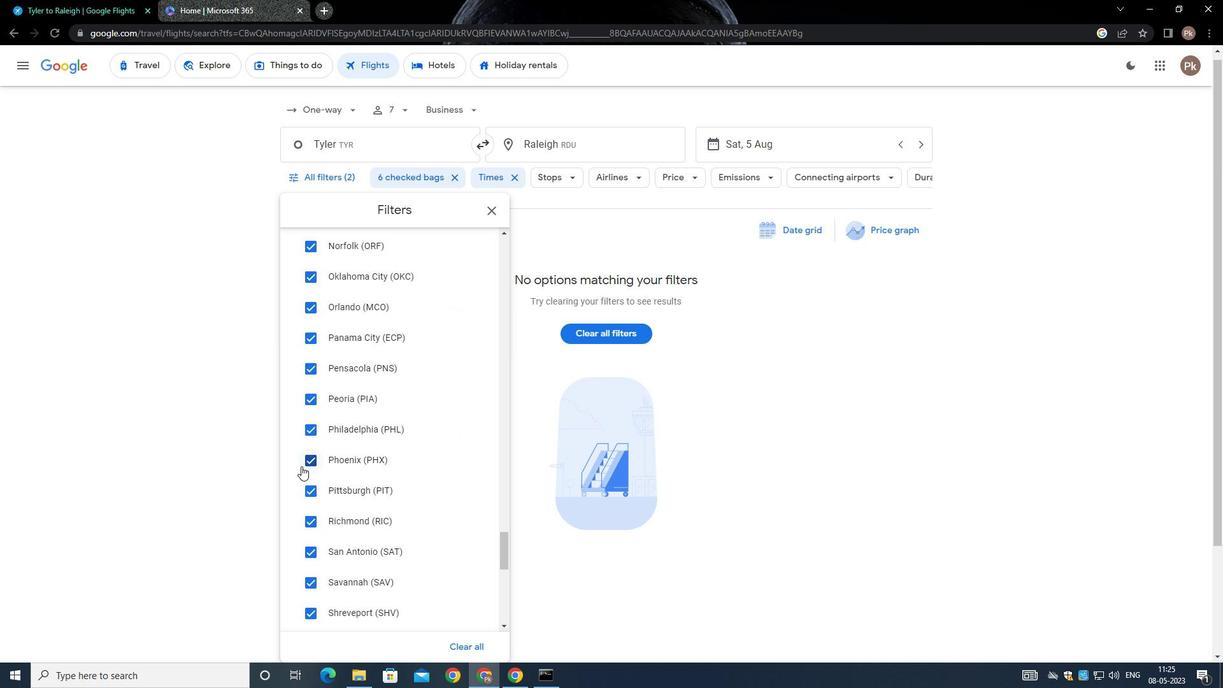 
Action: Mouse scrolled (304, 452) with delta (0, 0)
Screenshot: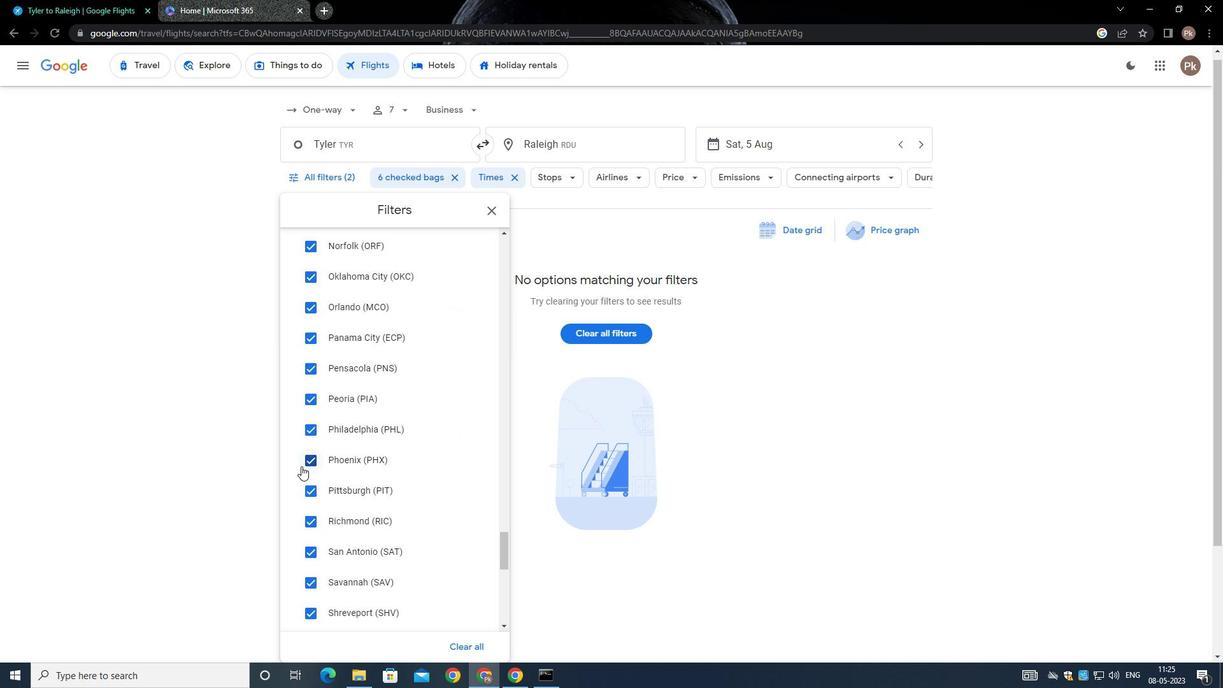 
Action: Mouse moved to (304, 453)
Screenshot: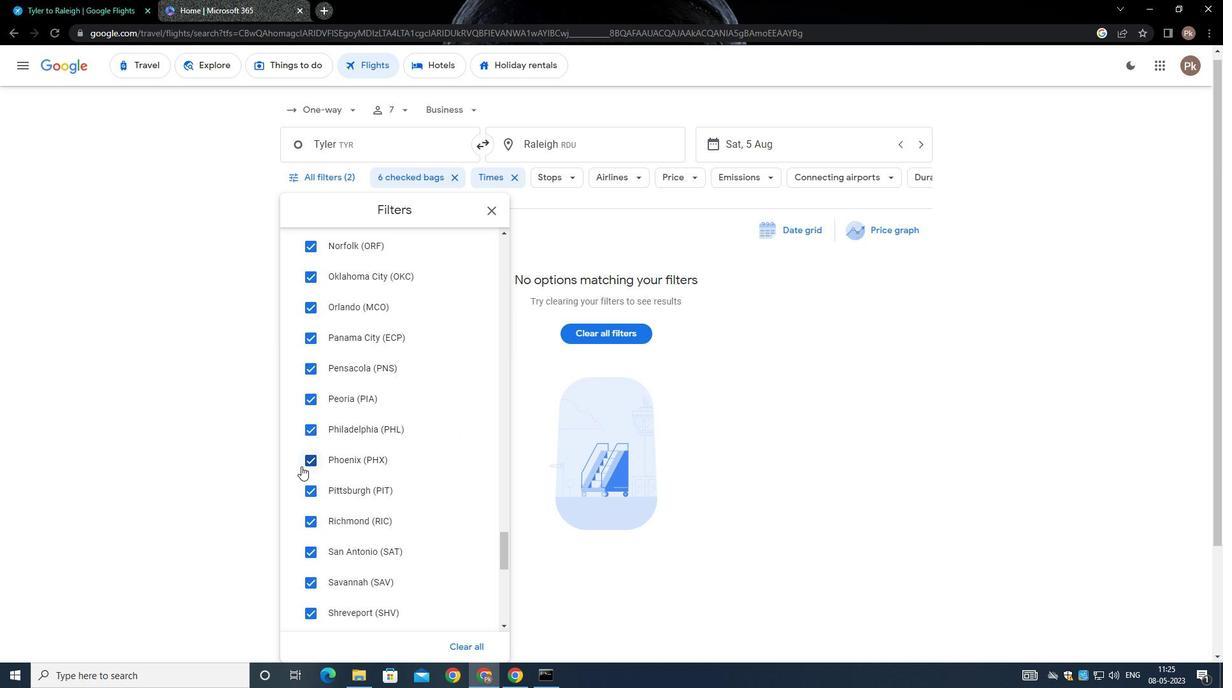 
Action: Mouse scrolled (304, 453) with delta (0, 0)
Screenshot: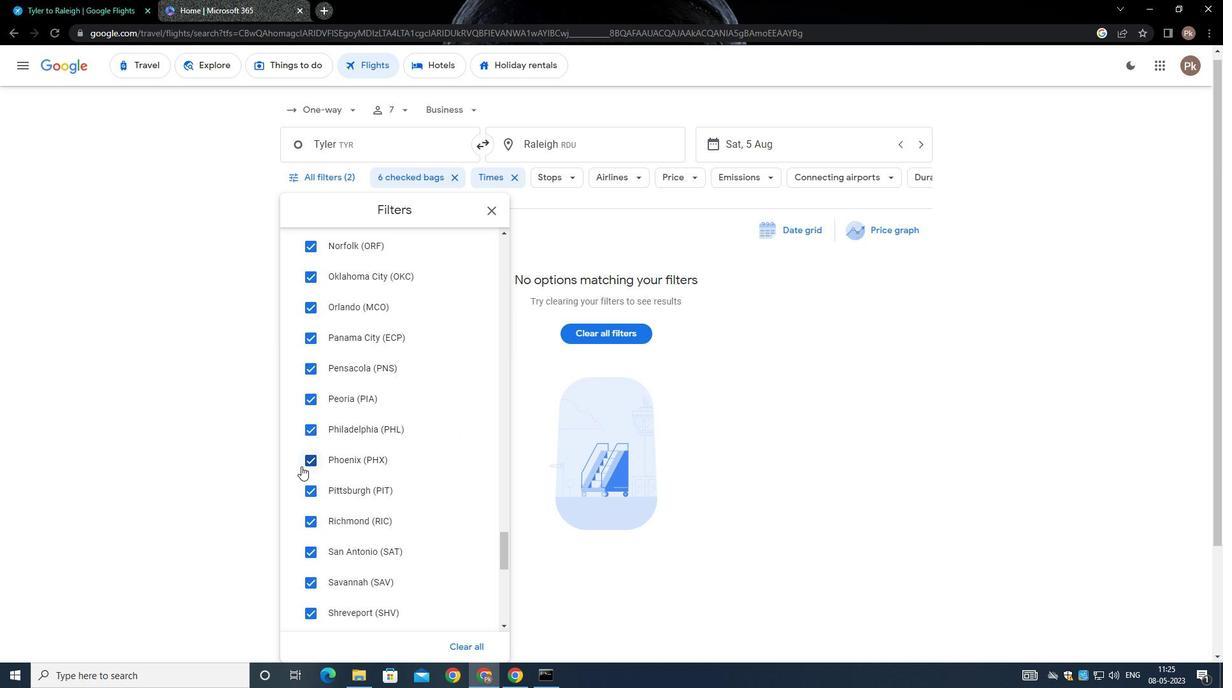 
Action: Mouse scrolled (304, 452) with delta (0, -1)
Screenshot: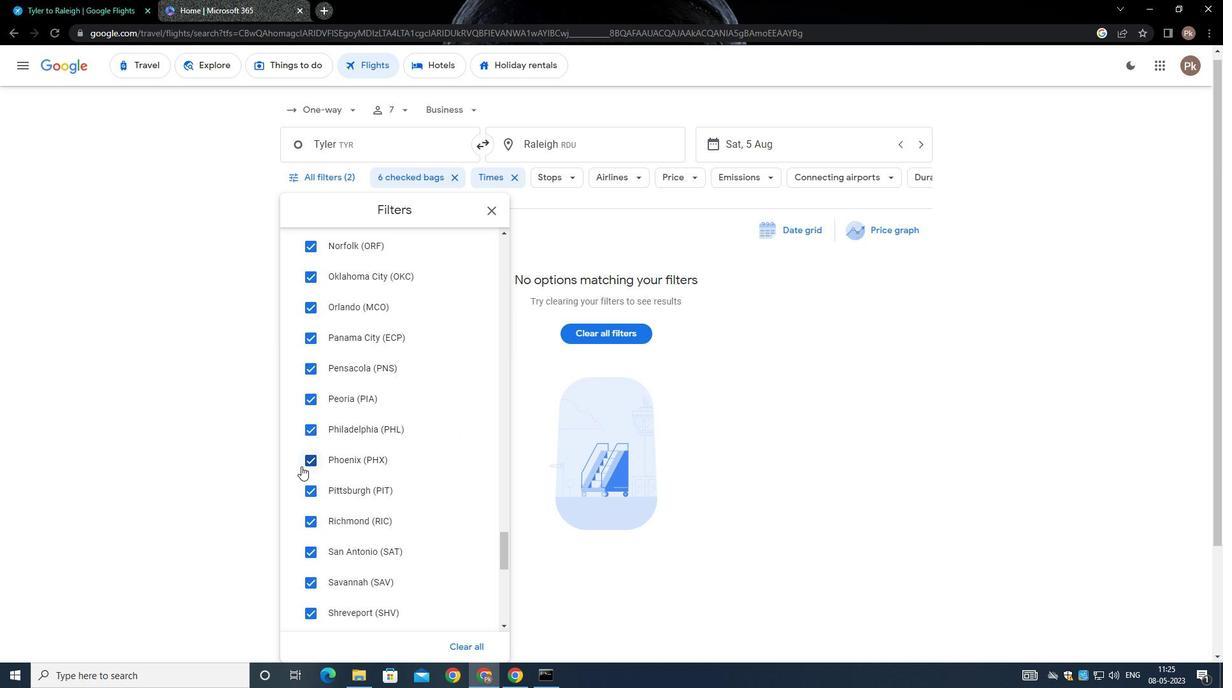 
Action: Mouse moved to (304, 456)
Screenshot: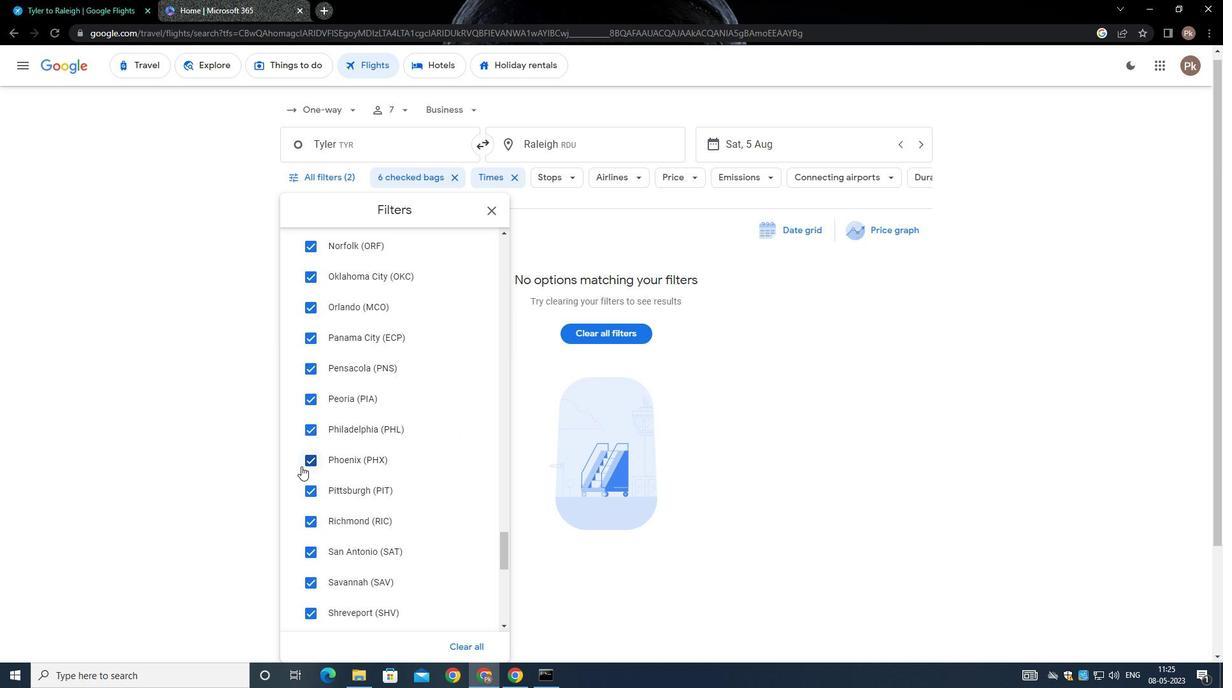 
Action: Mouse scrolled (304, 455) with delta (0, 0)
Screenshot: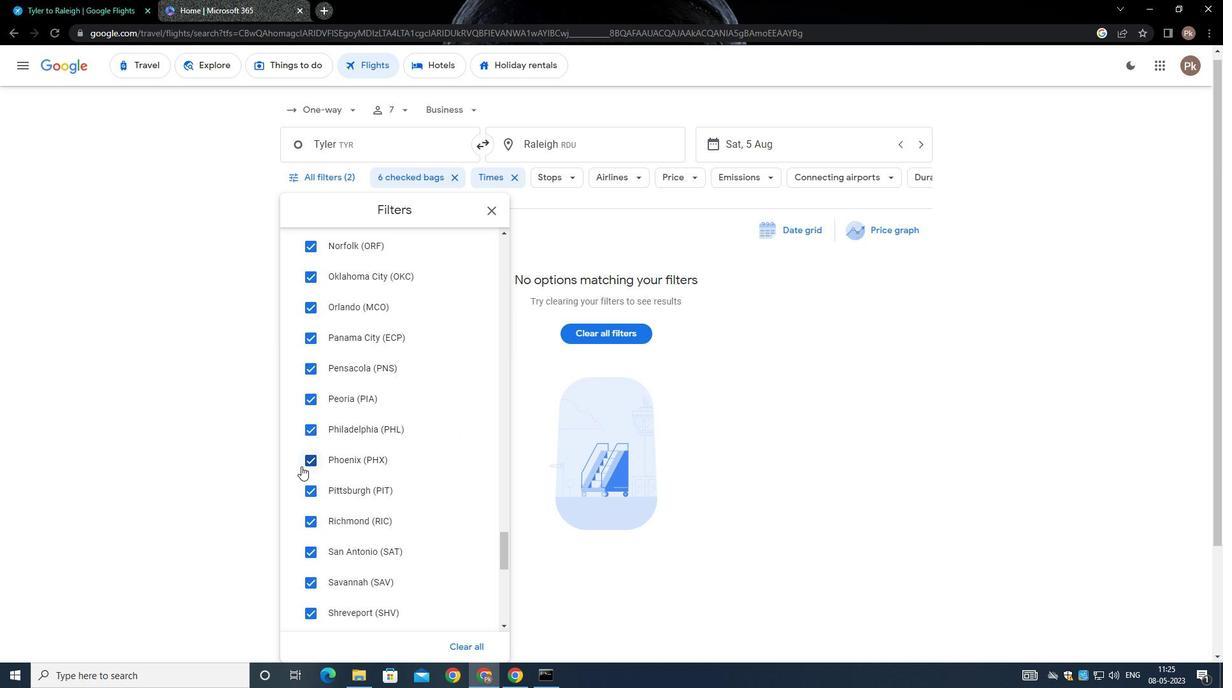 
Action: Mouse moved to (306, 453)
Screenshot: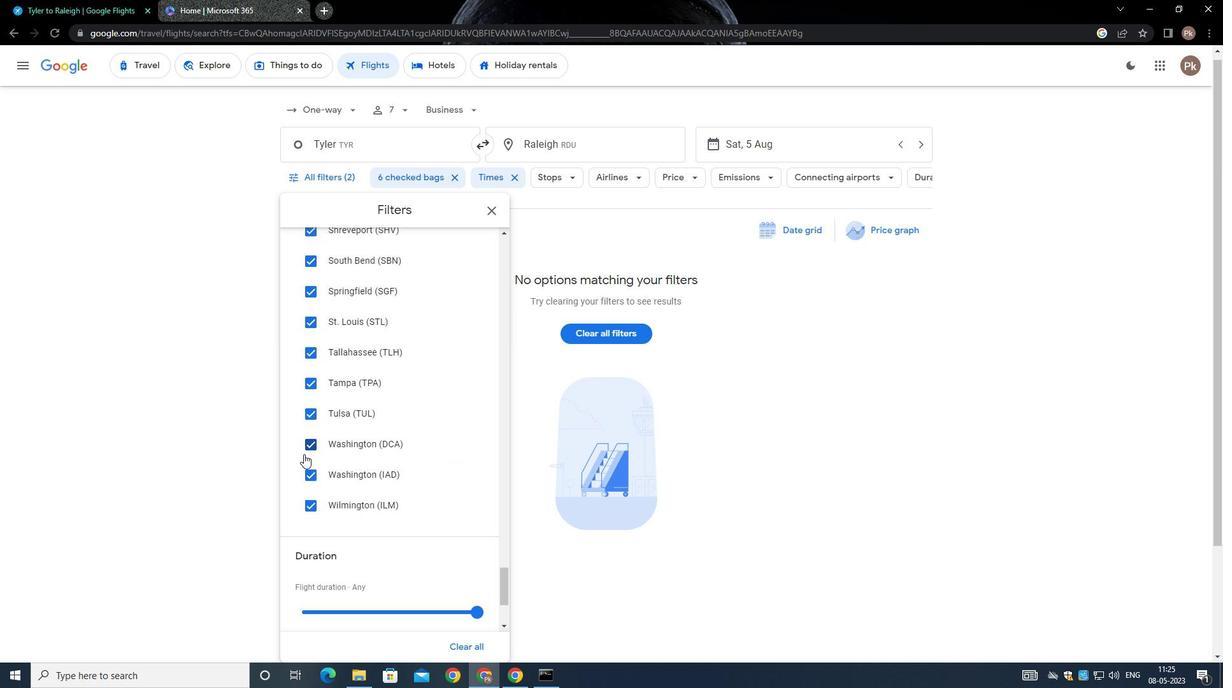 
Action: Mouse scrolled (306, 453) with delta (0, 0)
Screenshot: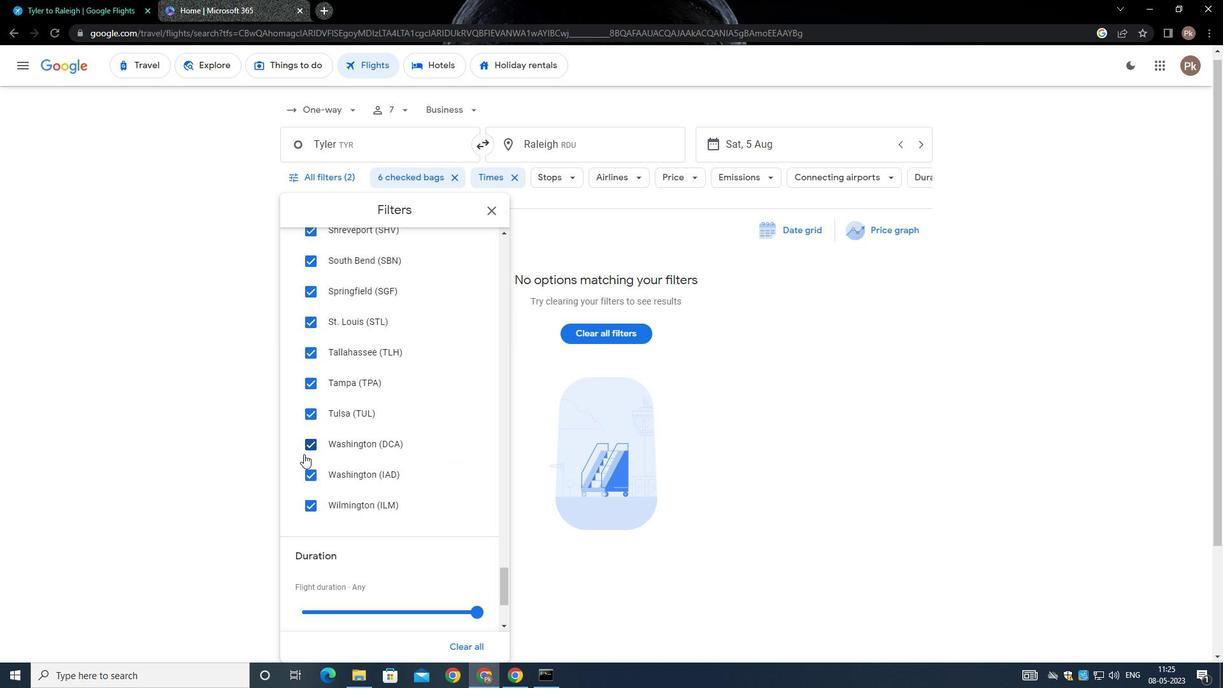 
Action: Mouse moved to (306, 454)
Screenshot: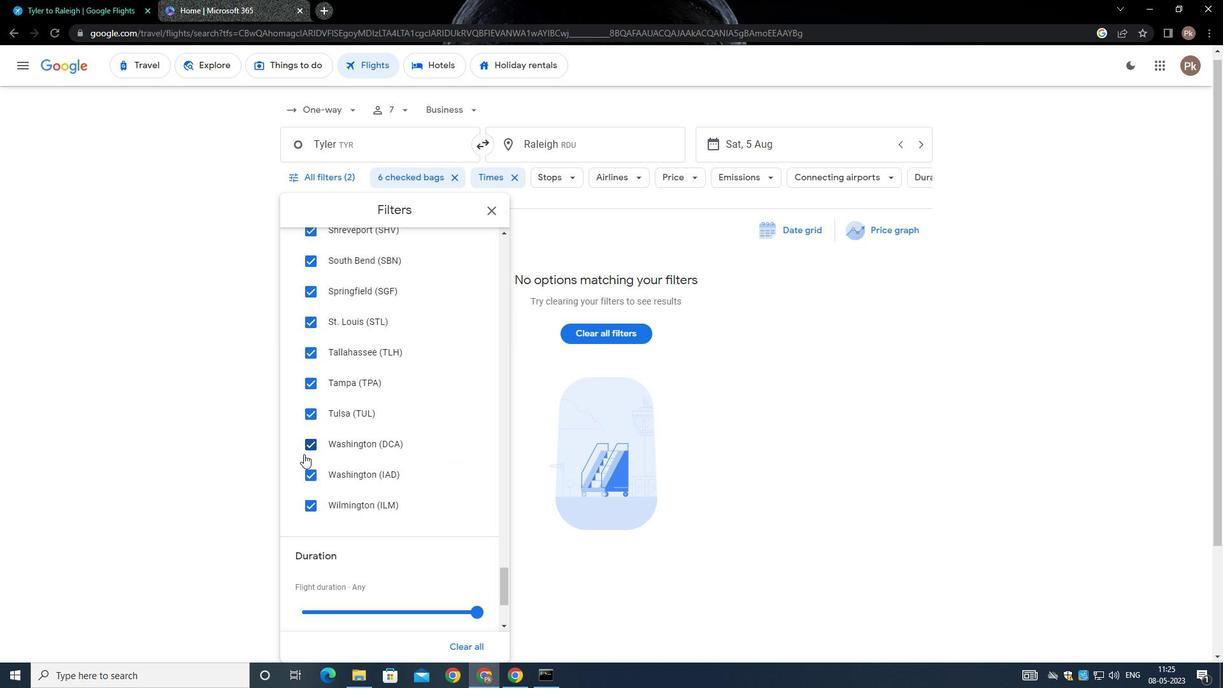 
Action: Mouse scrolled (306, 453) with delta (0, 0)
Screenshot: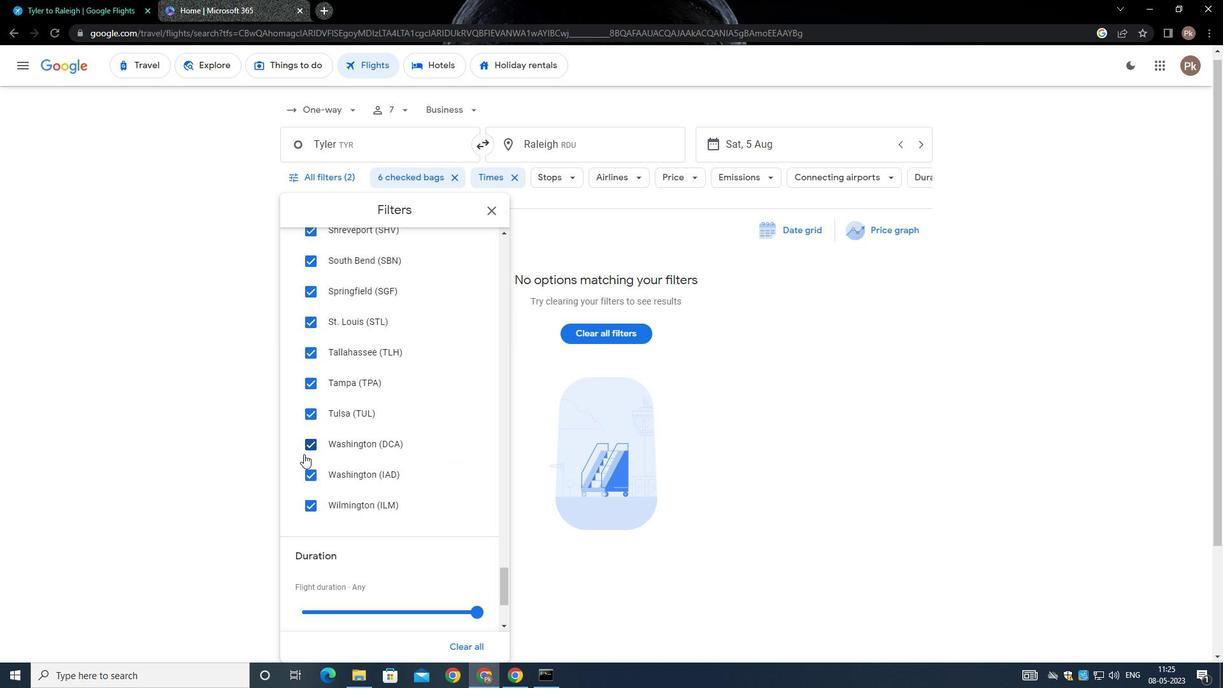 
Action: Mouse moved to (306, 456)
Screenshot: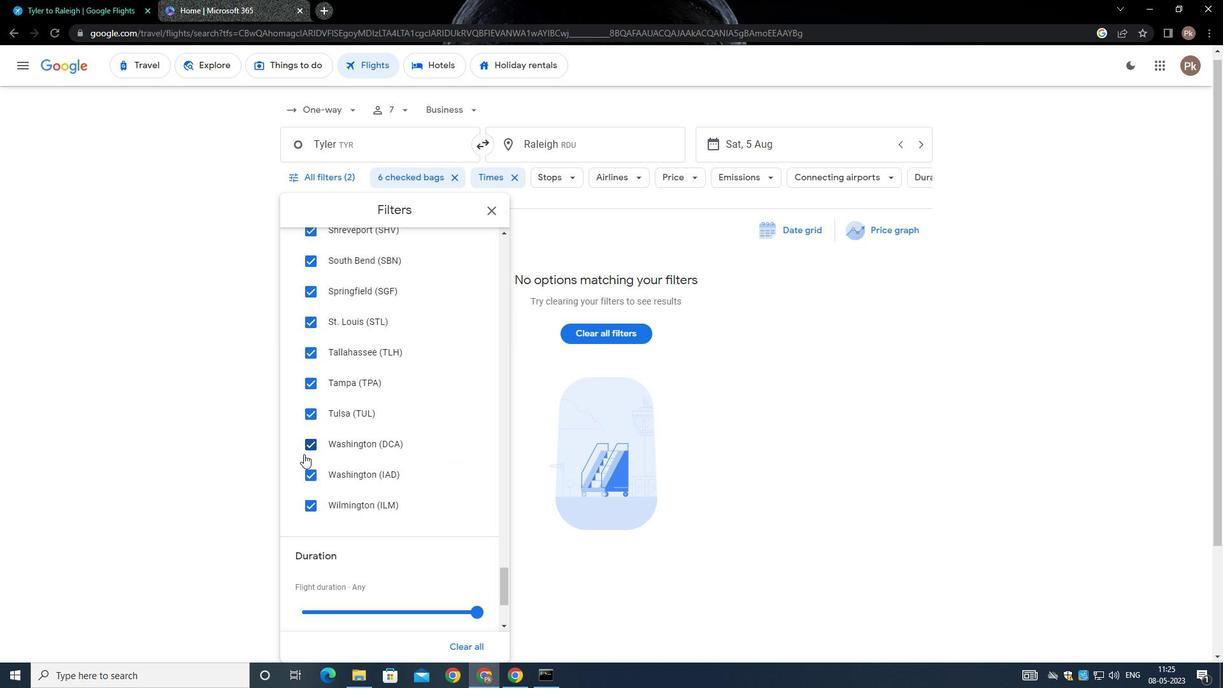 
Action: Mouse scrolled (306, 456) with delta (0, 0)
Screenshot: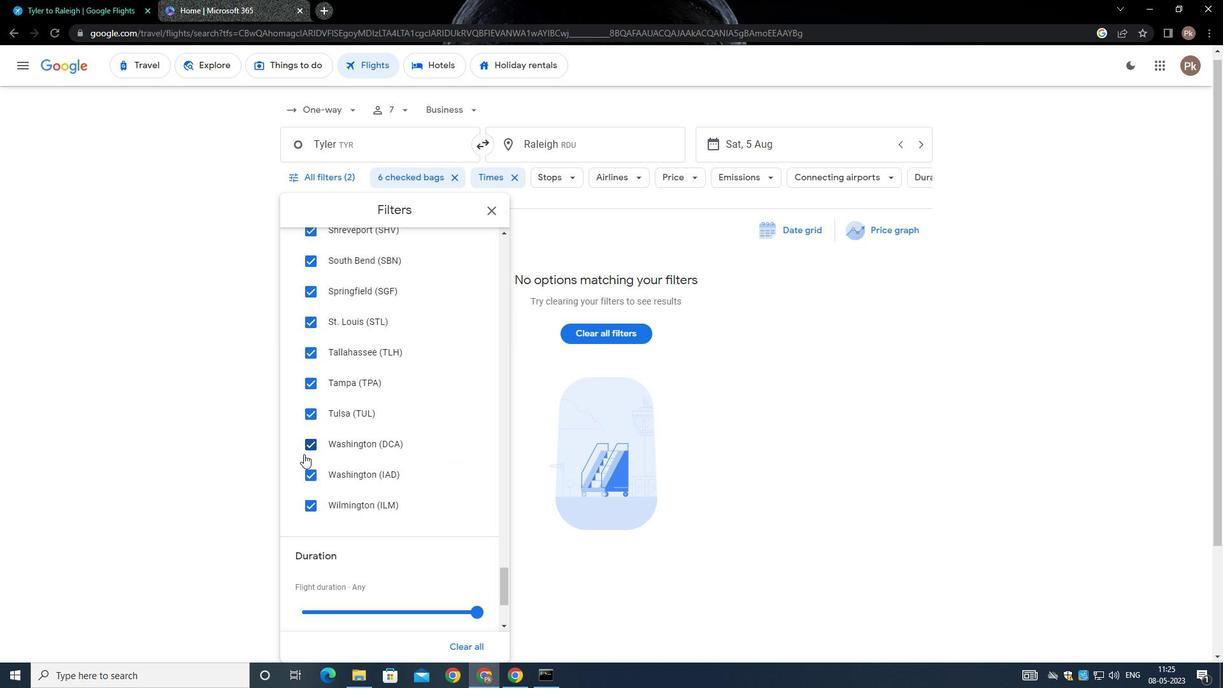 
Action: Mouse moved to (306, 458)
Screenshot: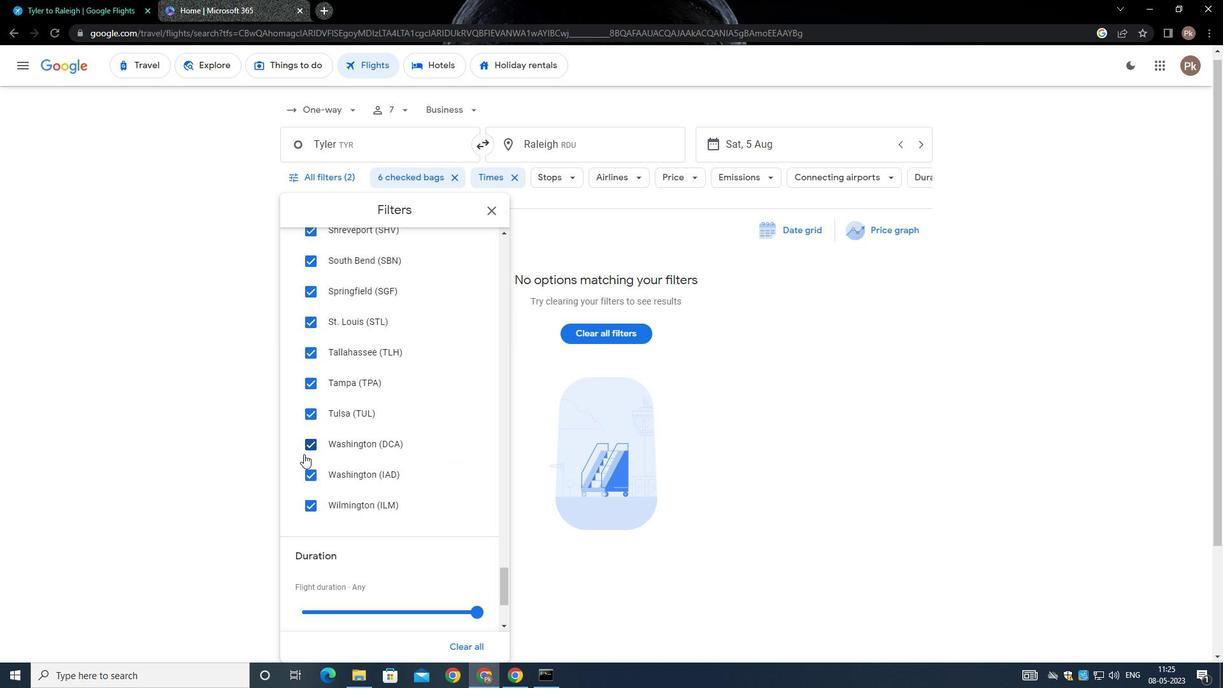 
Action: Mouse scrolled (306, 457) with delta (0, 0)
Screenshot: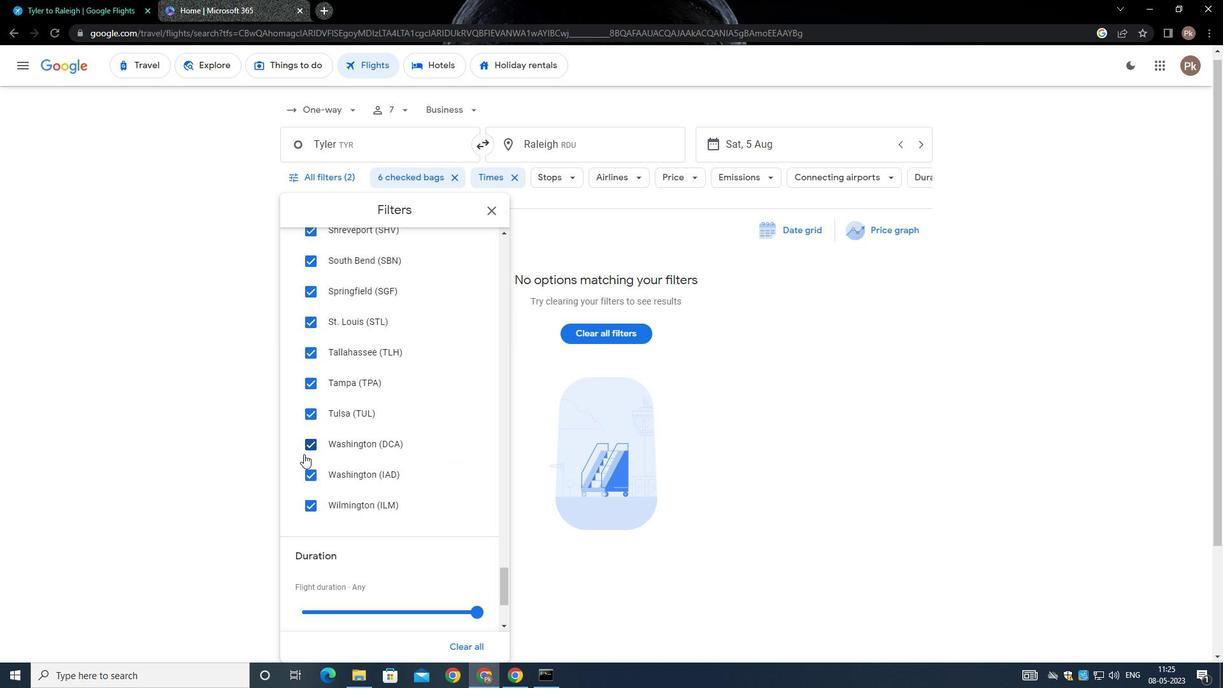
Action: Mouse moved to (306, 459)
Screenshot: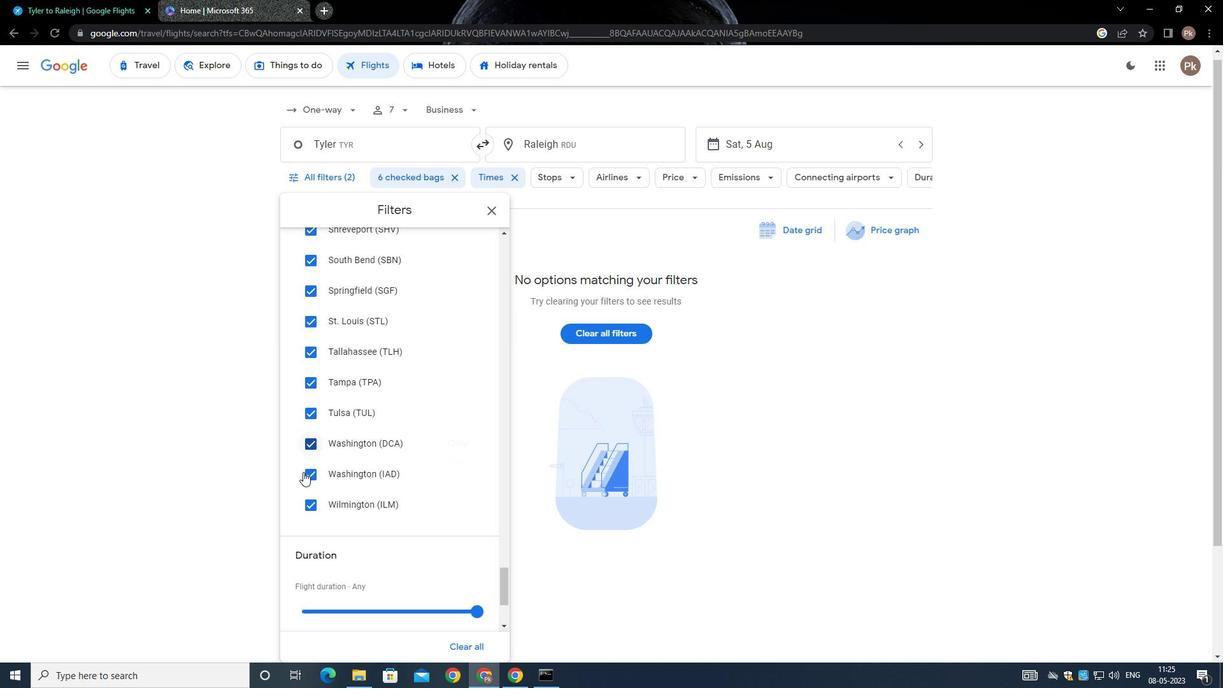 
Action: Mouse scrolled (306, 458) with delta (0, 0)
Screenshot: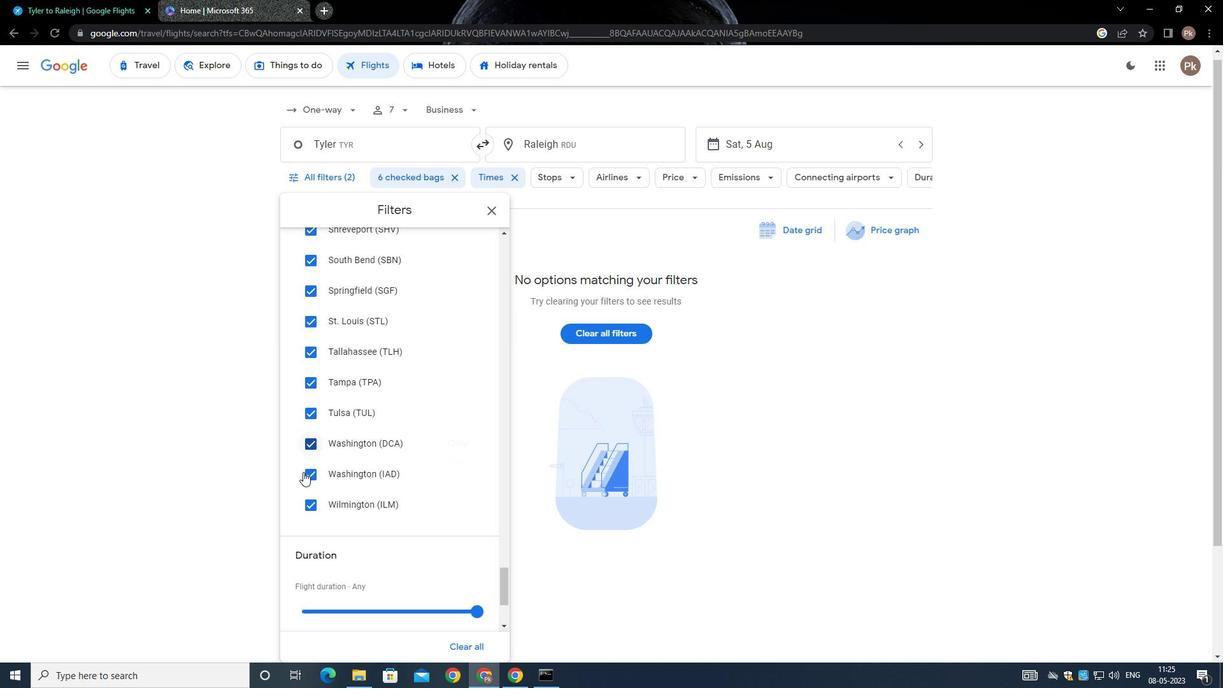
Action: Mouse moved to (305, 463)
Screenshot: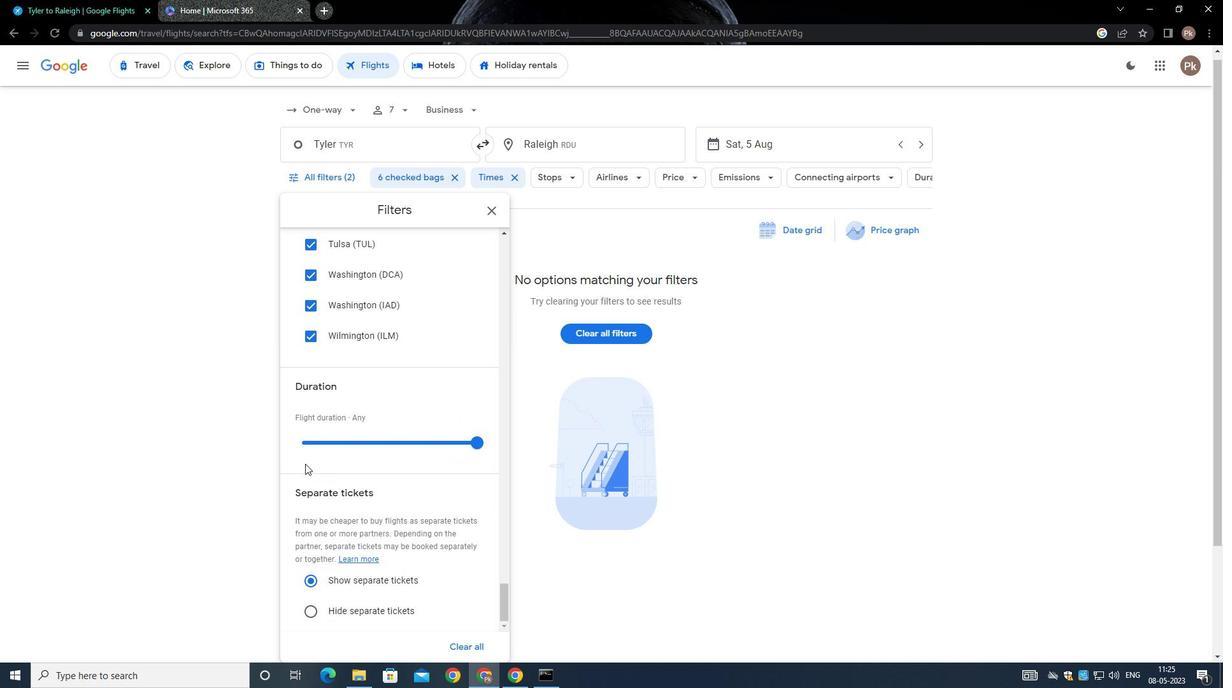 
